 Task: Search location Cairo, egypt and  check different places , show reviews and explore.
Action: Mouse moved to (455, 62)
Screenshot: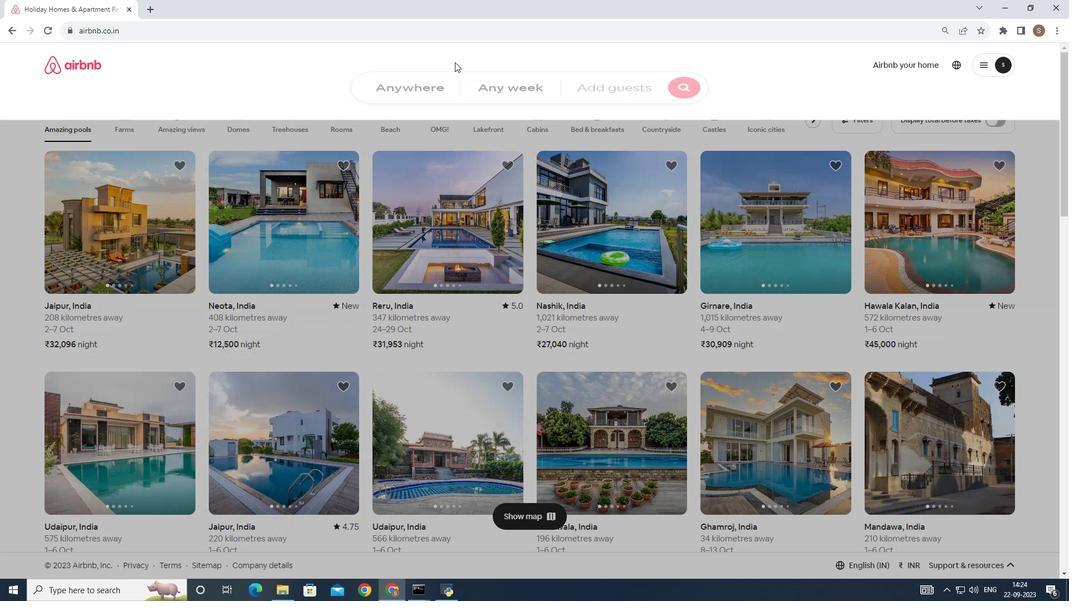 
Action: Mouse pressed left at (455, 62)
Screenshot: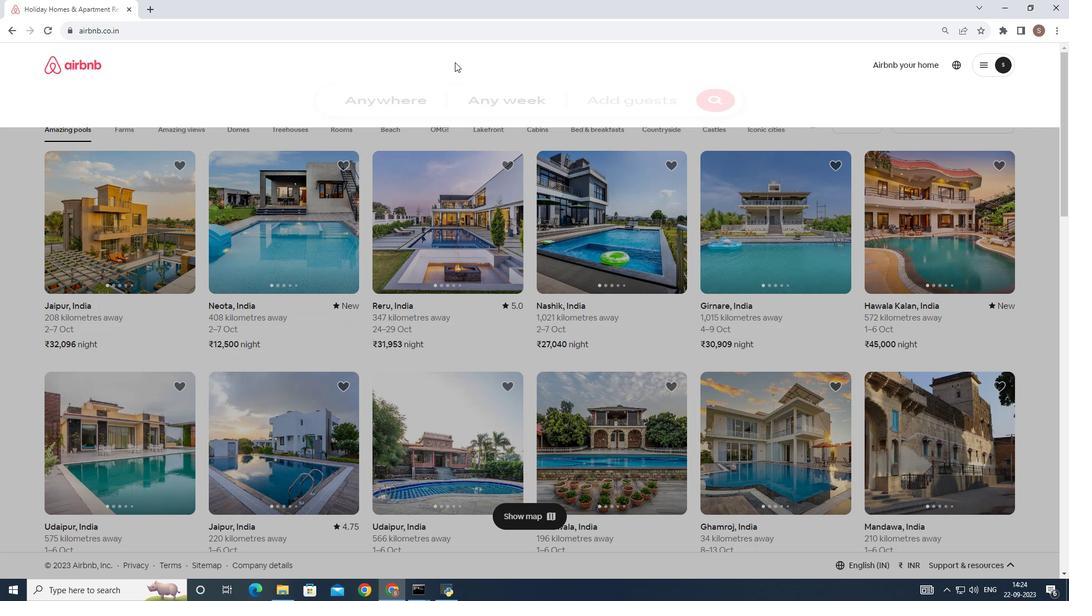 
Action: Mouse moved to (385, 109)
Screenshot: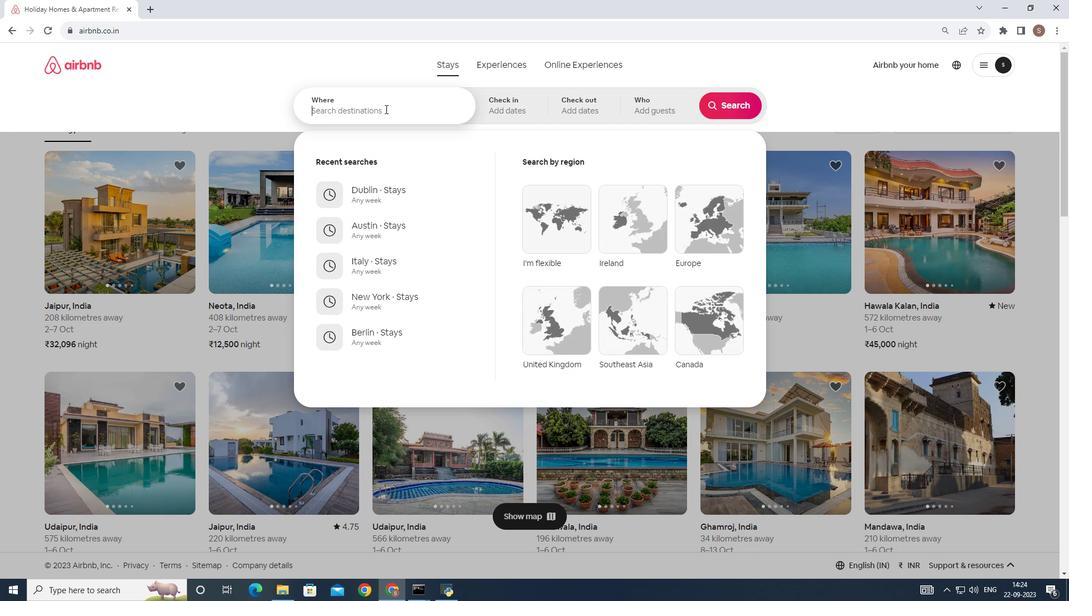 
Action: Mouse pressed left at (385, 109)
Screenshot: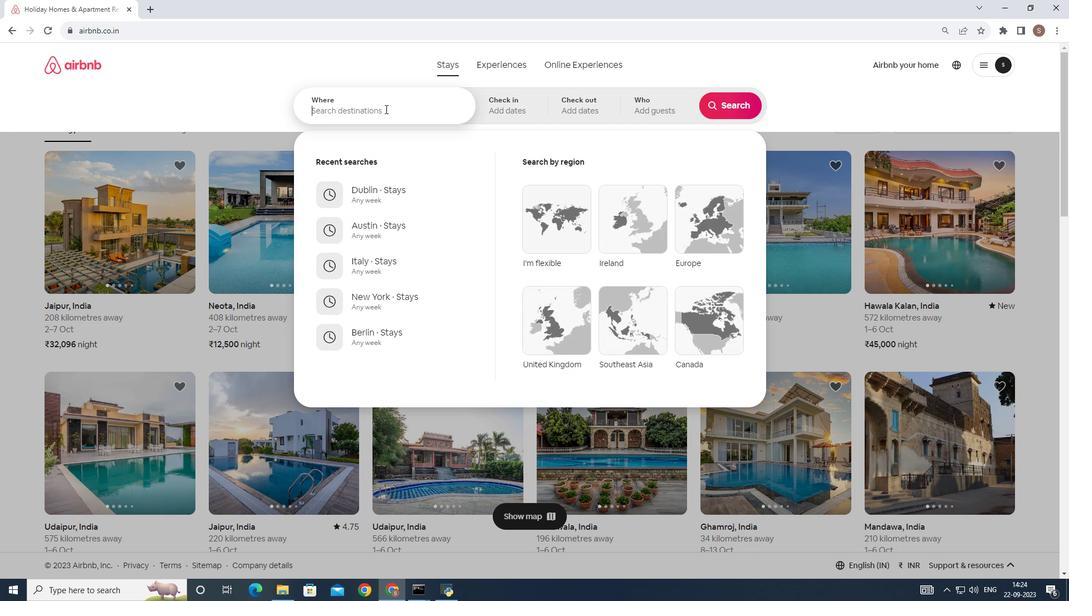 
Action: Key pressed cai
Screenshot: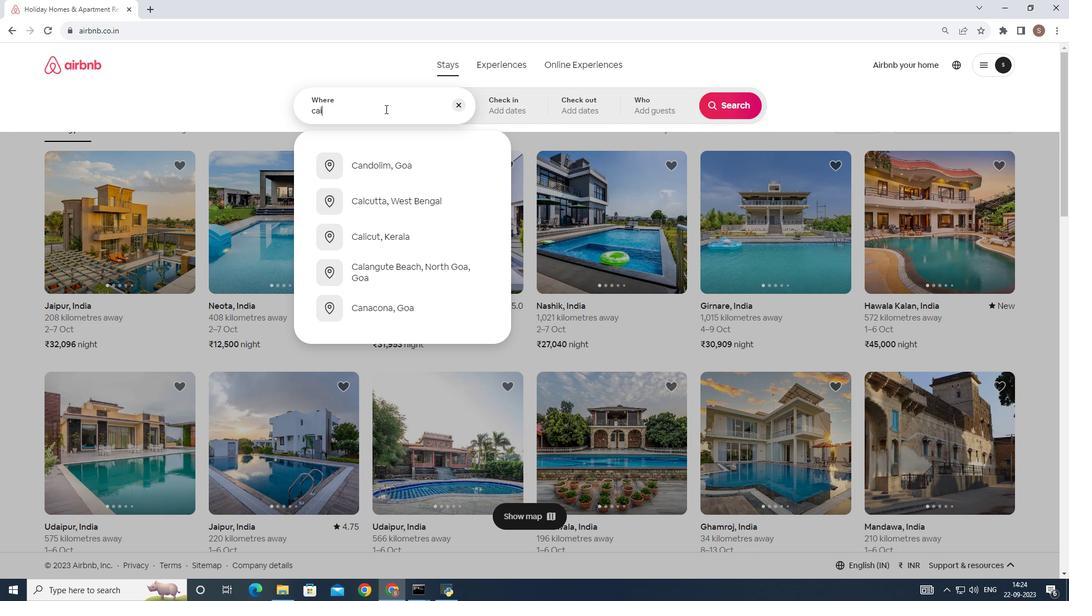 
Action: Mouse moved to (362, 91)
Screenshot: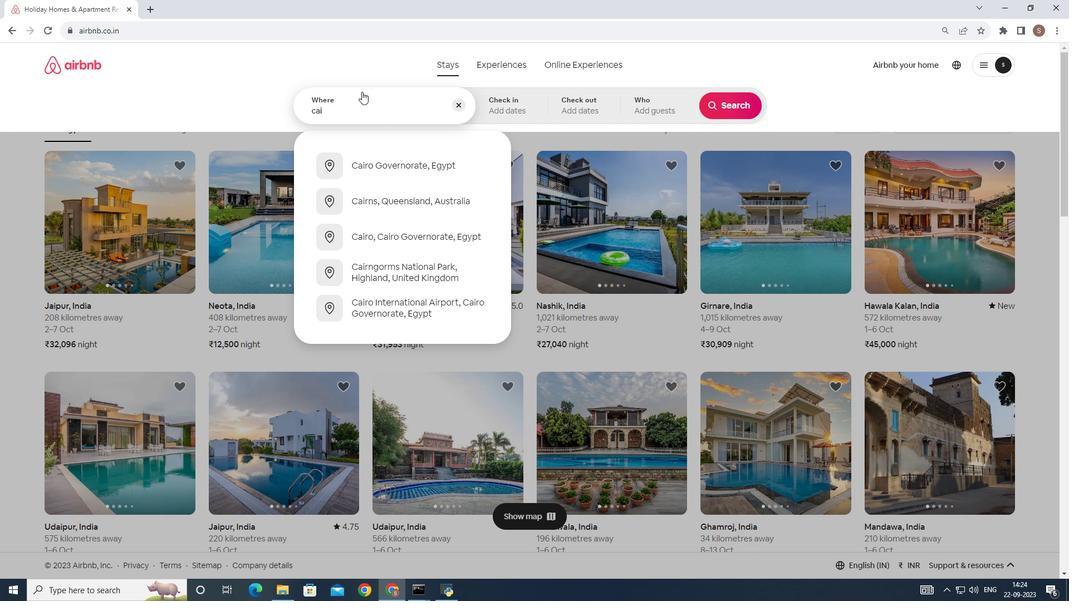 
Action: Key pressed ro
Screenshot: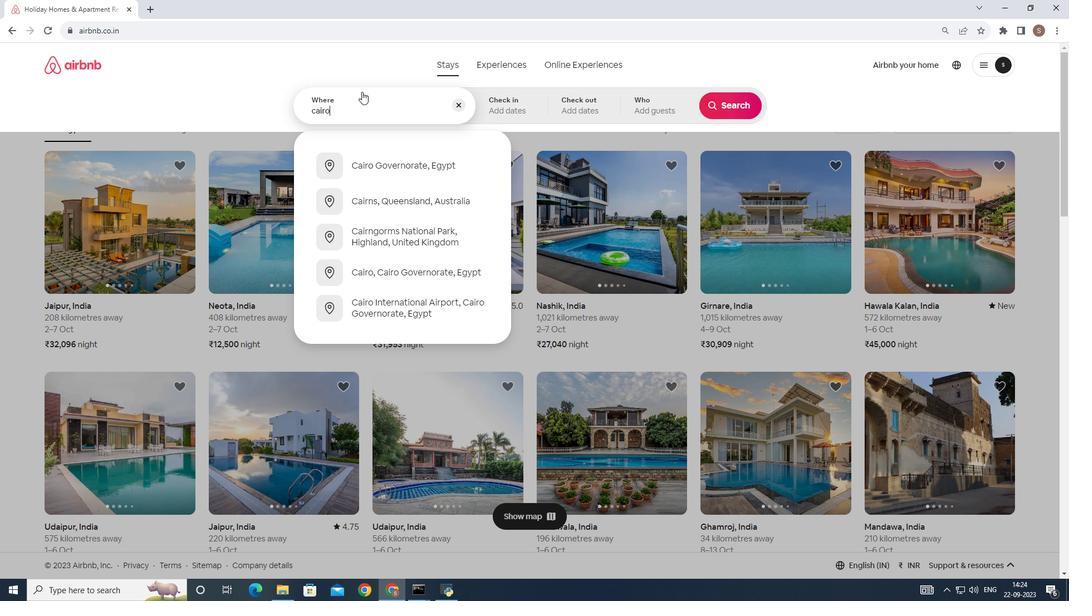 
Action: Mouse moved to (358, 109)
Screenshot: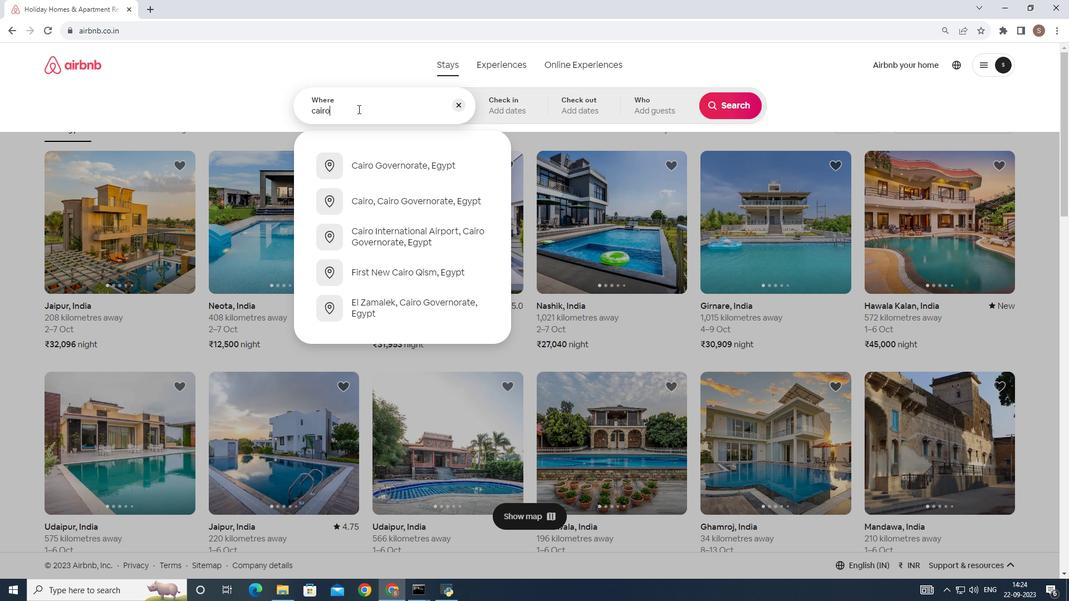 
Action: Key pressed ,<Key.space>
Screenshot: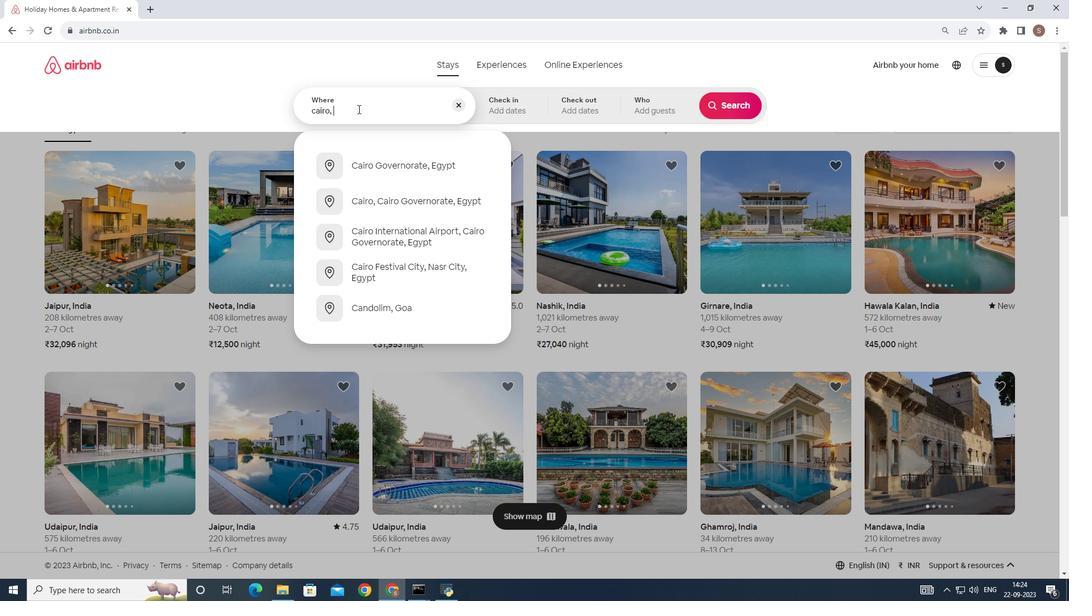 
Action: Mouse moved to (358, 109)
Screenshot: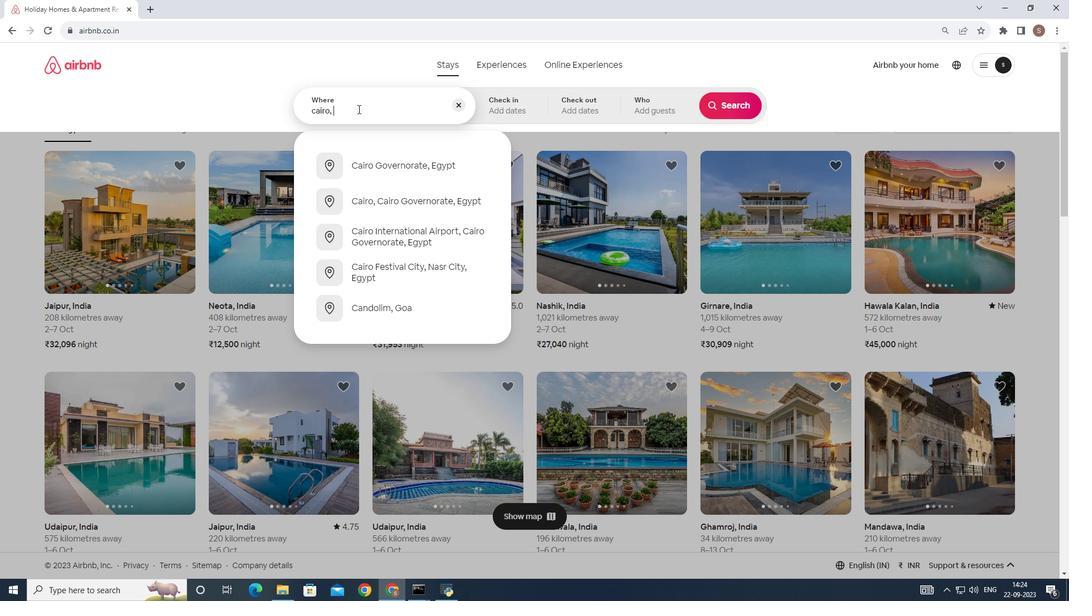 
Action: Key pressed eq<Key.backspace>gyp
Screenshot: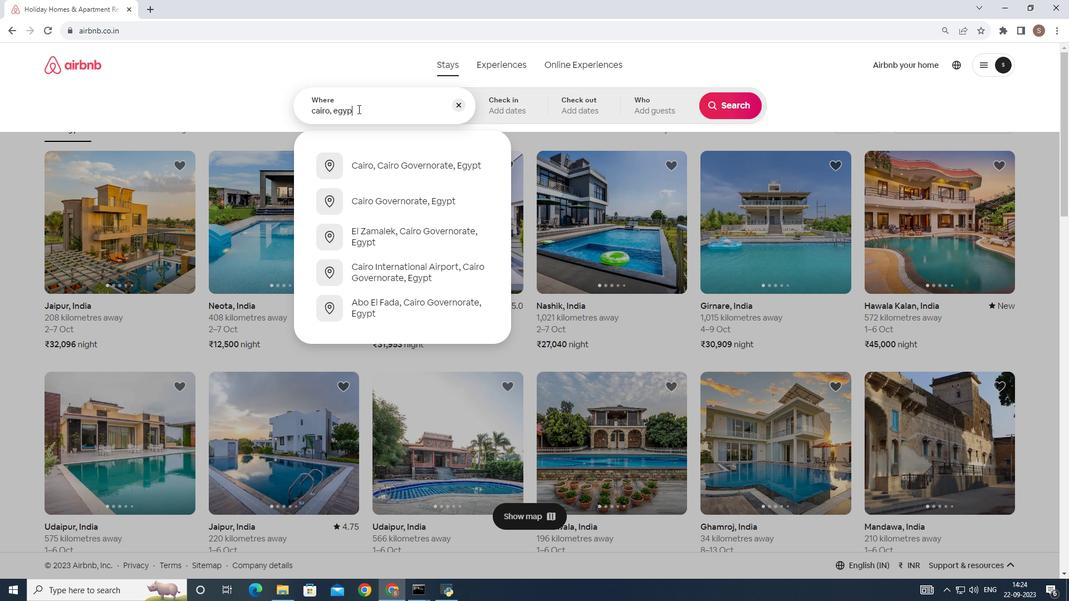 
Action: Mouse moved to (359, 309)
Screenshot: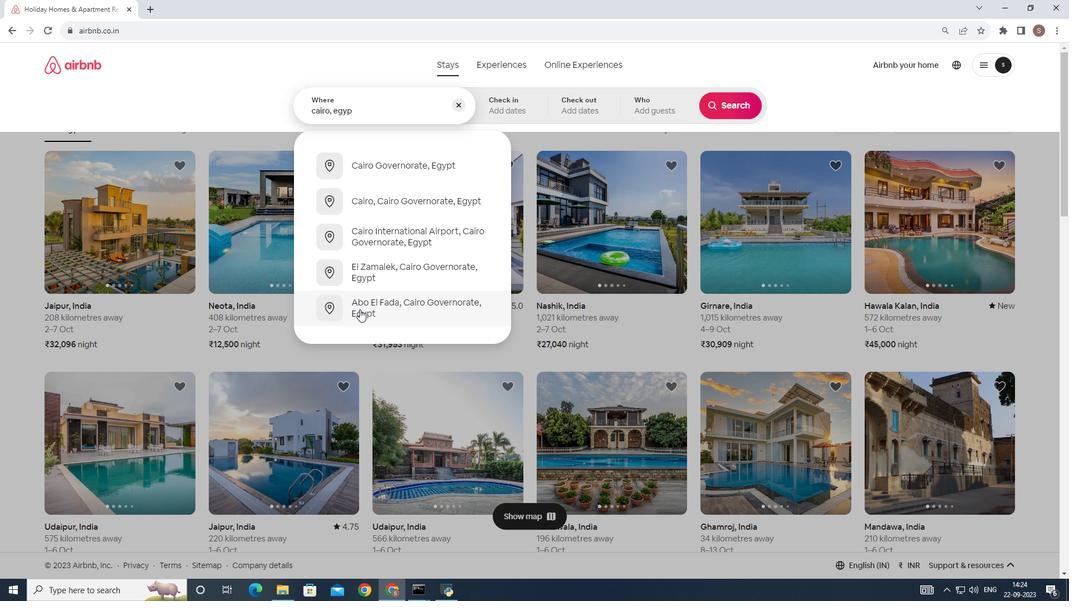 
Action: Mouse pressed left at (359, 309)
Screenshot: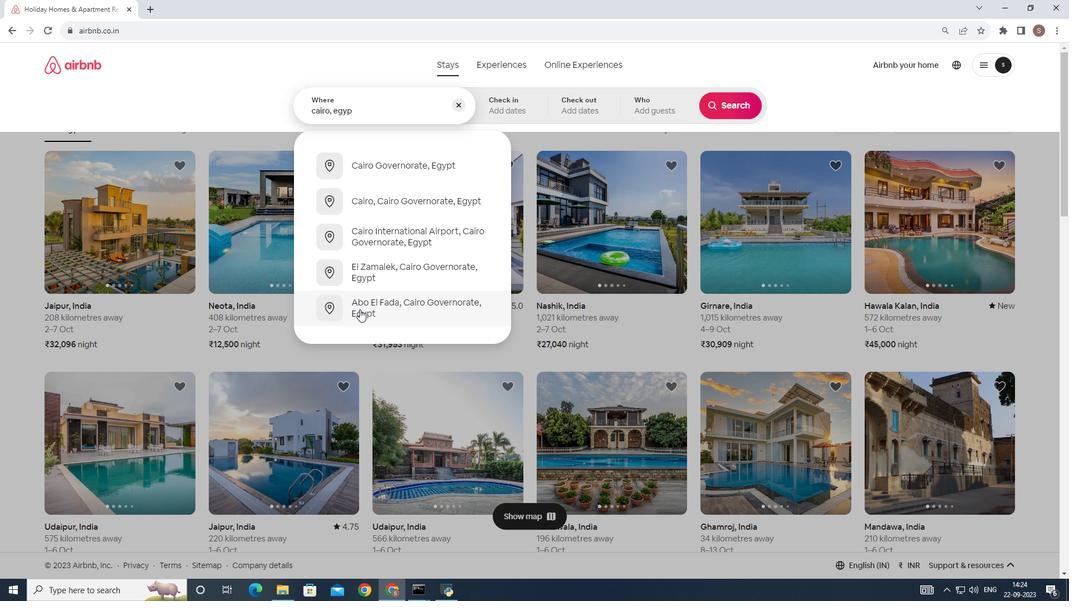
Action: Mouse moved to (752, 106)
Screenshot: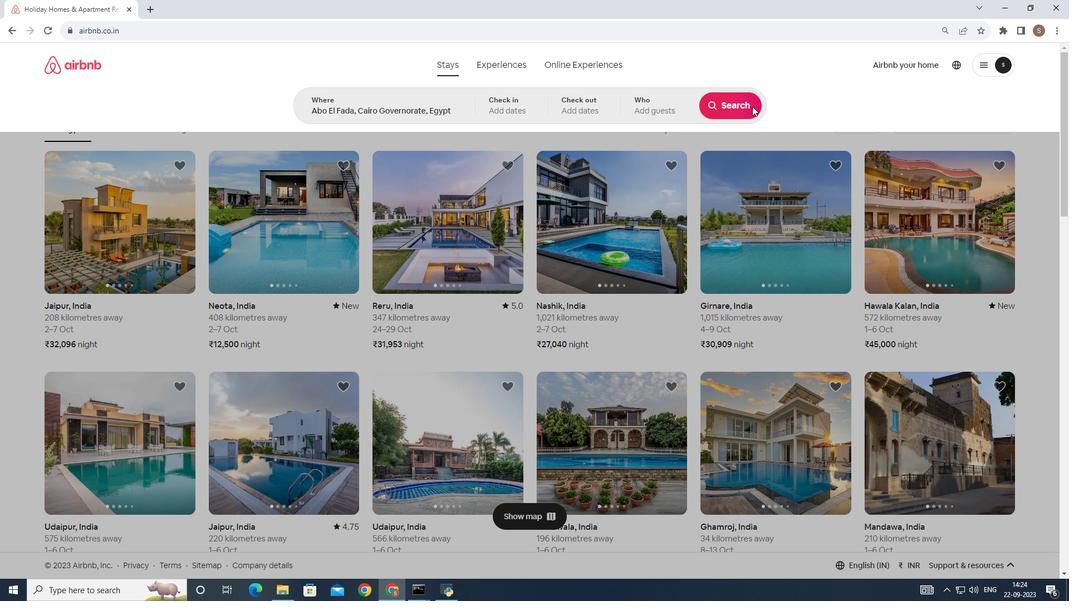 
Action: Mouse pressed left at (752, 106)
Screenshot: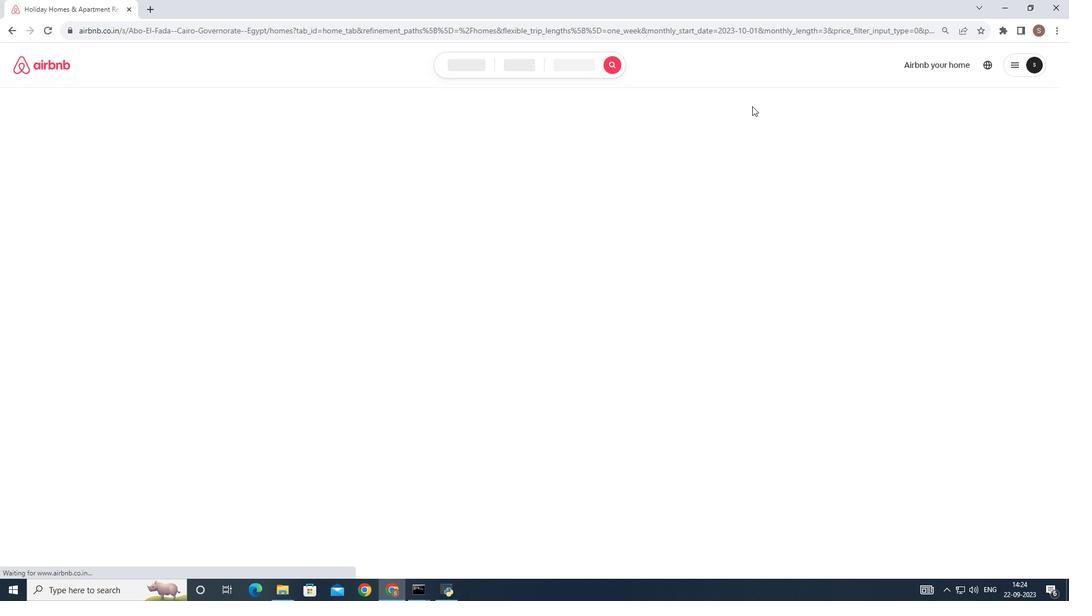 
Action: Mouse moved to (301, 117)
Screenshot: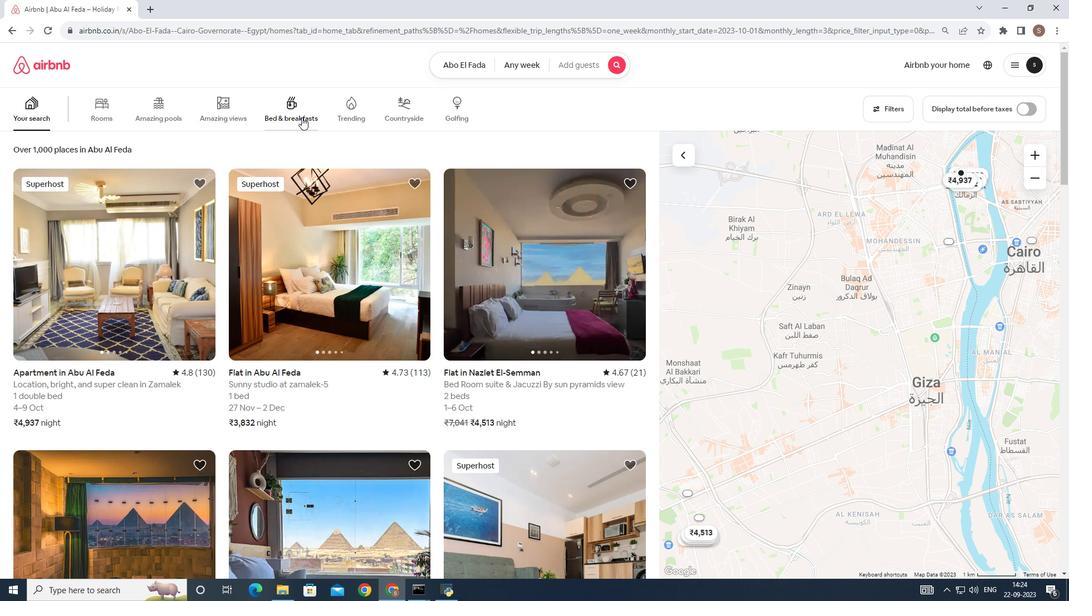 
Action: Mouse pressed left at (301, 117)
Screenshot: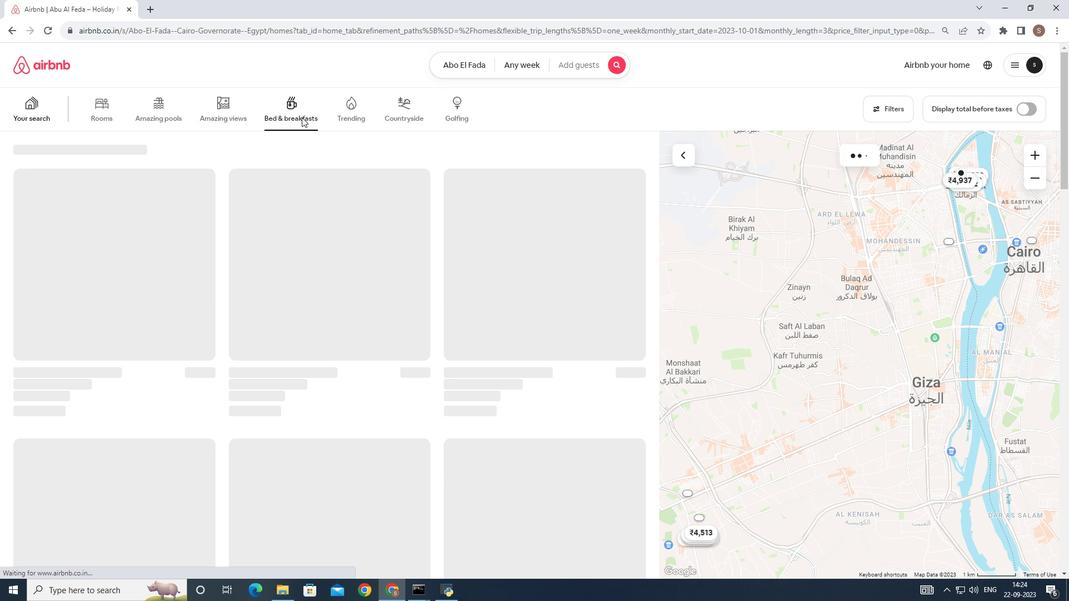 
Action: Mouse scrolled (301, 117) with delta (0, 0)
Screenshot: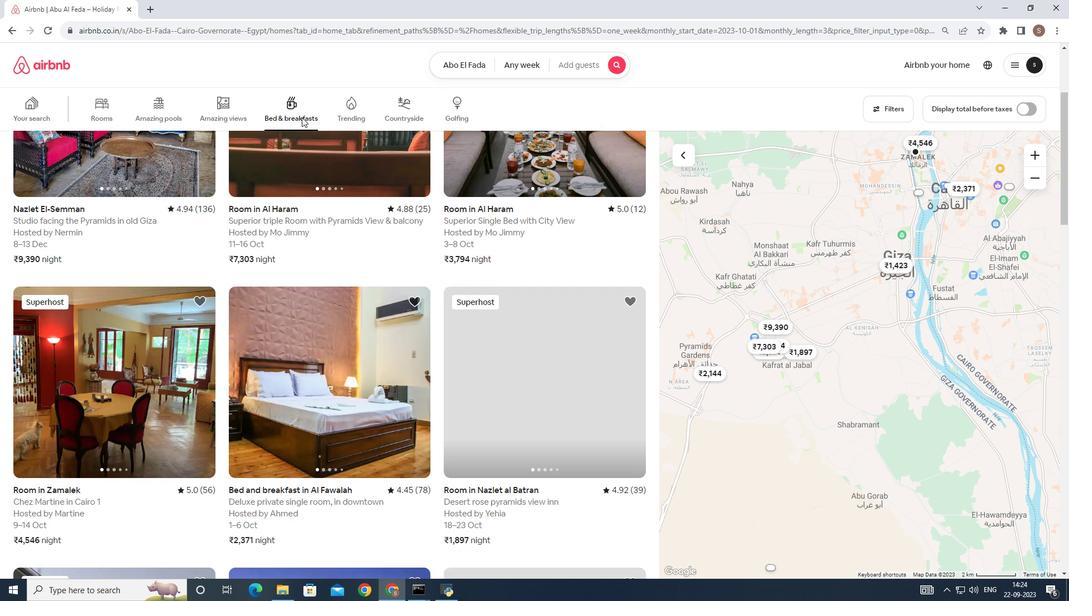 
Action: Mouse scrolled (301, 117) with delta (0, 0)
Screenshot: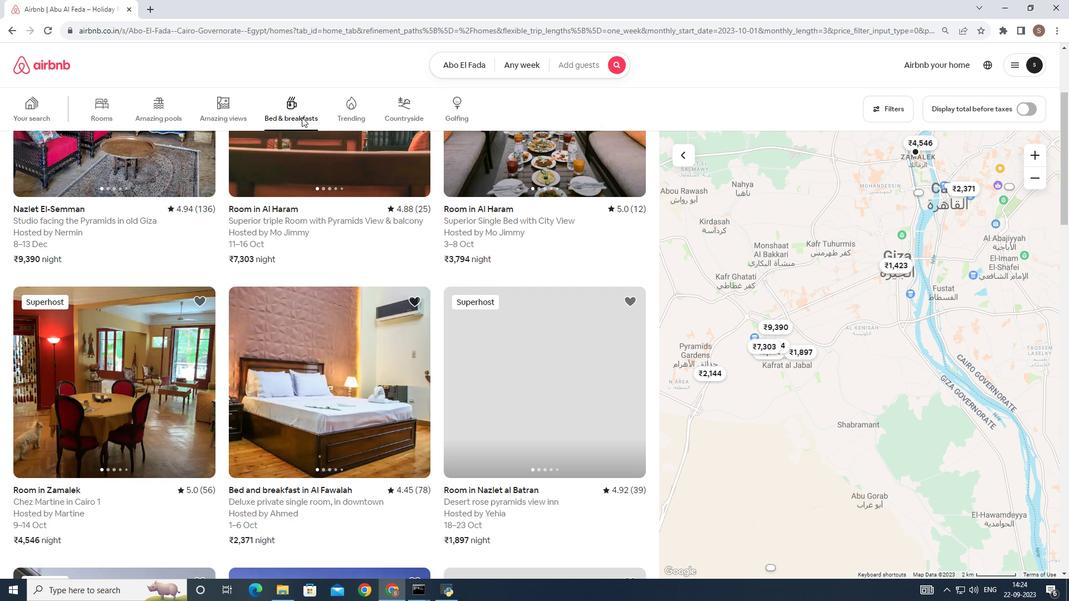 
Action: Mouse scrolled (301, 117) with delta (0, 0)
Screenshot: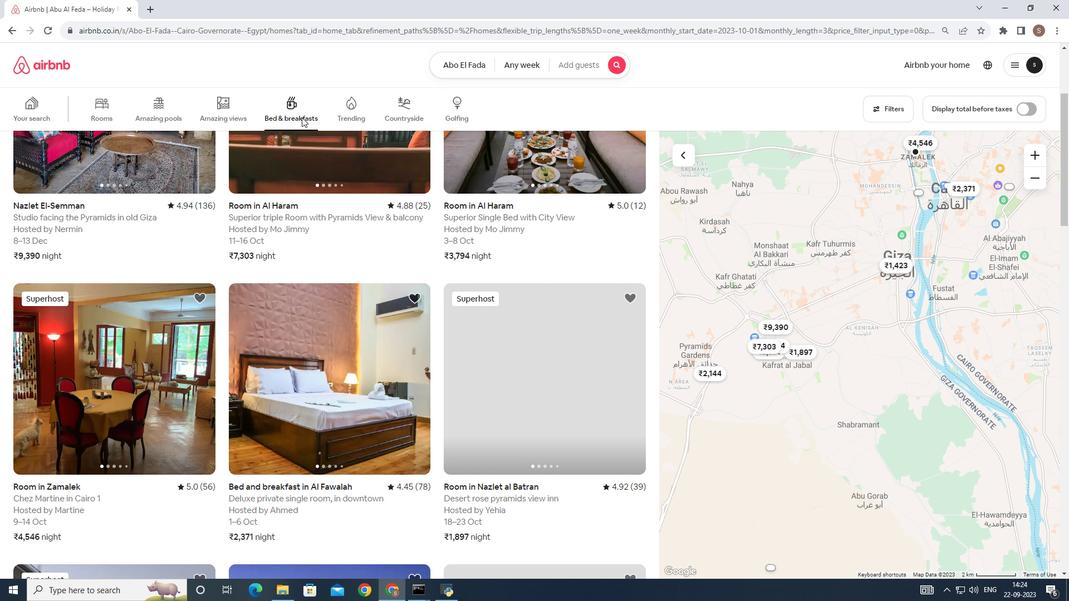 
Action: Mouse scrolled (301, 117) with delta (0, 0)
Screenshot: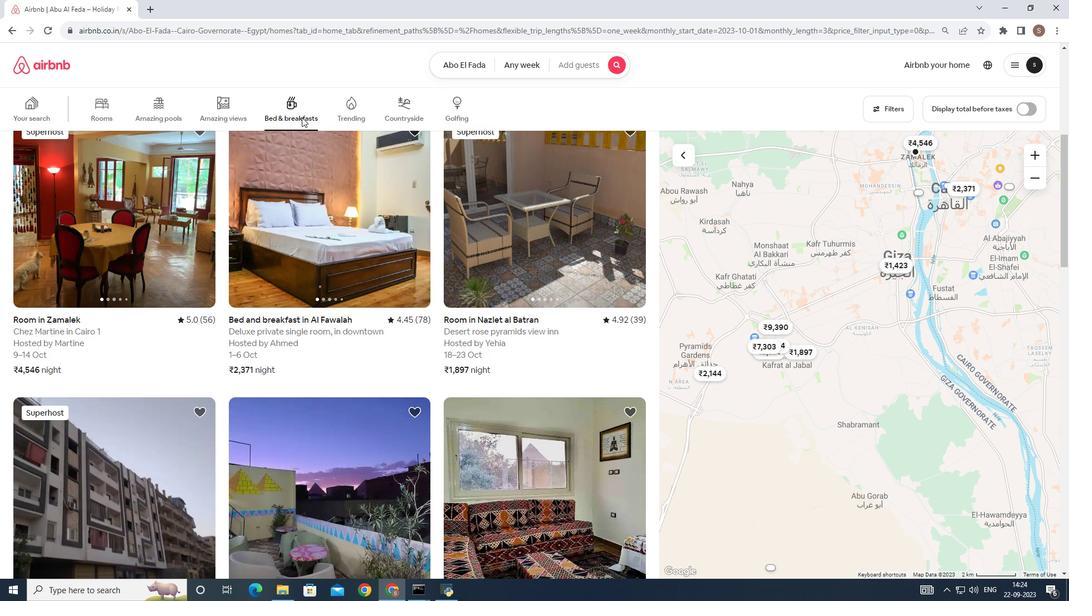 
Action: Mouse scrolled (301, 117) with delta (0, 0)
Screenshot: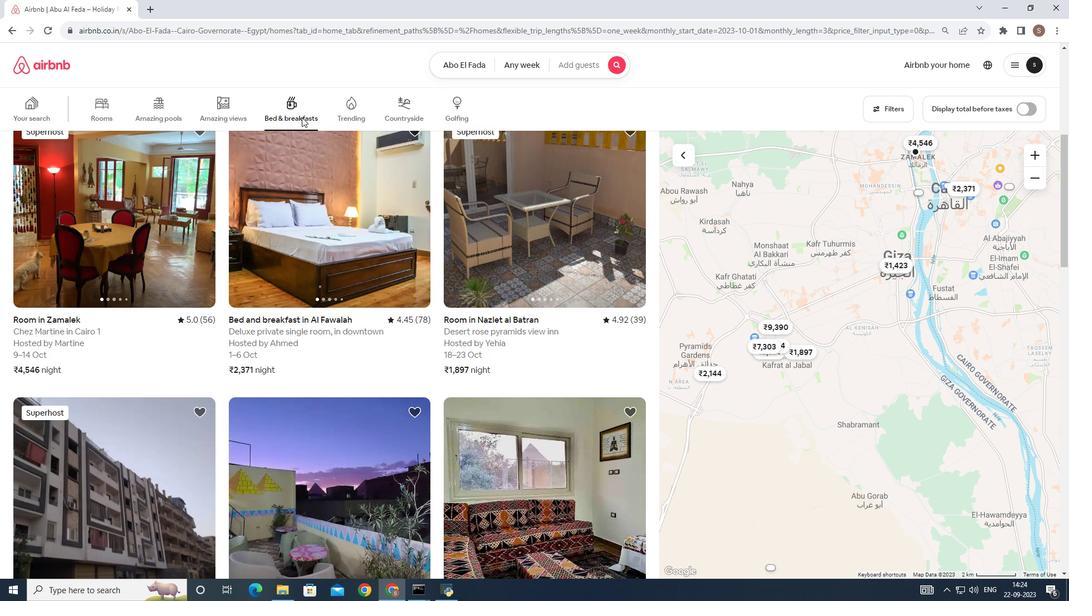 
Action: Mouse scrolled (301, 117) with delta (0, 0)
Screenshot: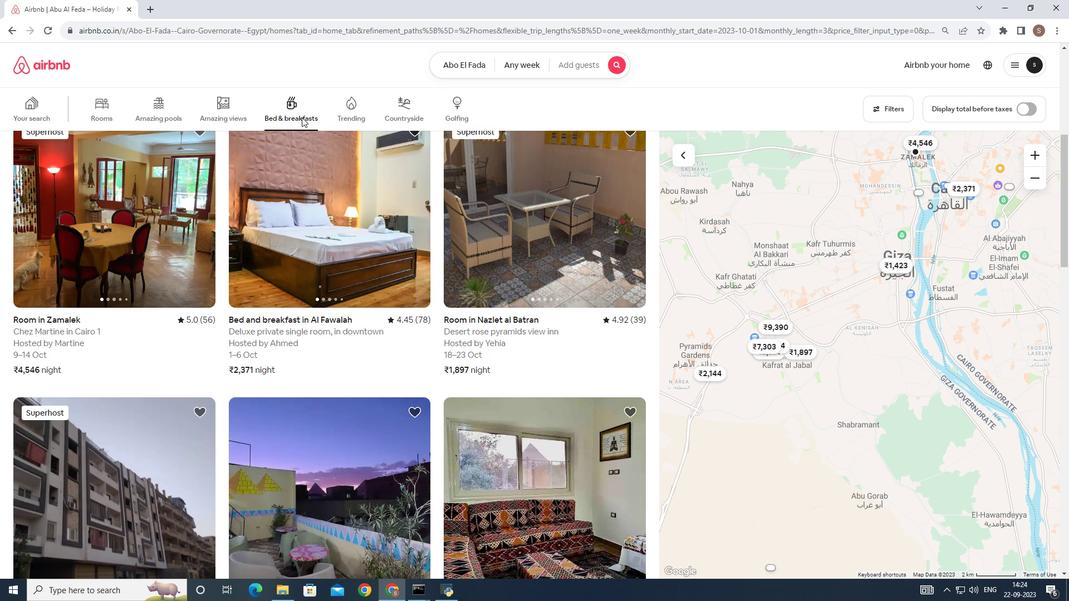 
Action: Mouse moved to (257, 223)
Screenshot: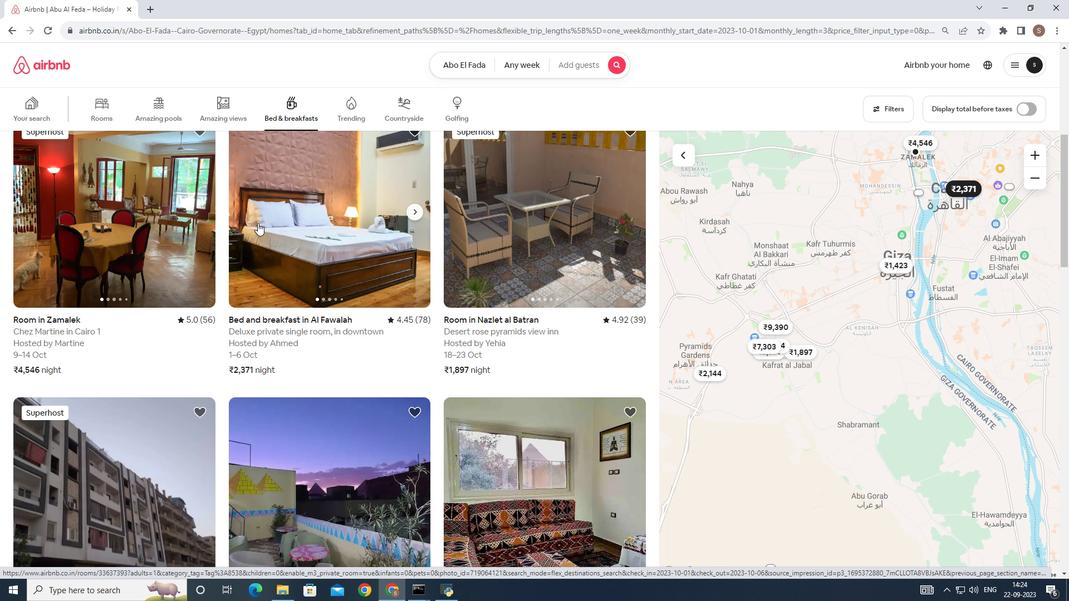 
Action: Mouse pressed left at (257, 223)
Screenshot: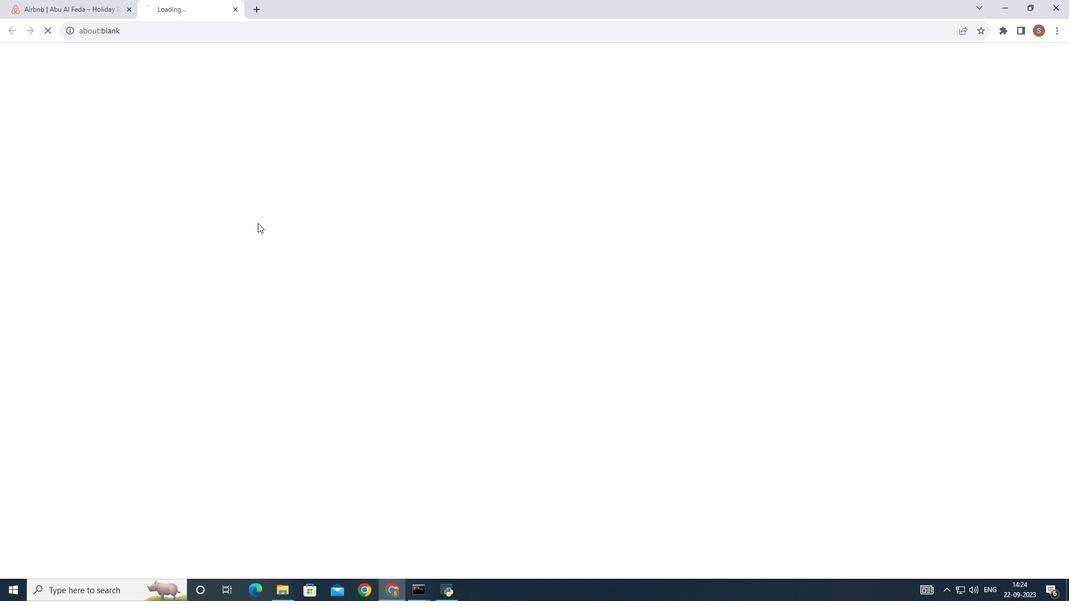 
Action: Mouse scrolled (257, 222) with delta (0, 0)
Screenshot: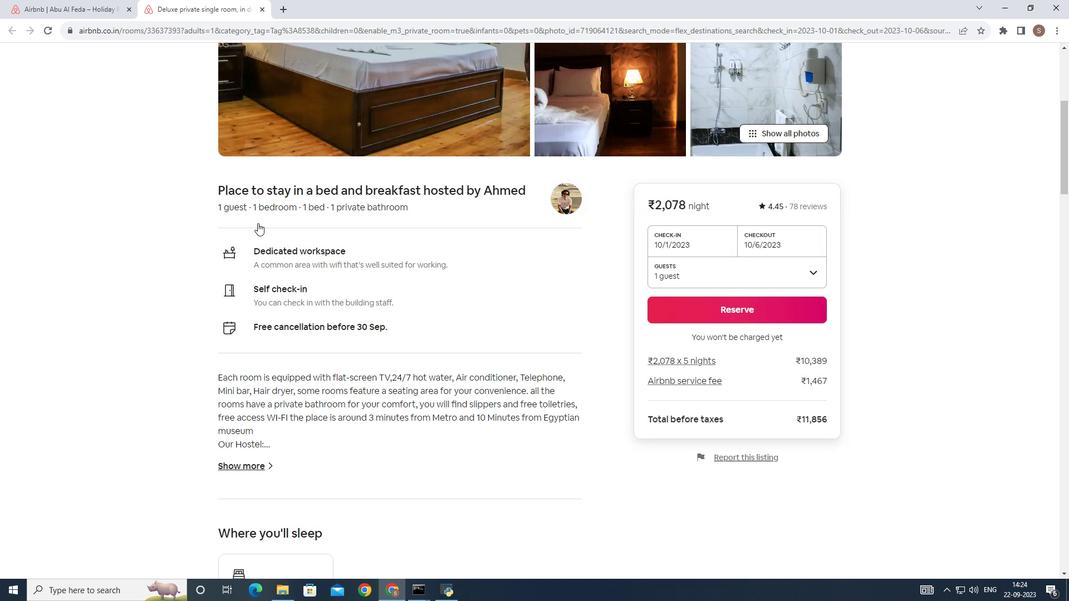 
Action: Mouse scrolled (257, 222) with delta (0, 0)
Screenshot: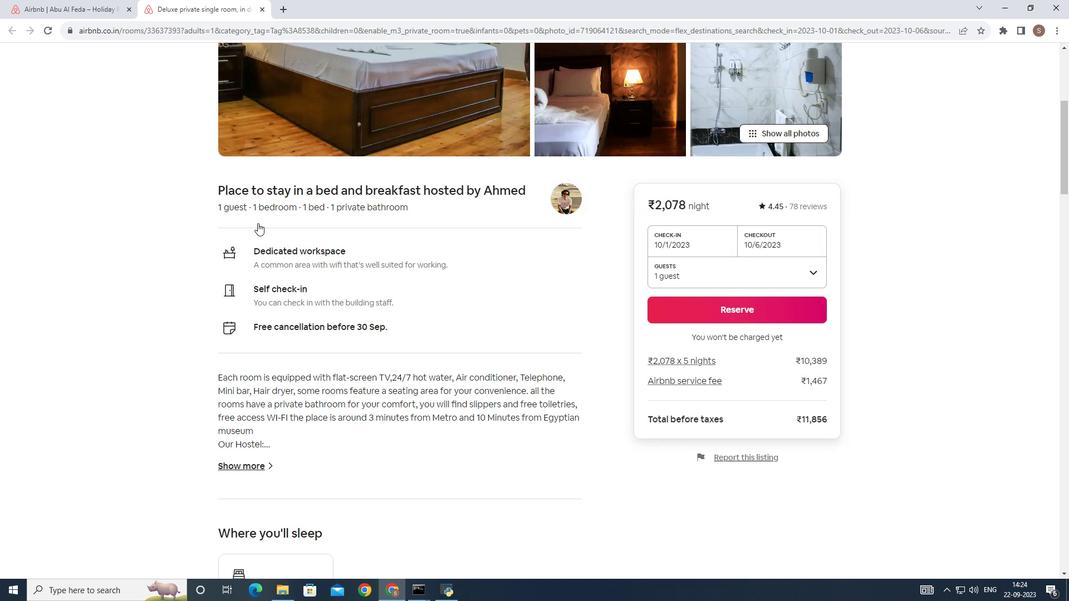 
Action: Mouse scrolled (257, 222) with delta (0, 0)
Screenshot: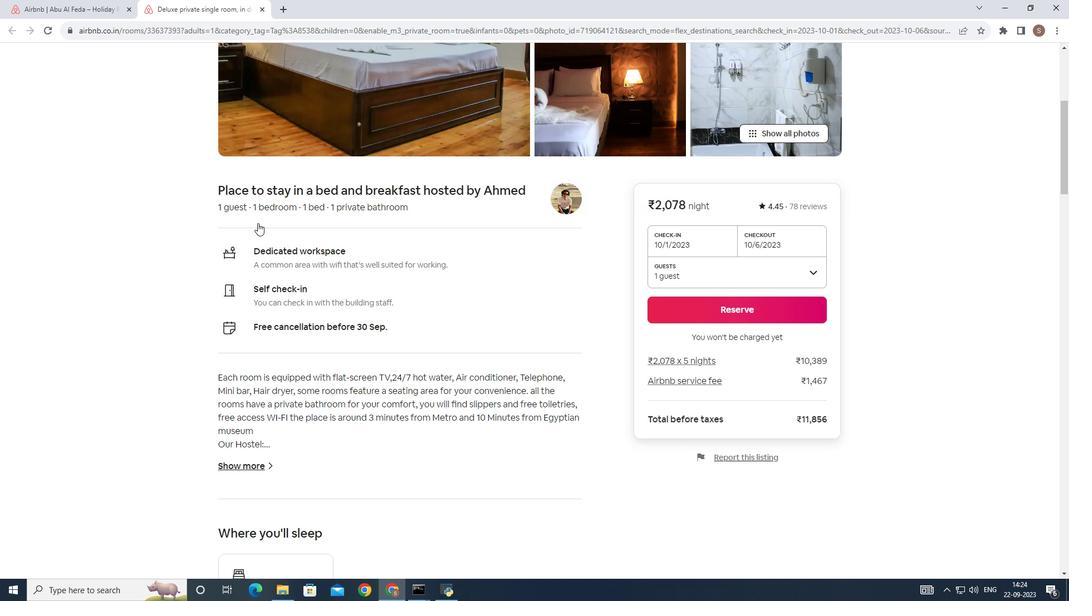 
Action: Mouse scrolled (257, 222) with delta (0, 0)
Screenshot: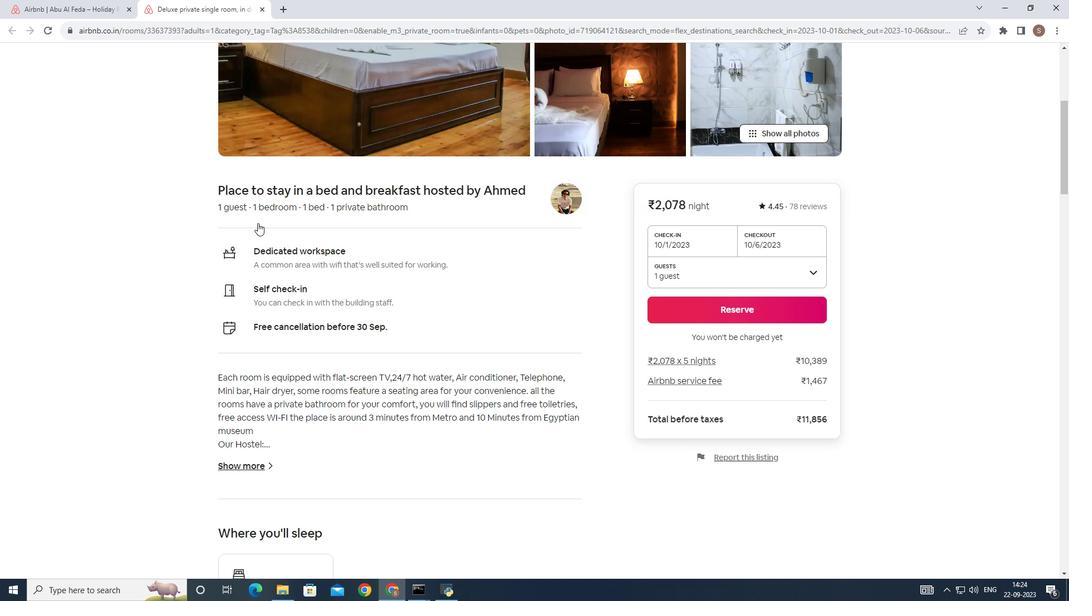 
Action: Mouse scrolled (257, 222) with delta (0, 0)
Screenshot: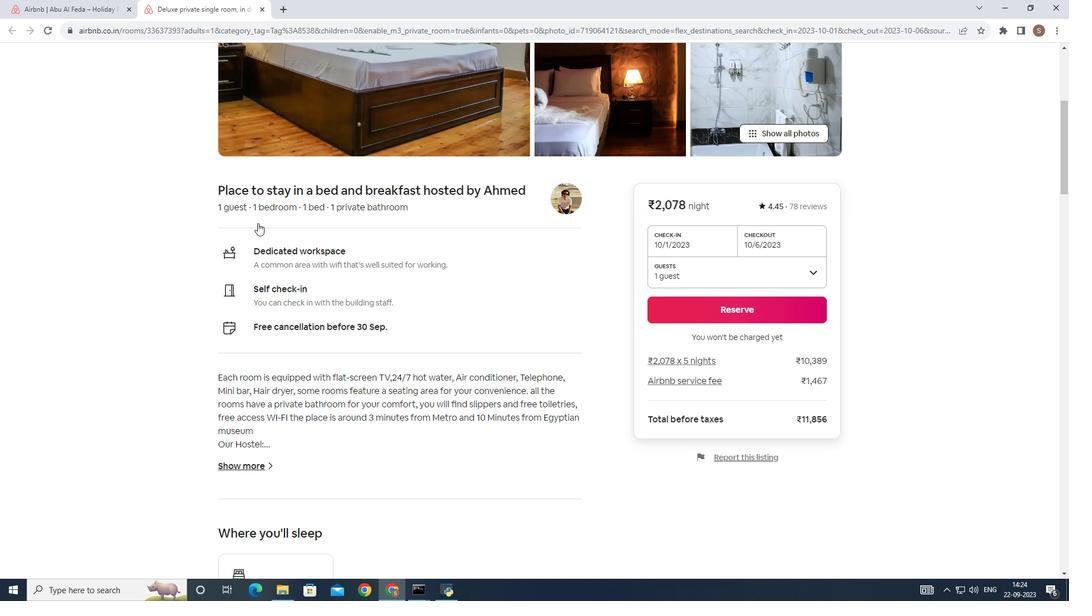 
Action: Mouse scrolled (257, 222) with delta (0, 0)
Screenshot: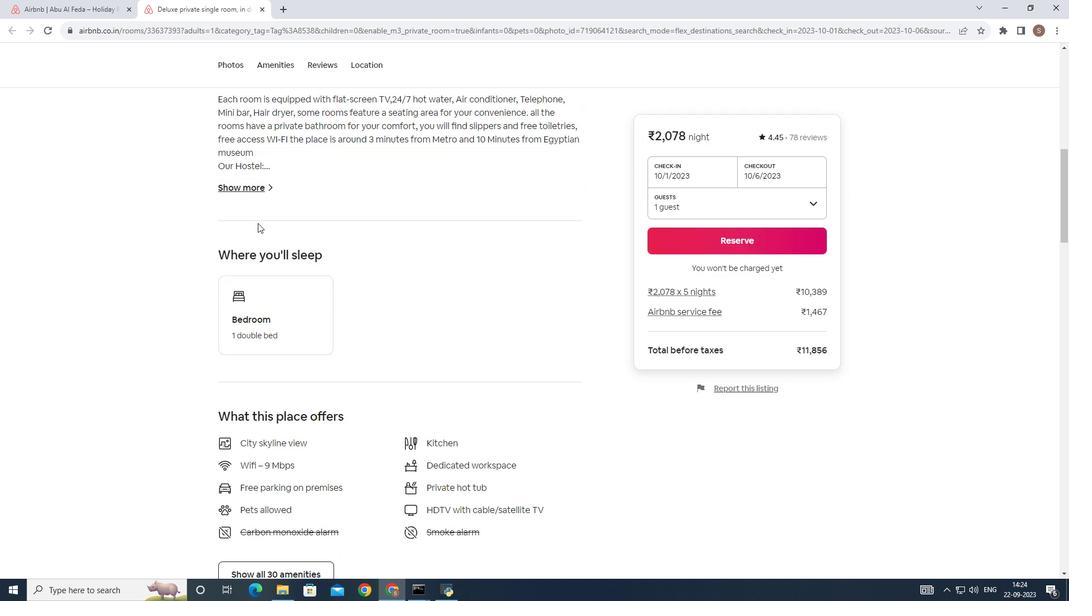 
Action: Mouse scrolled (257, 222) with delta (0, 0)
Screenshot: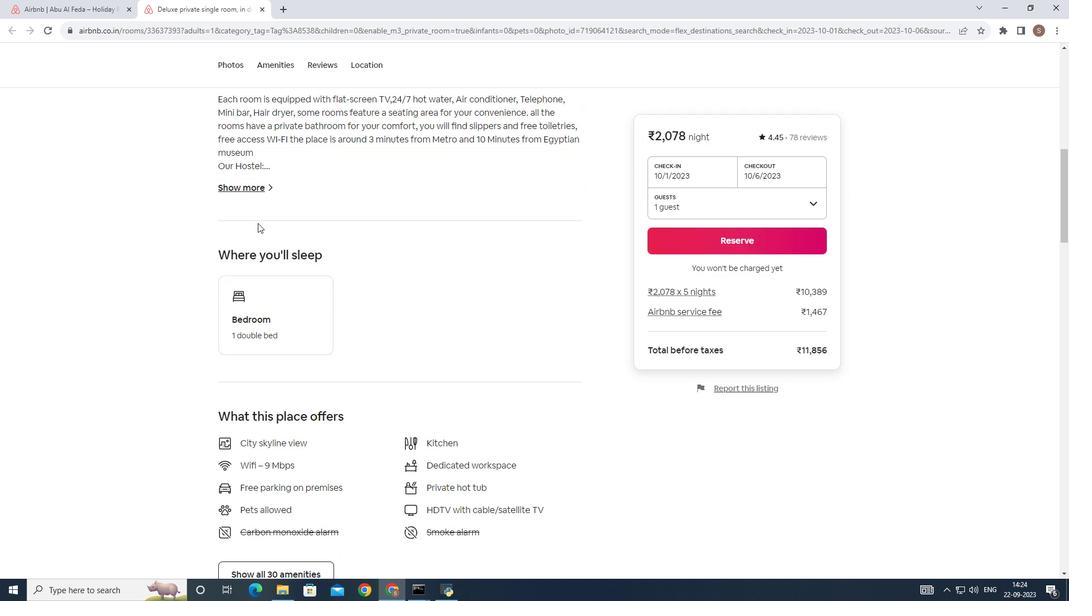 
Action: Mouse scrolled (257, 222) with delta (0, 0)
Screenshot: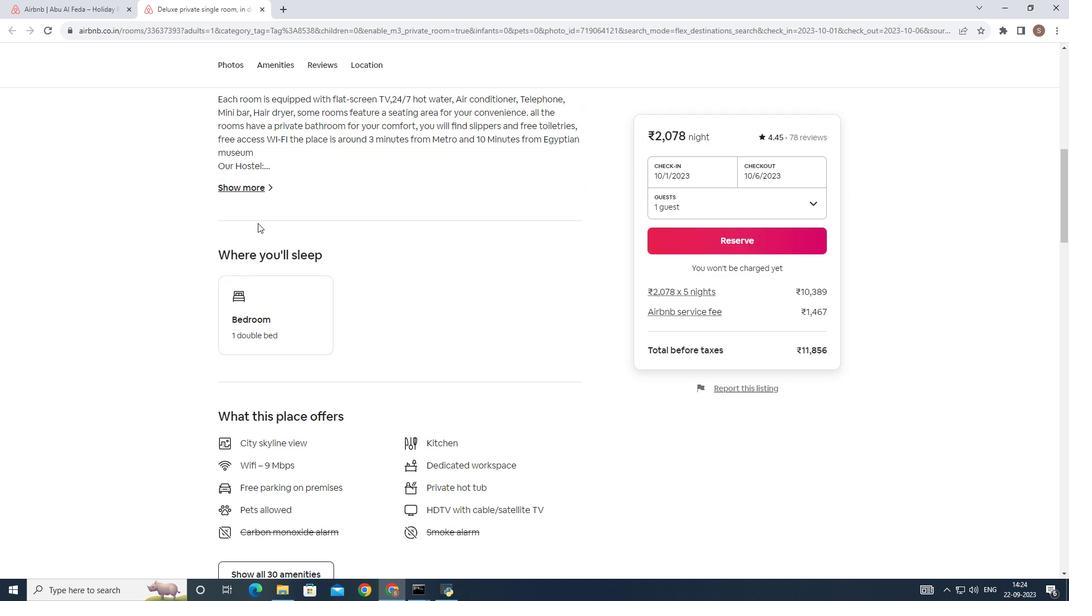 
Action: Mouse scrolled (257, 222) with delta (0, 0)
Screenshot: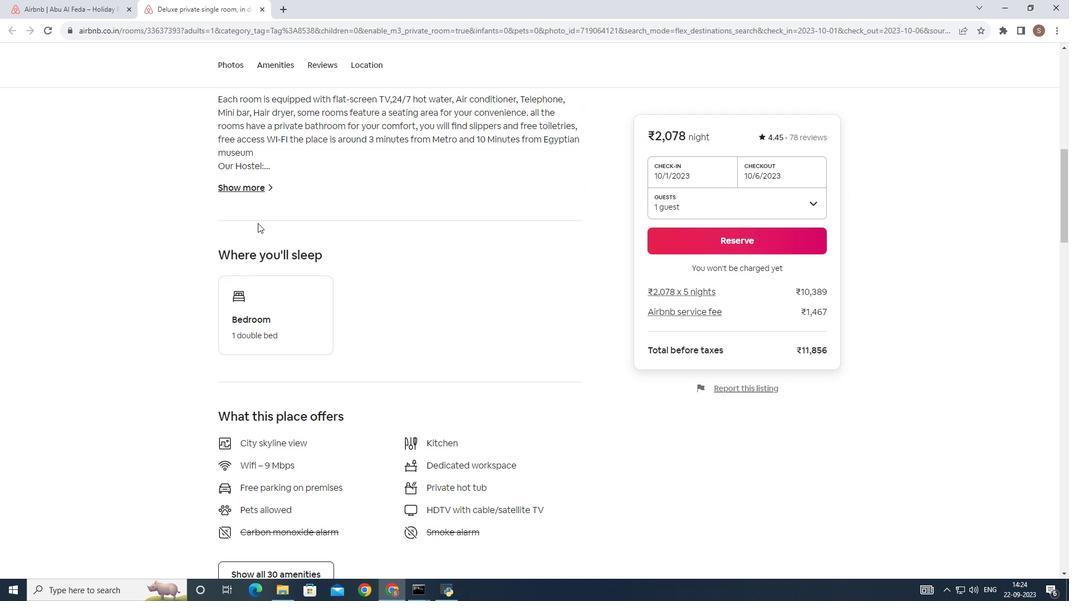 
Action: Mouse scrolled (257, 222) with delta (0, 0)
Screenshot: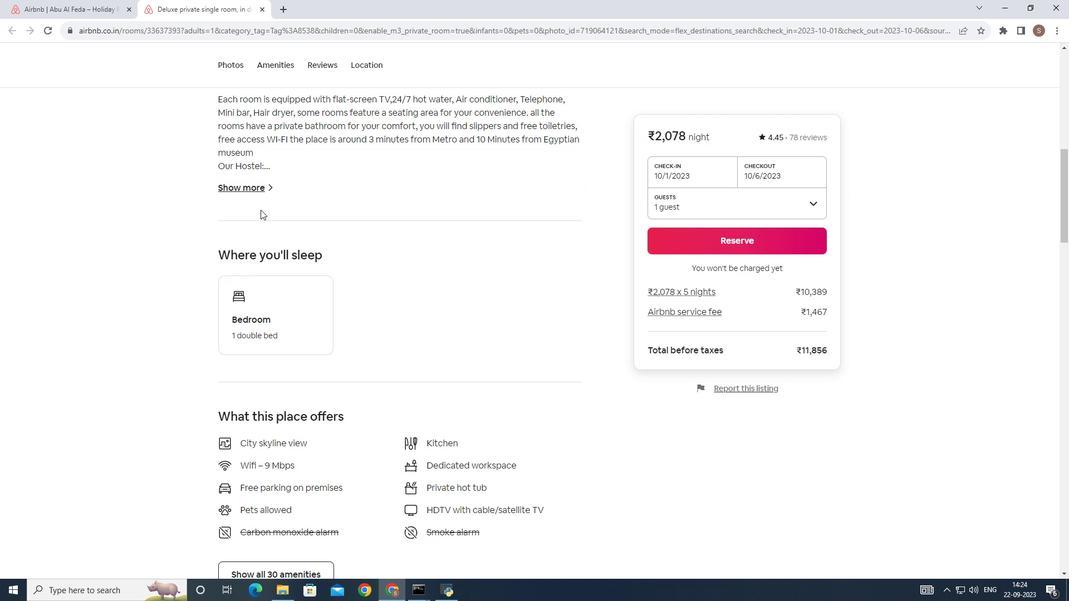 
Action: Mouse moved to (259, 186)
Screenshot: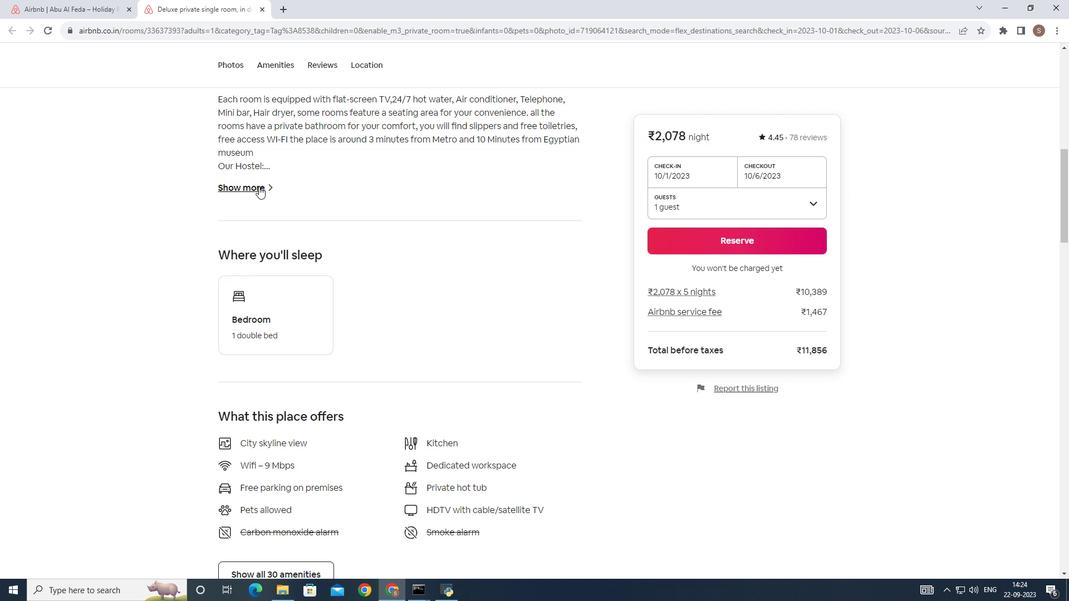 
Action: Mouse pressed left at (259, 186)
Screenshot: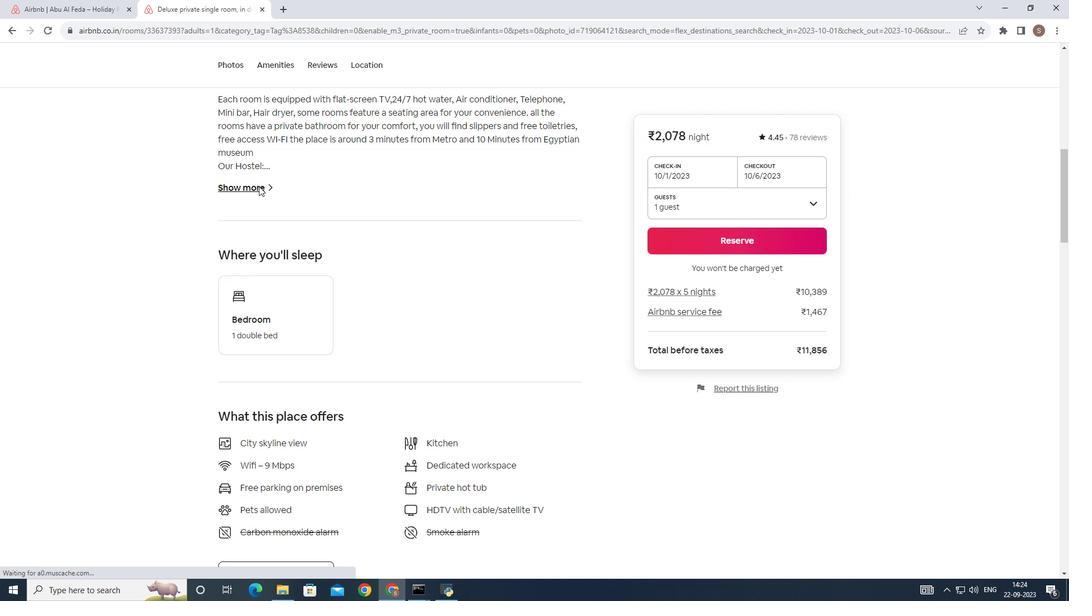 
Action: Mouse moved to (326, 213)
Screenshot: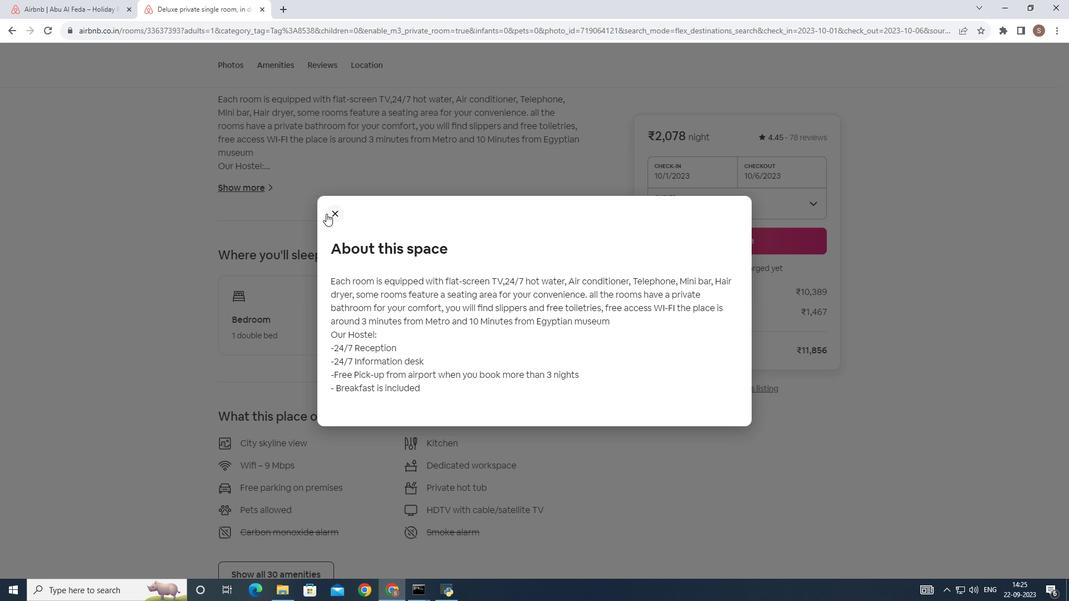 
Action: Mouse pressed left at (326, 213)
Screenshot: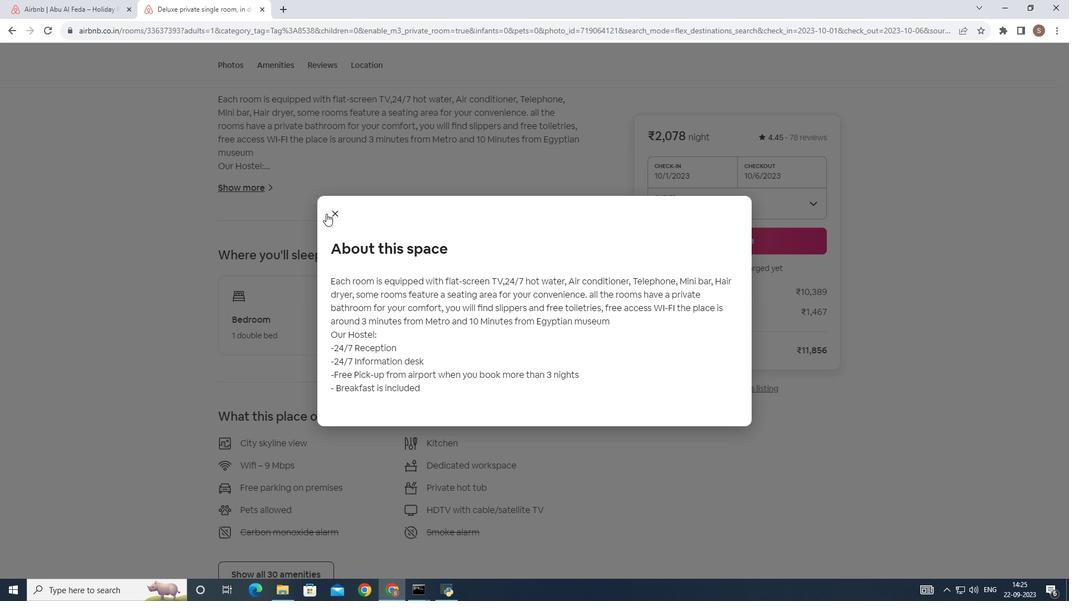 
Action: Mouse moved to (331, 205)
Screenshot: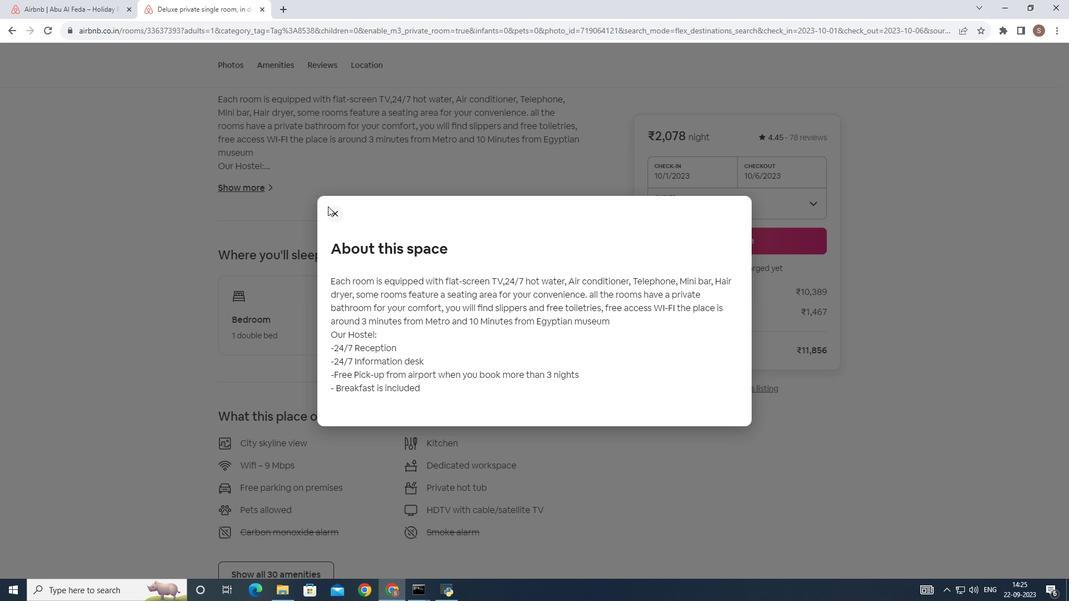 
Action: Mouse pressed left at (331, 205)
Screenshot: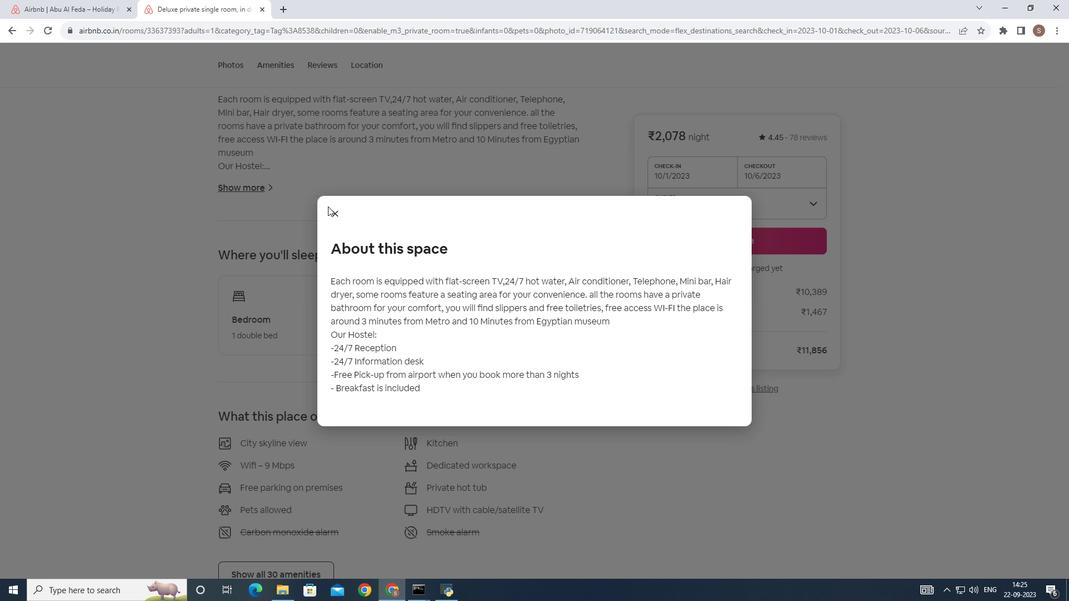 
Action: Mouse moved to (333, 215)
Screenshot: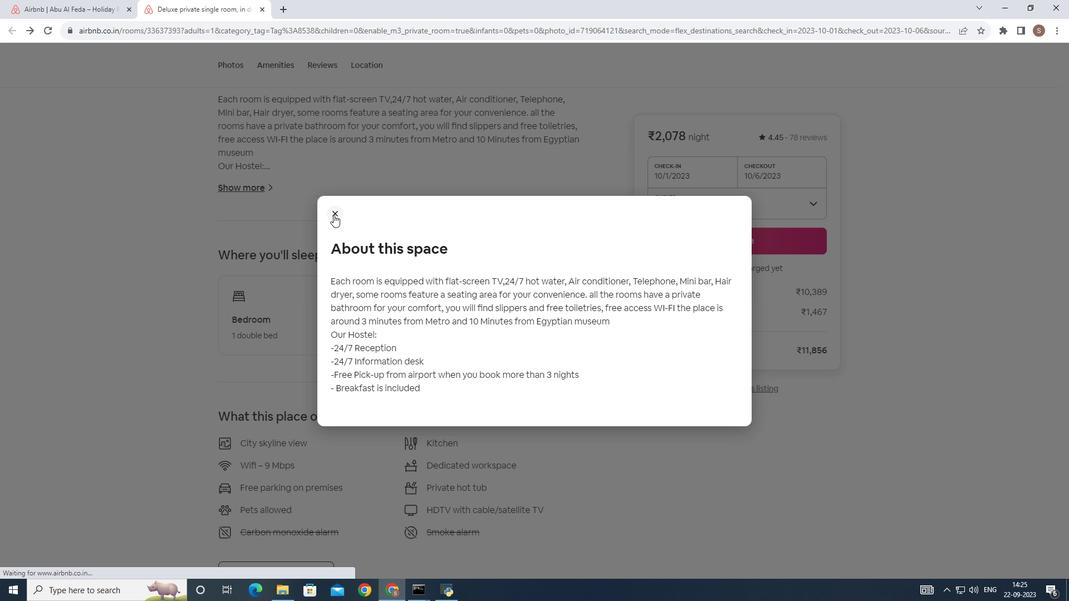
Action: Mouse pressed left at (333, 215)
Screenshot: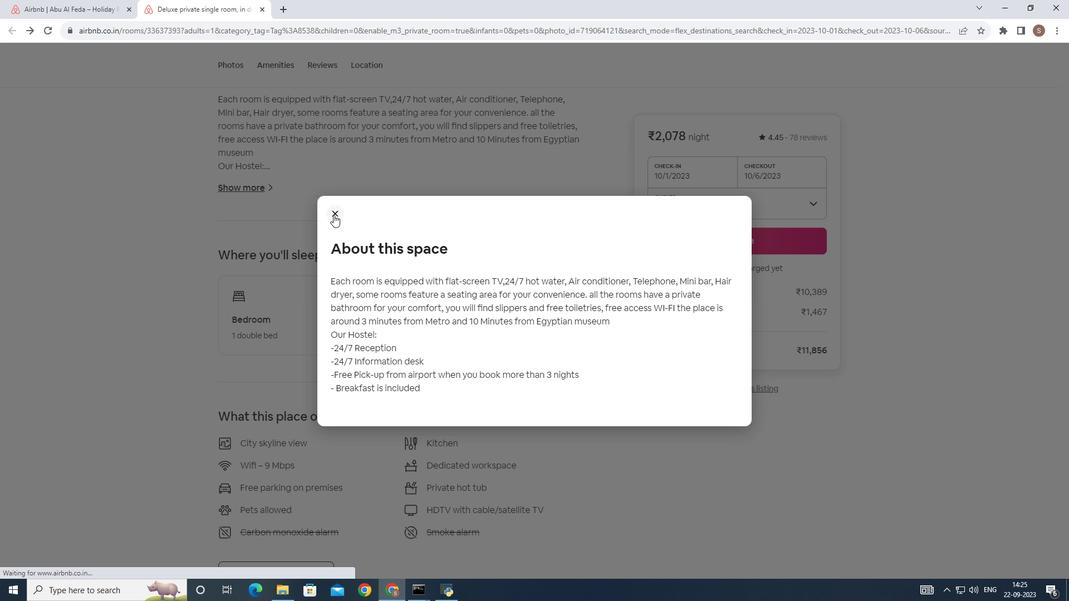 
Action: Mouse moved to (260, 240)
Screenshot: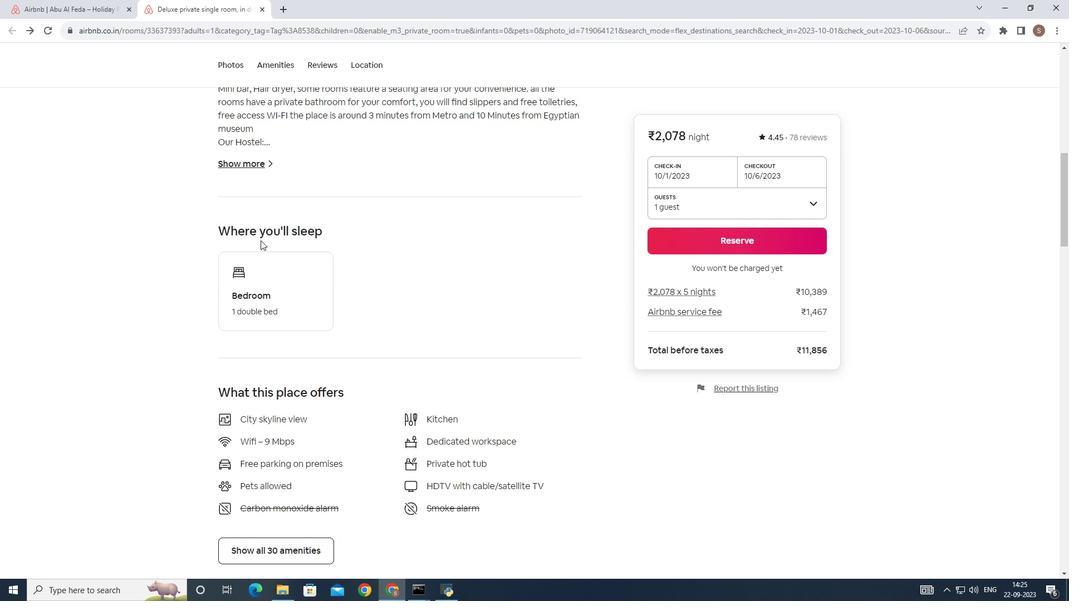
Action: Mouse scrolled (260, 240) with delta (0, 0)
Screenshot: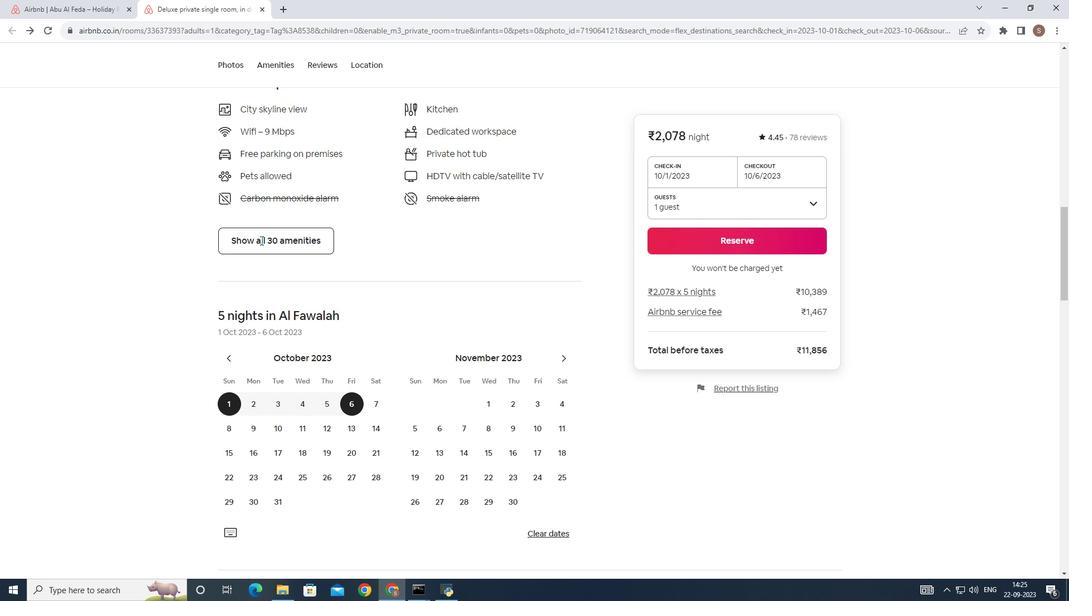 
Action: Mouse scrolled (260, 240) with delta (0, 0)
Screenshot: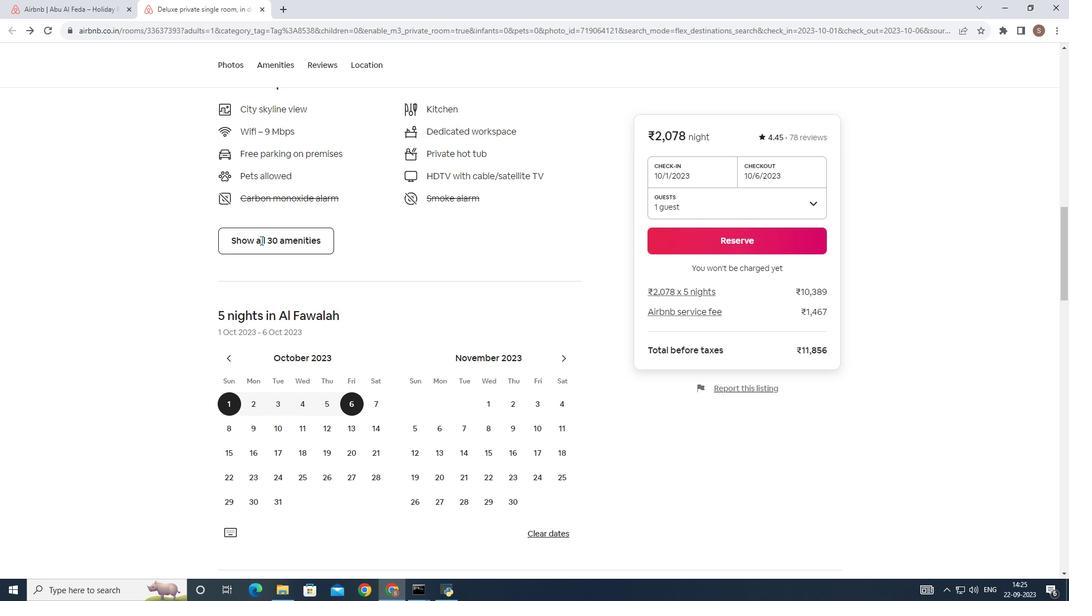 
Action: Mouse scrolled (260, 240) with delta (0, 0)
Screenshot: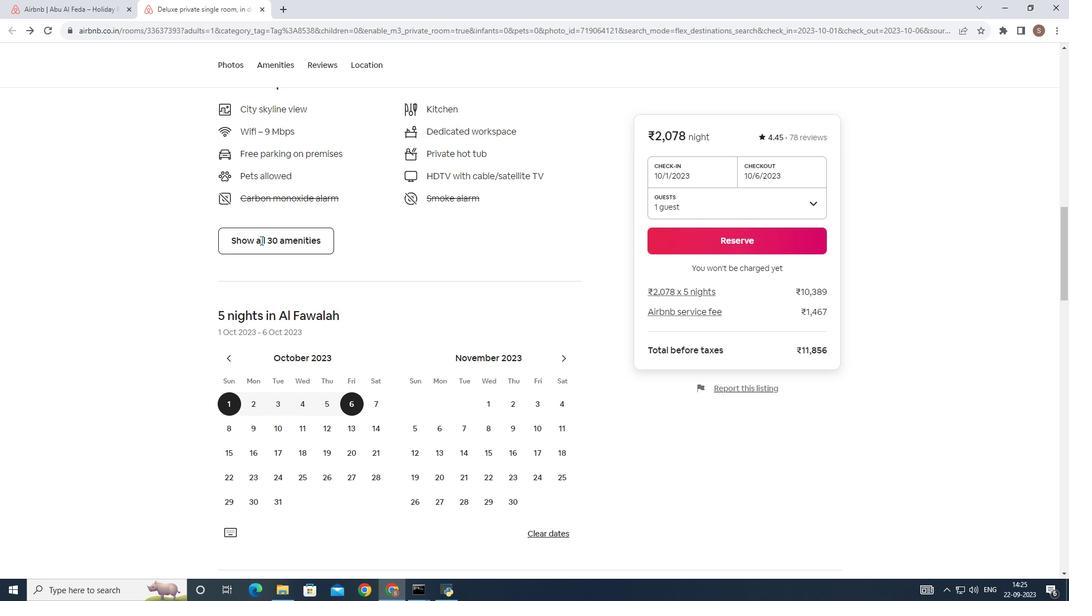 
Action: Mouse scrolled (260, 240) with delta (0, 0)
Screenshot: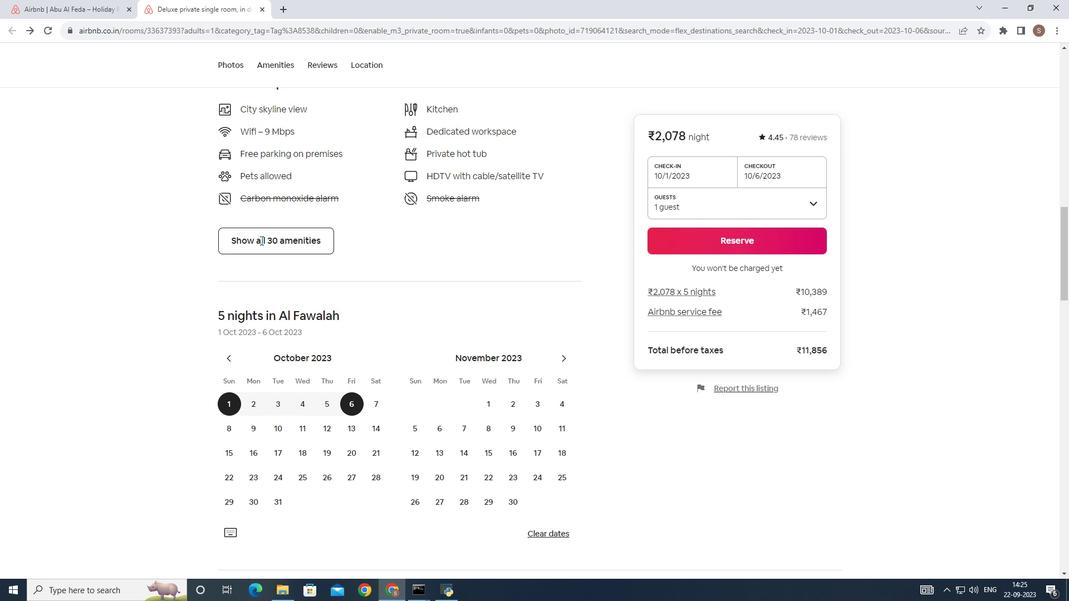
Action: Mouse scrolled (260, 240) with delta (0, 0)
Screenshot: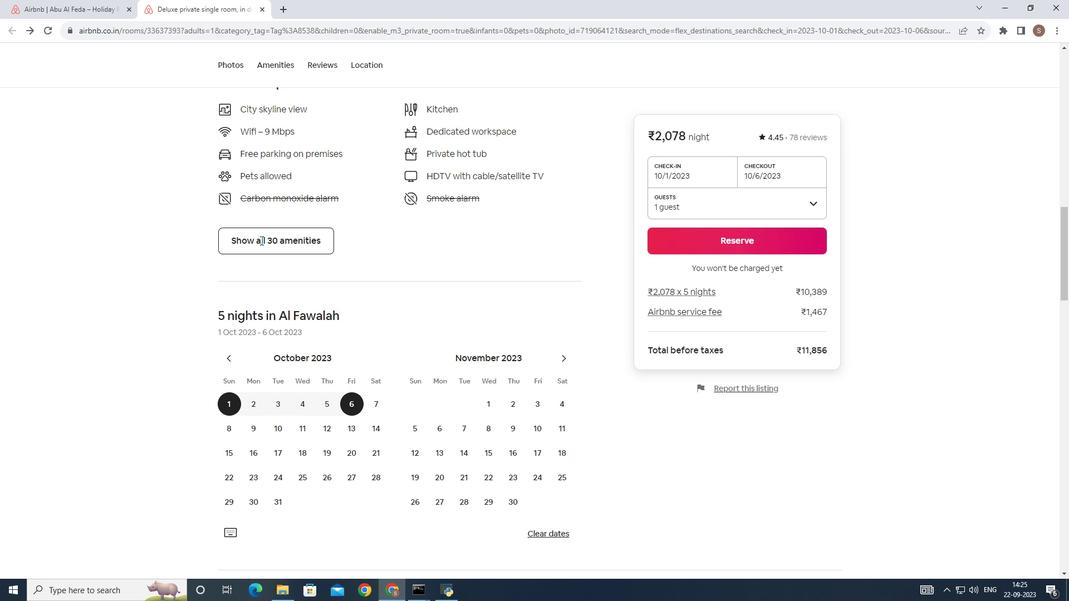 
Action: Mouse scrolled (260, 240) with delta (0, 0)
Screenshot: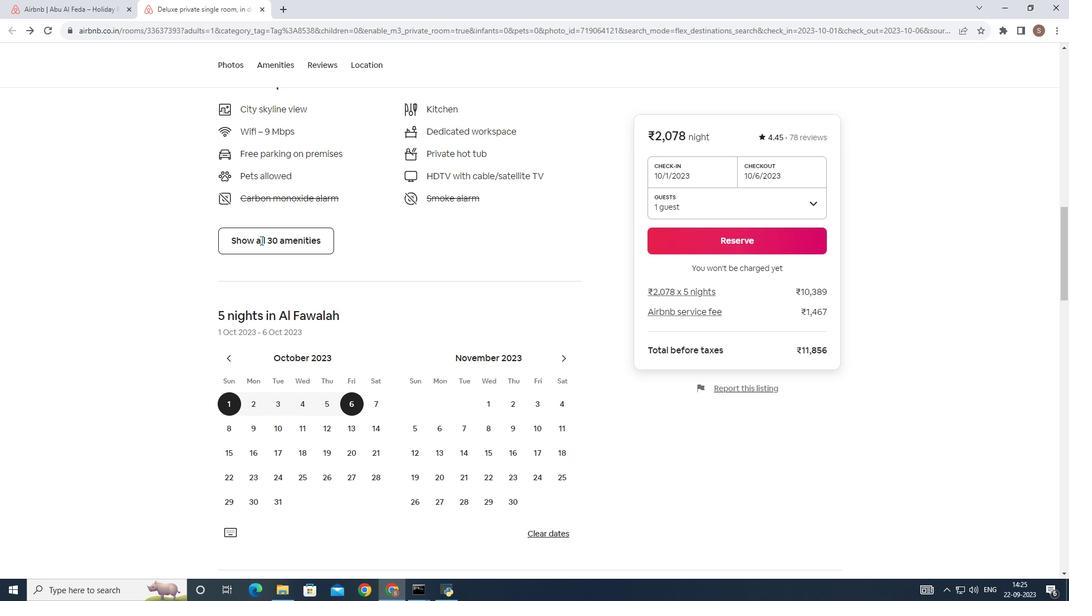 
Action: Mouse moved to (253, 239)
Screenshot: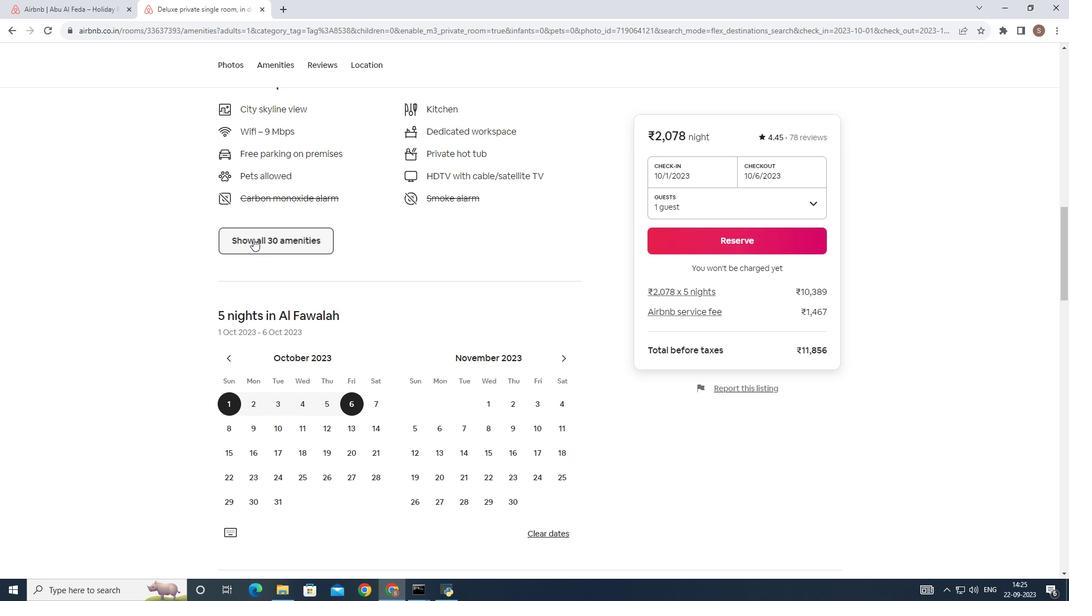 
Action: Mouse pressed left at (253, 239)
Screenshot: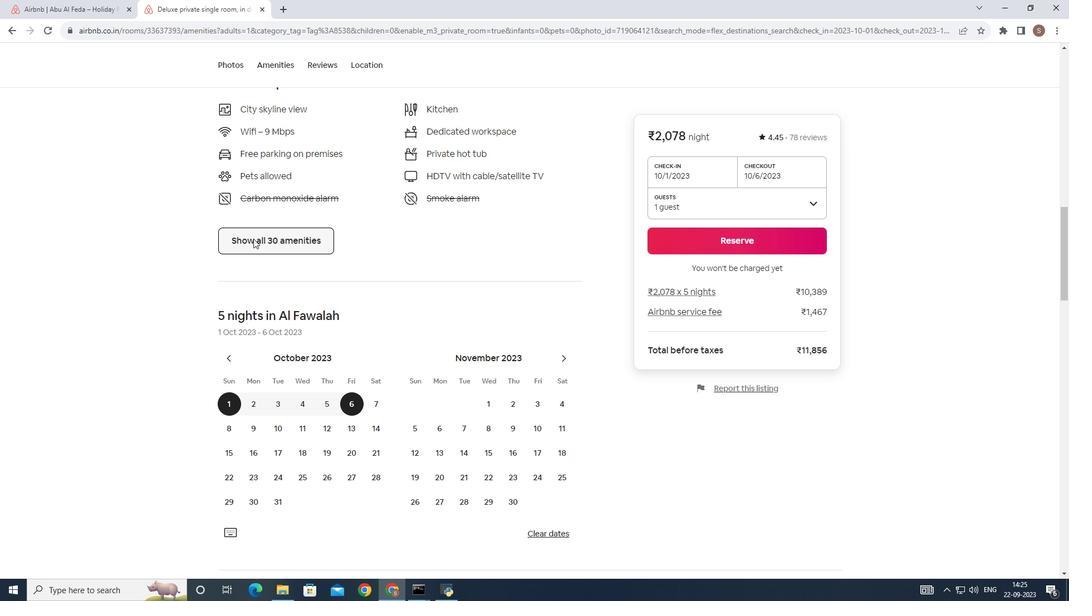 
Action: Mouse moved to (356, 218)
Screenshot: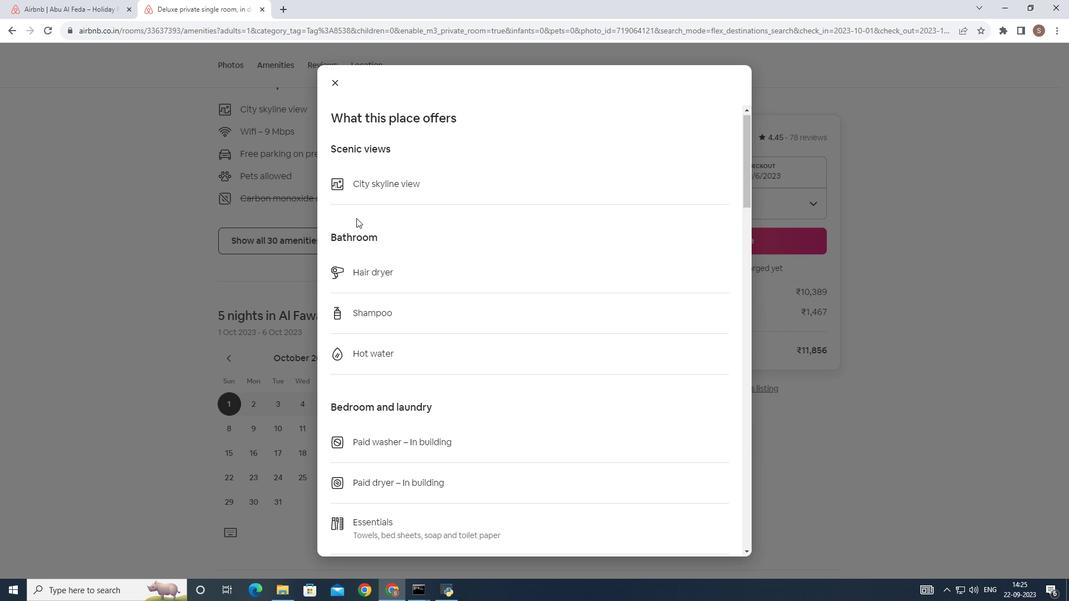 
Action: Mouse scrolled (356, 217) with delta (0, 0)
Screenshot: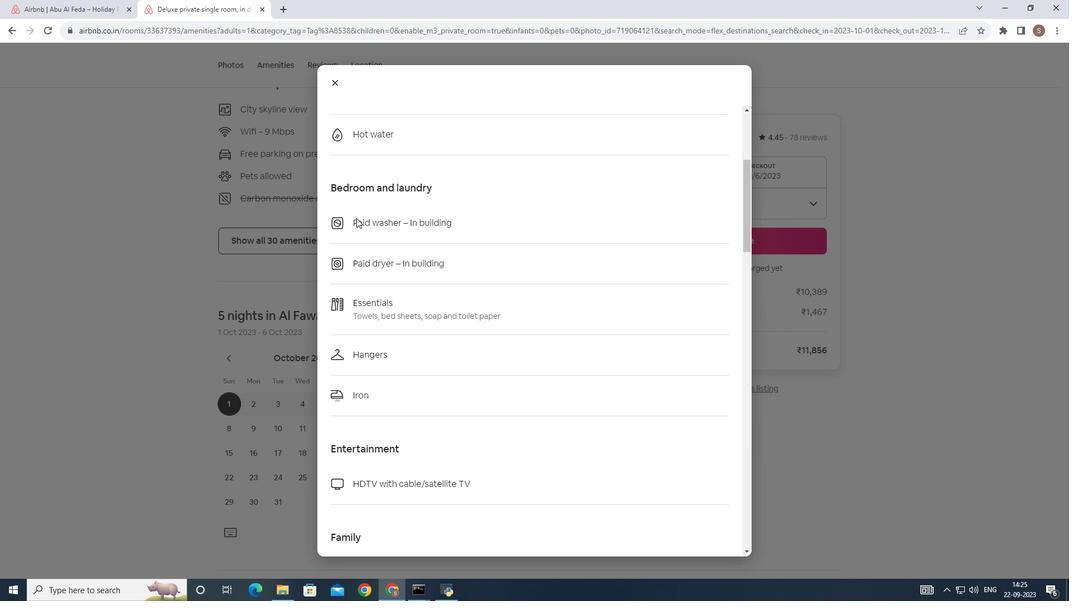 
Action: Mouse scrolled (356, 217) with delta (0, 0)
Screenshot: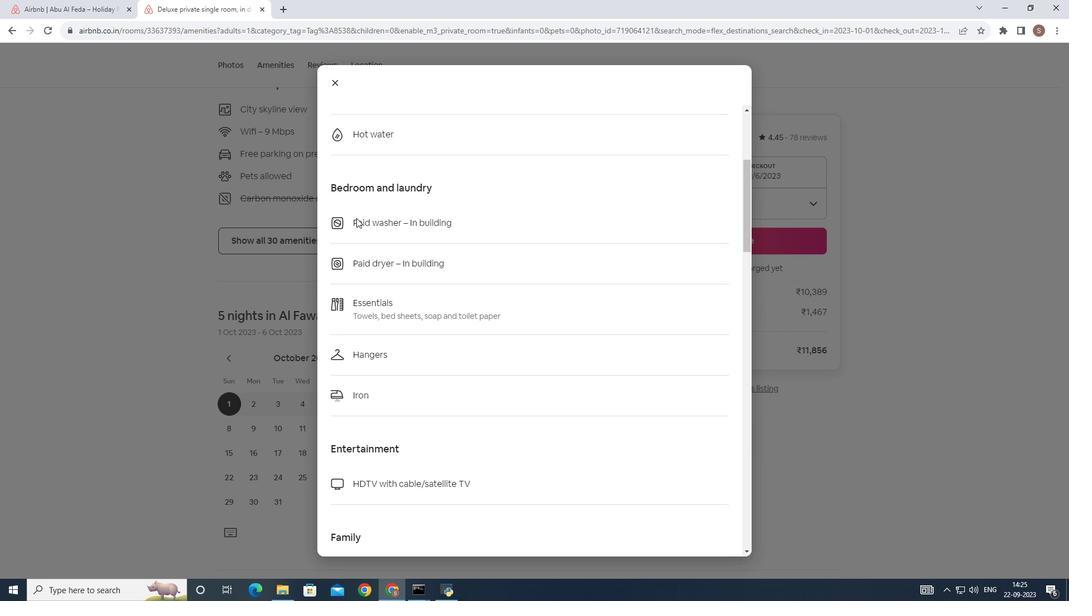 
Action: Mouse scrolled (356, 217) with delta (0, 0)
Screenshot: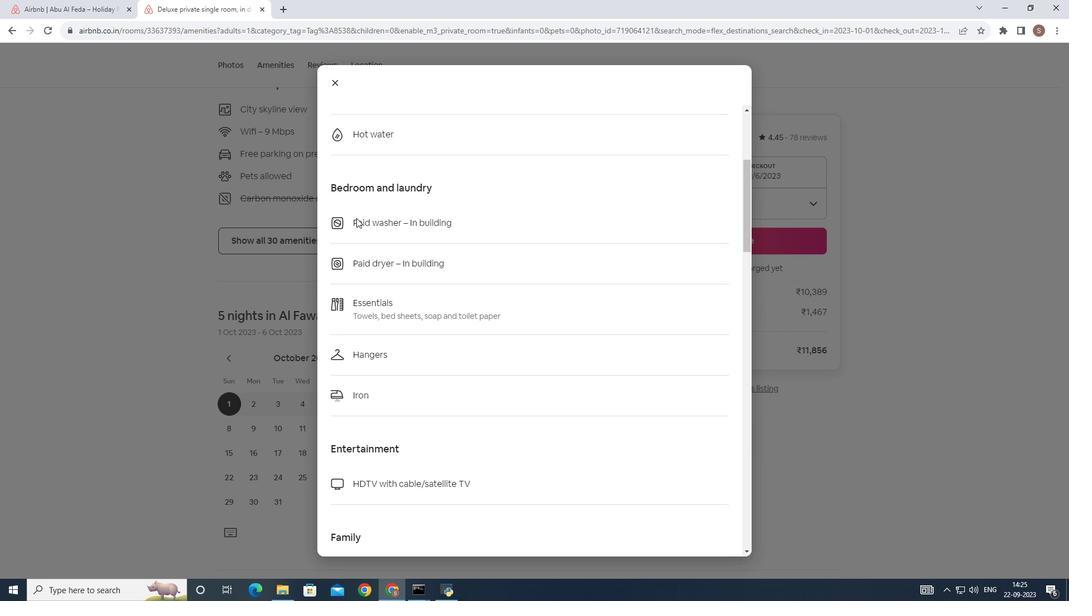 
Action: Mouse scrolled (356, 217) with delta (0, 0)
Screenshot: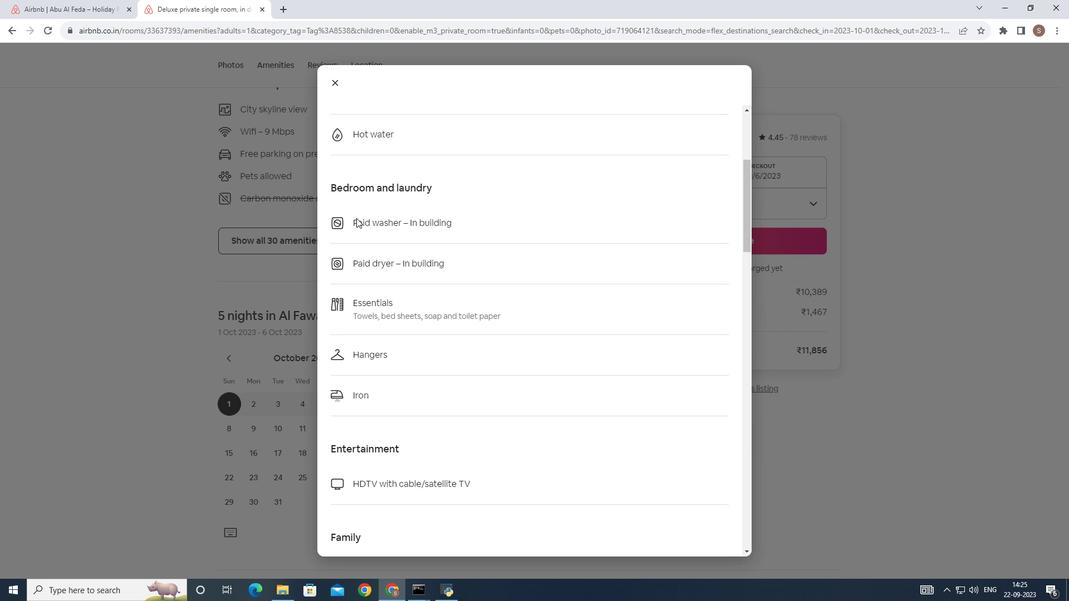 
Action: Mouse moved to (357, 218)
Screenshot: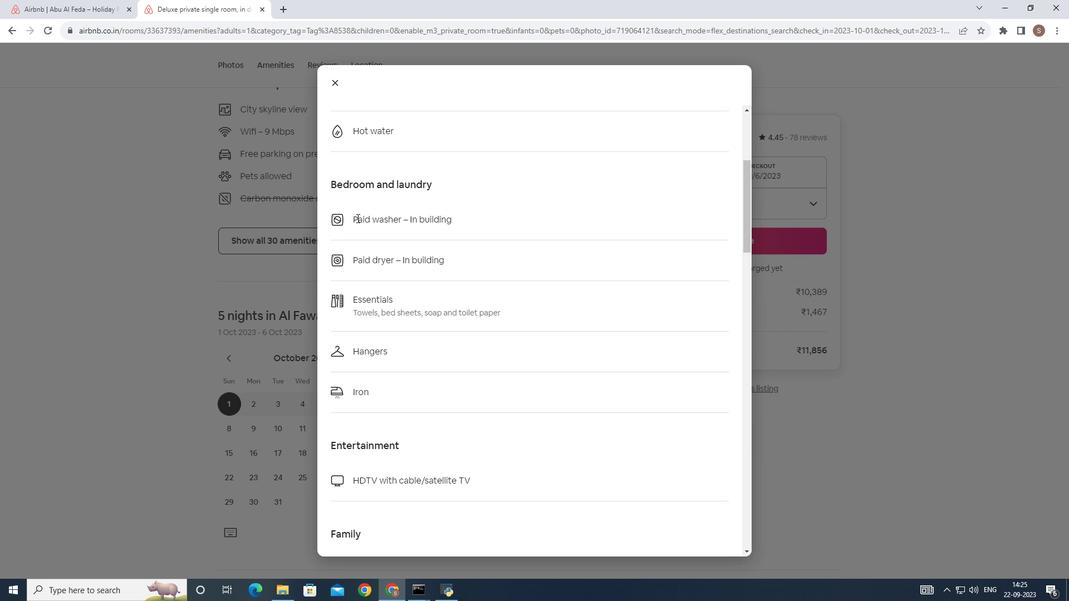 
Action: Mouse scrolled (357, 217) with delta (0, 0)
Screenshot: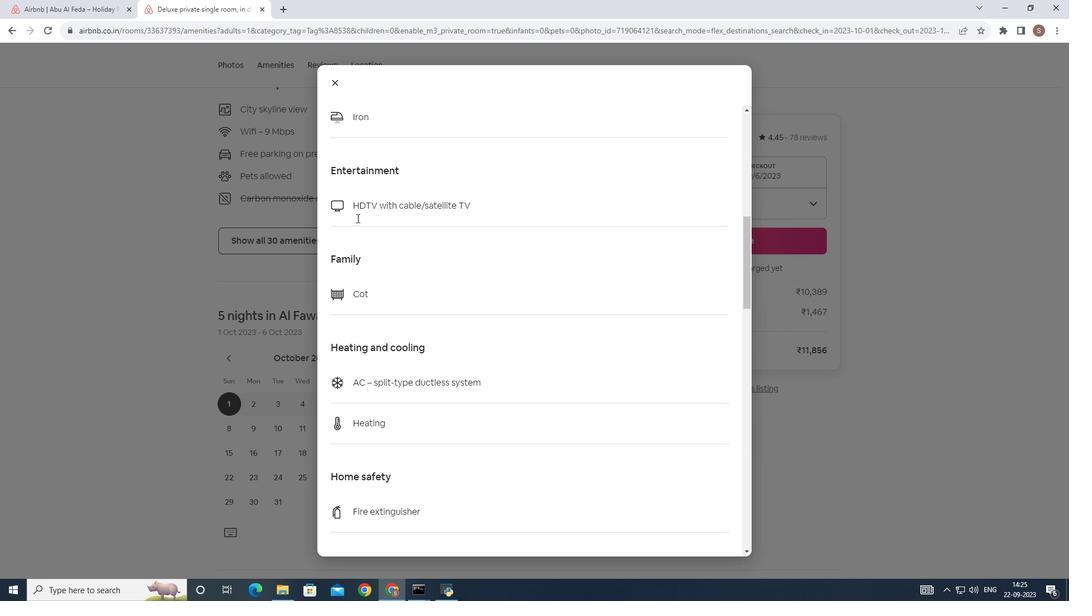 
Action: Mouse scrolled (357, 217) with delta (0, 0)
Screenshot: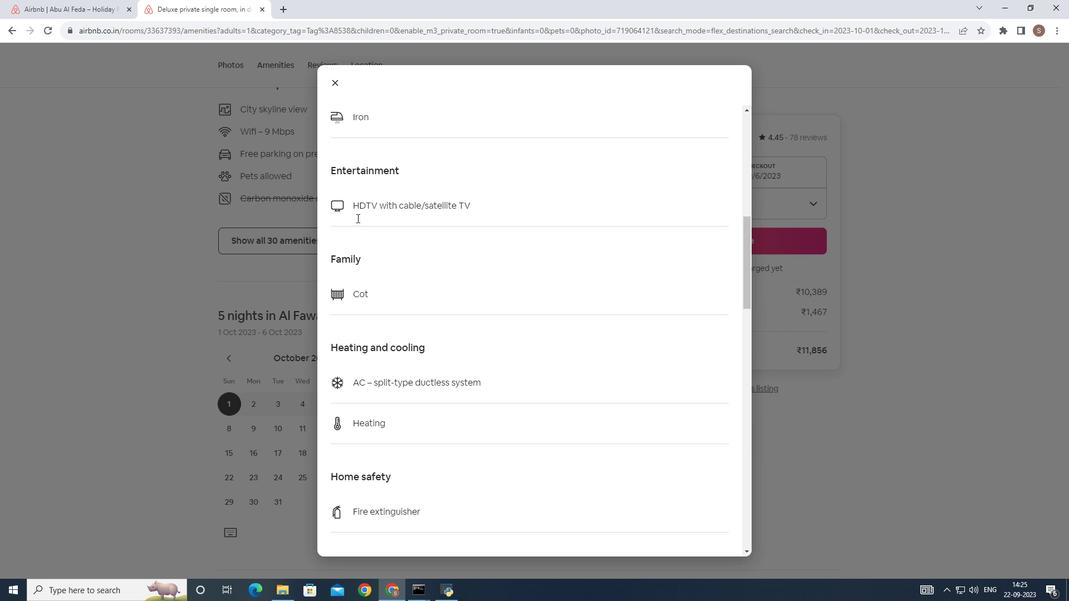 
Action: Mouse scrolled (357, 217) with delta (0, 0)
Screenshot: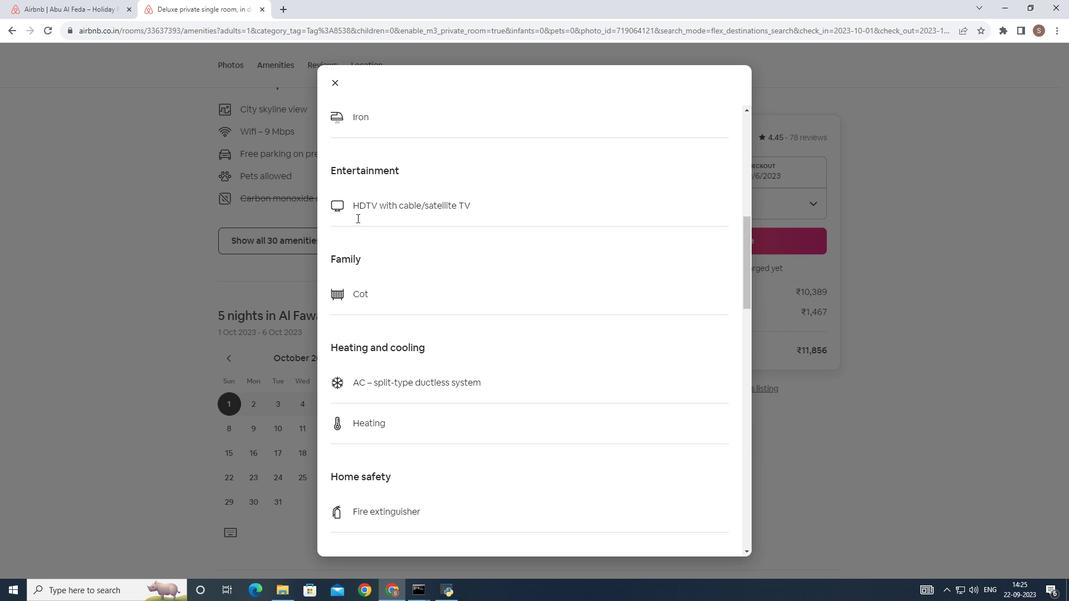 
Action: Mouse scrolled (357, 217) with delta (0, 0)
Screenshot: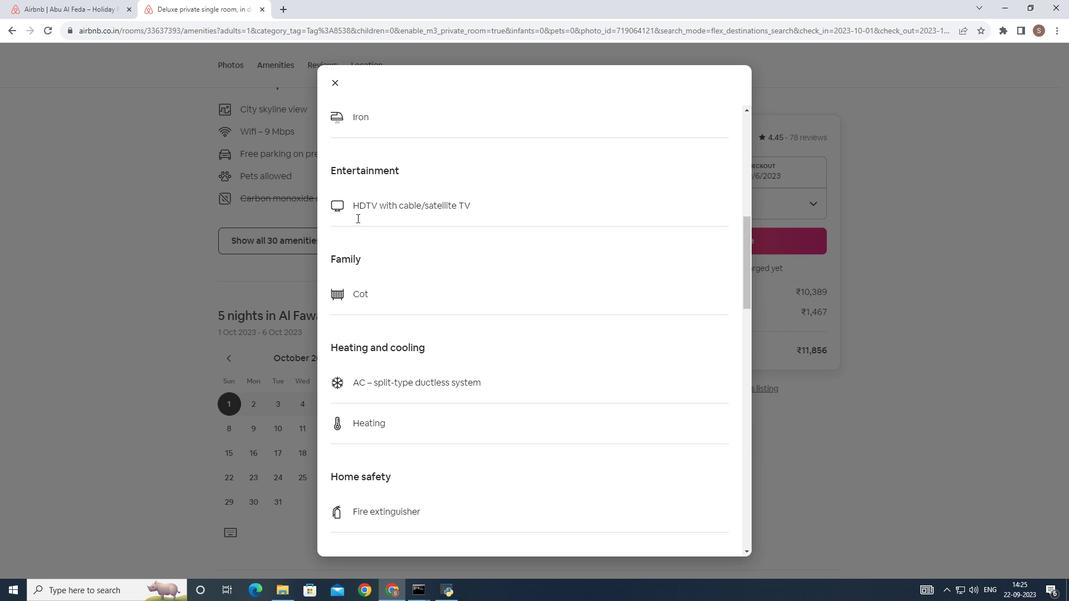 
Action: Mouse scrolled (357, 217) with delta (0, 0)
Screenshot: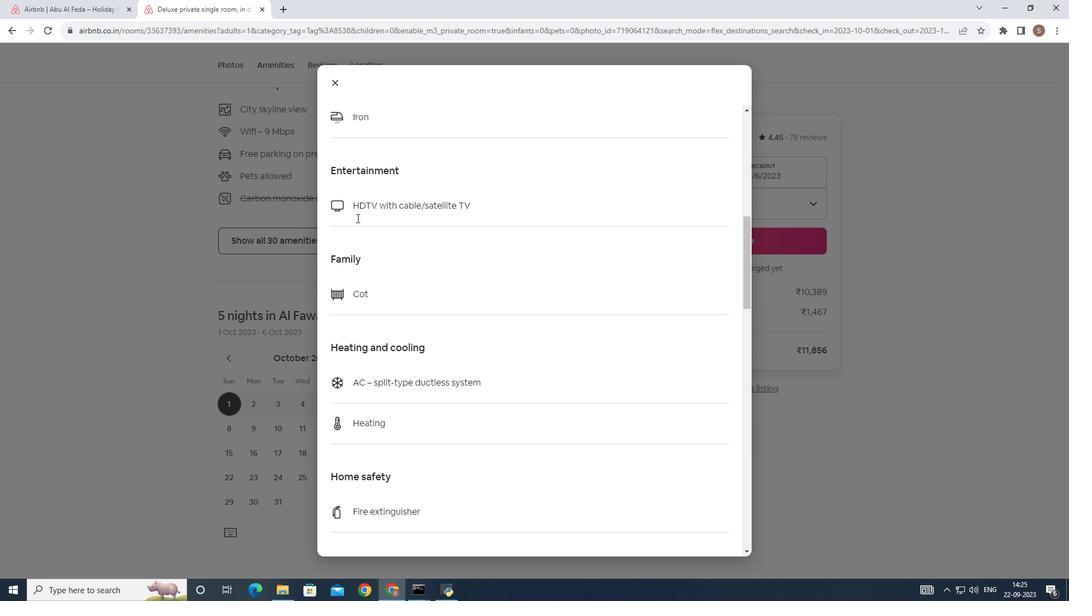 
Action: Mouse scrolled (357, 217) with delta (0, 0)
Screenshot: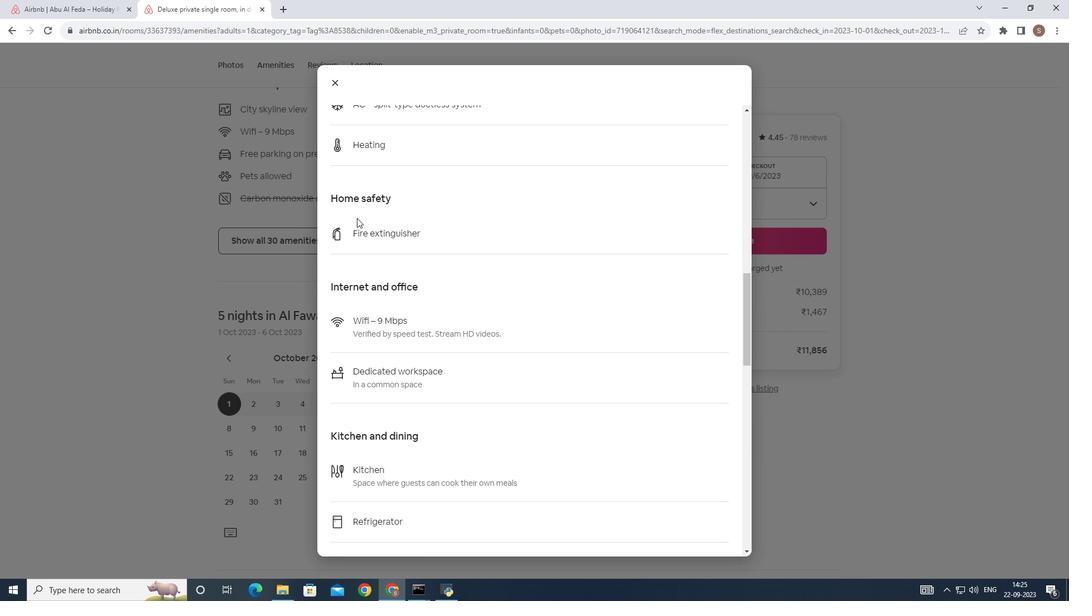 
Action: Mouse scrolled (357, 217) with delta (0, 0)
Screenshot: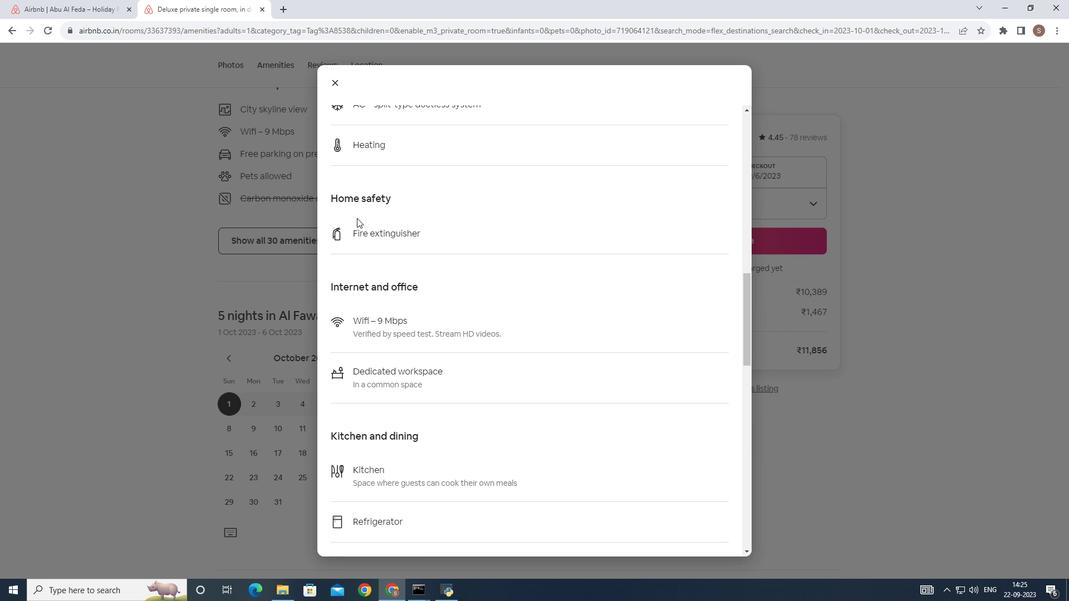 
Action: Mouse scrolled (357, 217) with delta (0, 0)
Screenshot: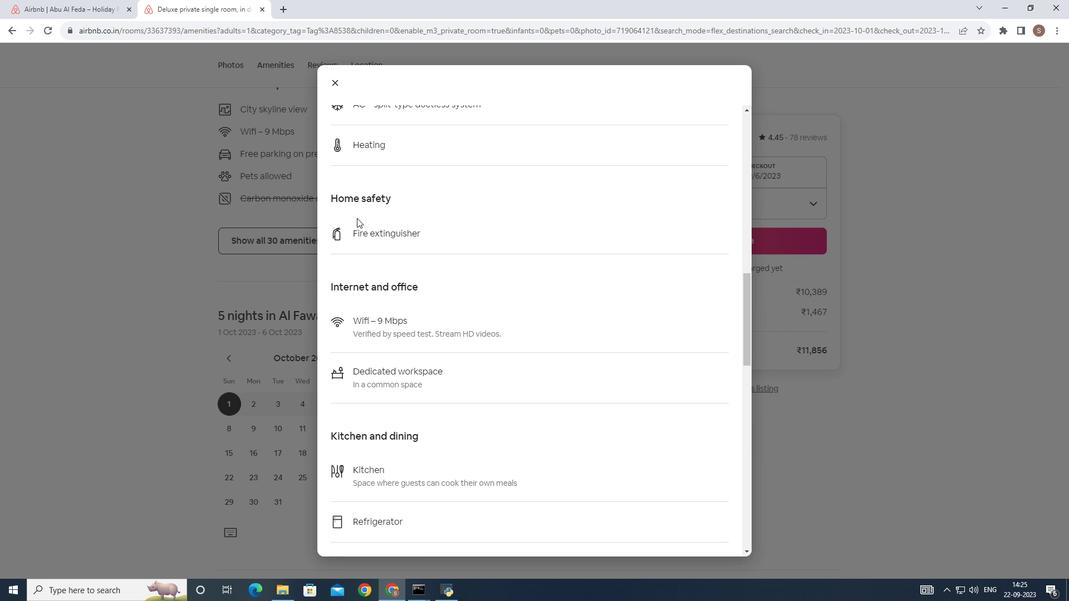 
Action: Mouse scrolled (357, 217) with delta (0, 0)
Screenshot: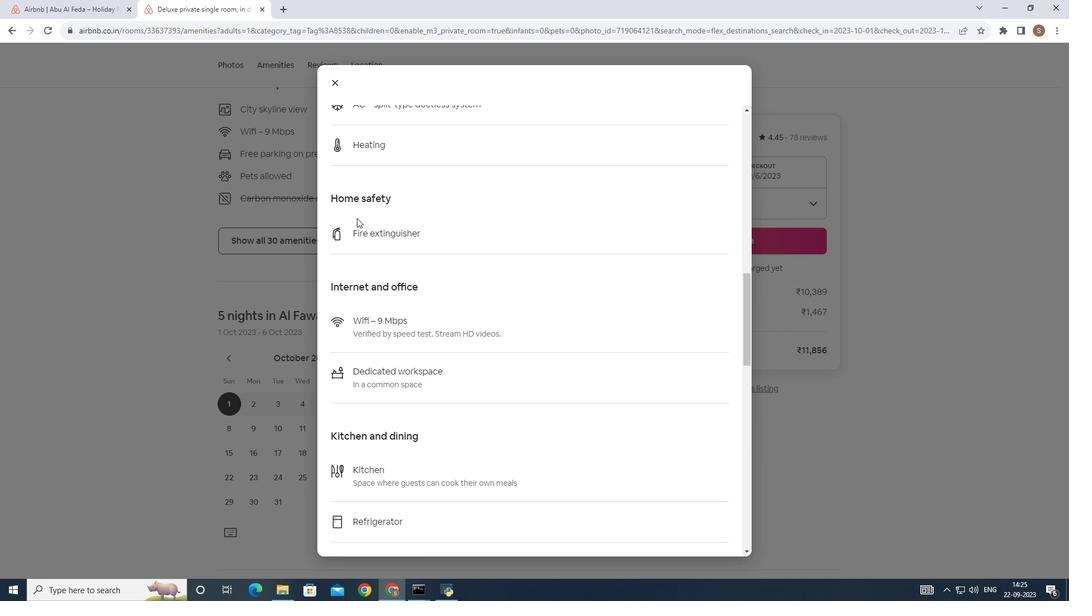 
Action: Mouse scrolled (357, 217) with delta (0, 0)
Screenshot: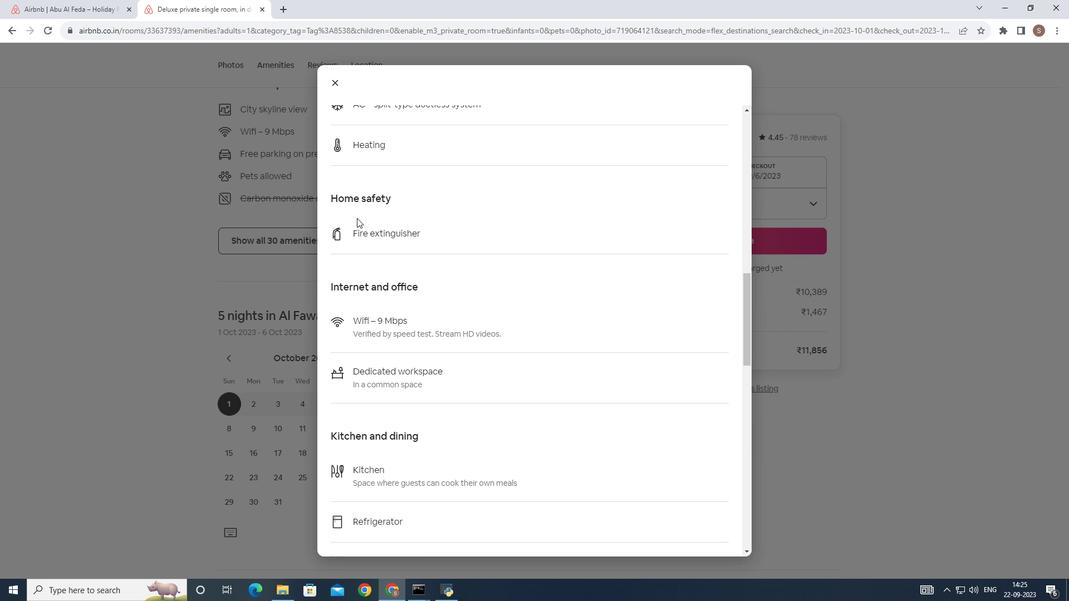 
Action: Mouse scrolled (357, 217) with delta (0, 0)
Screenshot: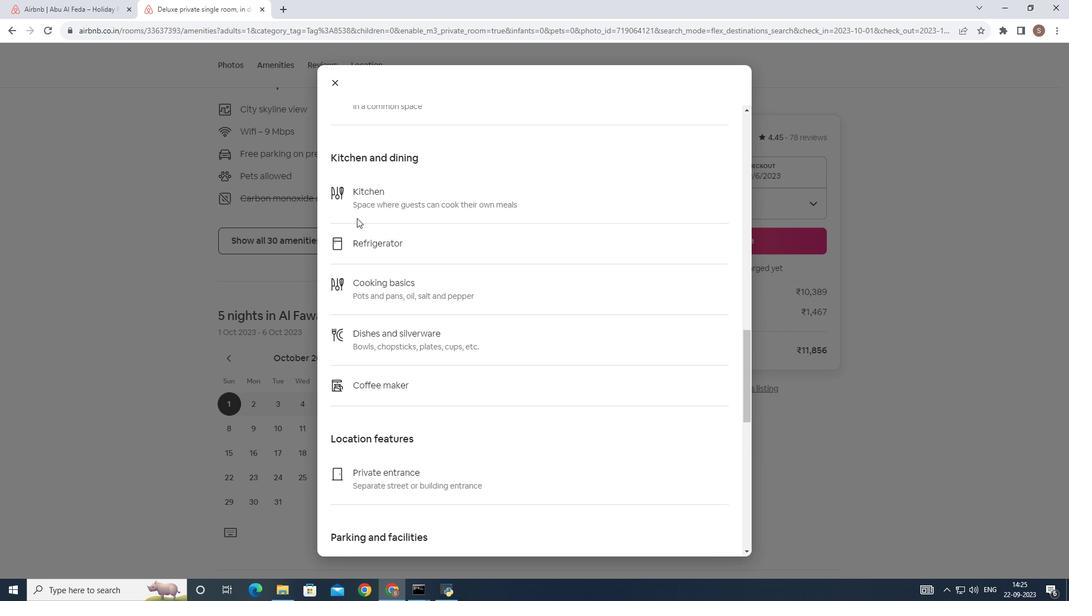 
Action: Mouse scrolled (357, 217) with delta (0, 0)
Screenshot: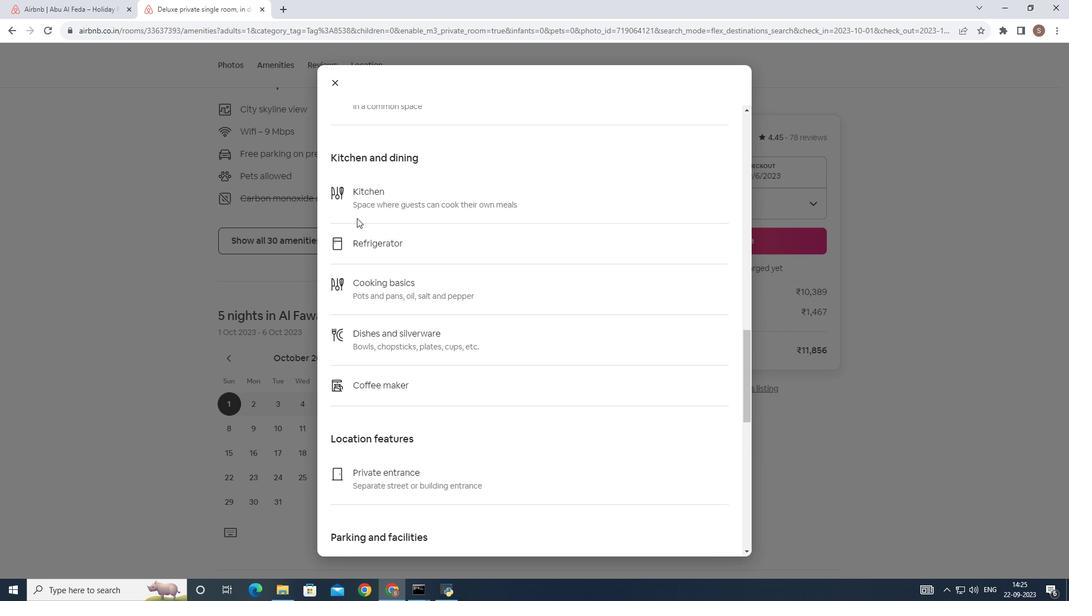 
Action: Mouse scrolled (357, 217) with delta (0, 0)
Screenshot: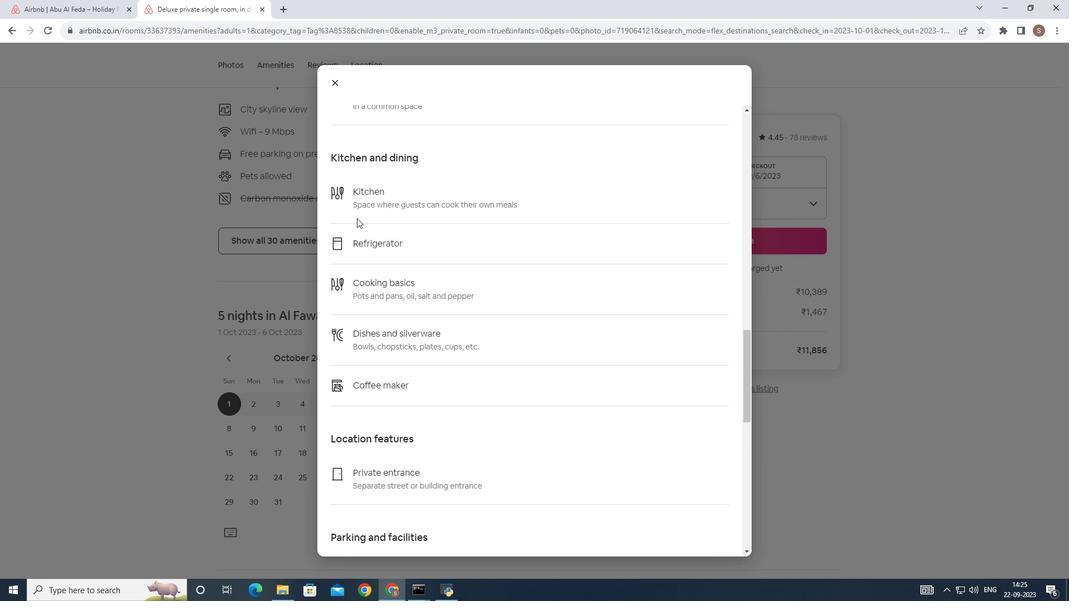 
Action: Mouse scrolled (357, 217) with delta (0, 0)
Screenshot: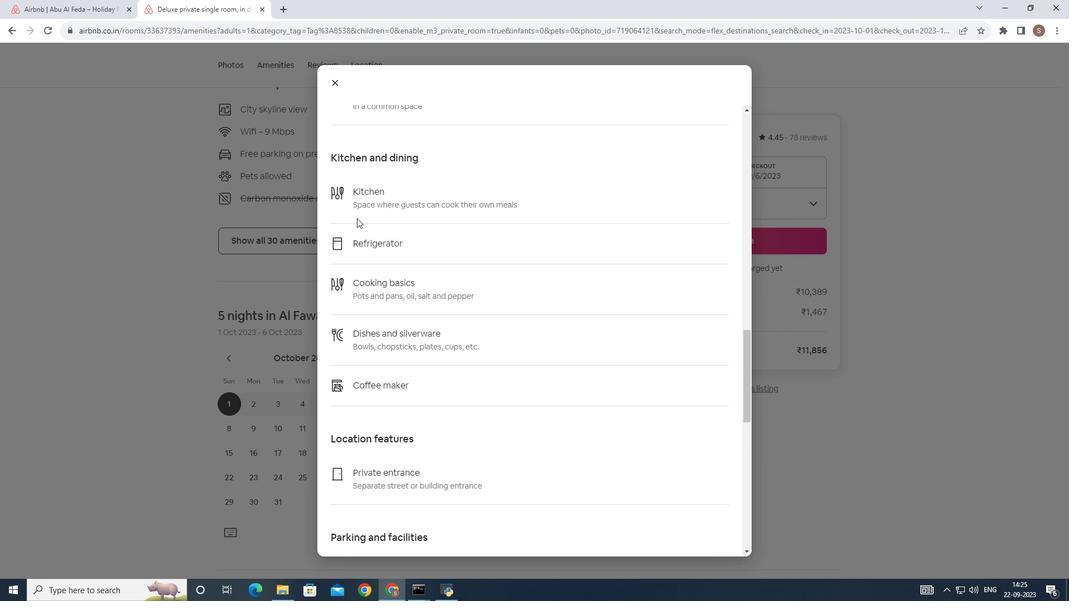 
Action: Mouse scrolled (357, 217) with delta (0, 0)
Screenshot: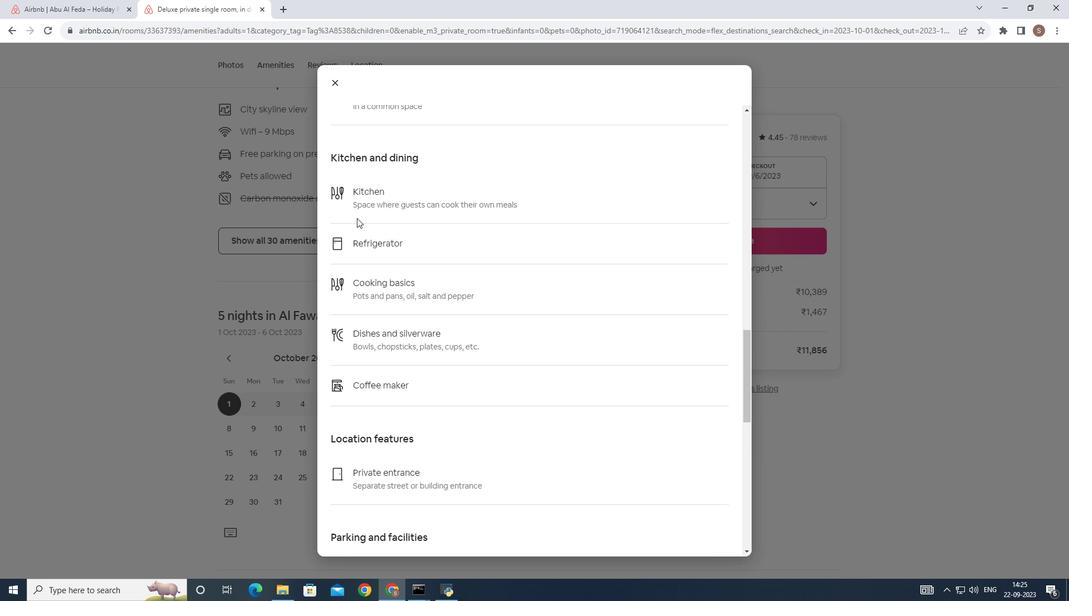 
Action: Mouse scrolled (357, 217) with delta (0, 0)
Screenshot: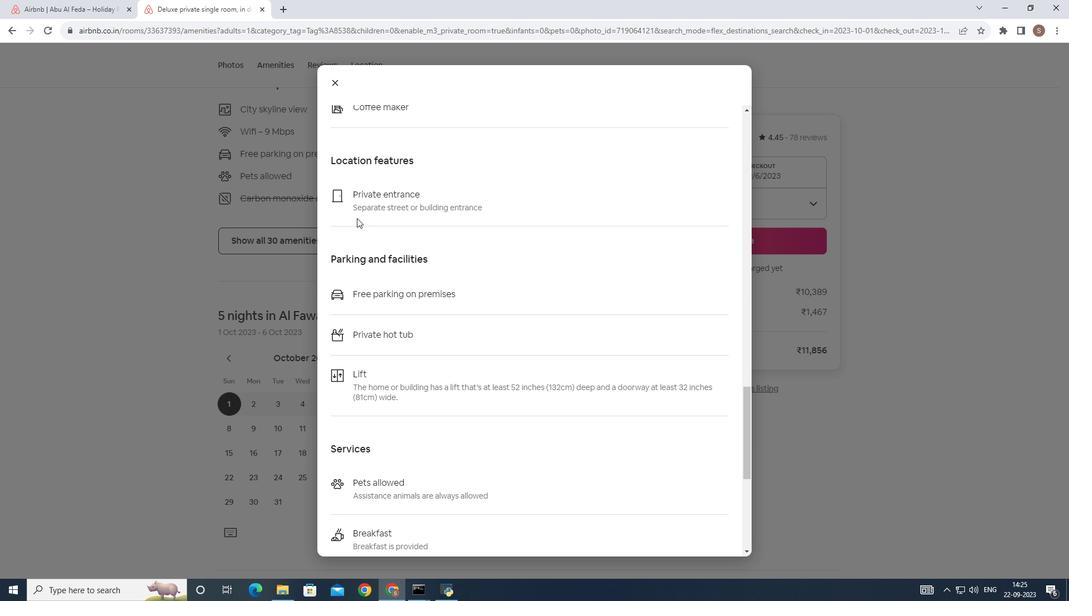
Action: Mouse scrolled (357, 217) with delta (0, 0)
Screenshot: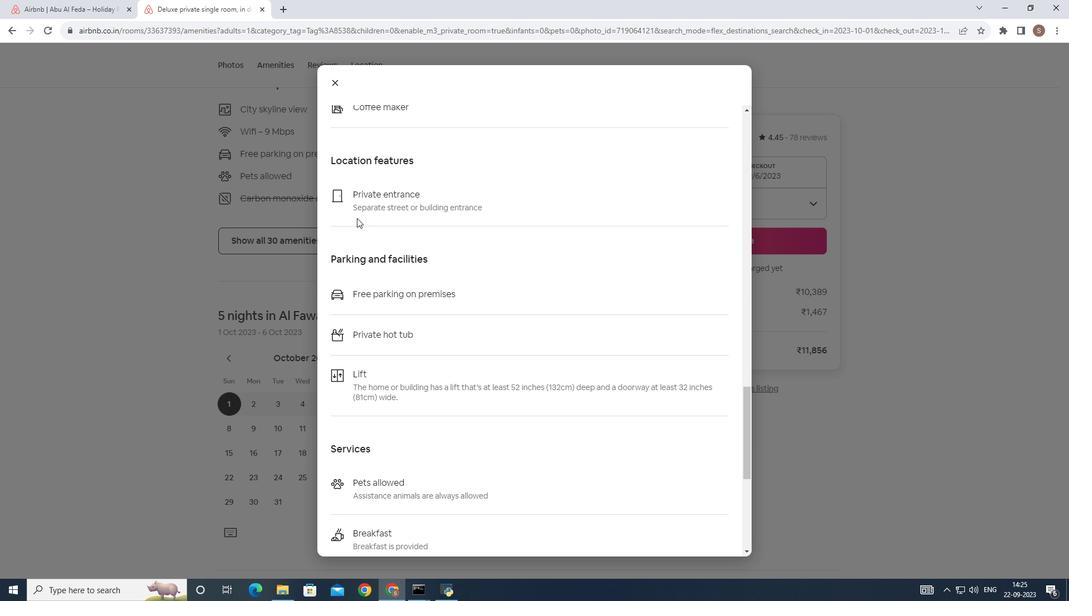 
Action: Mouse scrolled (357, 217) with delta (0, 0)
Screenshot: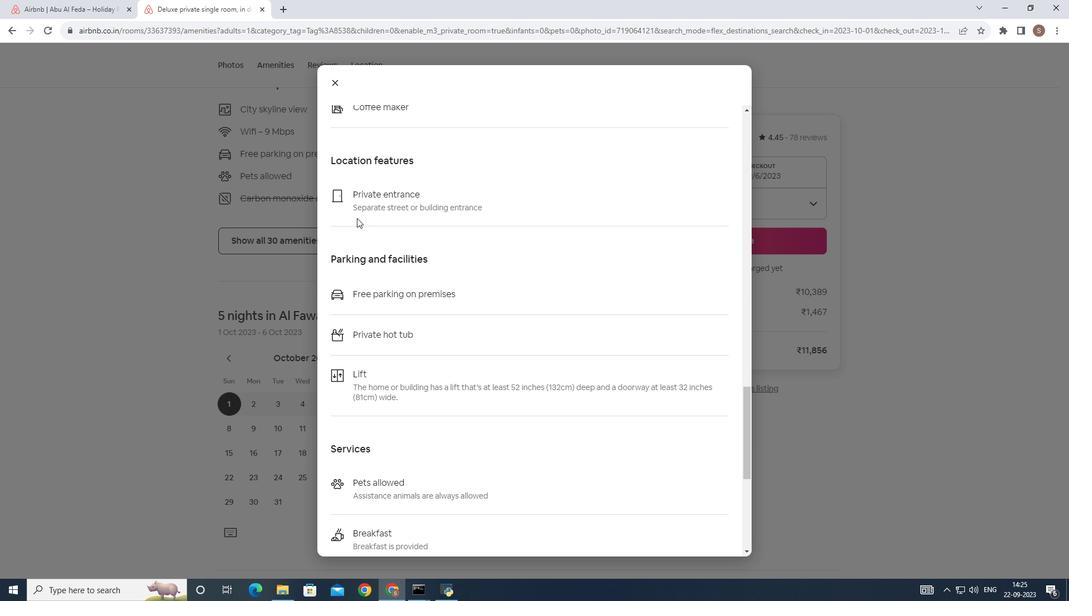 
Action: Mouse scrolled (357, 217) with delta (0, 0)
Screenshot: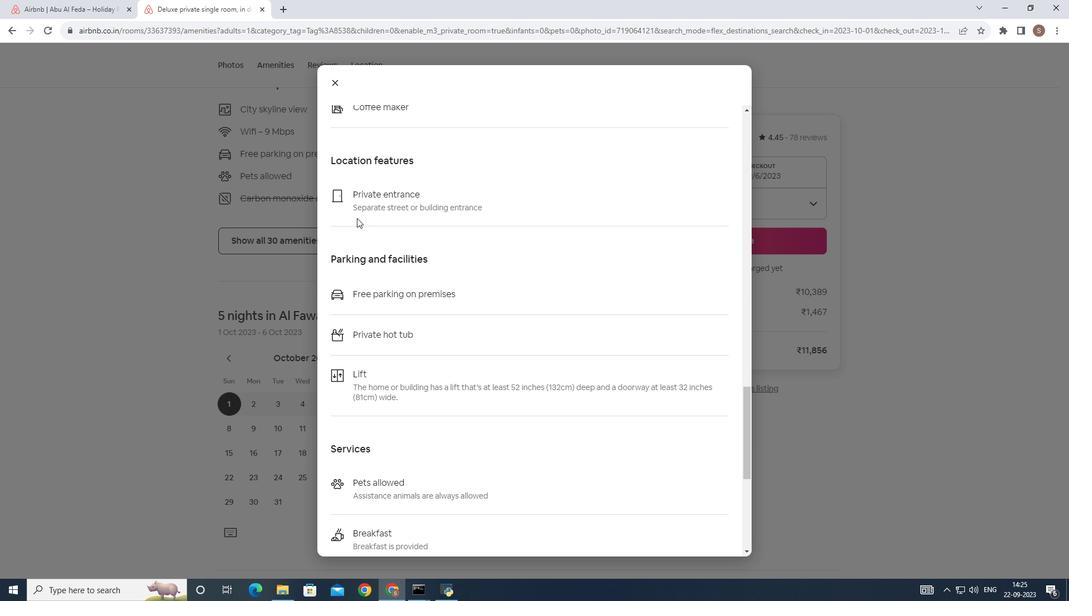 
Action: Mouse scrolled (357, 217) with delta (0, 0)
Screenshot: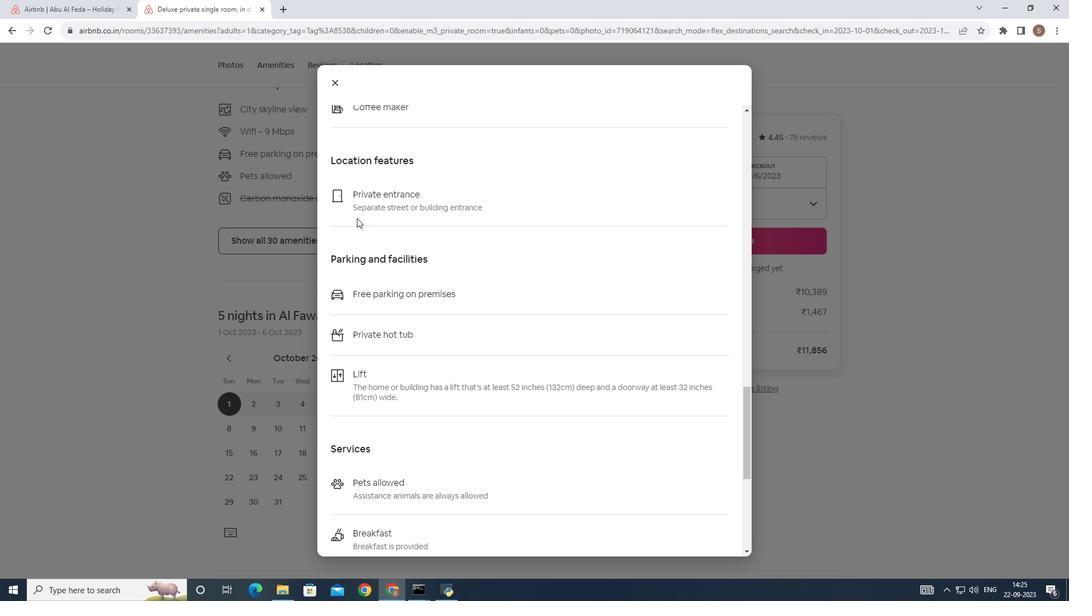 
Action: Mouse scrolled (357, 217) with delta (0, 0)
Screenshot: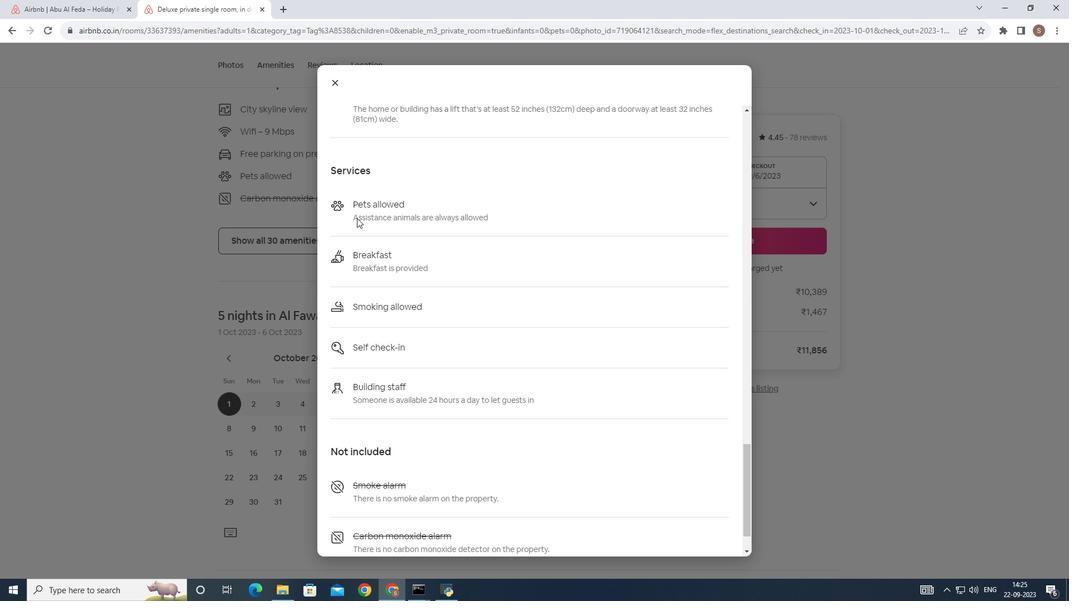 
Action: Mouse scrolled (357, 217) with delta (0, 0)
Screenshot: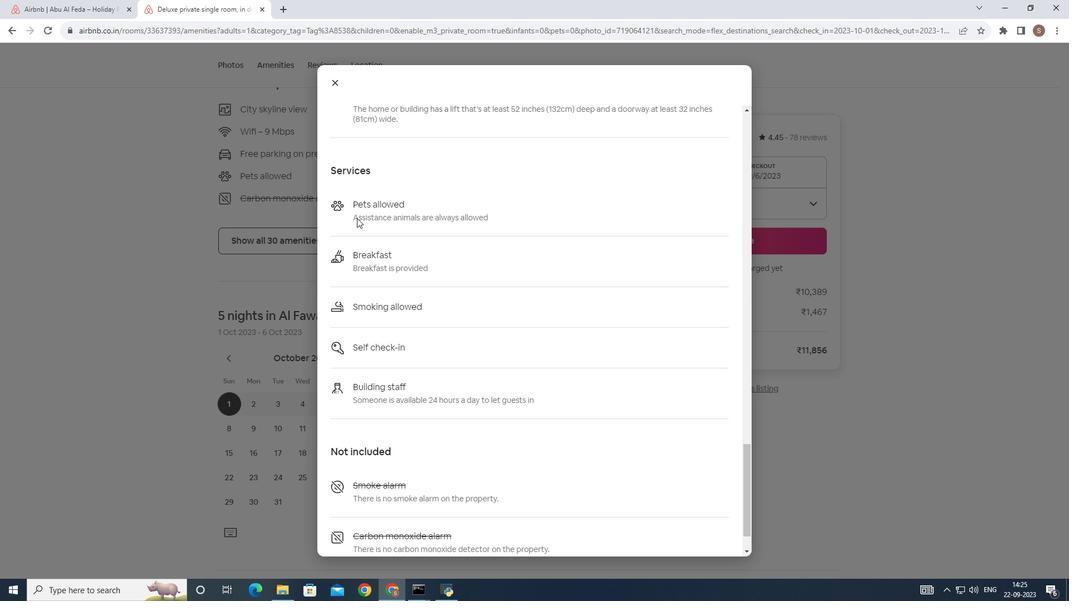 
Action: Mouse scrolled (357, 217) with delta (0, 0)
Screenshot: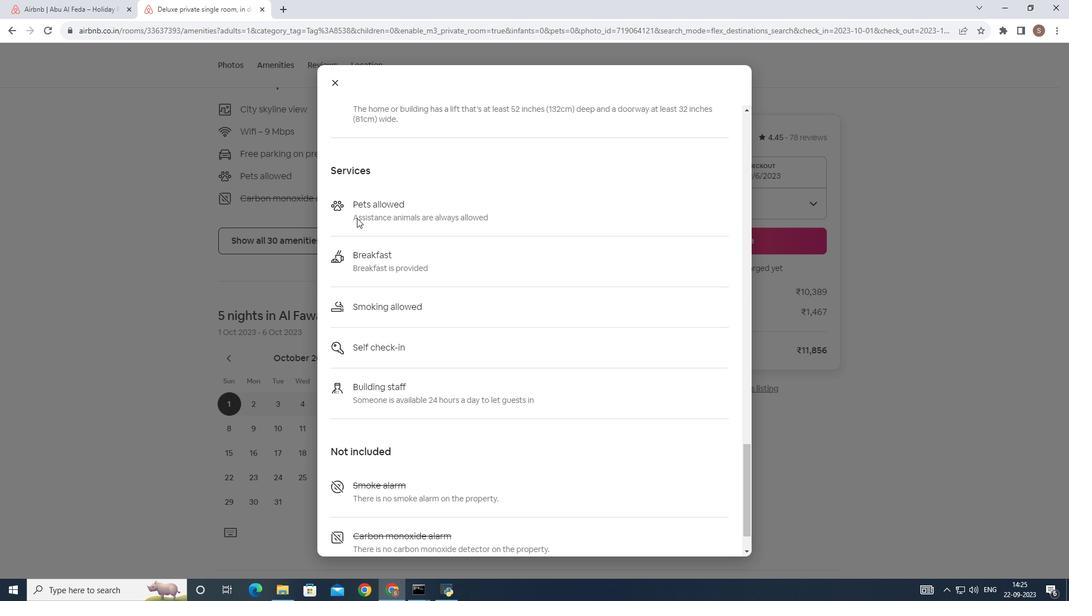 
Action: Mouse scrolled (357, 217) with delta (0, 0)
Screenshot: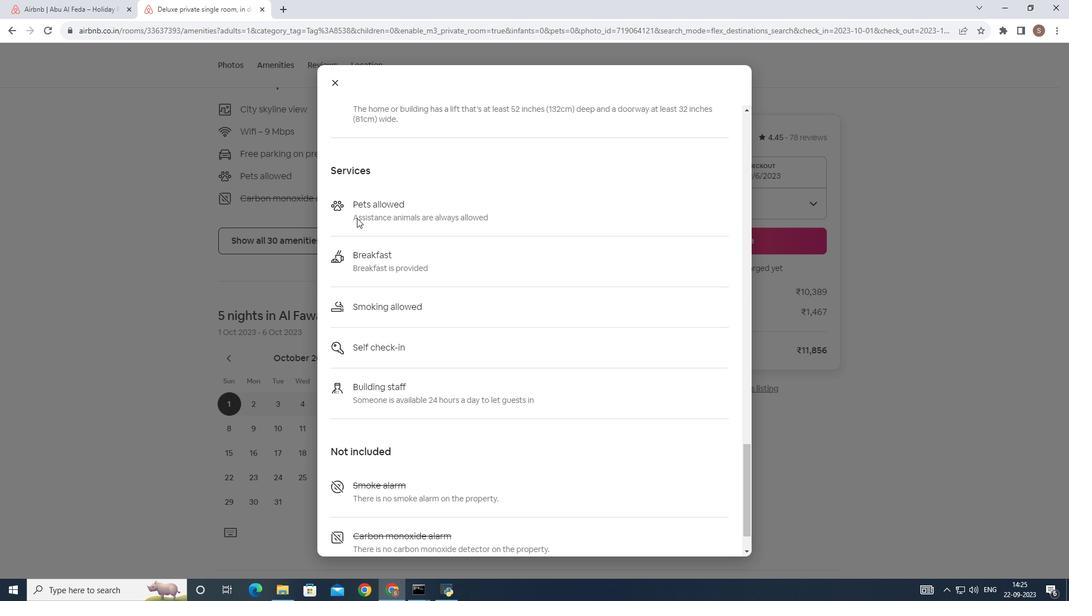 
Action: Mouse scrolled (357, 217) with delta (0, 0)
Screenshot: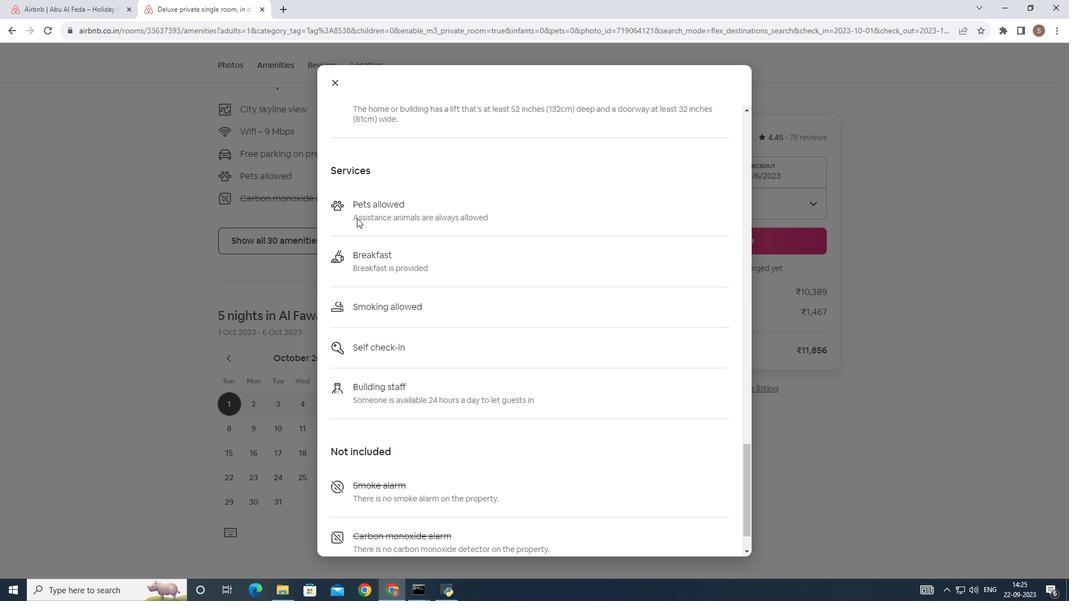 
Action: Mouse moved to (377, 190)
Screenshot: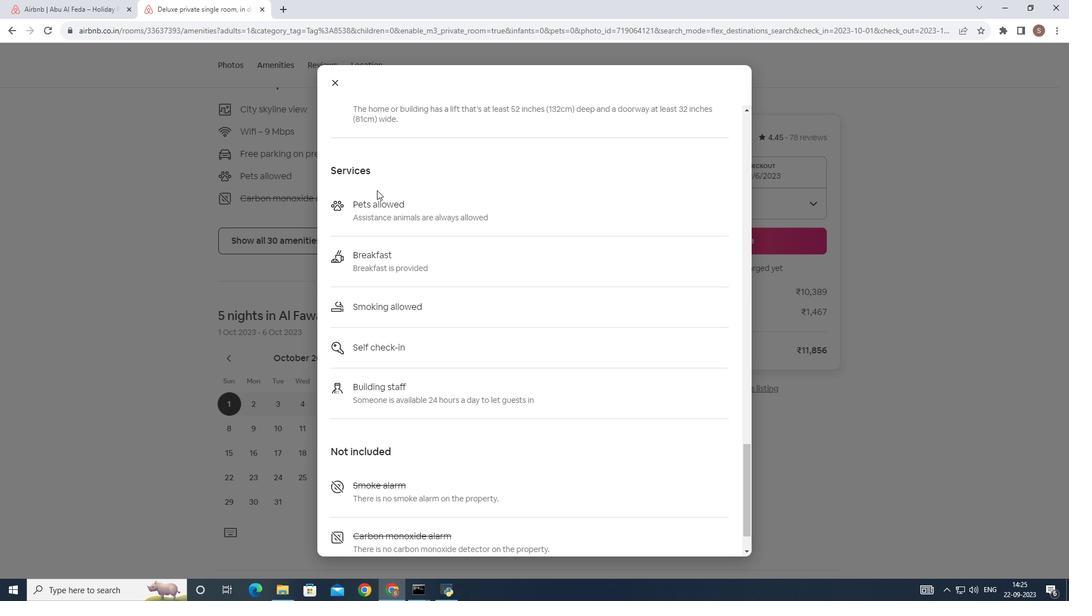 
Action: Mouse scrolled (377, 189) with delta (0, 0)
Screenshot: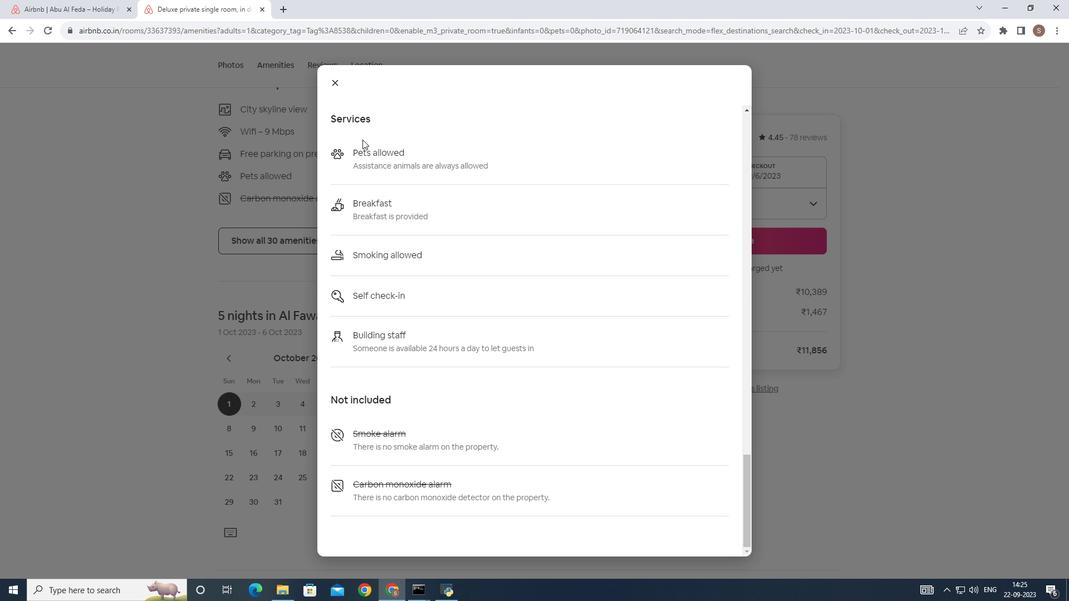 
Action: Mouse scrolled (377, 189) with delta (0, 0)
Screenshot: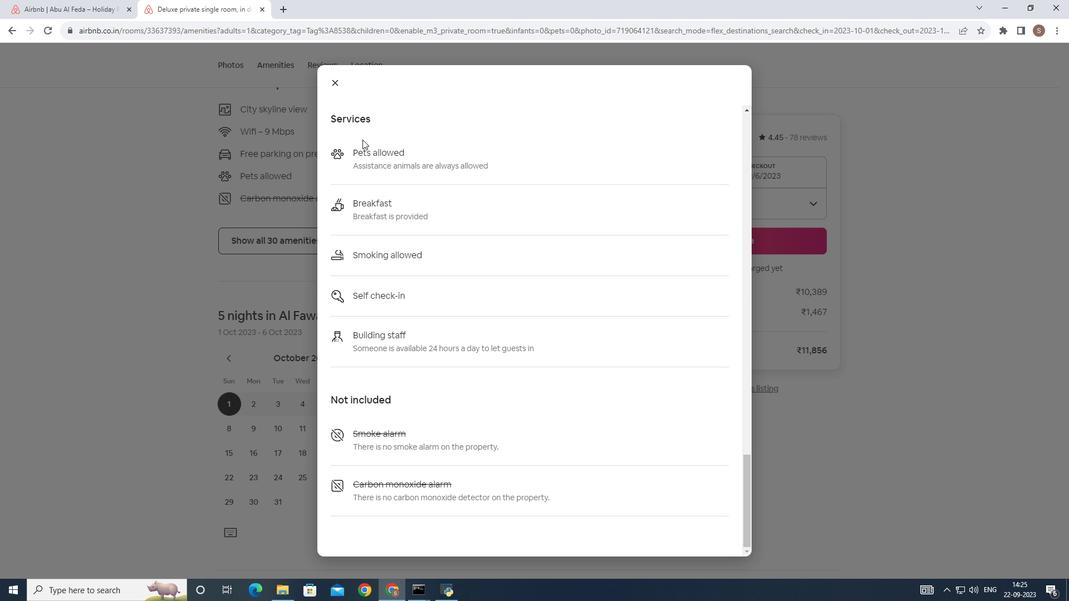 
Action: Mouse scrolled (377, 189) with delta (0, 0)
Screenshot: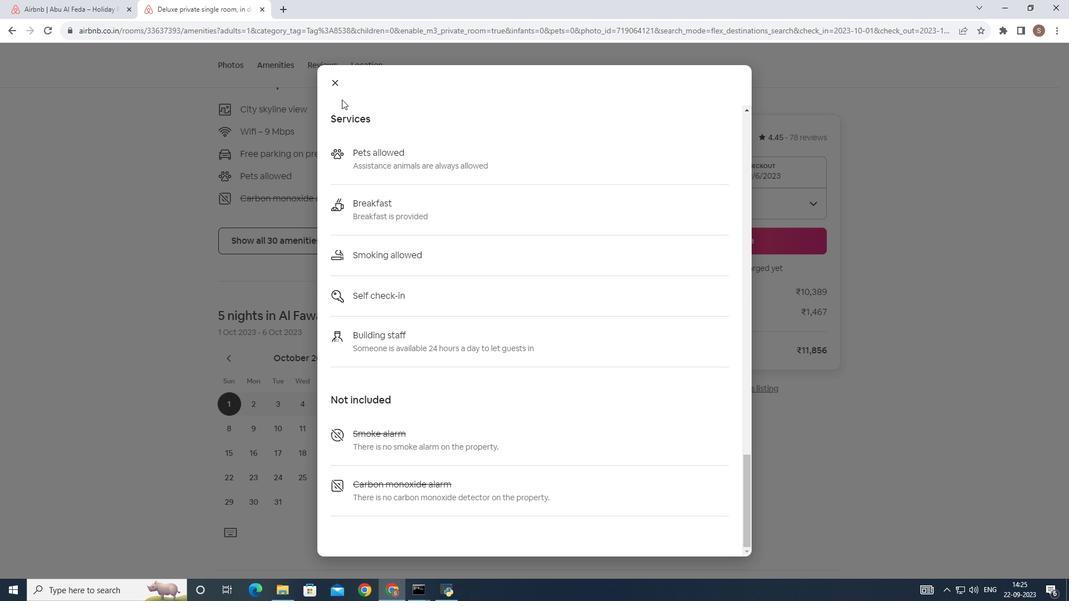 
Action: Mouse scrolled (377, 189) with delta (0, 0)
Screenshot: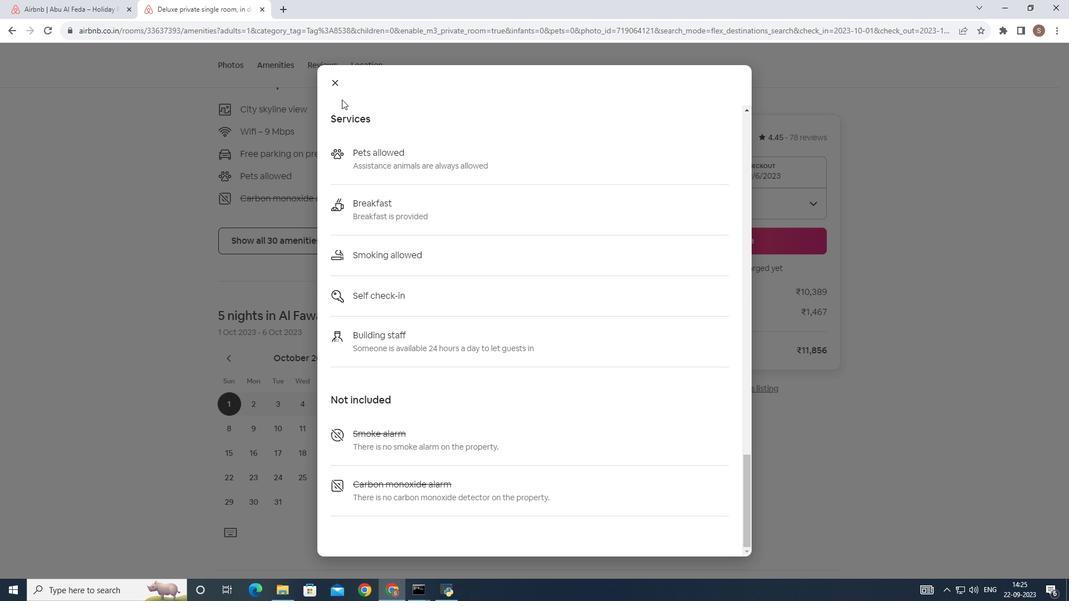 
Action: Mouse scrolled (377, 189) with delta (0, 0)
Screenshot: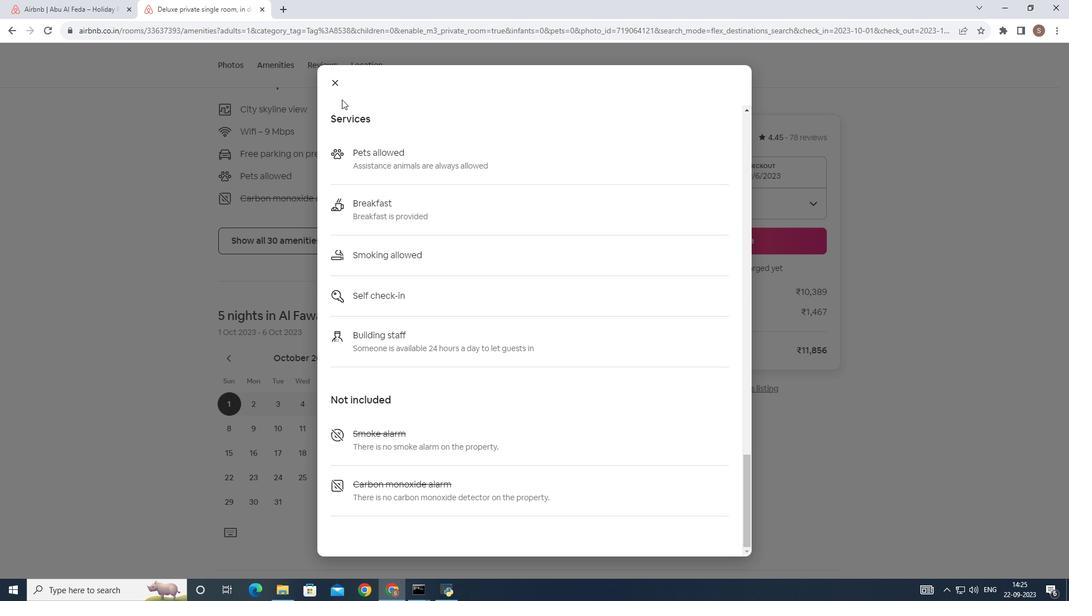 
Action: Mouse moved to (332, 84)
Screenshot: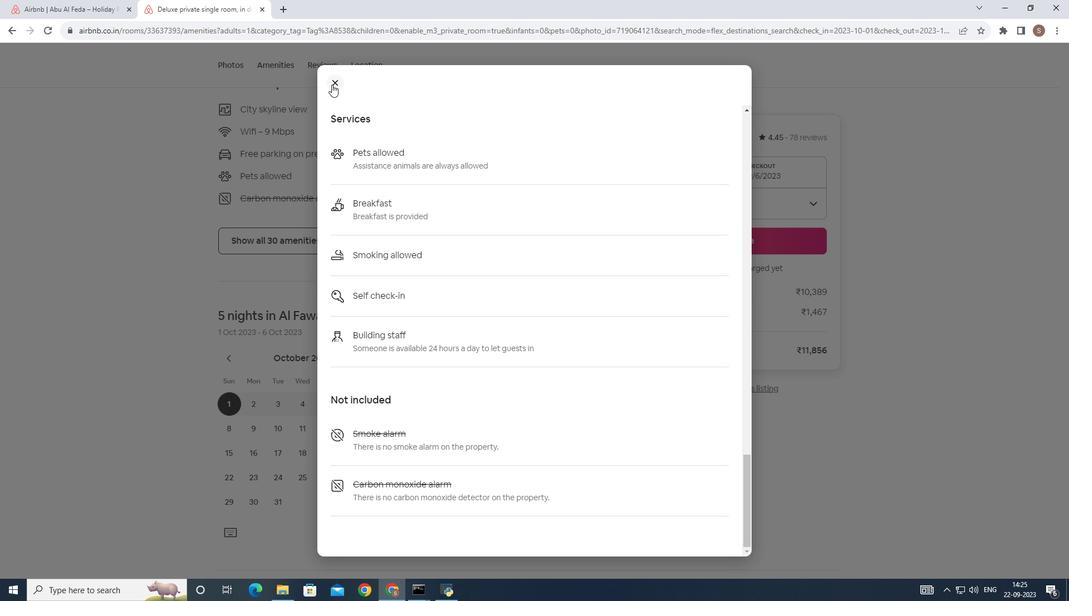
Action: Mouse pressed left at (332, 84)
Screenshot: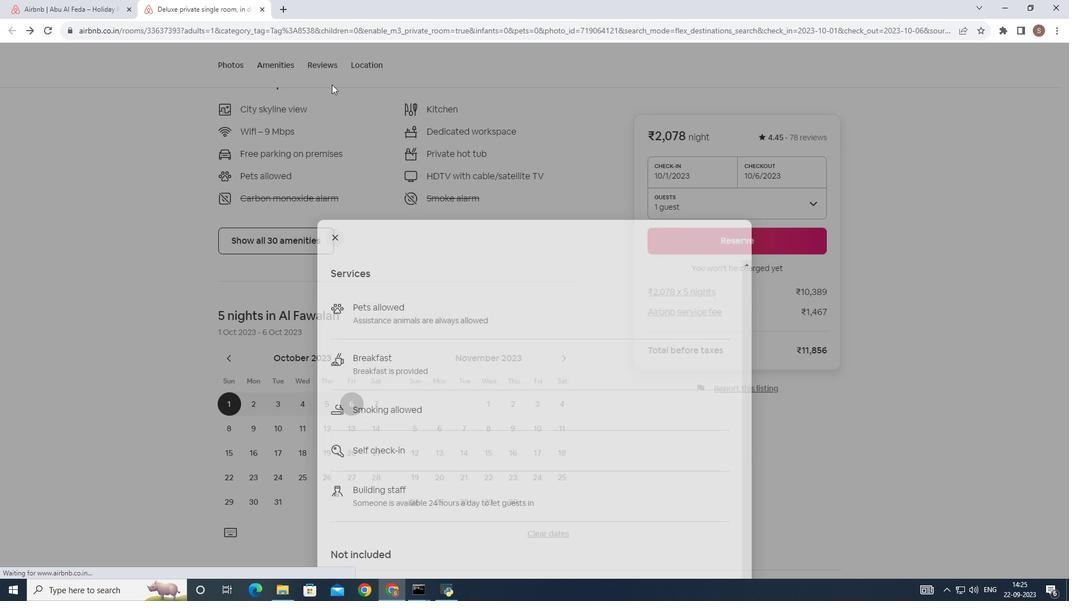 
Action: Mouse moved to (343, 246)
Screenshot: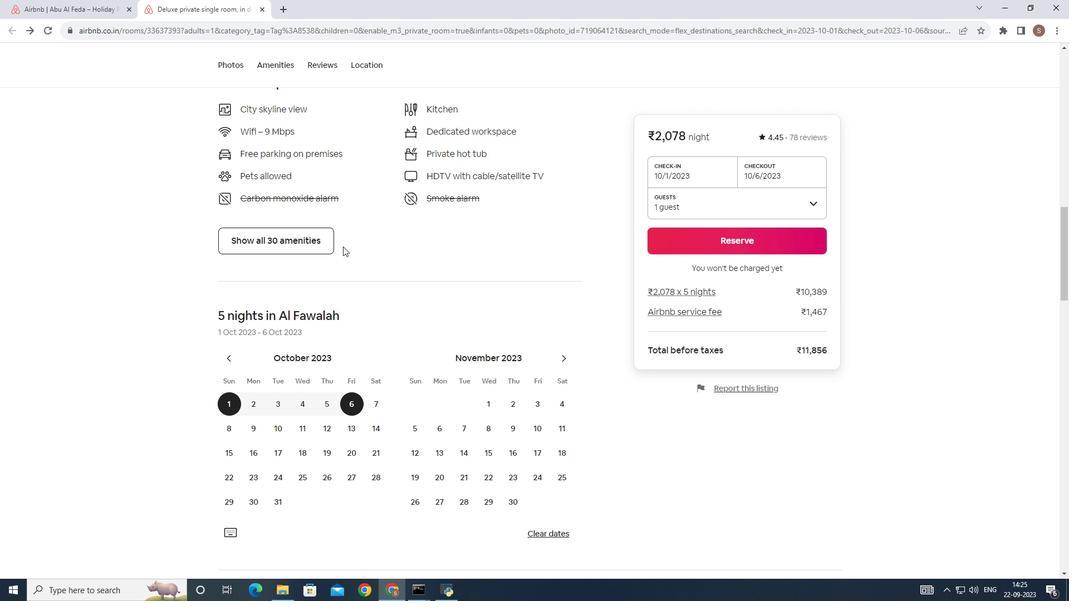 
Action: Mouse scrolled (343, 246) with delta (0, 0)
Screenshot: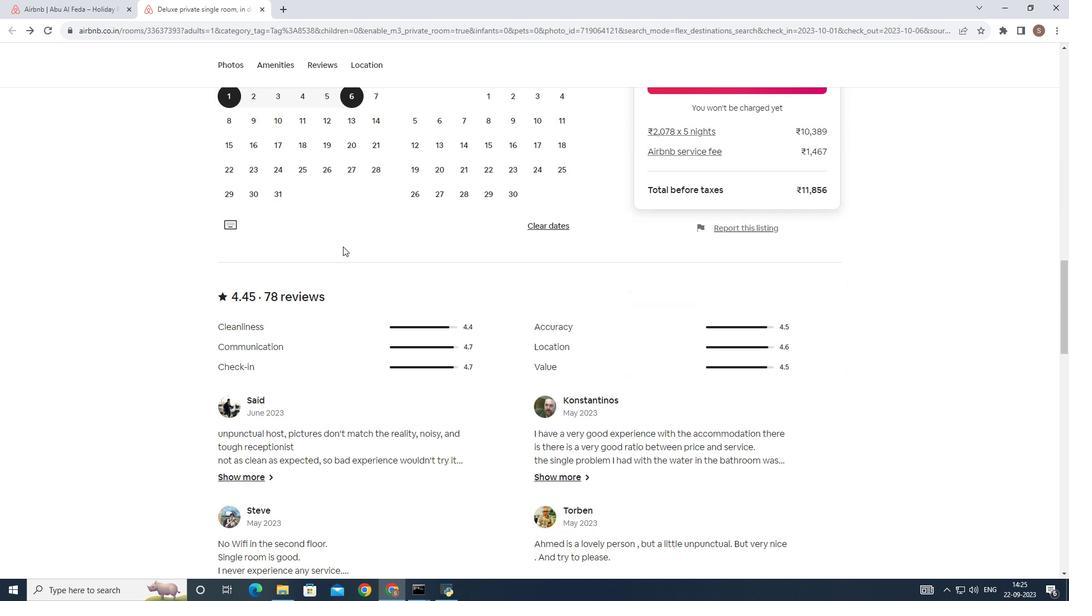 
Action: Mouse scrolled (343, 246) with delta (0, 0)
Screenshot: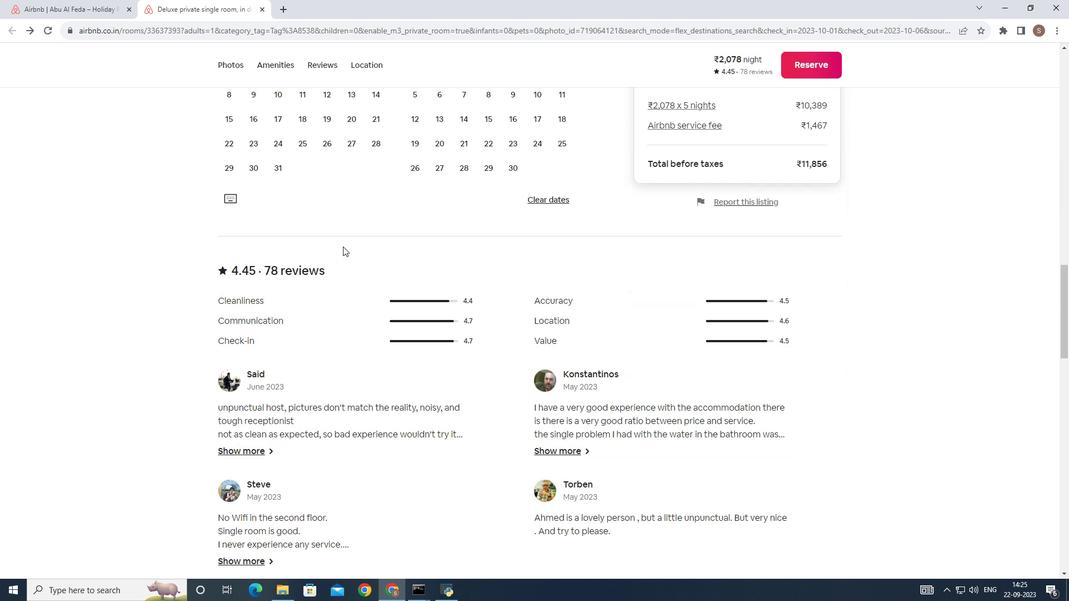 
Action: Mouse scrolled (343, 246) with delta (0, 0)
Screenshot: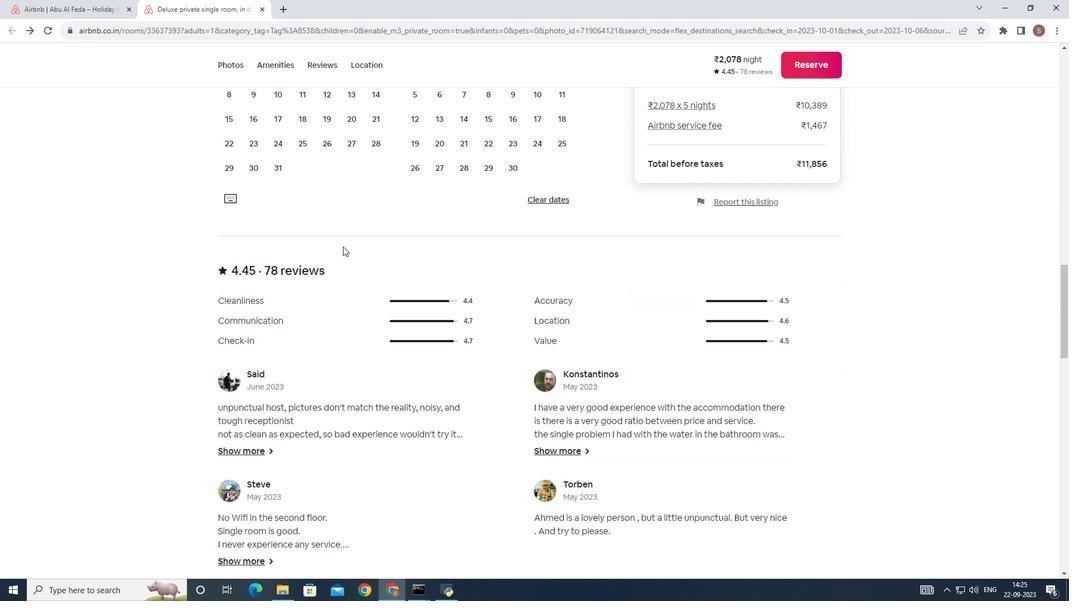 
Action: Mouse scrolled (343, 246) with delta (0, 0)
Screenshot: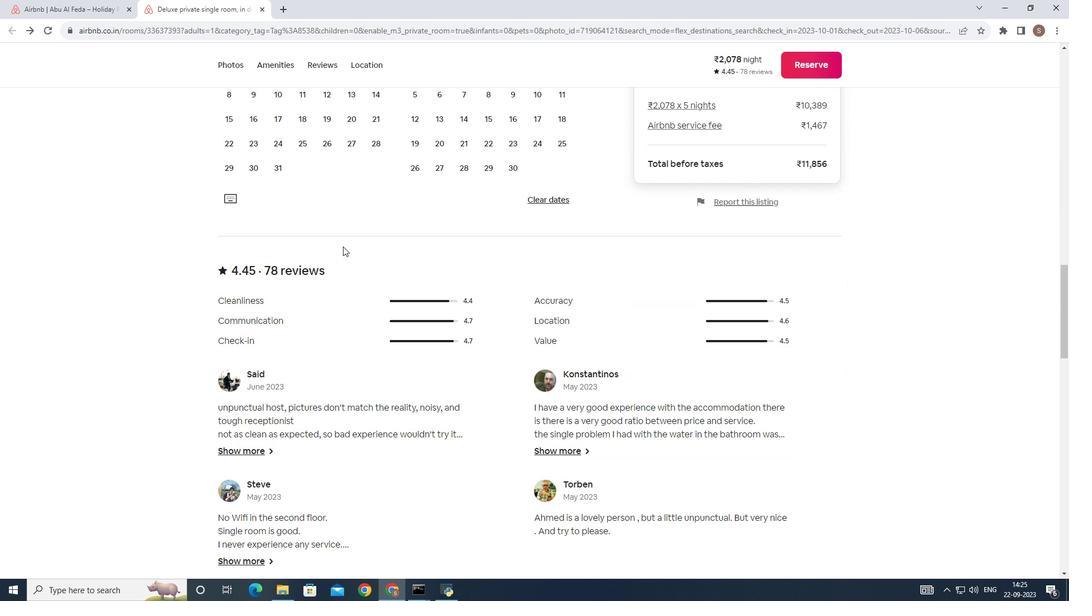 
Action: Mouse scrolled (343, 246) with delta (0, 0)
Screenshot: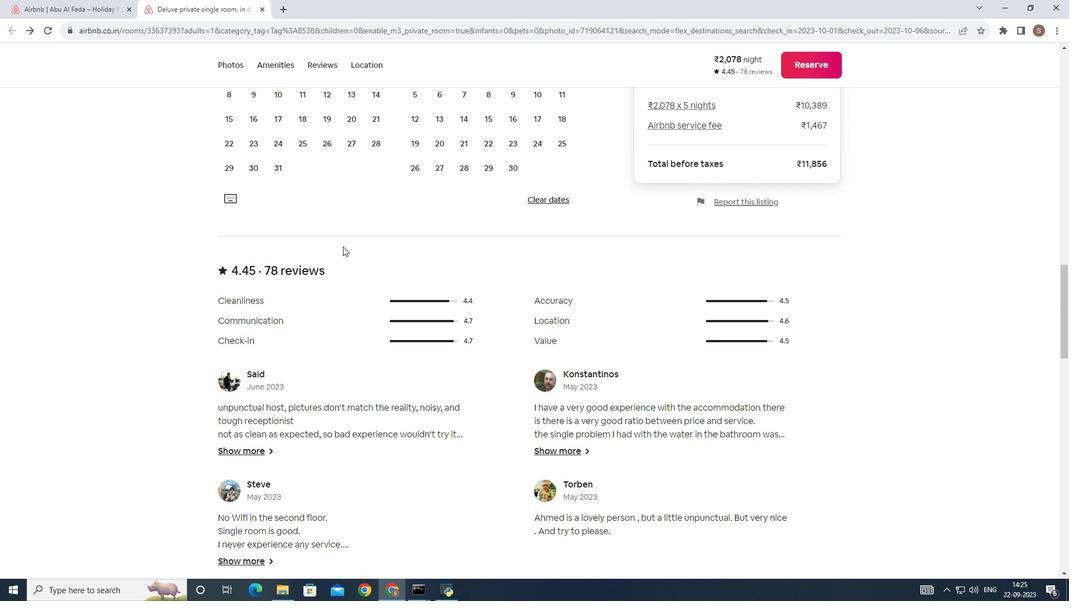 
Action: Mouse scrolled (343, 246) with delta (0, 0)
Screenshot: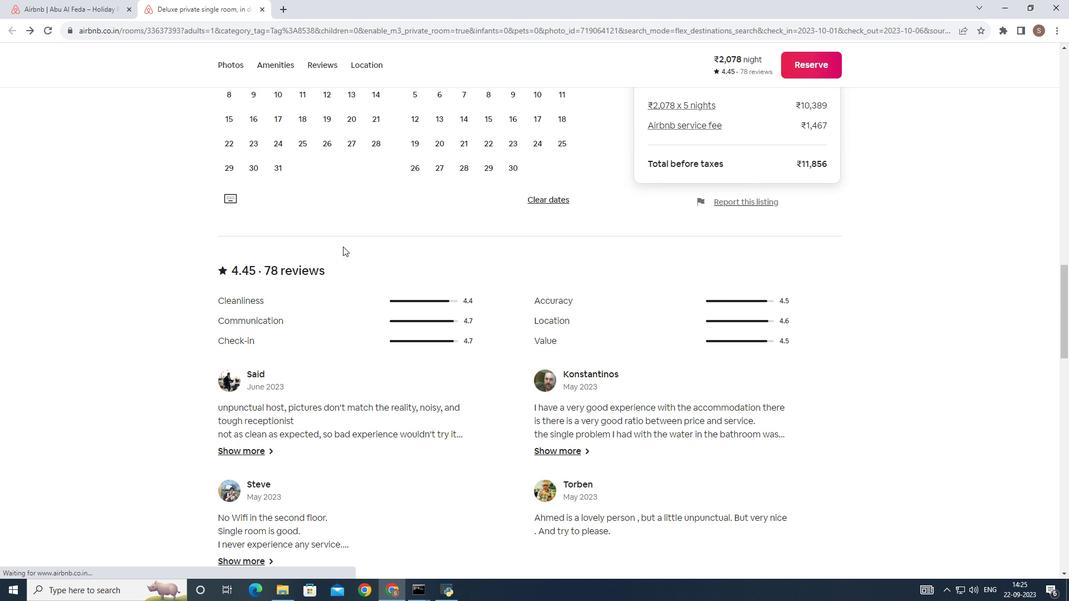 
Action: Mouse scrolled (343, 246) with delta (0, 0)
Screenshot: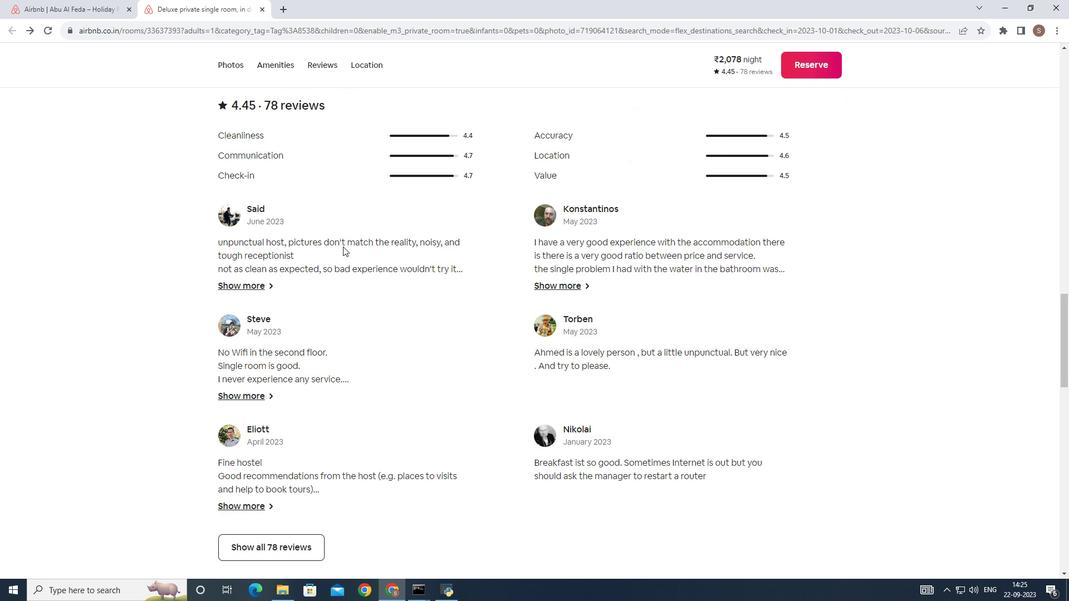 
Action: Mouse scrolled (343, 246) with delta (0, 0)
Screenshot: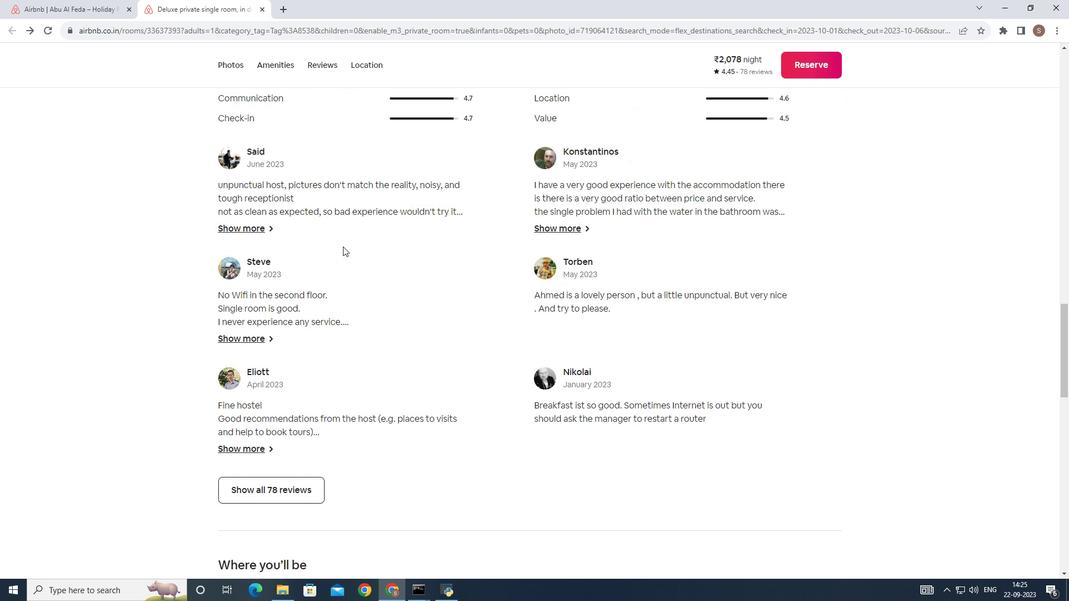 
Action: Mouse scrolled (343, 246) with delta (0, 0)
Screenshot: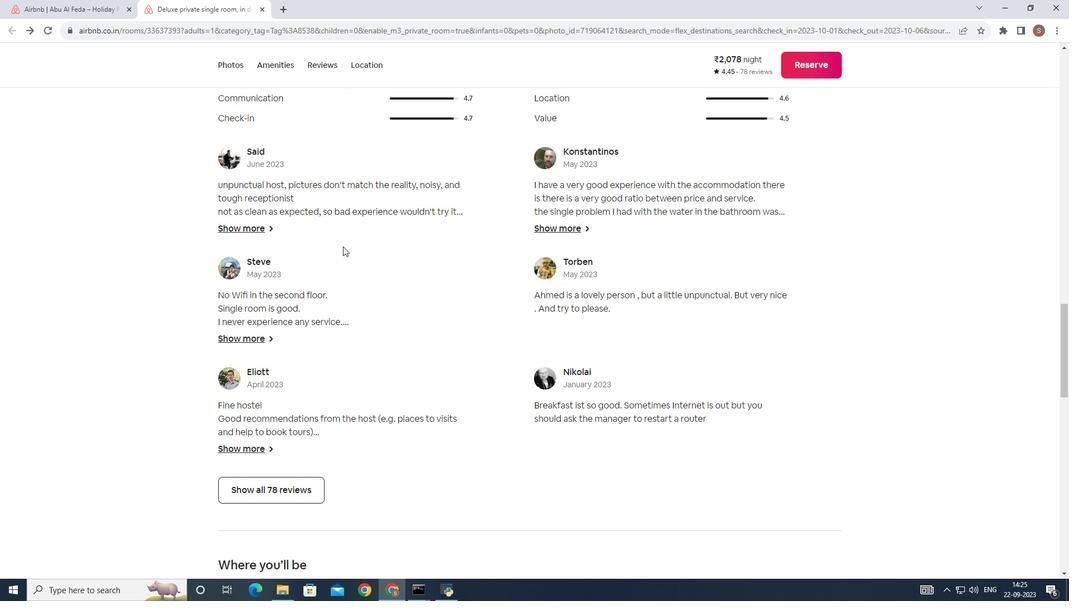 
Action: Mouse scrolled (343, 246) with delta (0, 0)
Screenshot: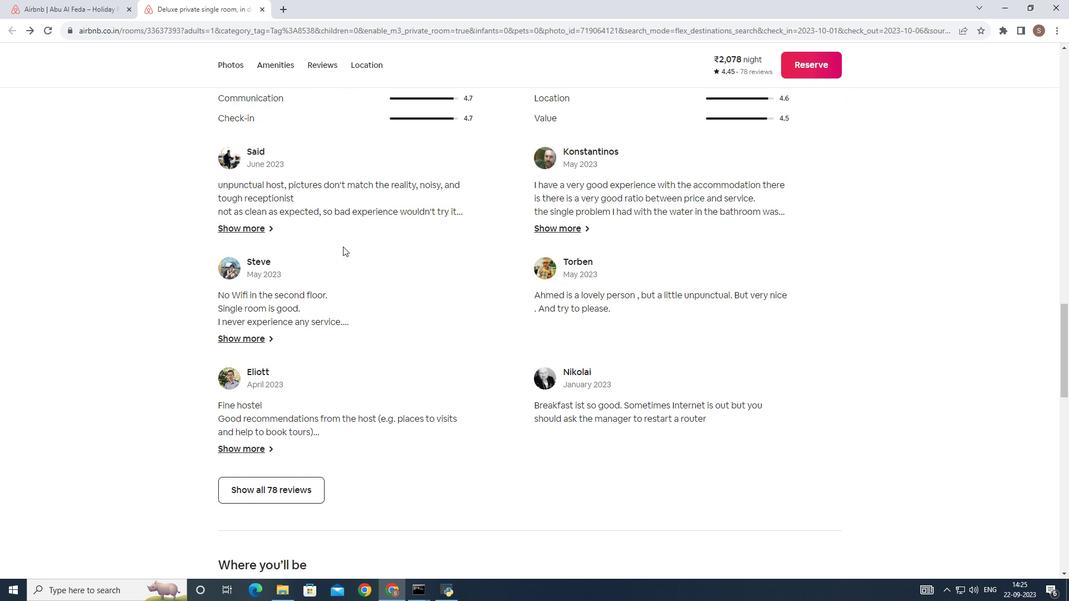 
Action: Mouse moved to (291, 484)
Screenshot: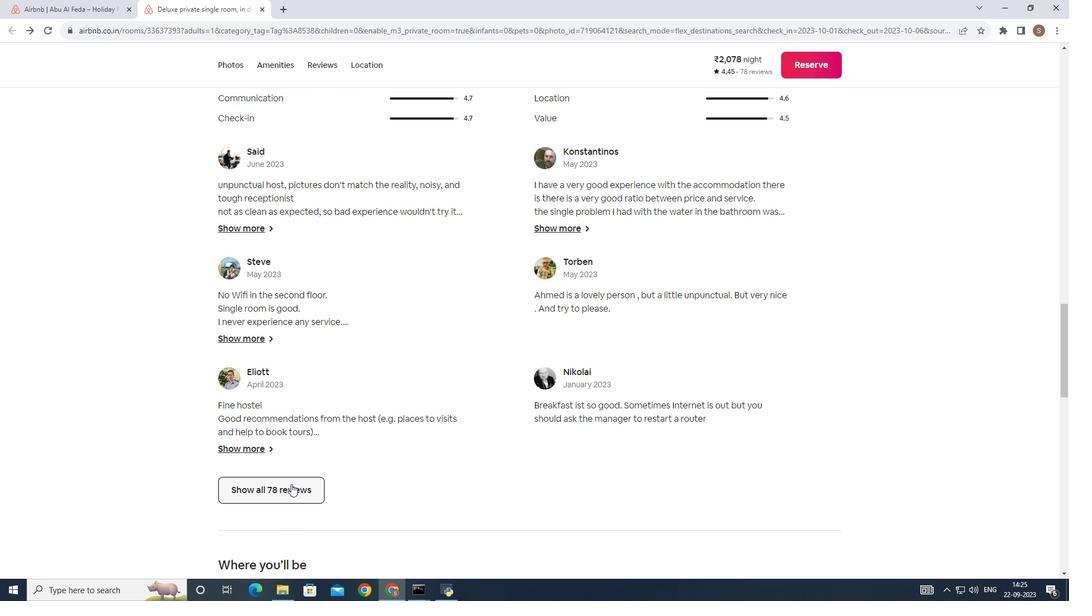 
Action: Mouse pressed left at (291, 484)
Screenshot: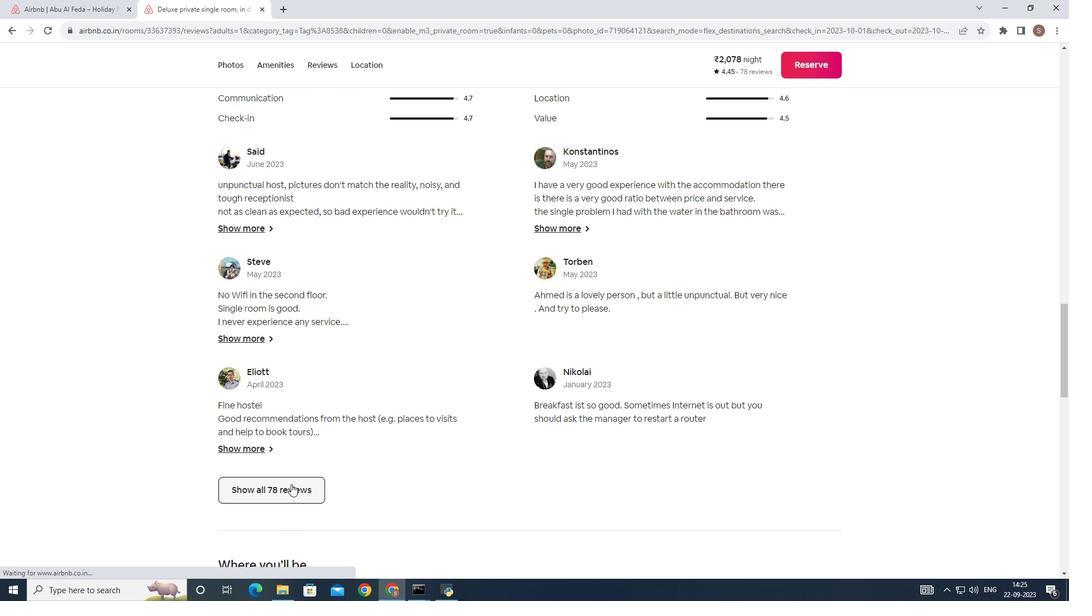
Action: Mouse moved to (541, 305)
Screenshot: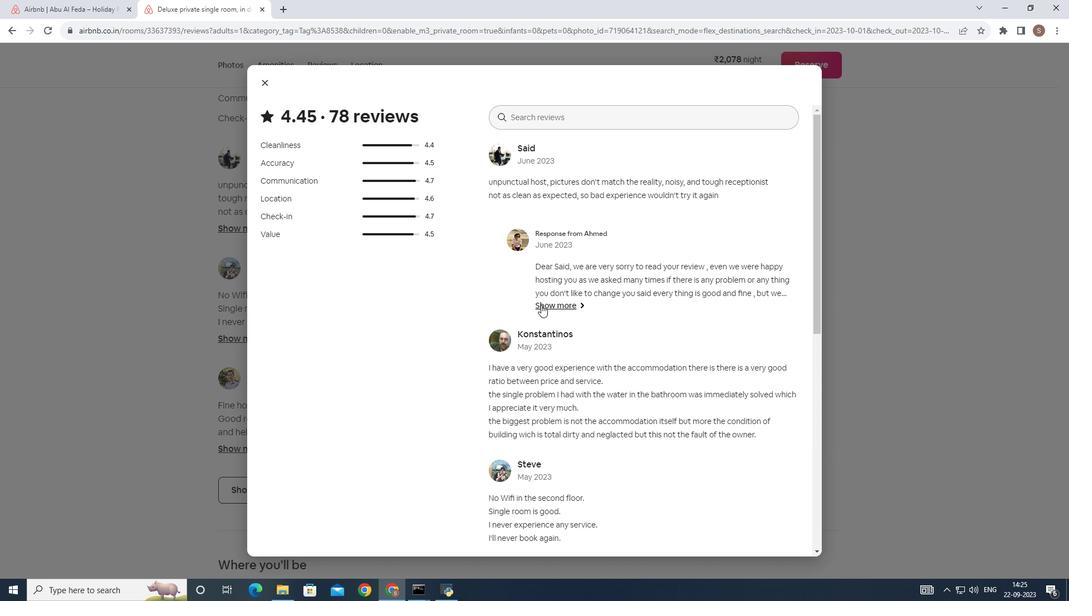 
Action: Mouse scrolled (541, 304) with delta (0, 0)
Screenshot: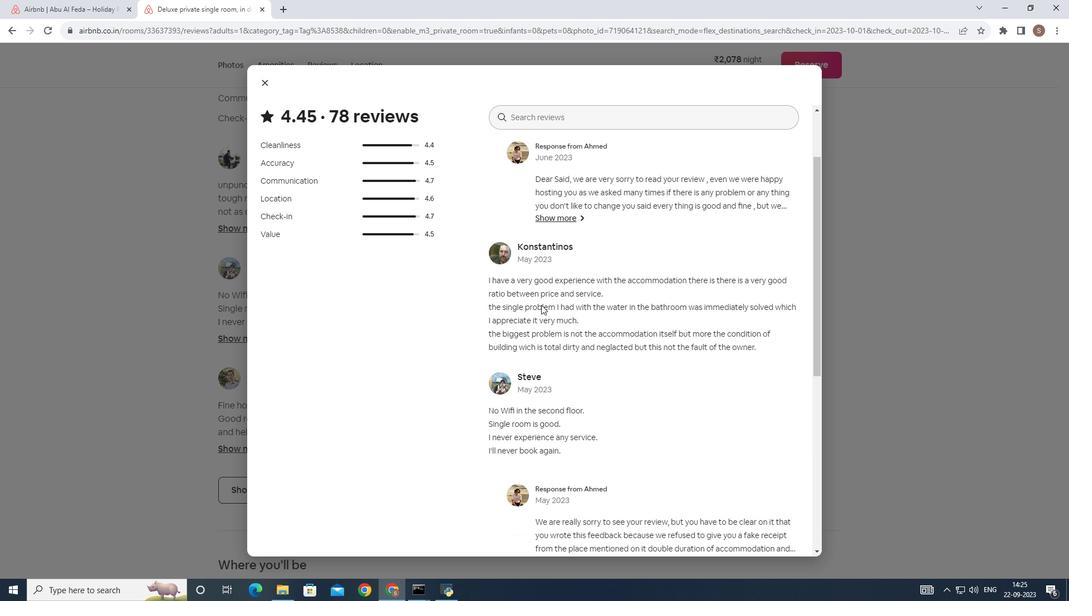 
Action: Mouse scrolled (541, 304) with delta (0, 0)
Screenshot: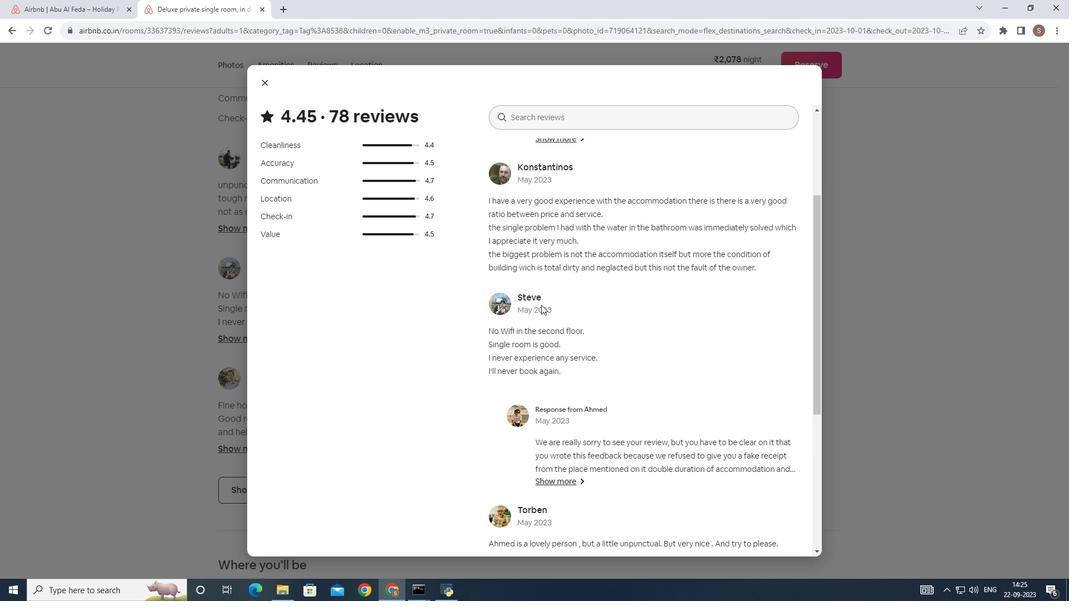 
Action: Mouse scrolled (541, 304) with delta (0, 0)
Screenshot: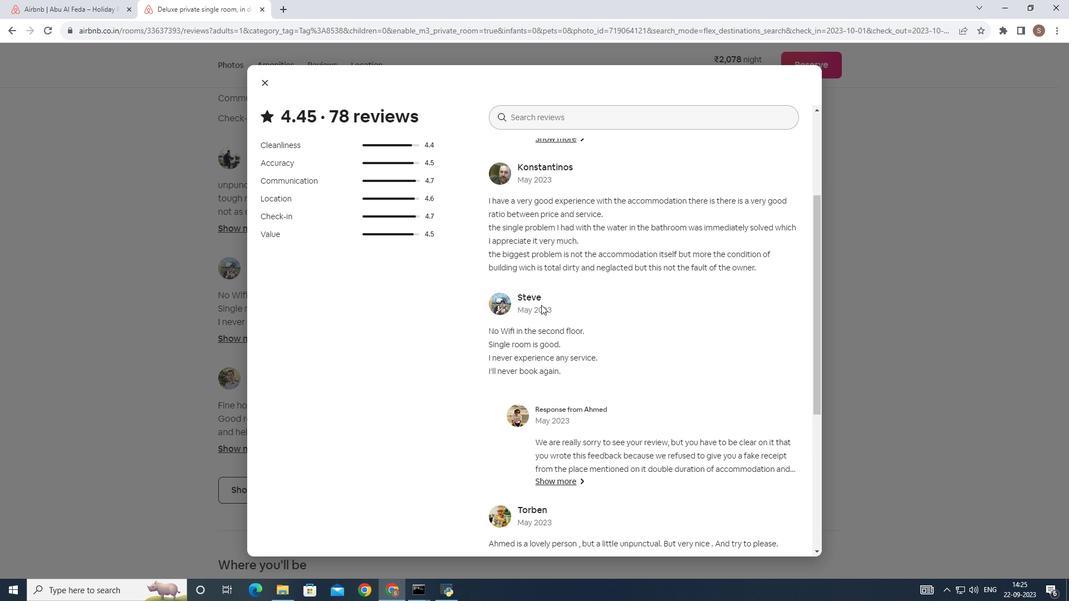 
Action: Mouse scrolled (541, 305) with delta (0, 0)
Screenshot: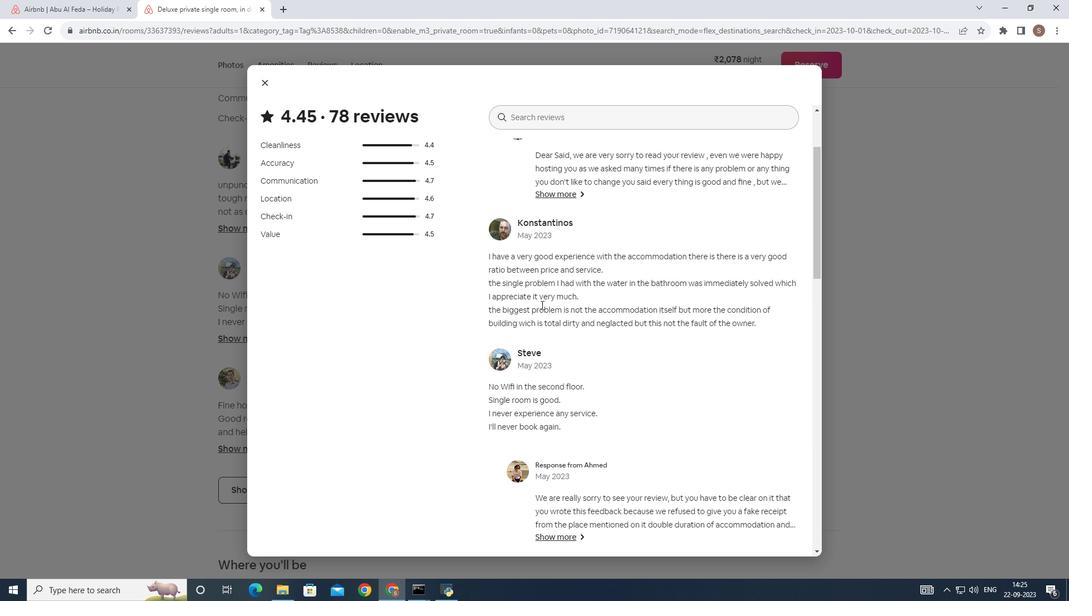 
Action: Mouse moved to (543, 301)
Screenshot: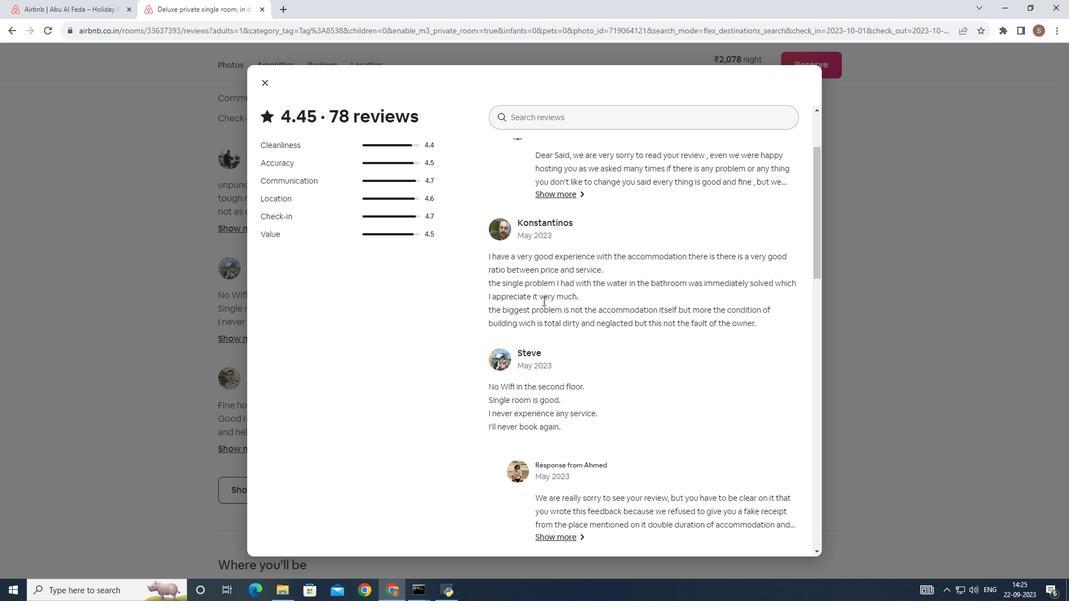 
Action: Mouse scrolled (543, 301) with delta (0, 0)
Screenshot: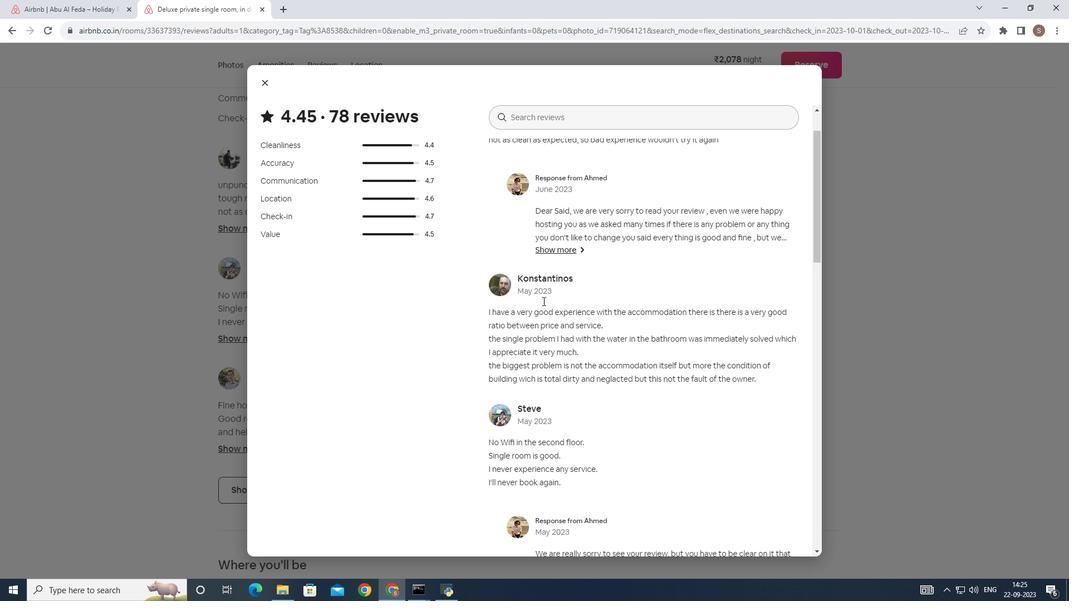 
Action: Mouse scrolled (543, 301) with delta (0, 0)
Screenshot: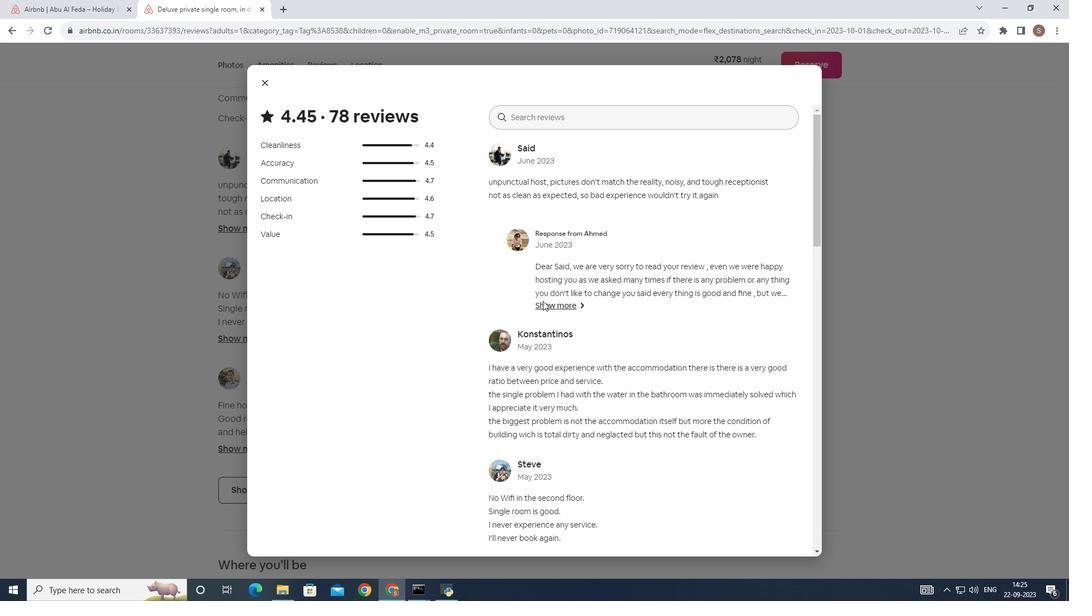 
Action: Mouse scrolled (543, 301) with delta (0, 0)
Screenshot: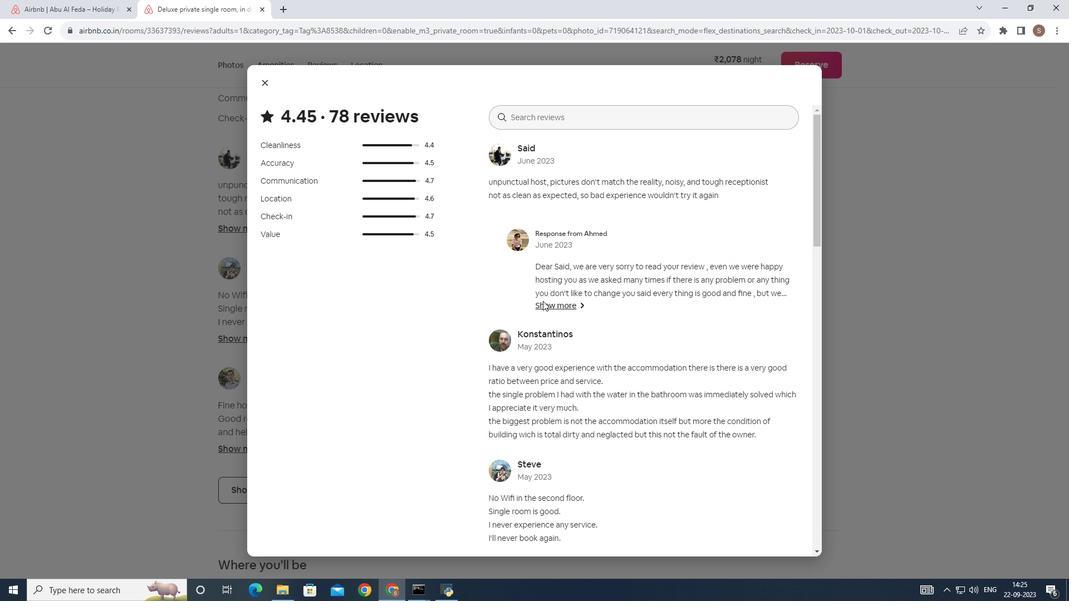 
Action: Mouse scrolled (543, 300) with delta (0, 0)
Screenshot: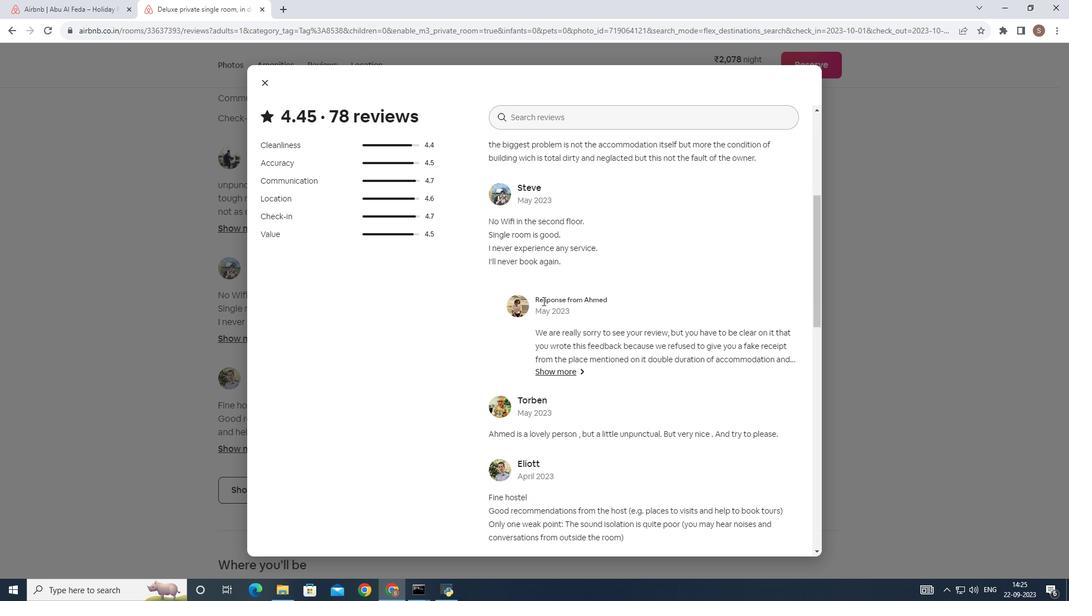 
Action: Mouse scrolled (543, 300) with delta (0, 0)
Screenshot: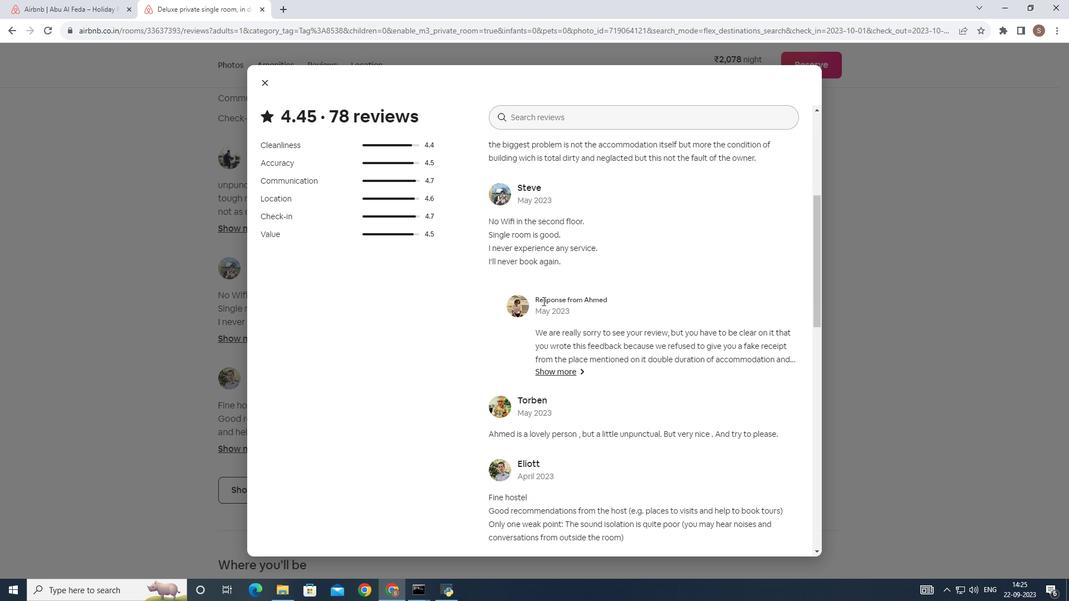 
Action: Mouse scrolled (543, 300) with delta (0, 0)
Screenshot: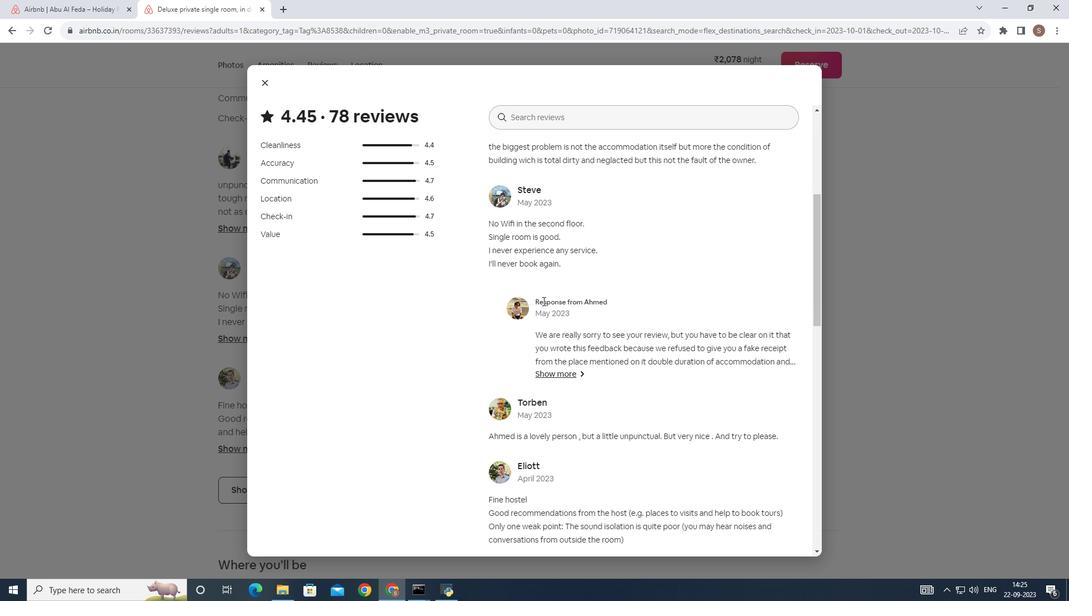 
Action: Mouse scrolled (543, 300) with delta (0, 0)
Screenshot: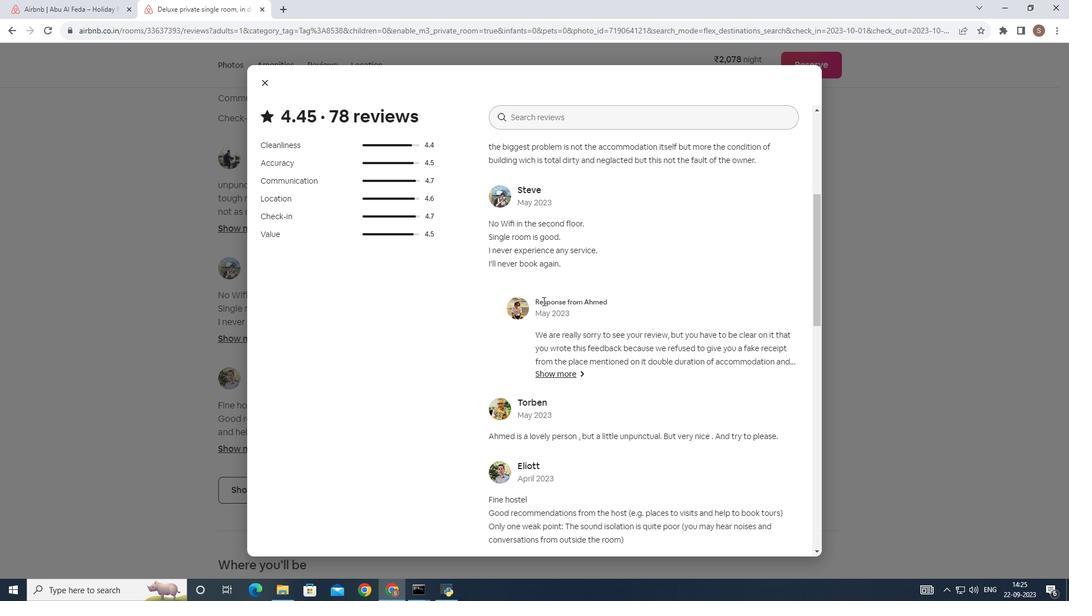 
Action: Mouse scrolled (543, 300) with delta (0, 0)
Screenshot: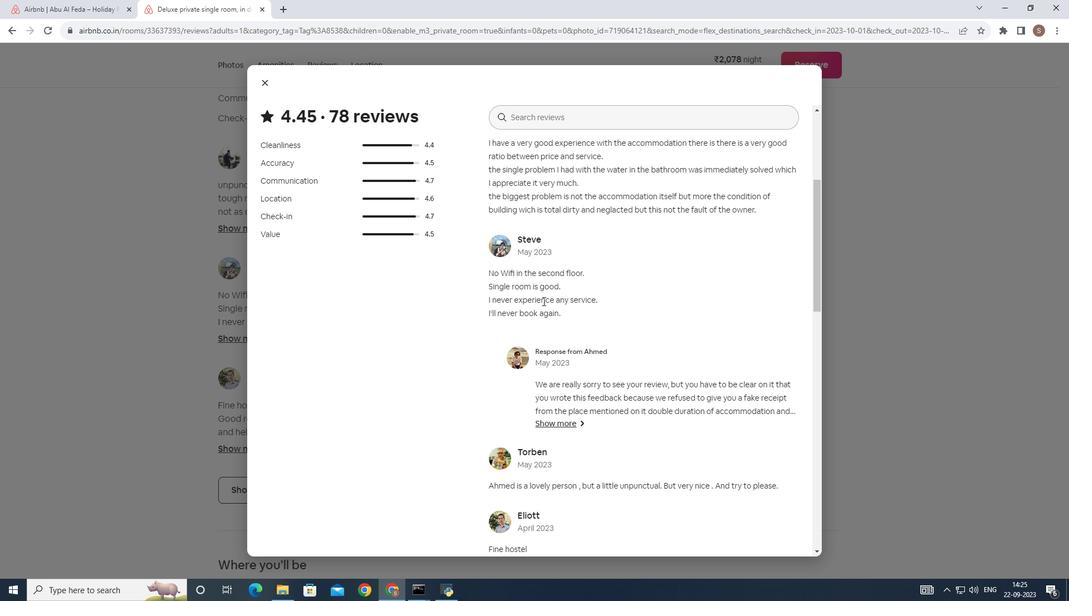 
Action: Mouse scrolled (543, 301) with delta (0, 0)
Screenshot: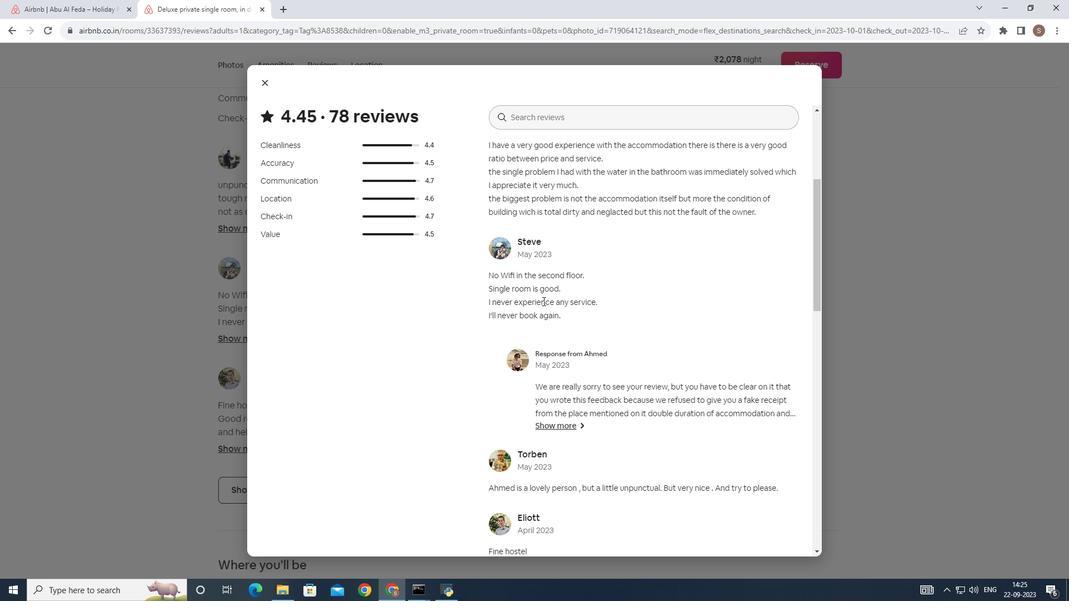 
Action: Mouse scrolled (543, 300) with delta (0, 0)
Screenshot: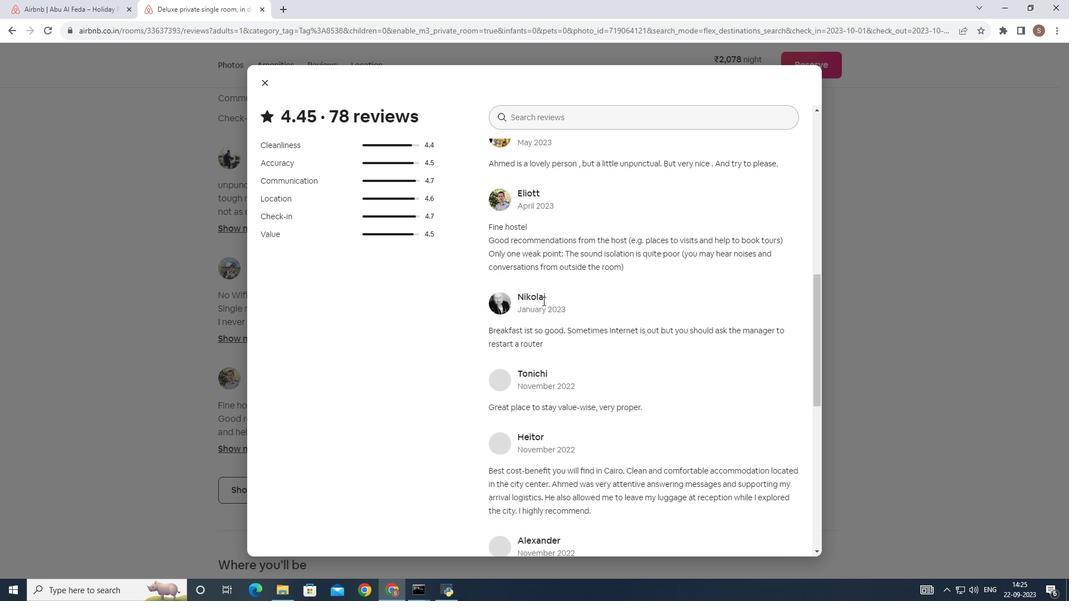 
Action: Mouse scrolled (543, 300) with delta (0, 0)
Screenshot: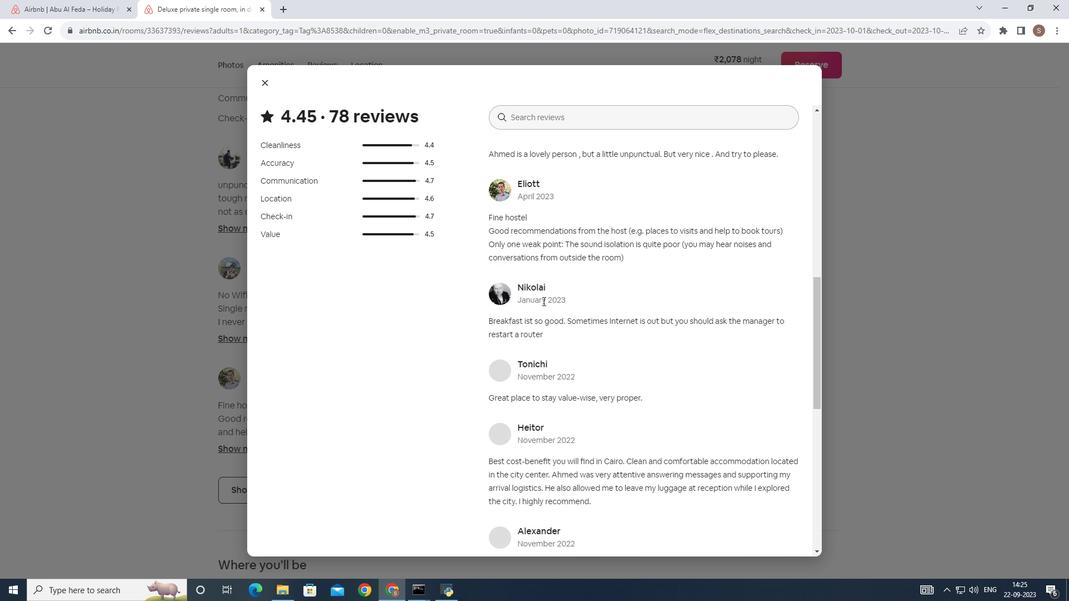 
Action: Mouse scrolled (543, 300) with delta (0, 0)
Screenshot: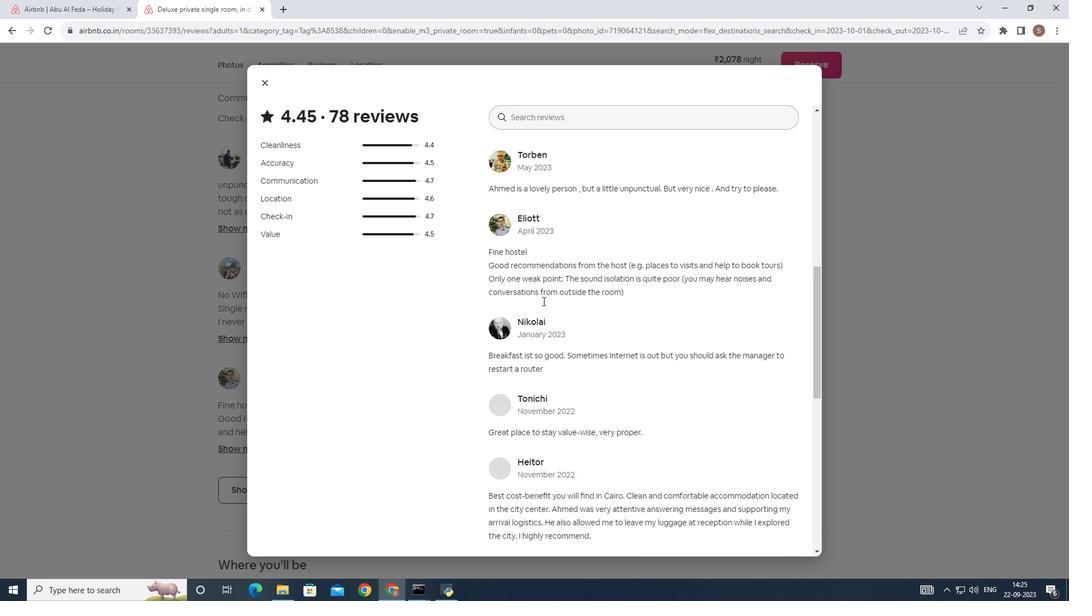 
Action: Mouse scrolled (543, 300) with delta (0, 0)
Screenshot: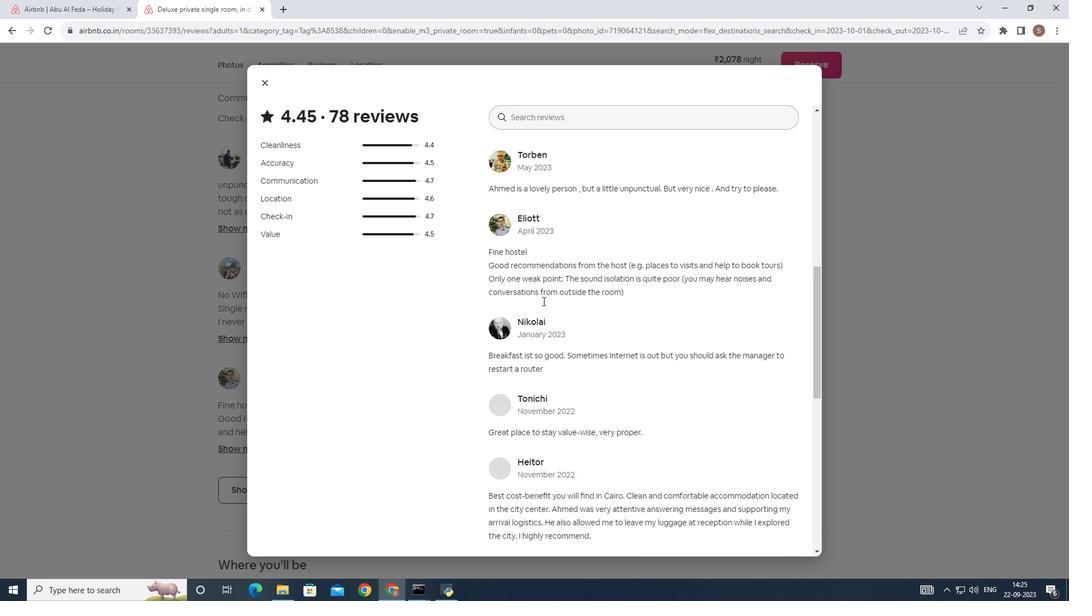 
Action: Mouse scrolled (543, 300) with delta (0, 0)
Screenshot: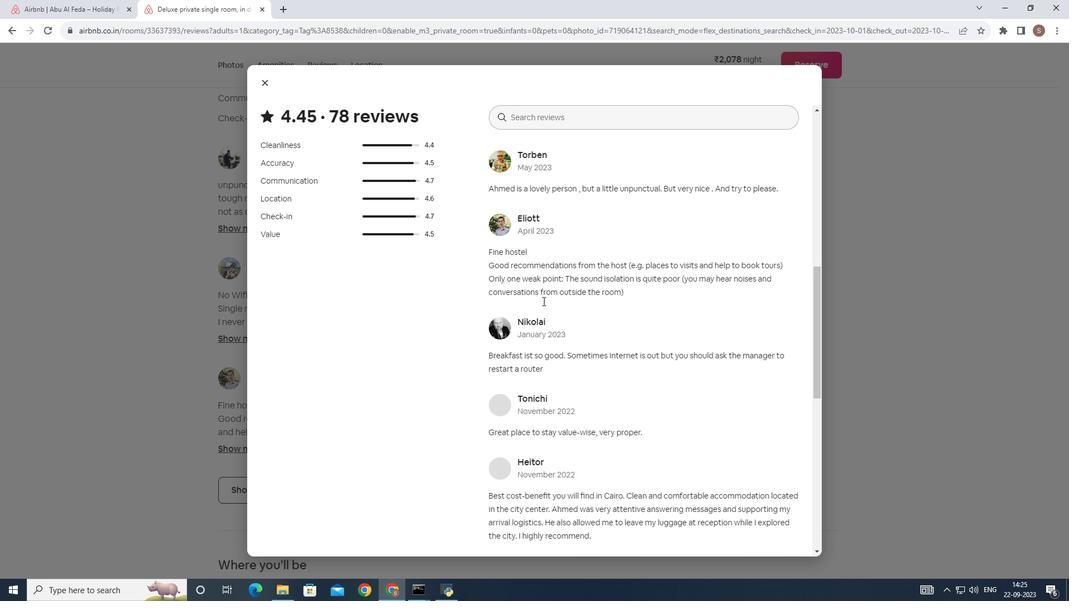 
Action: Mouse scrolled (543, 300) with delta (0, 0)
Screenshot: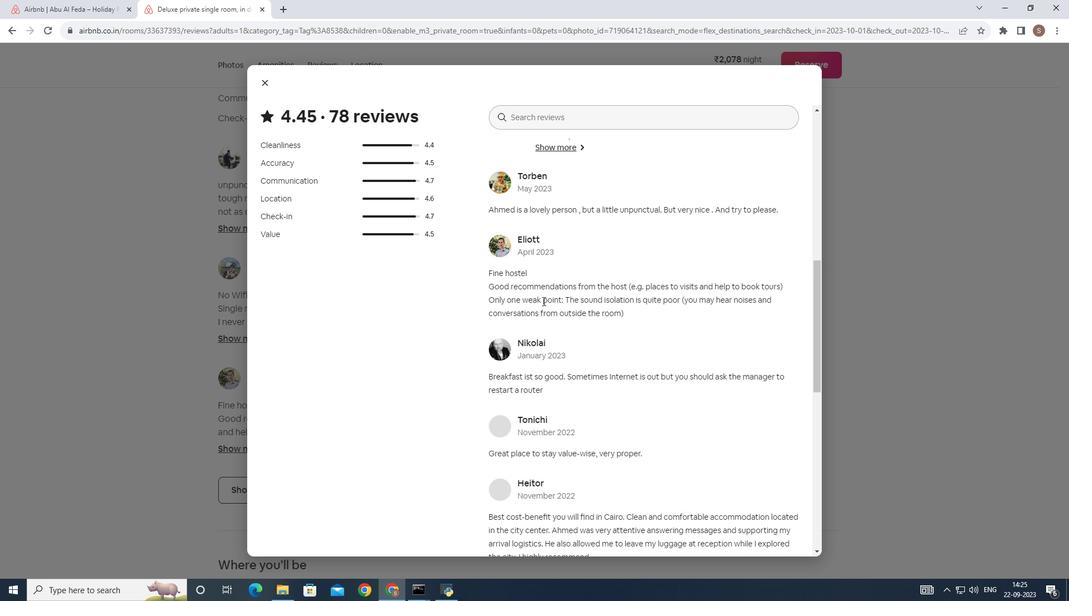 
Action: Mouse scrolled (543, 301) with delta (0, 0)
Screenshot: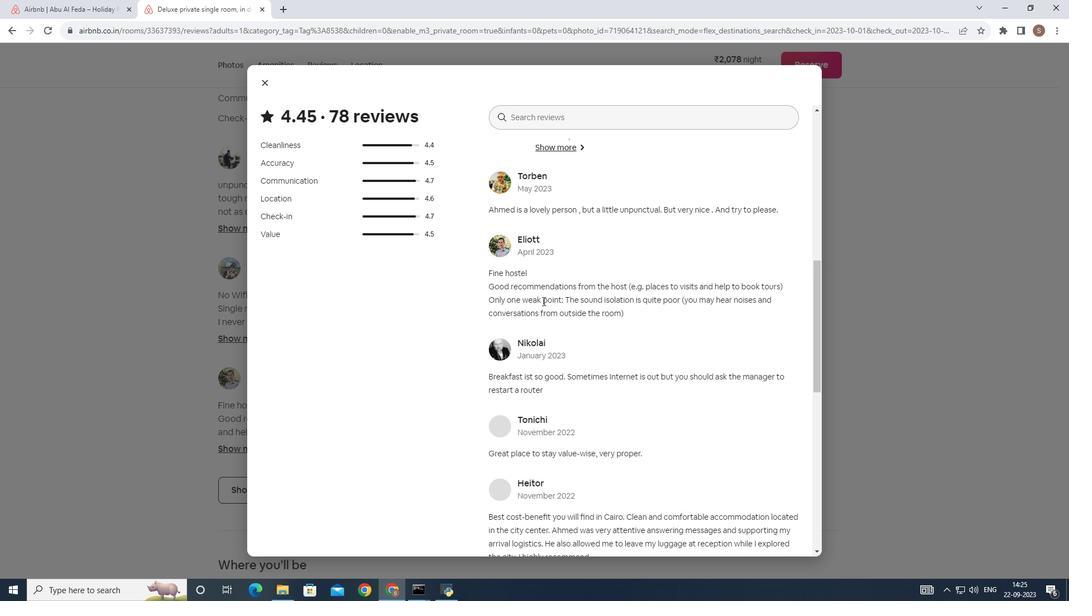 
Action: Mouse scrolled (543, 300) with delta (0, 0)
Screenshot: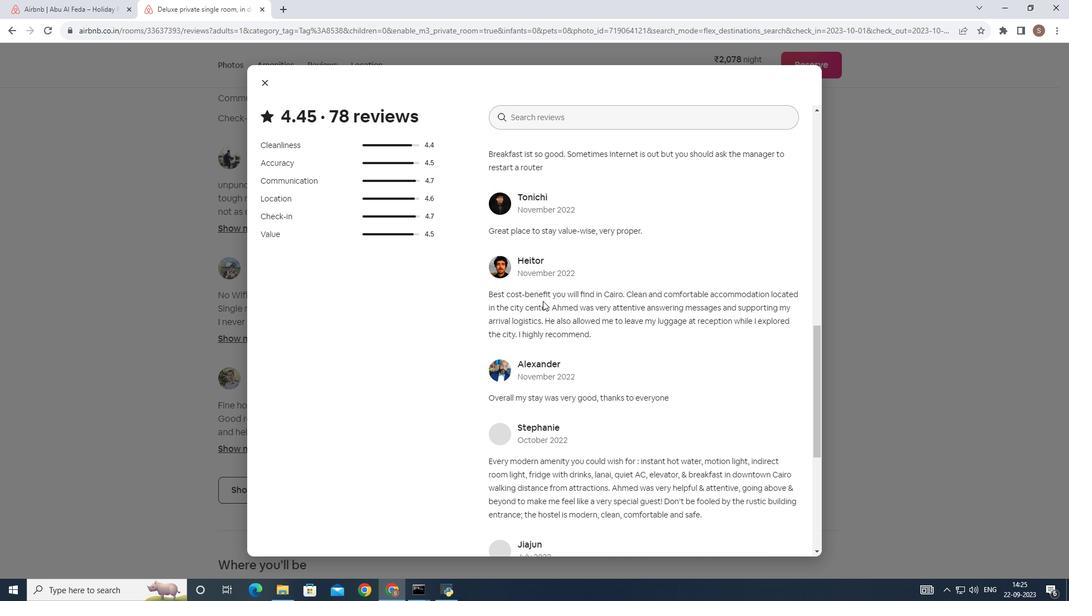 
Action: Mouse scrolled (543, 300) with delta (0, 0)
Screenshot: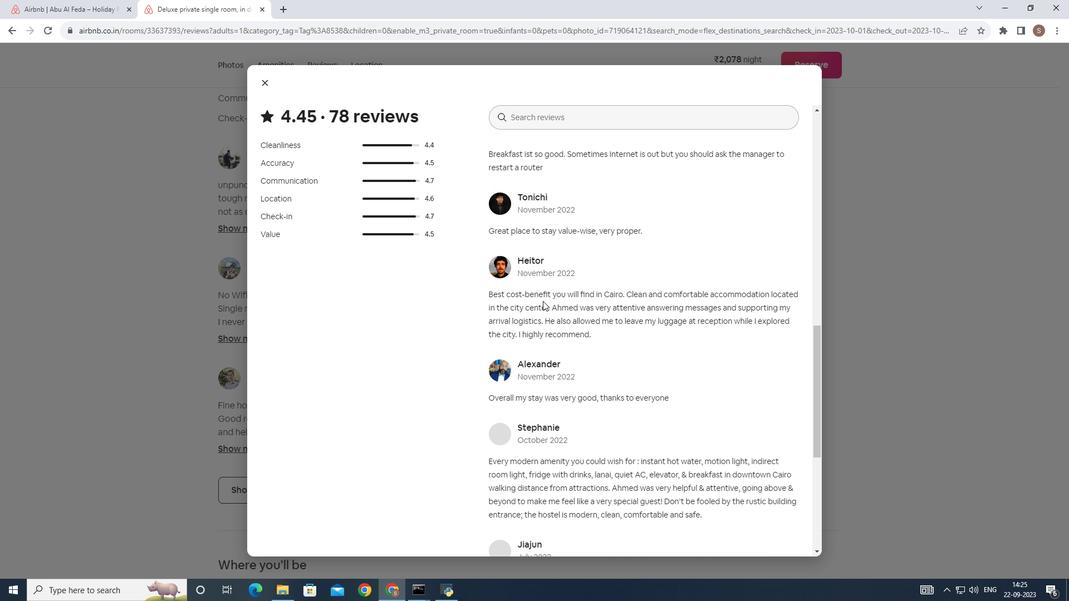 
Action: Mouse scrolled (543, 300) with delta (0, 0)
Screenshot: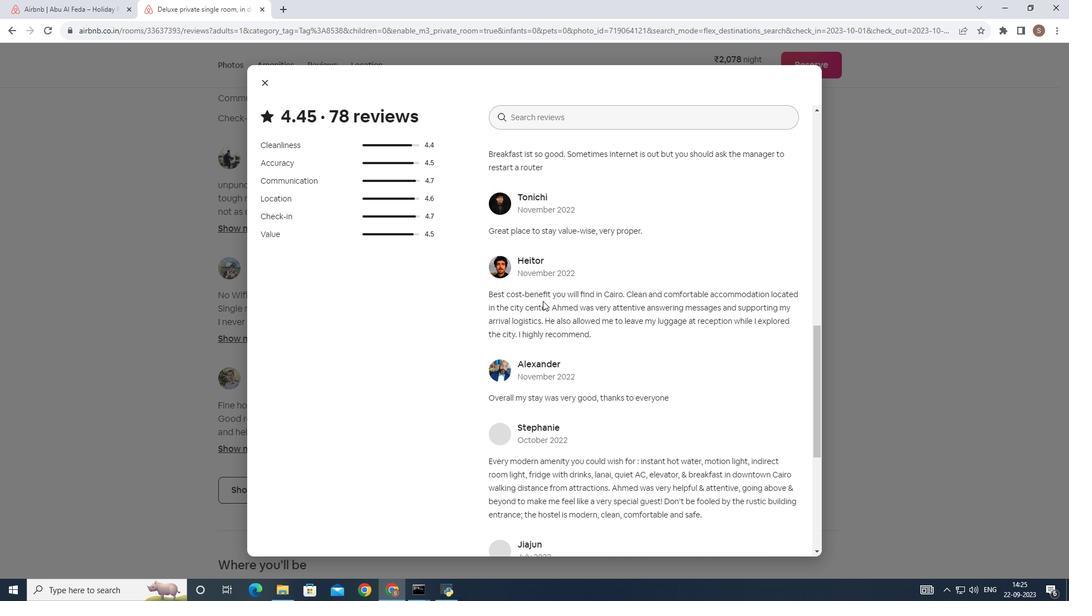 
Action: Mouse scrolled (543, 300) with delta (0, 0)
Screenshot: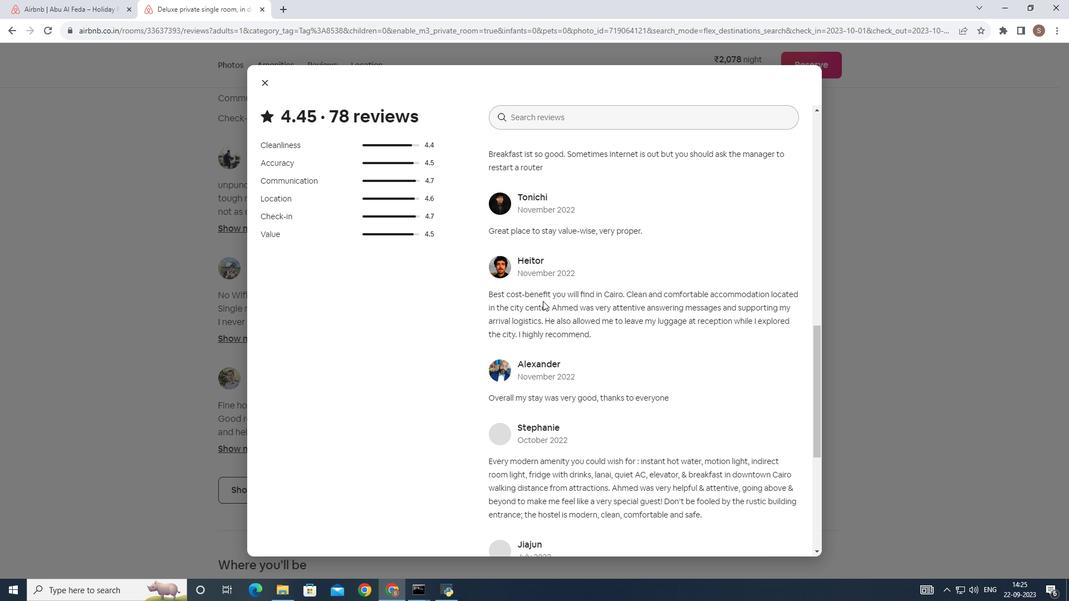 
Action: Mouse scrolled (543, 300) with delta (0, 0)
Screenshot: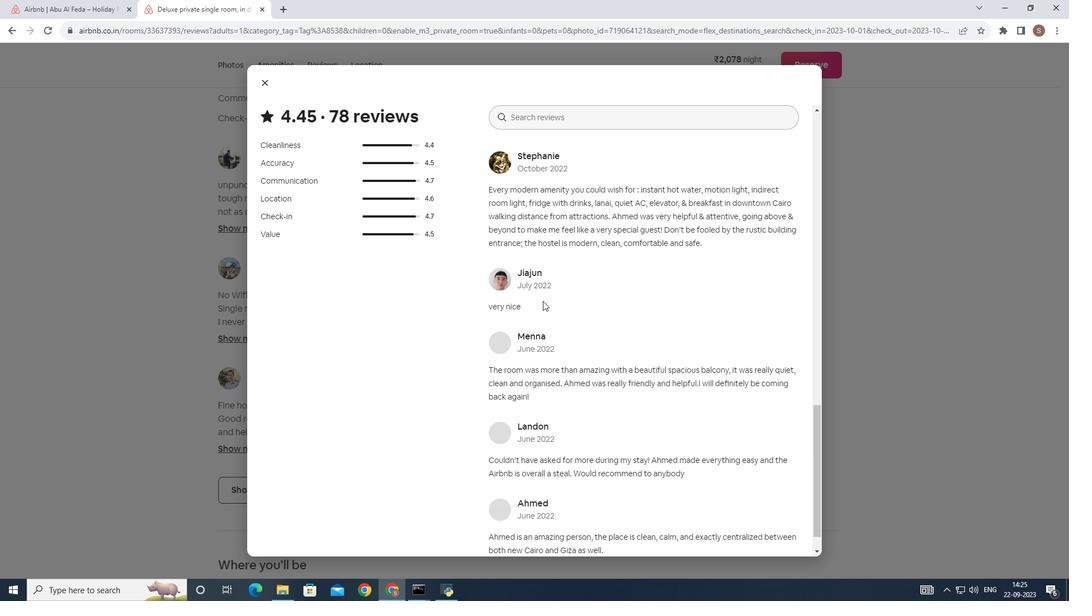 
Action: Mouse scrolled (543, 300) with delta (0, 0)
Screenshot: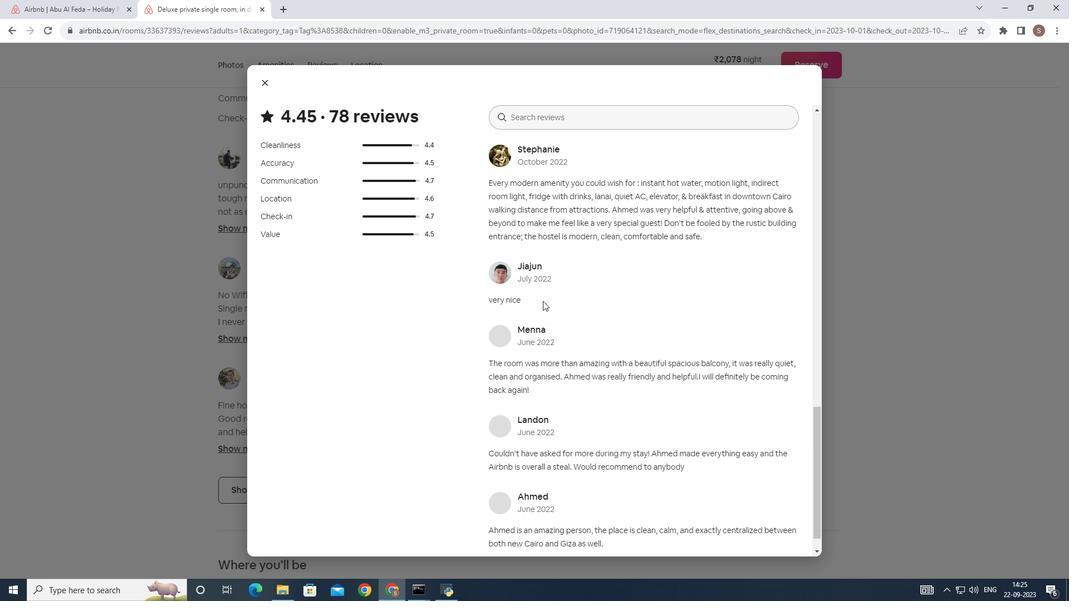 
Action: Mouse scrolled (543, 300) with delta (0, 0)
Screenshot: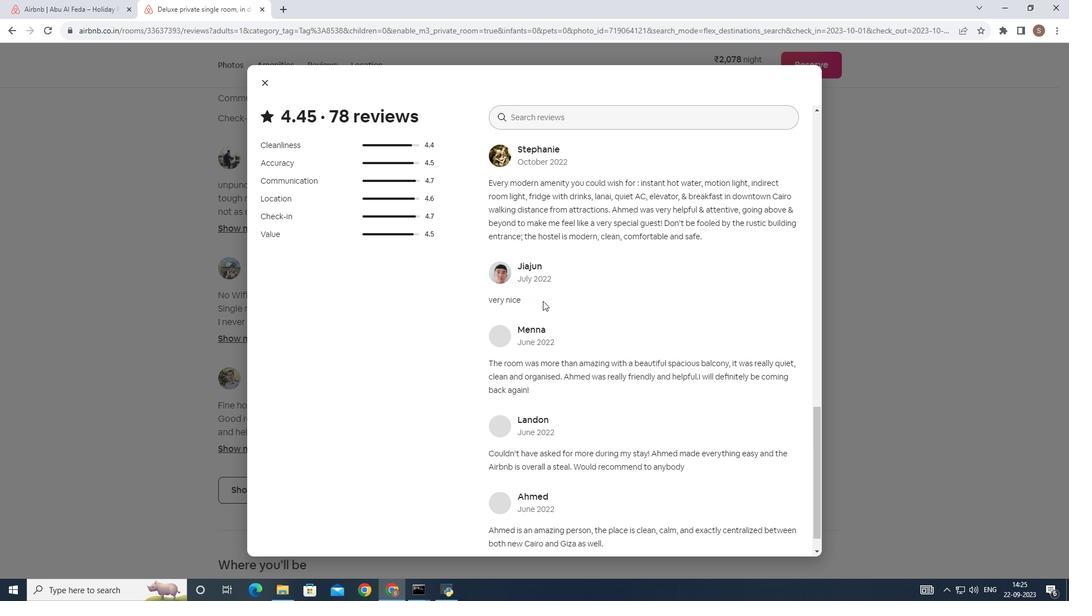 
Action: Mouse scrolled (543, 300) with delta (0, 0)
Screenshot: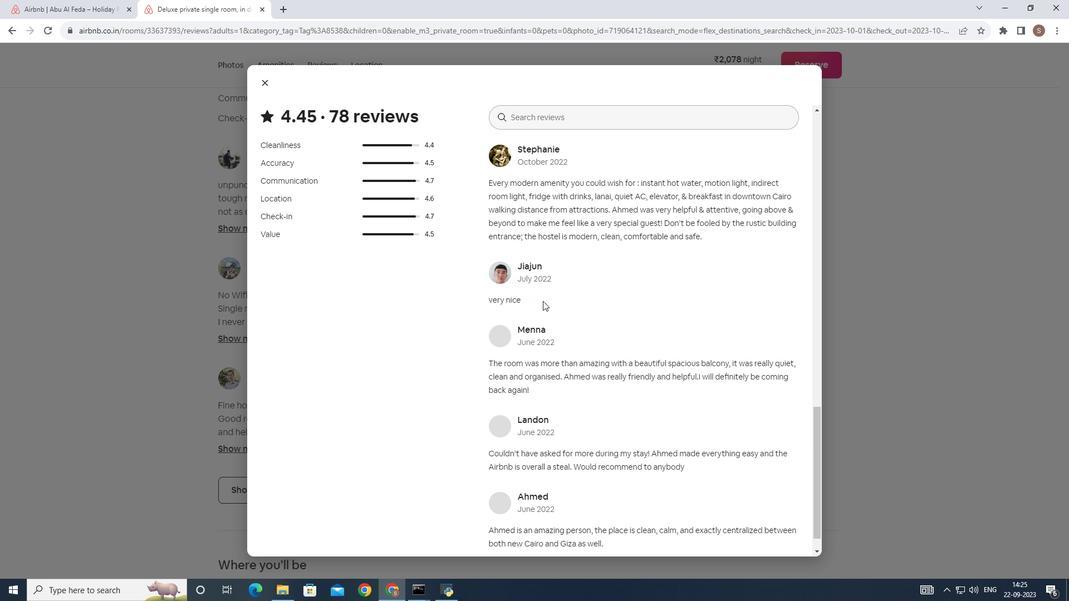 
Action: Mouse scrolled (543, 300) with delta (0, 0)
Screenshot: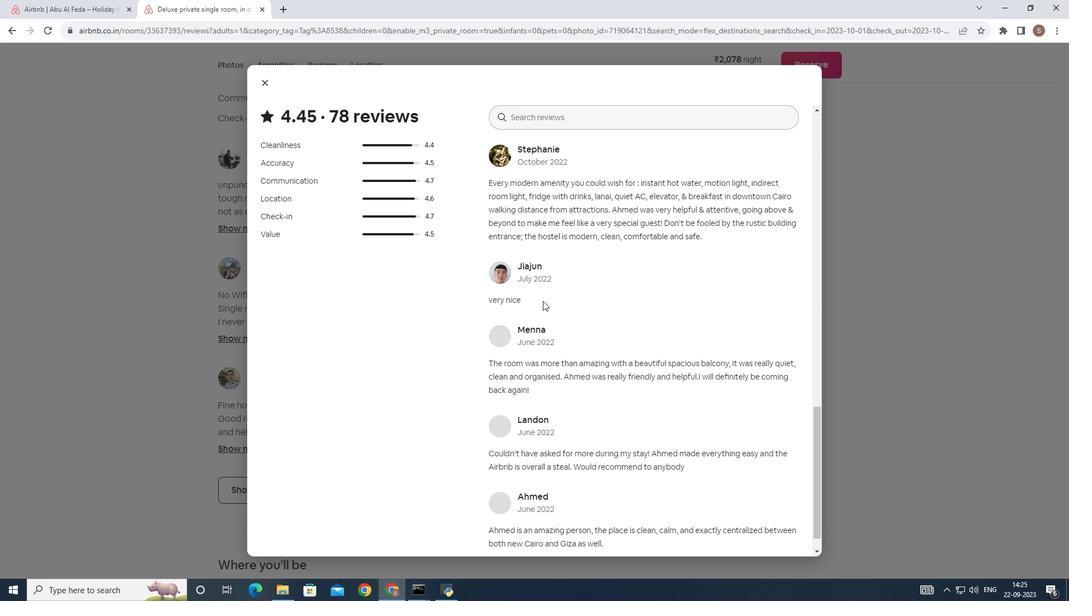 
Action: Mouse scrolled (543, 300) with delta (0, 0)
Screenshot: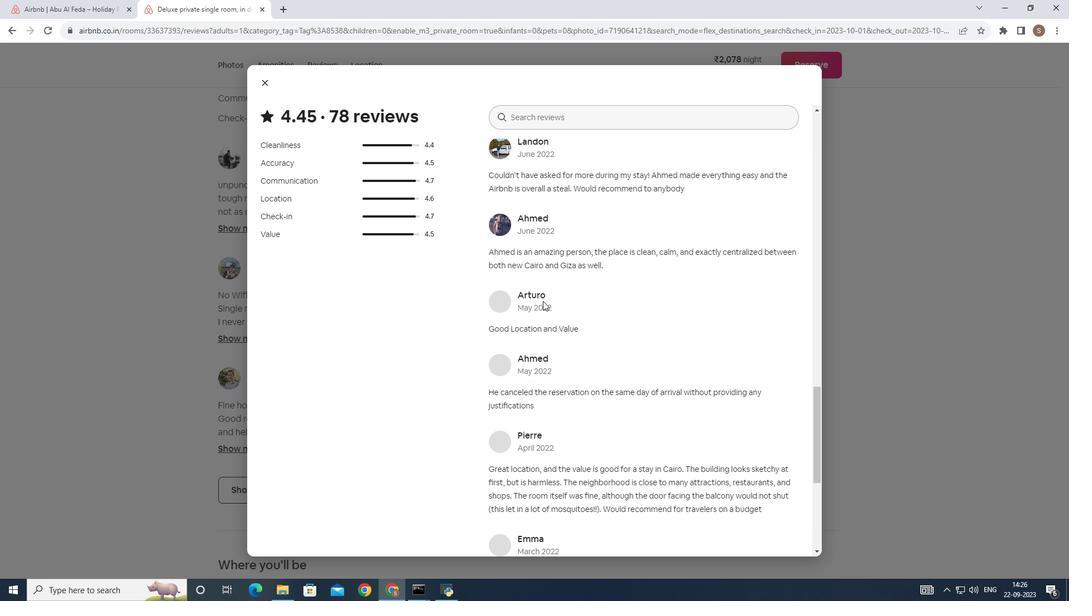 
Action: Mouse scrolled (543, 300) with delta (0, 0)
Screenshot: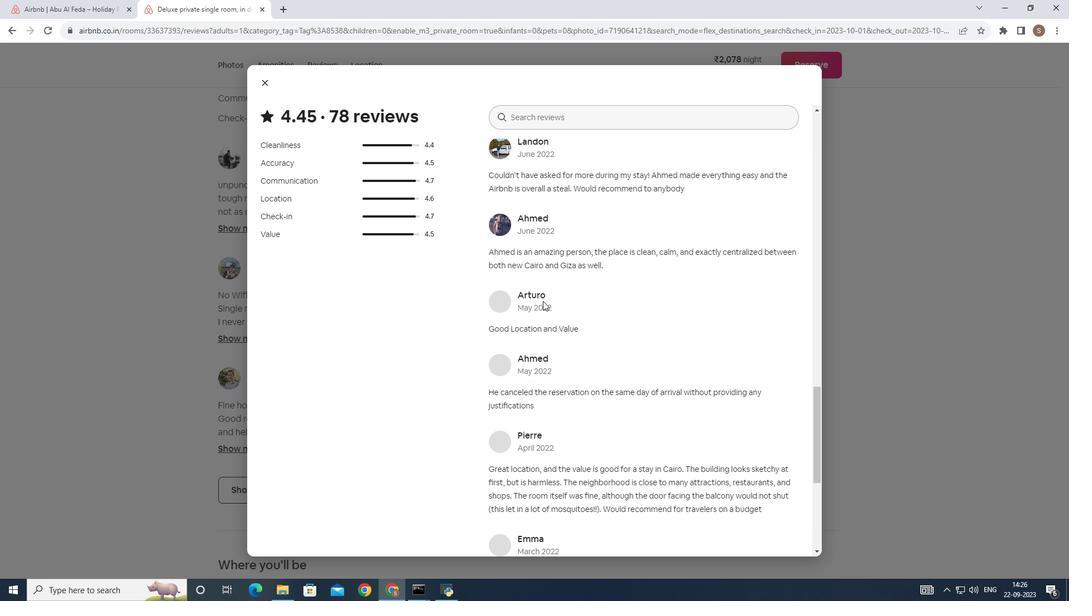 
Action: Mouse scrolled (543, 300) with delta (0, 0)
Screenshot: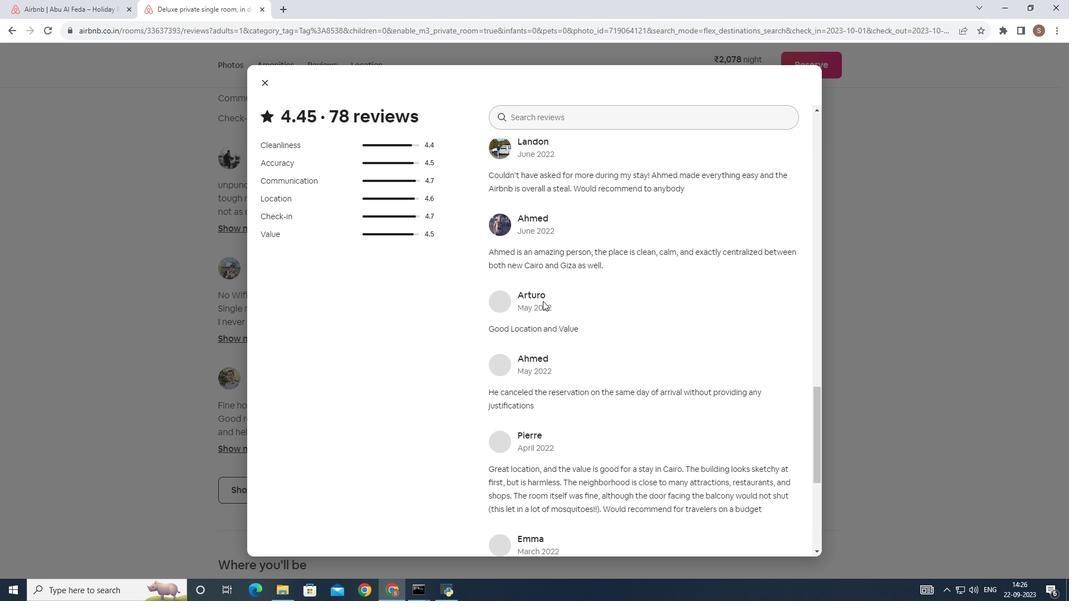 
Action: Mouse scrolled (543, 300) with delta (0, 0)
Screenshot: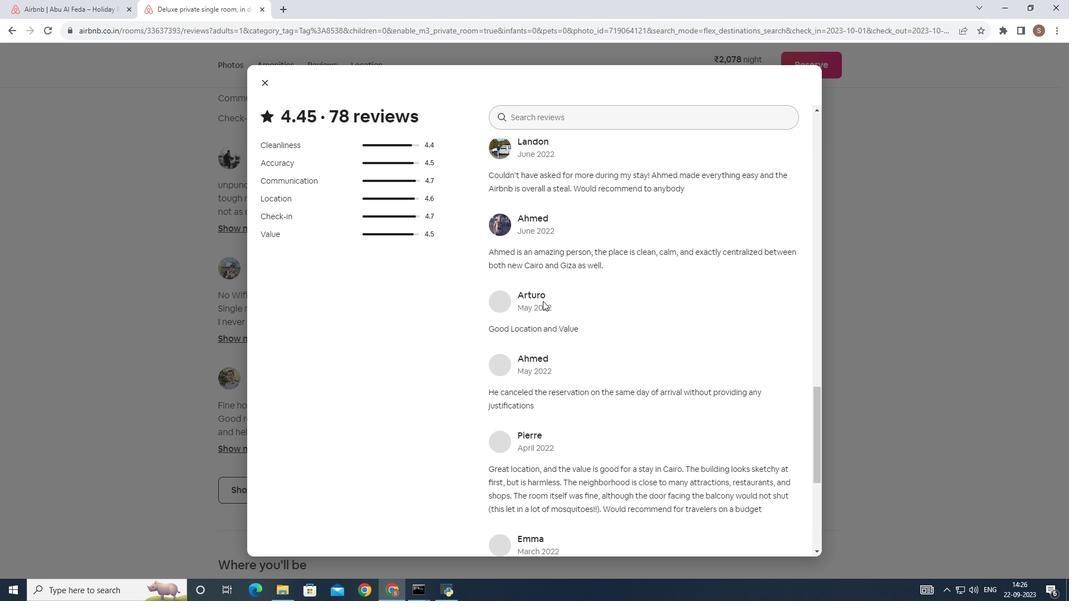 
Action: Mouse scrolled (543, 300) with delta (0, 0)
Screenshot: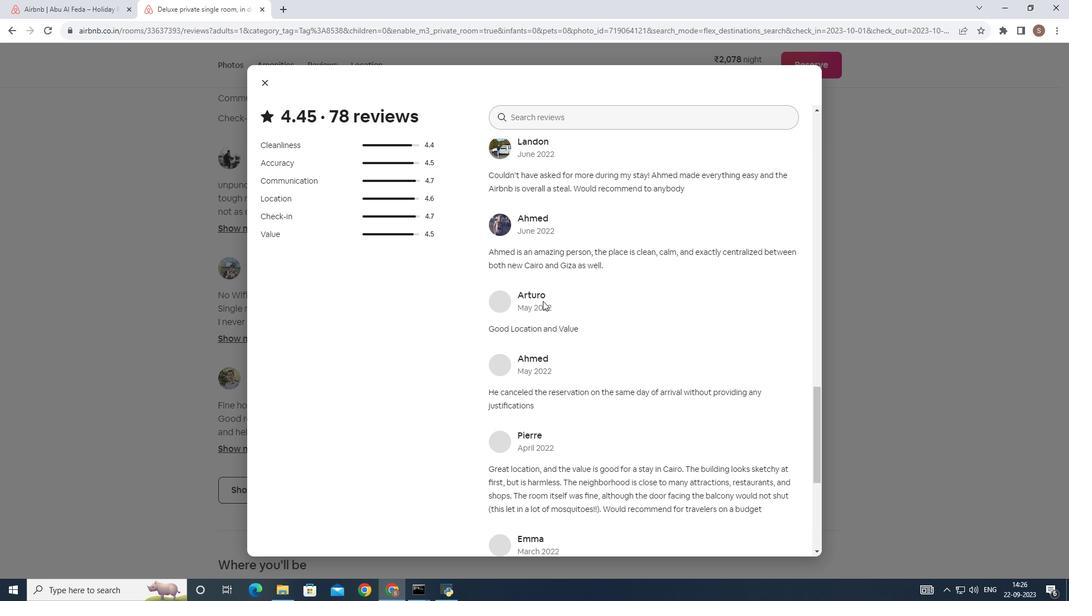 
Action: Mouse scrolled (543, 300) with delta (0, 0)
Screenshot: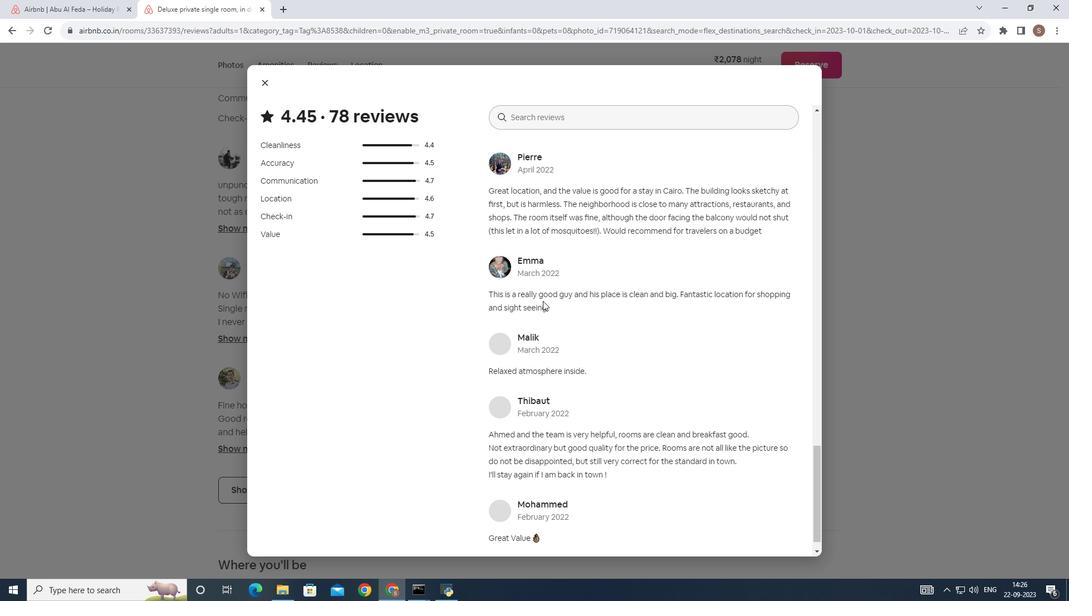 
Action: Mouse scrolled (543, 300) with delta (0, 0)
Screenshot: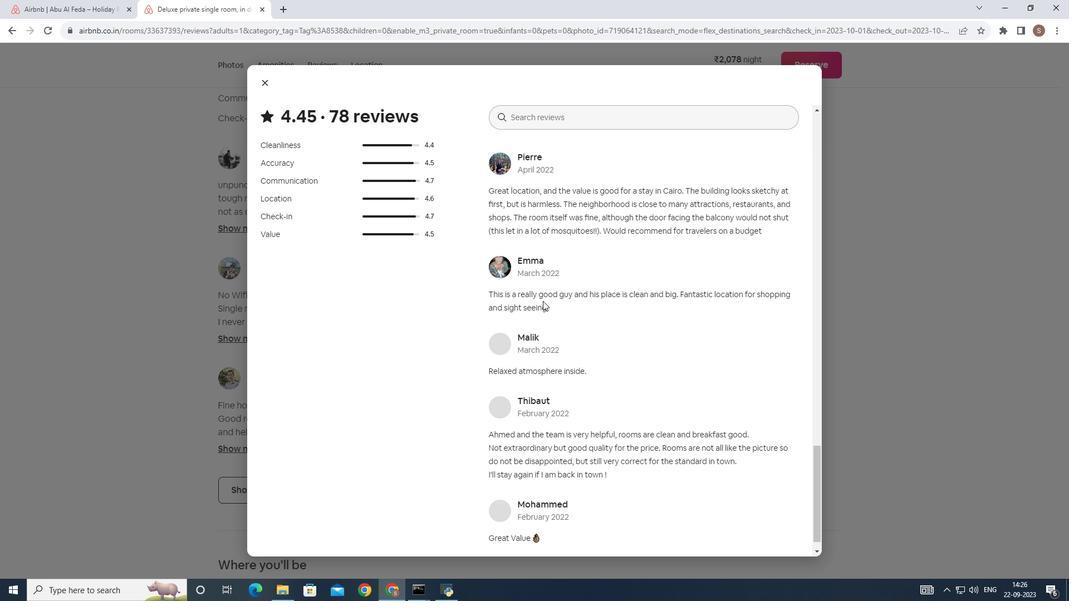 
Action: Mouse scrolled (543, 300) with delta (0, 0)
Screenshot: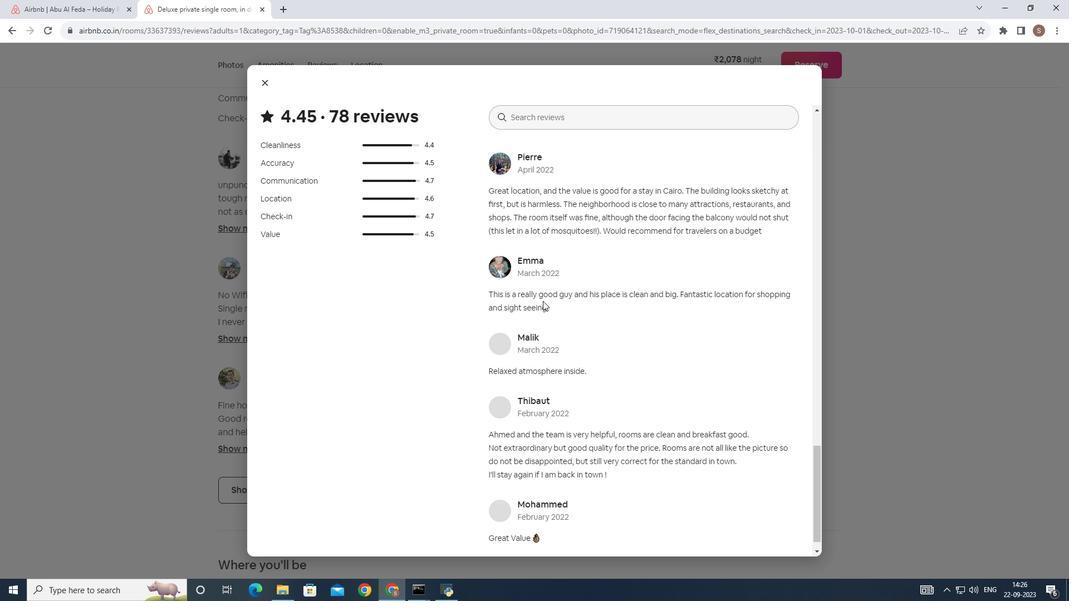 
Action: Mouse scrolled (543, 300) with delta (0, 0)
Screenshot: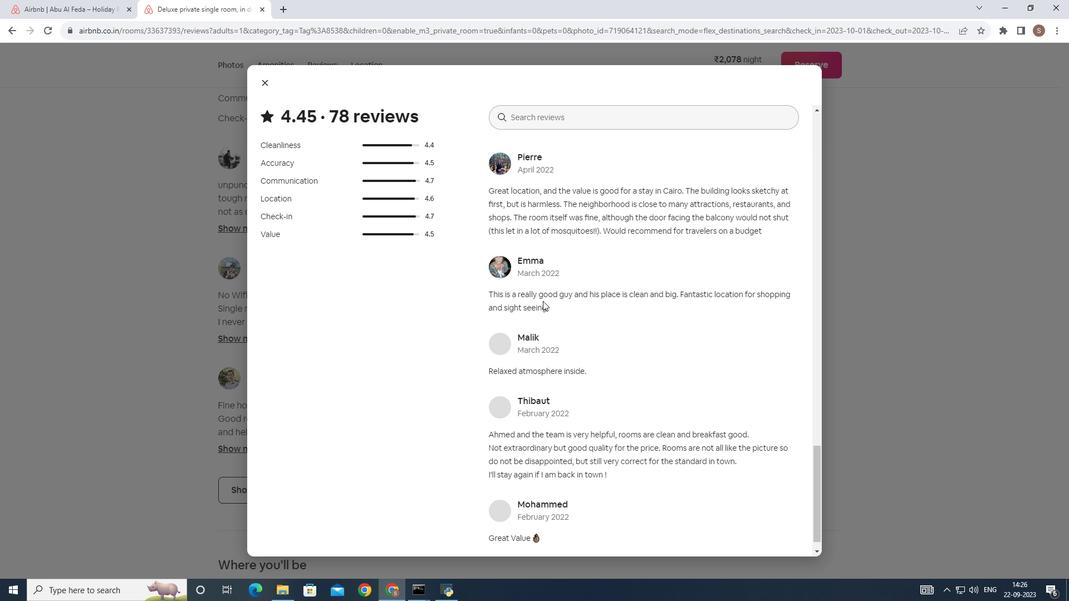 
Action: Mouse scrolled (543, 300) with delta (0, 0)
Screenshot: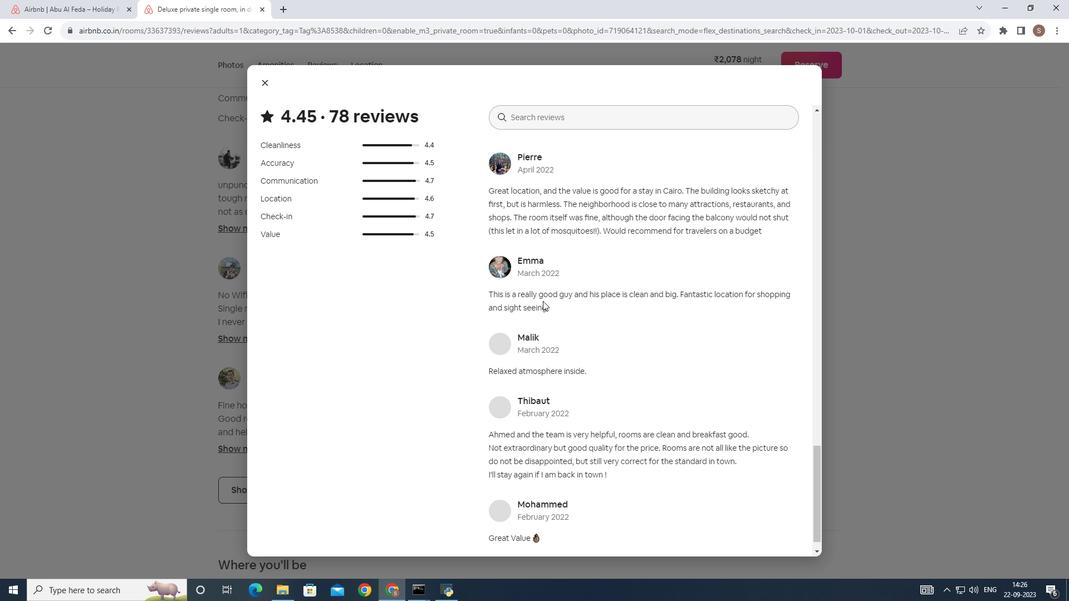 
Action: Mouse moved to (270, 87)
Screenshot: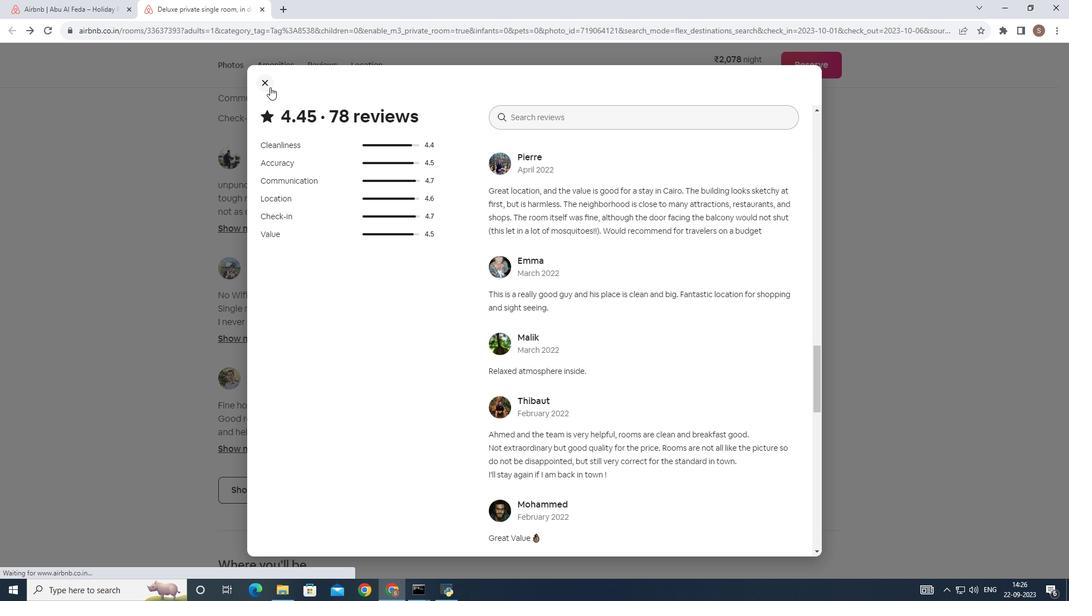 
Action: Mouse pressed left at (270, 87)
Screenshot: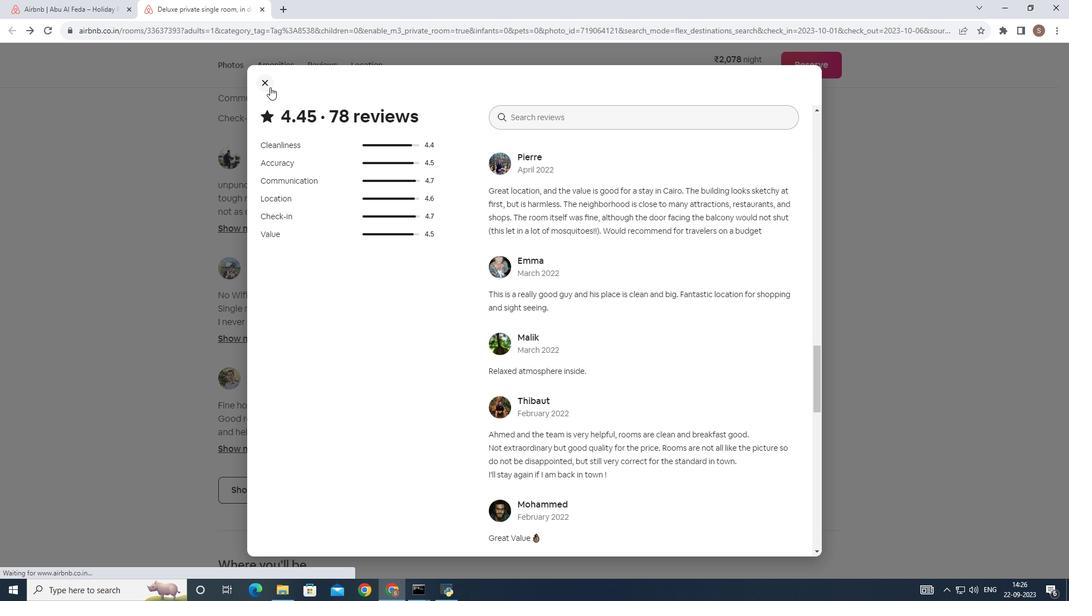 
Action: Mouse moved to (357, 303)
Screenshot: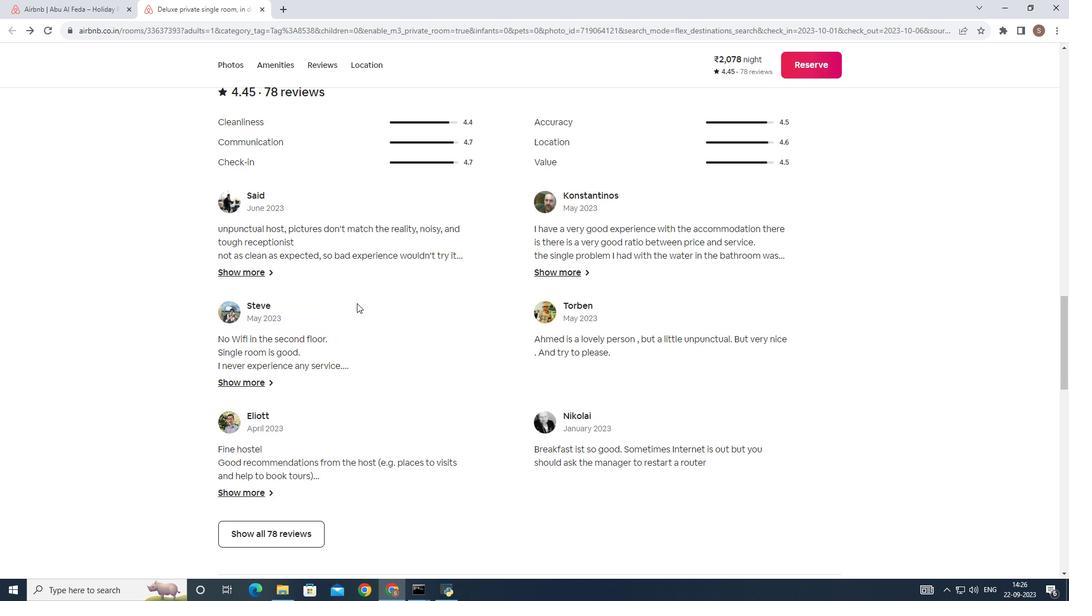 
Action: Mouse scrolled (357, 304) with delta (0, 0)
Screenshot: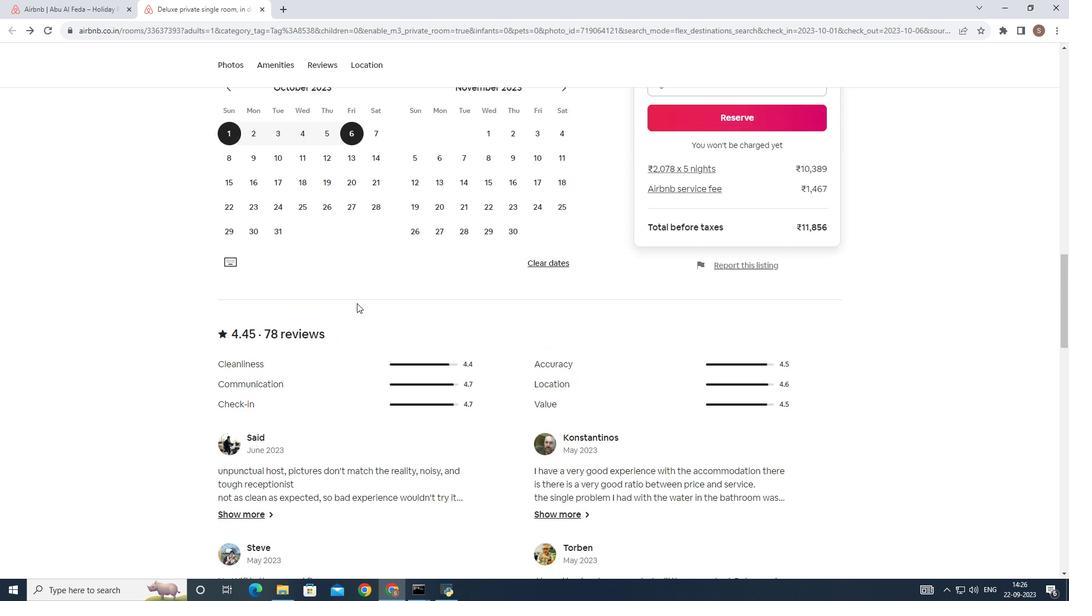 
Action: Mouse scrolled (357, 304) with delta (0, 0)
Screenshot: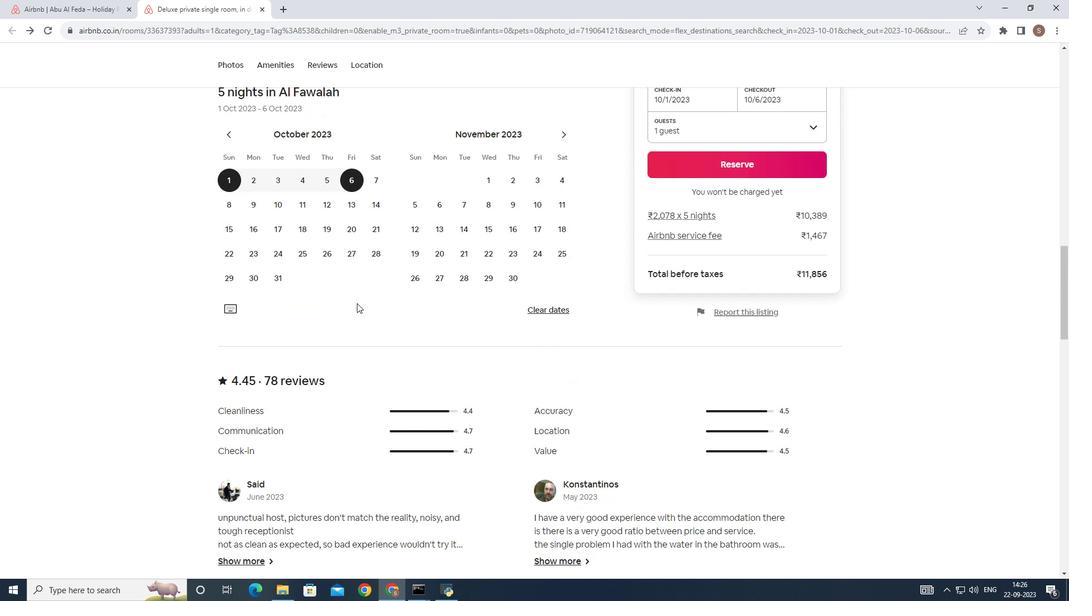 
Action: Mouse scrolled (357, 304) with delta (0, 0)
Screenshot: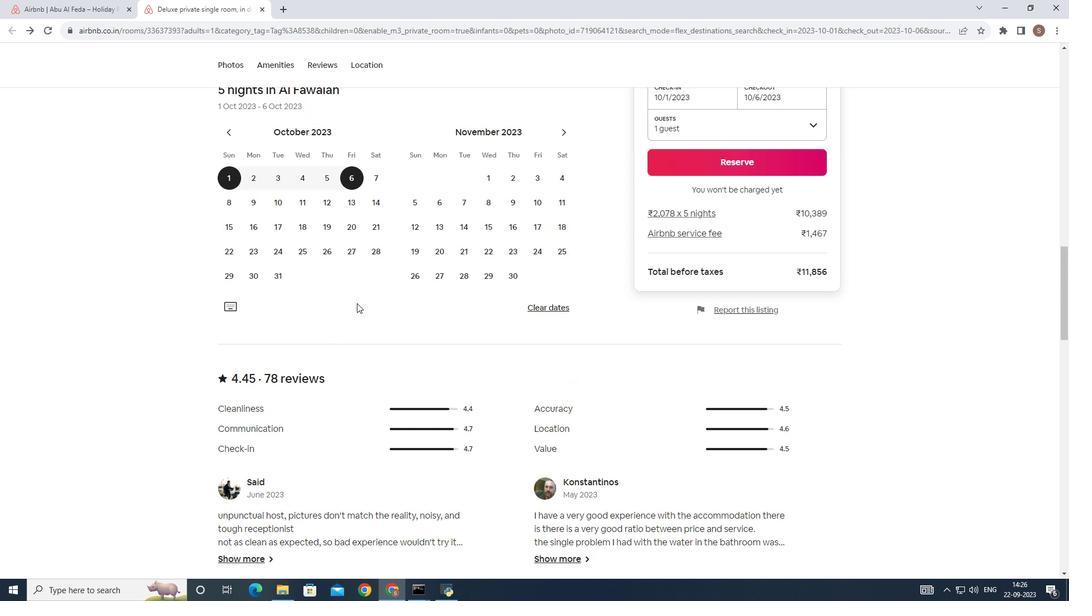 
Action: Mouse scrolled (357, 304) with delta (0, 0)
Screenshot: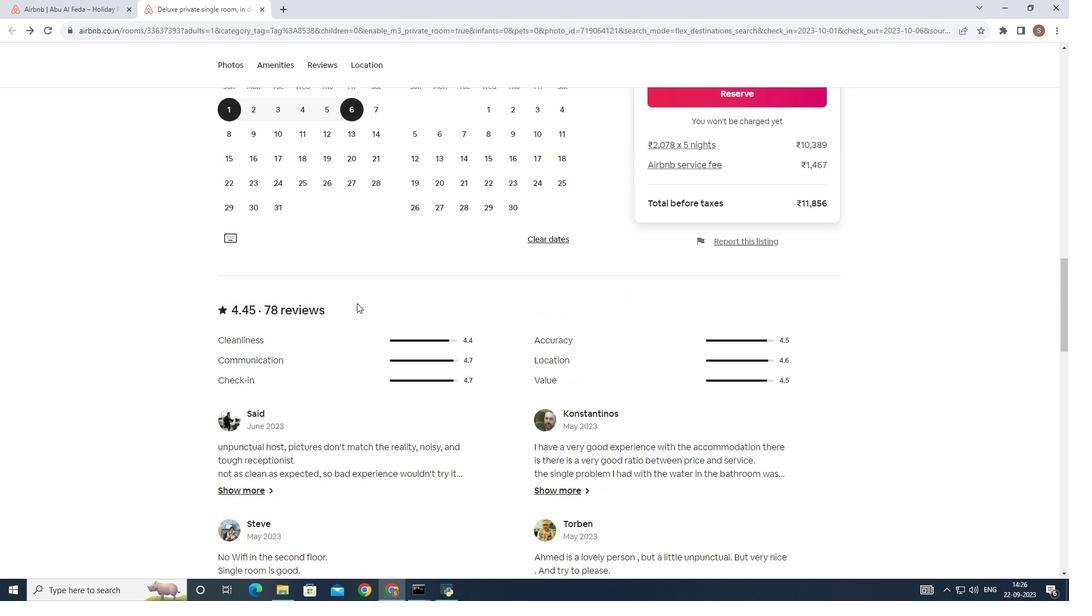 
Action: Mouse scrolled (357, 304) with delta (0, 0)
Screenshot: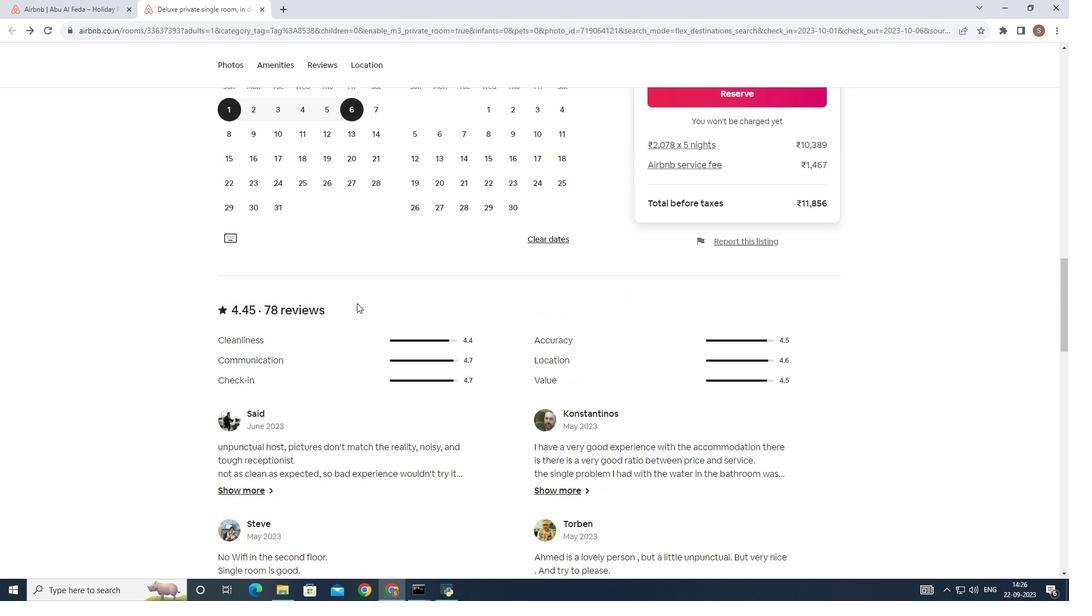 
Action: Mouse scrolled (357, 304) with delta (0, 0)
Screenshot: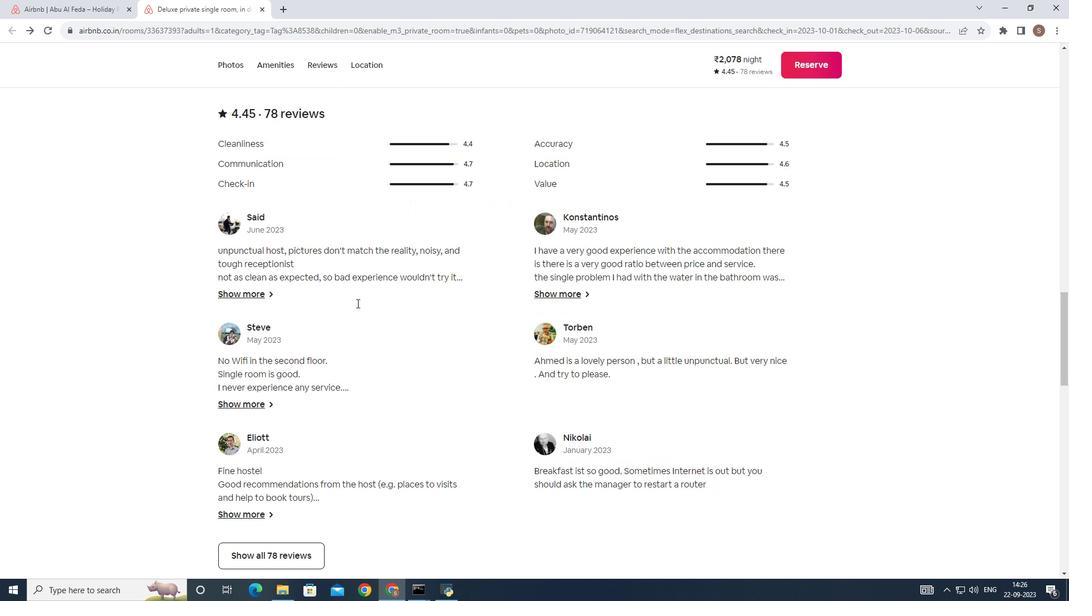 
Action: Mouse scrolled (357, 303) with delta (0, 0)
Screenshot: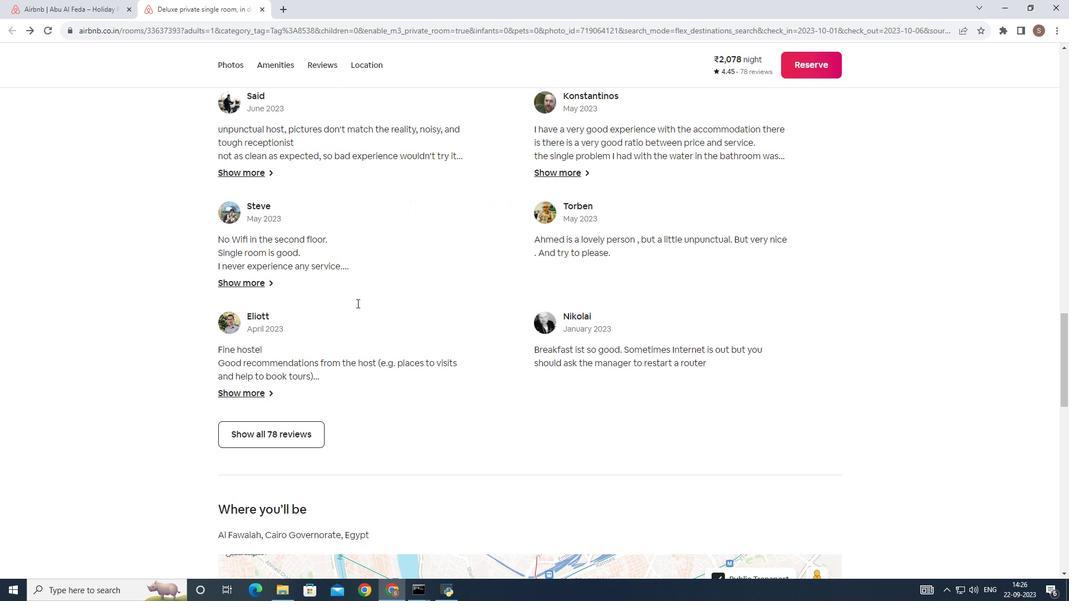 
Action: Mouse scrolled (357, 303) with delta (0, 0)
Screenshot: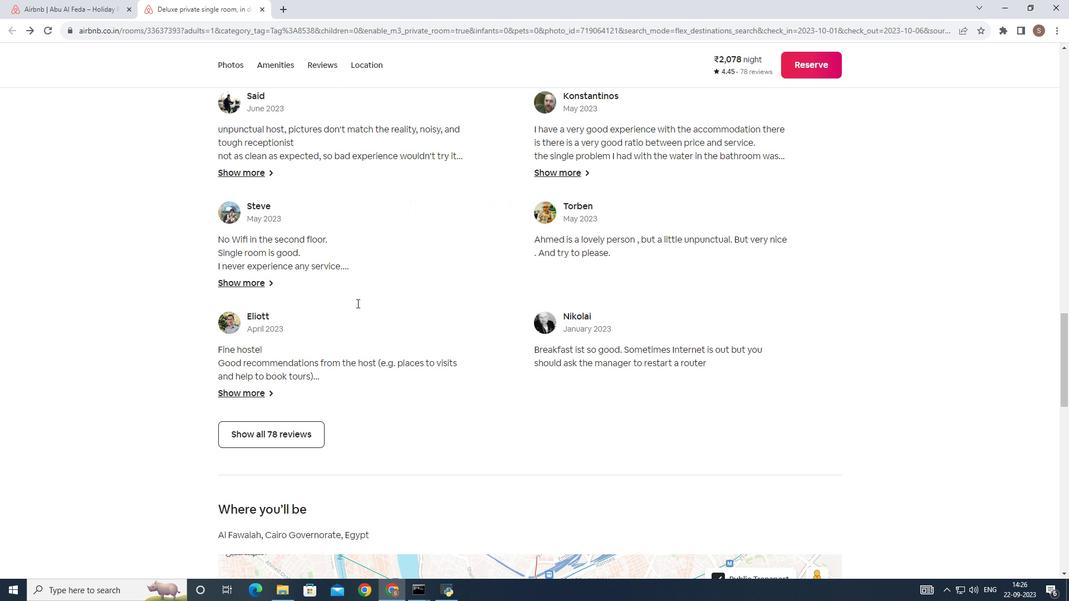 
Action: Mouse scrolled (357, 303) with delta (0, 0)
Screenshot: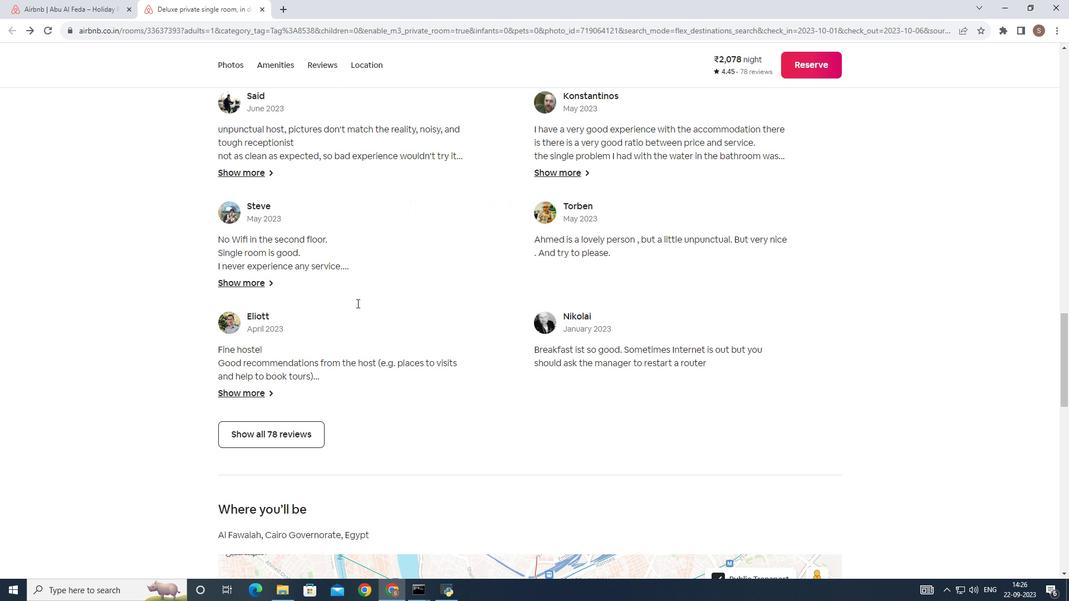 
Action: Mouse scrolled (357, 303) with delta (0, 0)
Screenshot: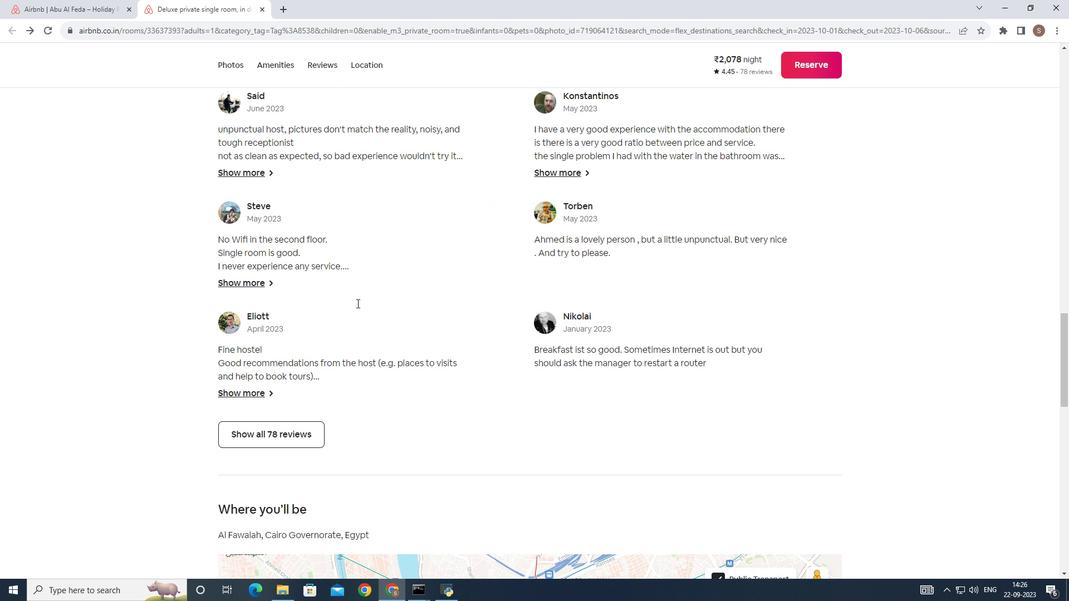 
Action: Mouse scrolled (357, 303) with delta (0, 0)
Screenshot: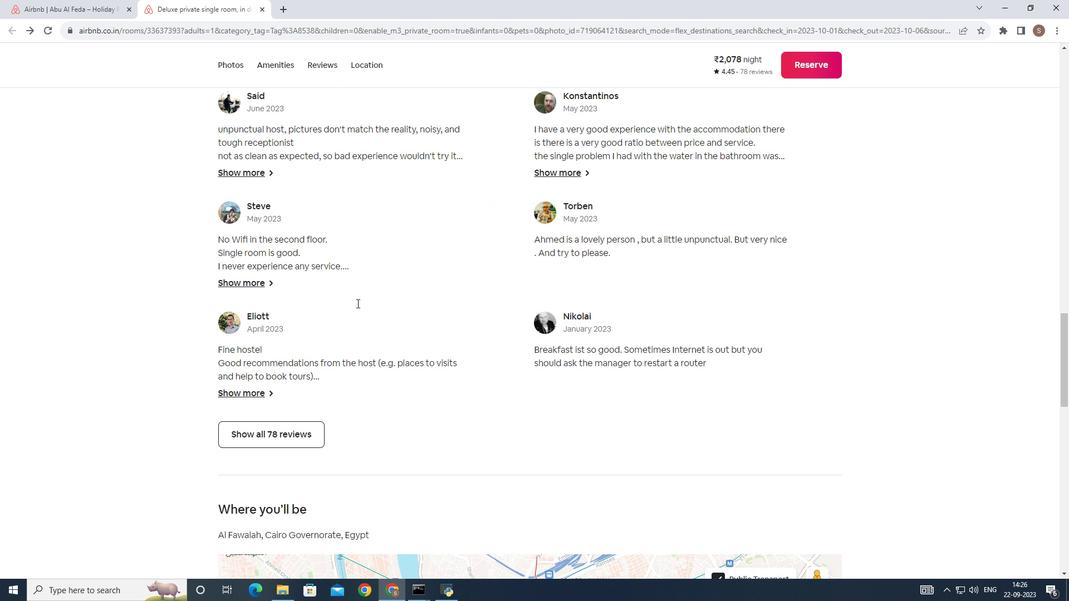 
Action: Mouse scrolled (357, 303) with delta (0, 0)
Screenshot: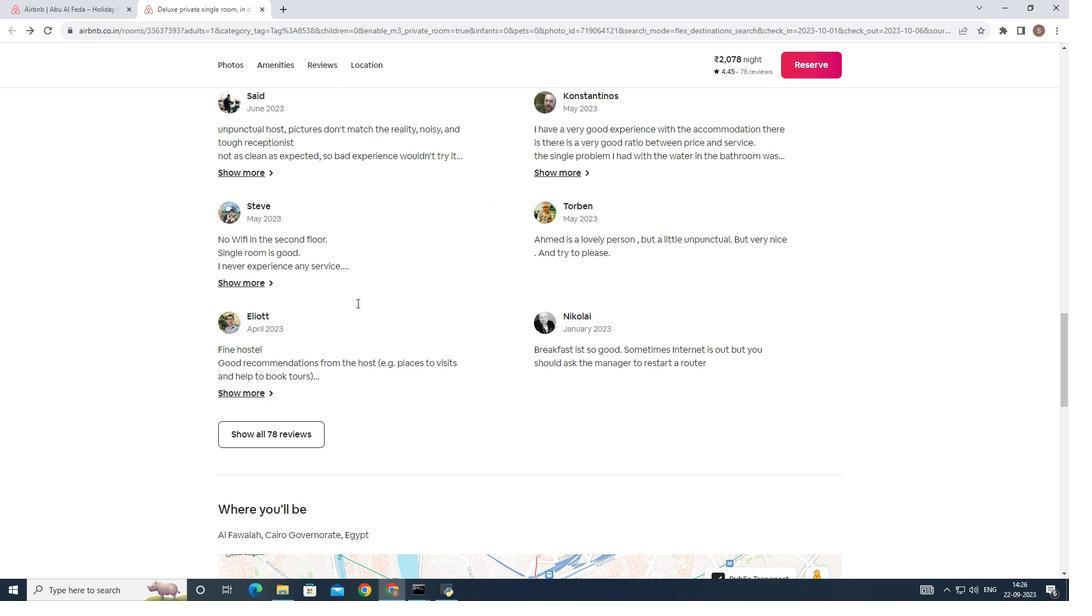 
Action: Mouse scrolled (357, 303) with delta (0, 0)
Screenshot: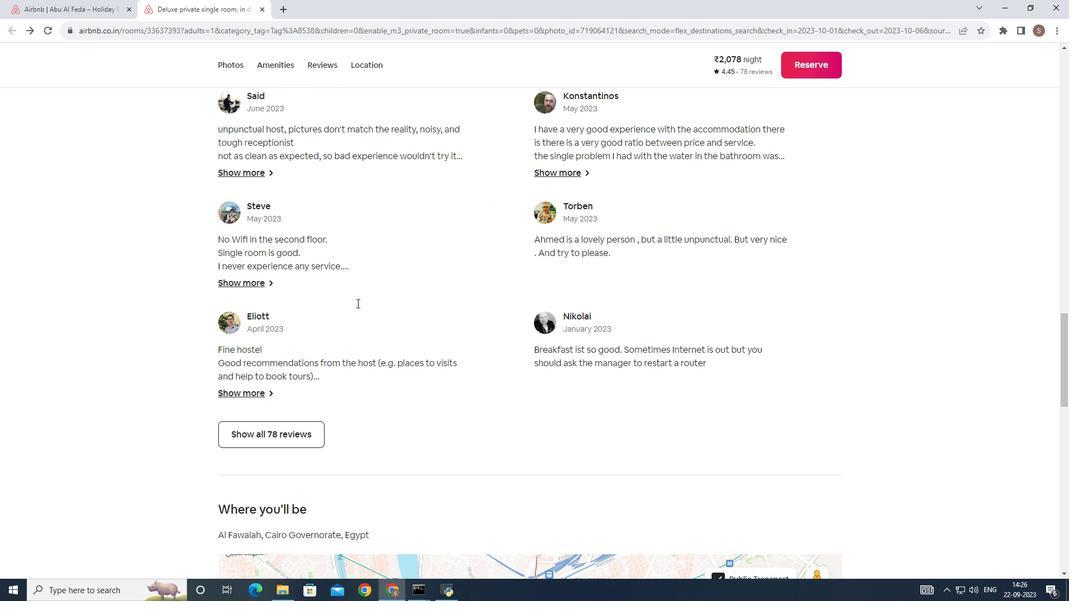
Action: Mouse scrolled (357, 303) with delta (0, 0)
Screenshot: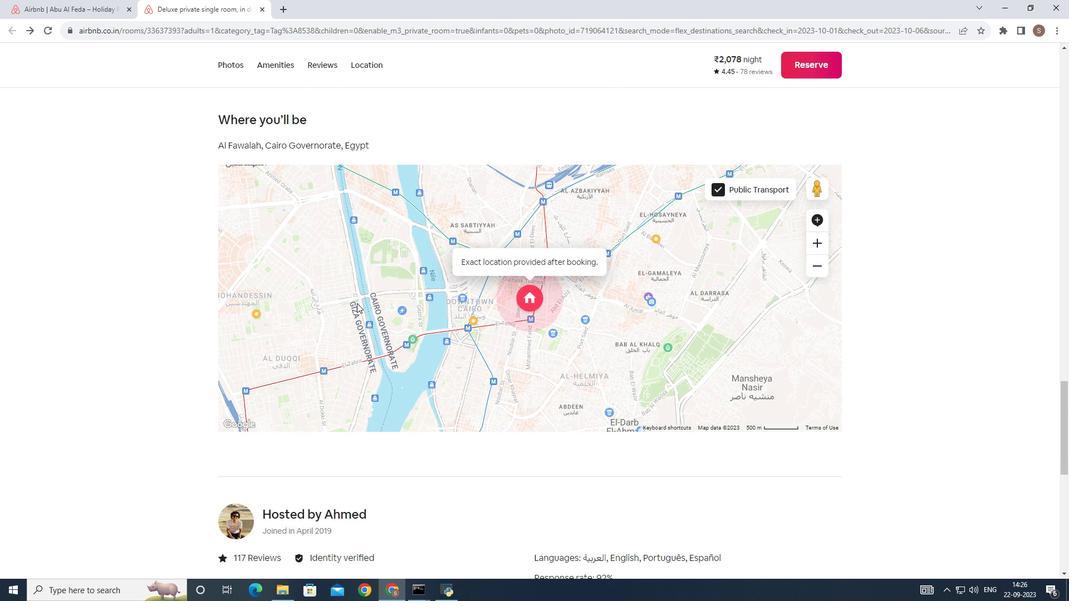 
Action: Mouse scrolled (357, 303) with delta (0, 0)
Screenshot: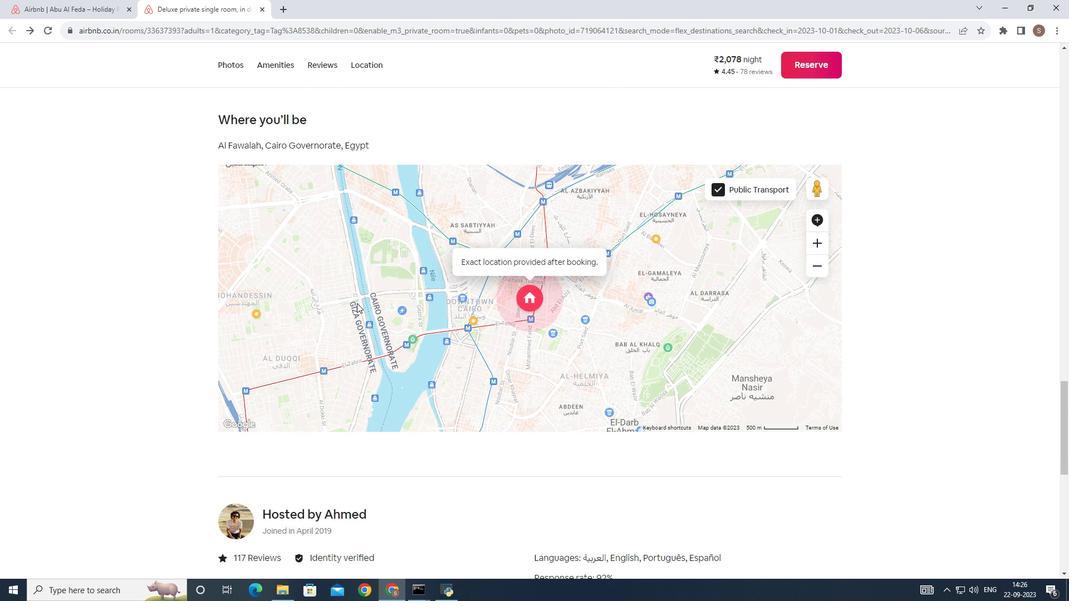 
Action: Mouse scrolled (357, 303) with delta (0, 0)
Screenshot: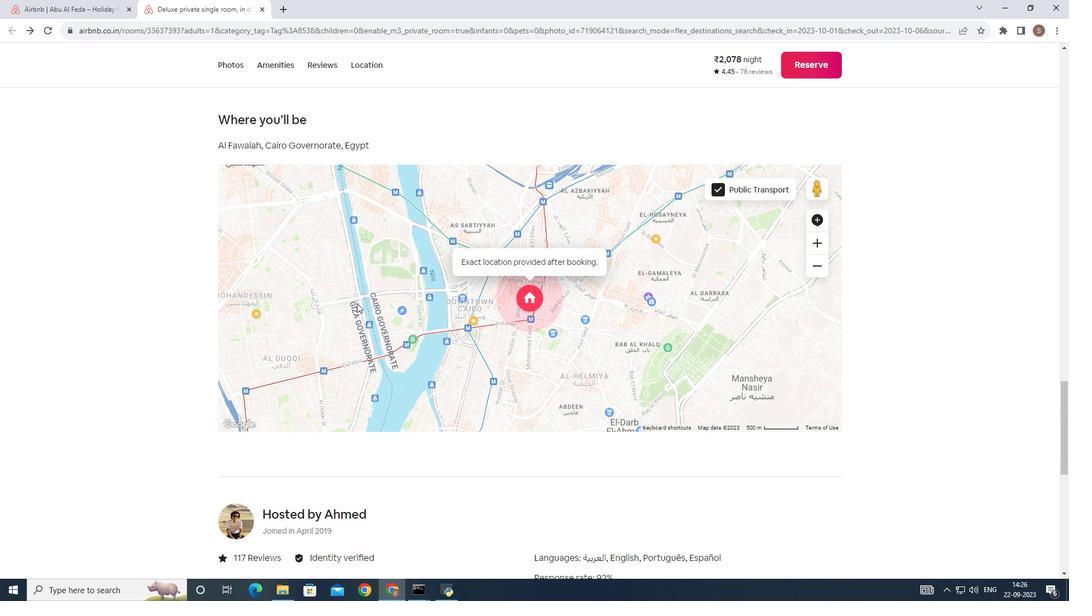 
Action: Mouse scrolled (357, 303) with delta (0, 0)
Screenshot: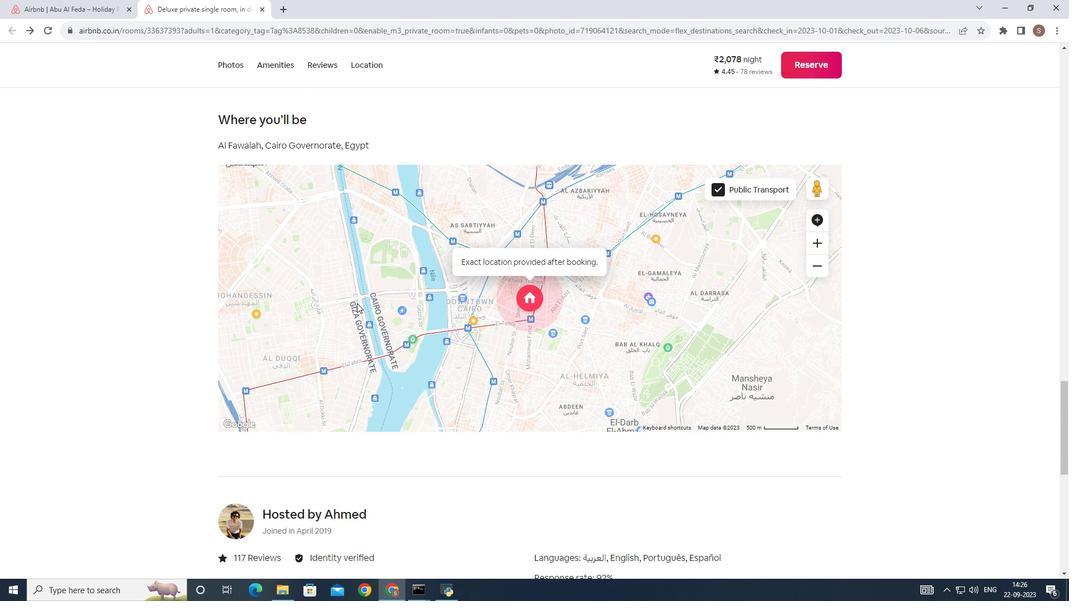 
Action: Mouse scrolled (357, 303) with delta (0, 0)
Screenshot: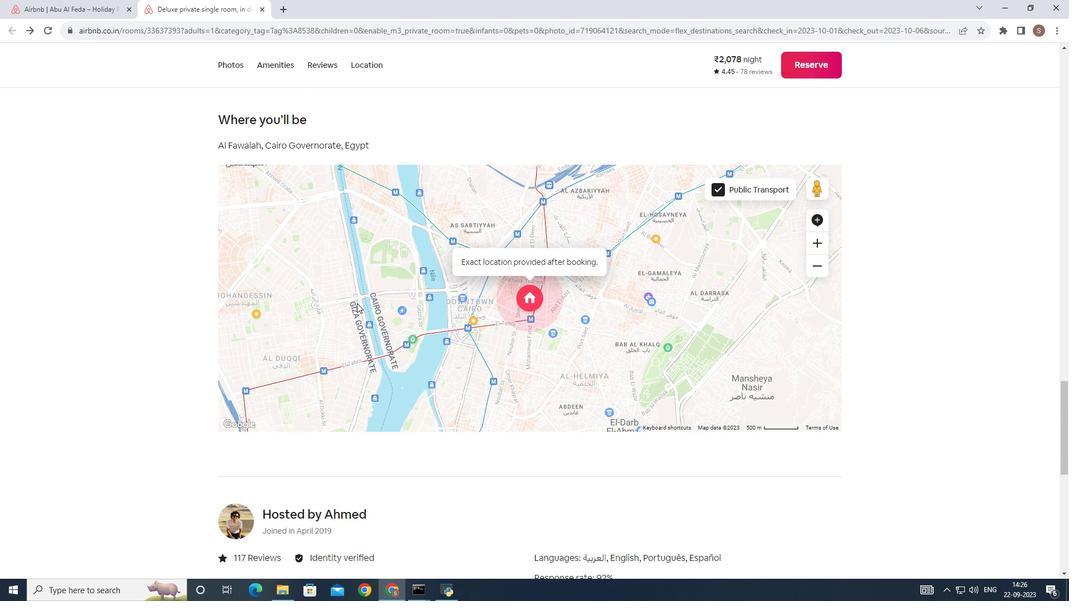 
Action: Mouse scrolled (357, 303) with delta (0, 0)
Screenshot: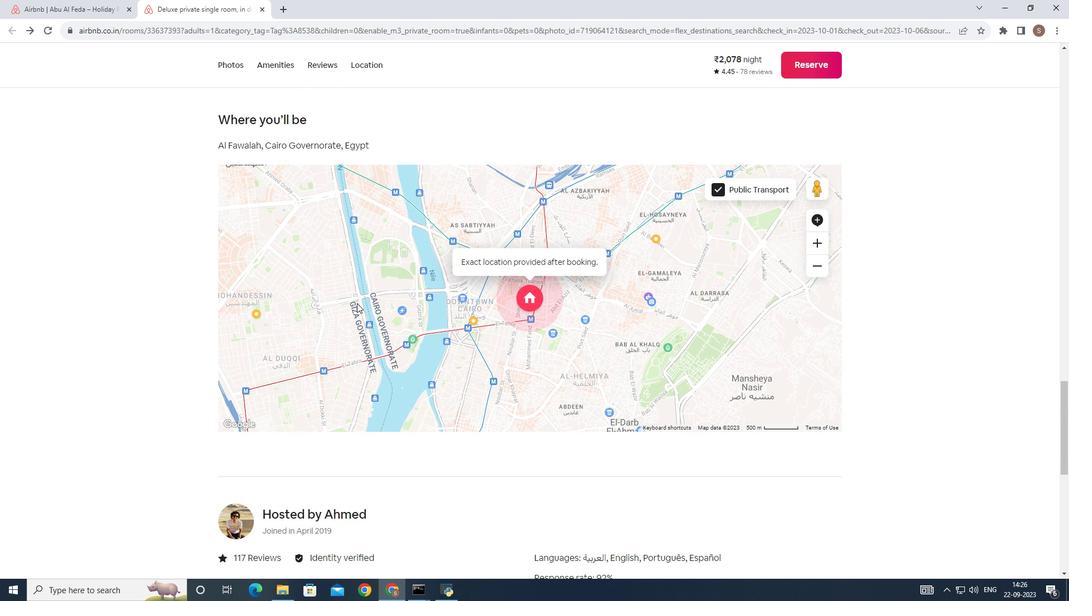 
Action: Mouse scrolled (357, 303) with delta (0, 0)
Screenshot: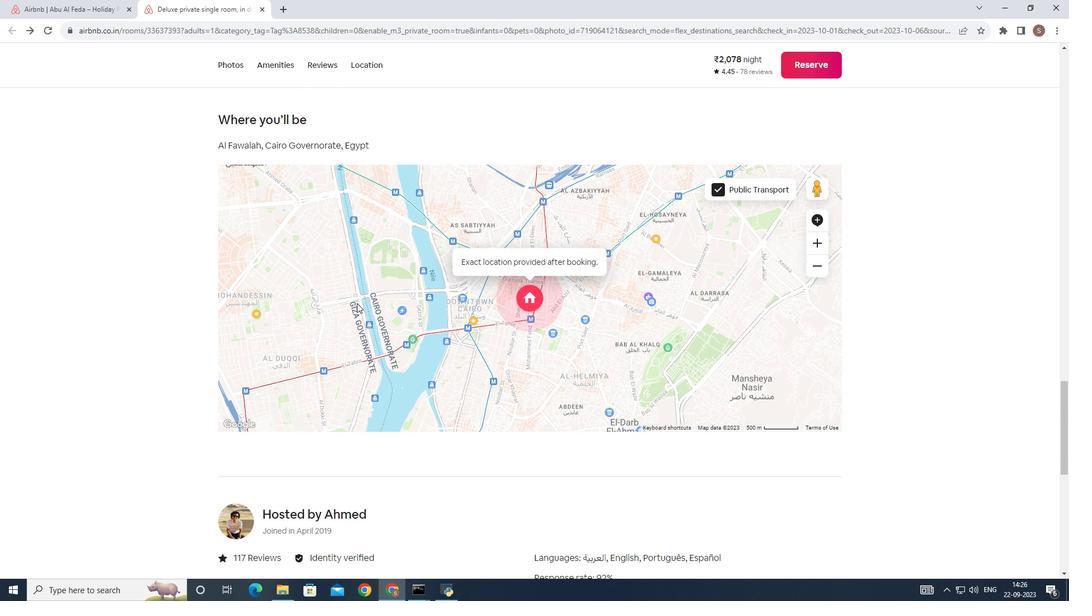 
Action: Mouse scrolled (357, 303) with delta (0, 0)
Screenshot: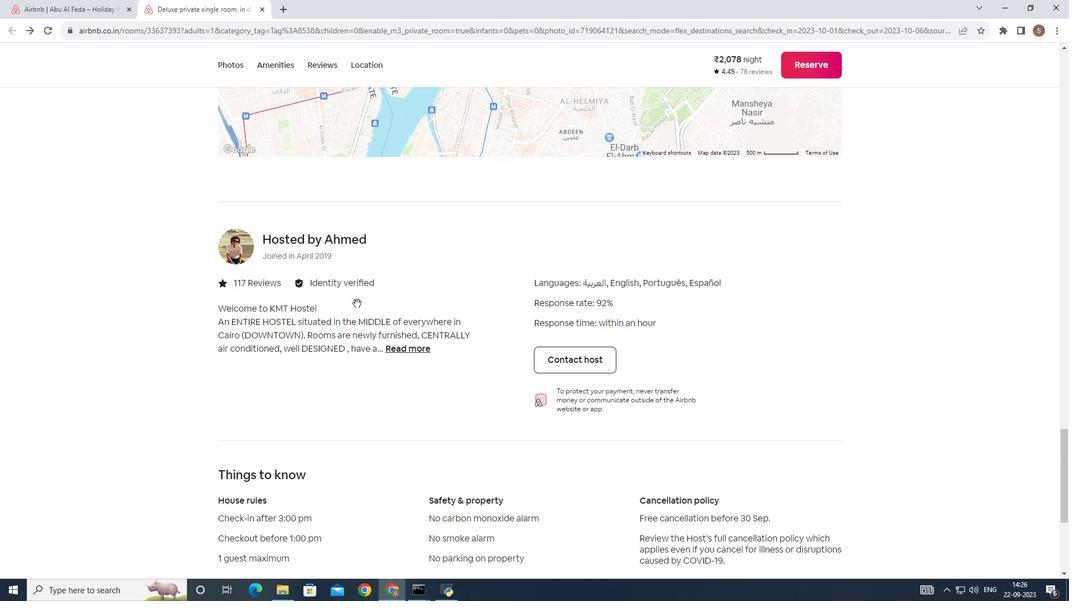 
Action: Mouse scrolled (357, 303) with delta (0, 0)
Screenshot: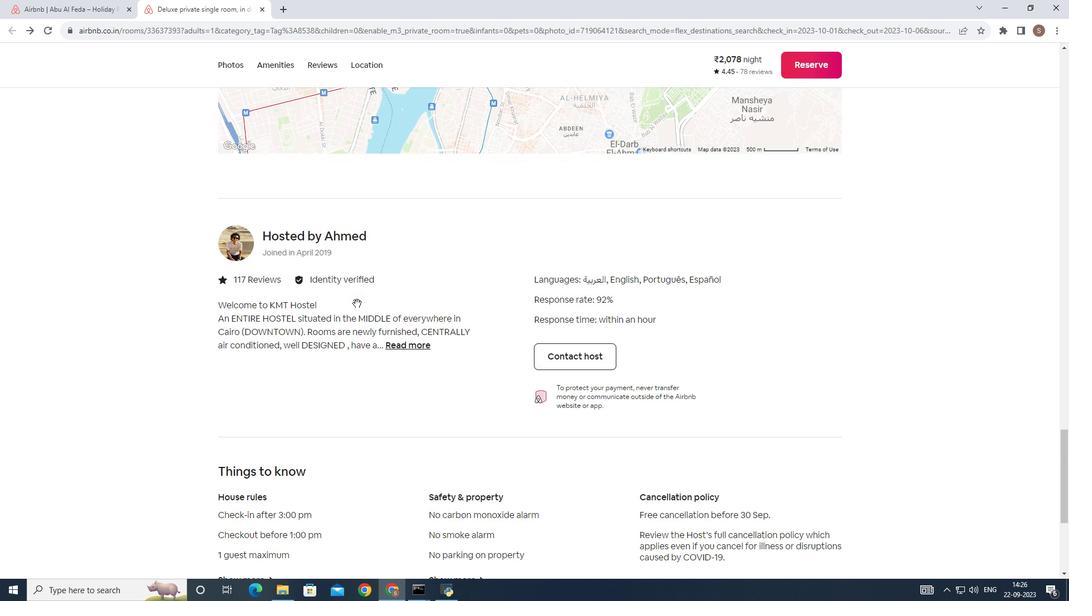 
Action: Mouse scrolled (357, 303) with delta (0, 0)
Screenshot: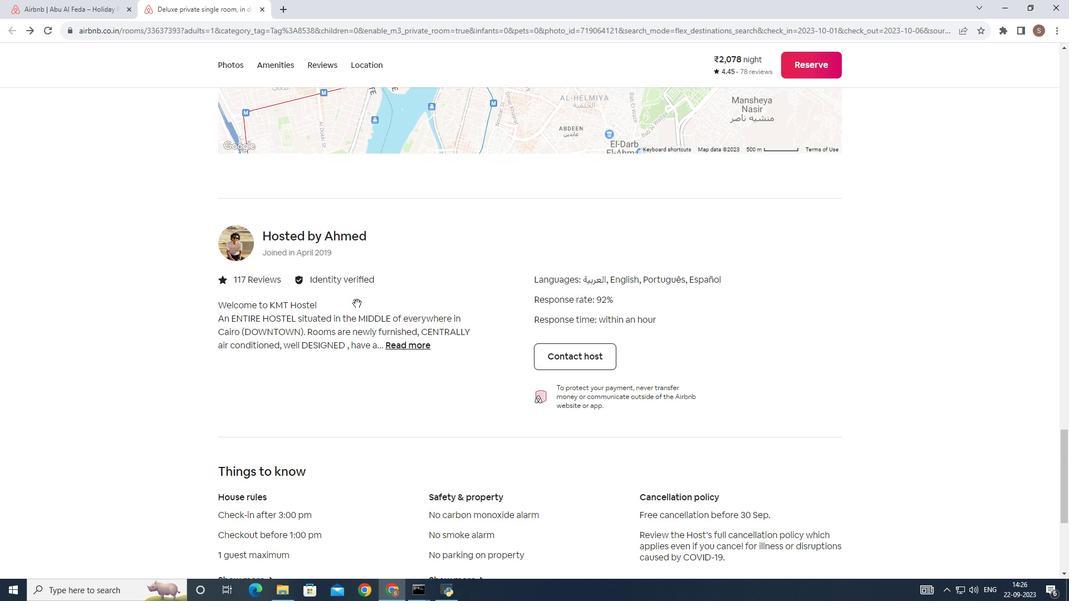 
Action: Mouse scrolled (357, 303) with delta (0, 0)
Screenshot: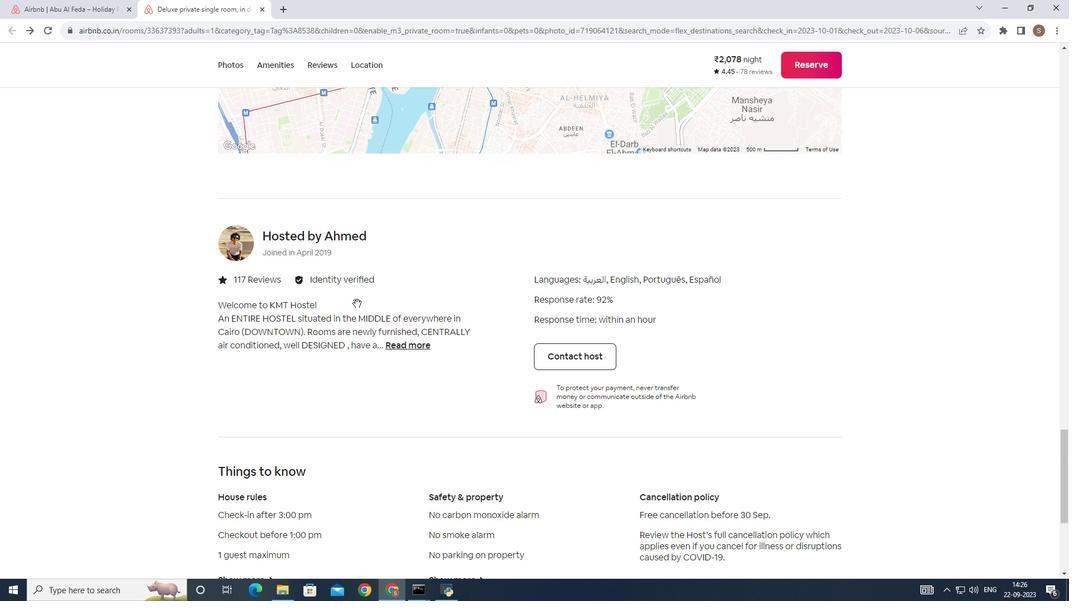 
Action: Mouse scrolled (357, 303) with delta (0, 0)
Screenshot: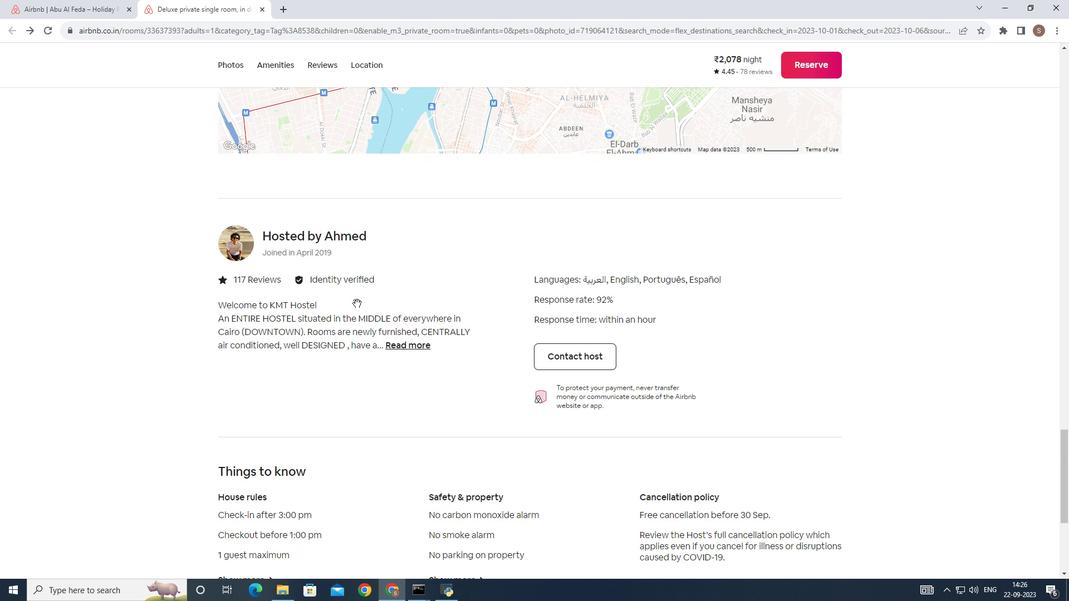 
Action: Mouse moved to (357, 309)
Screenshot: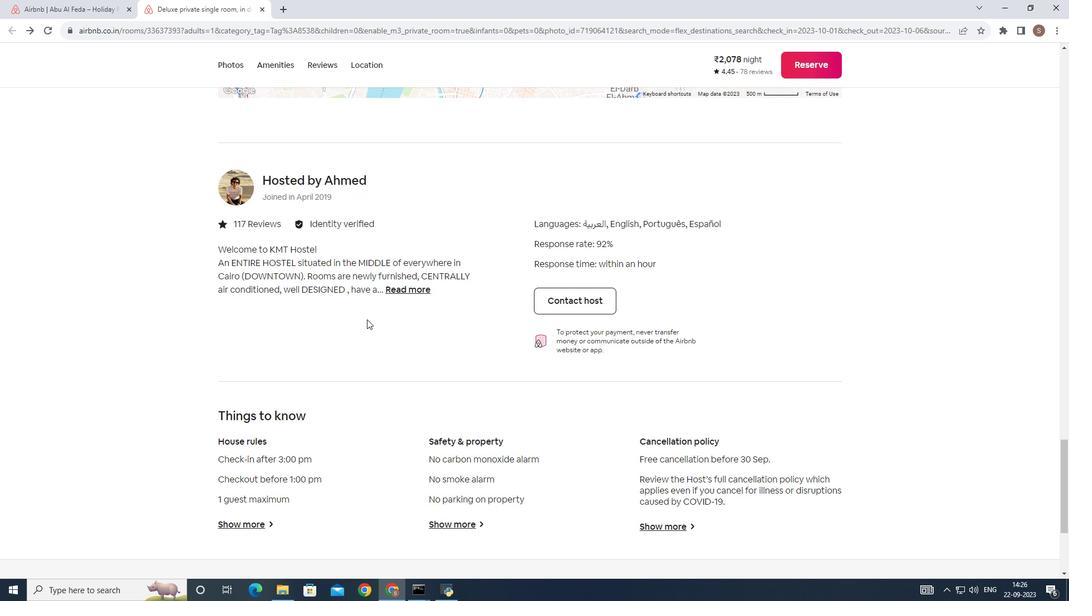 
Action: Mouse scrolled (357, 309) with delta (0, 0)
Screenshot: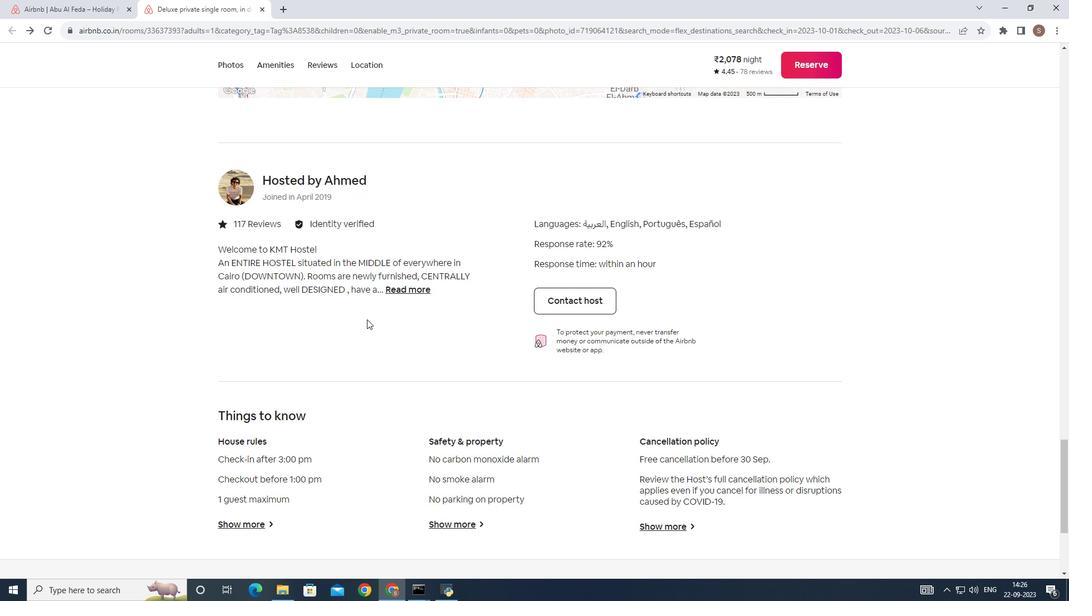 
Action: Mouse moved to (398, 286)
Screenshot: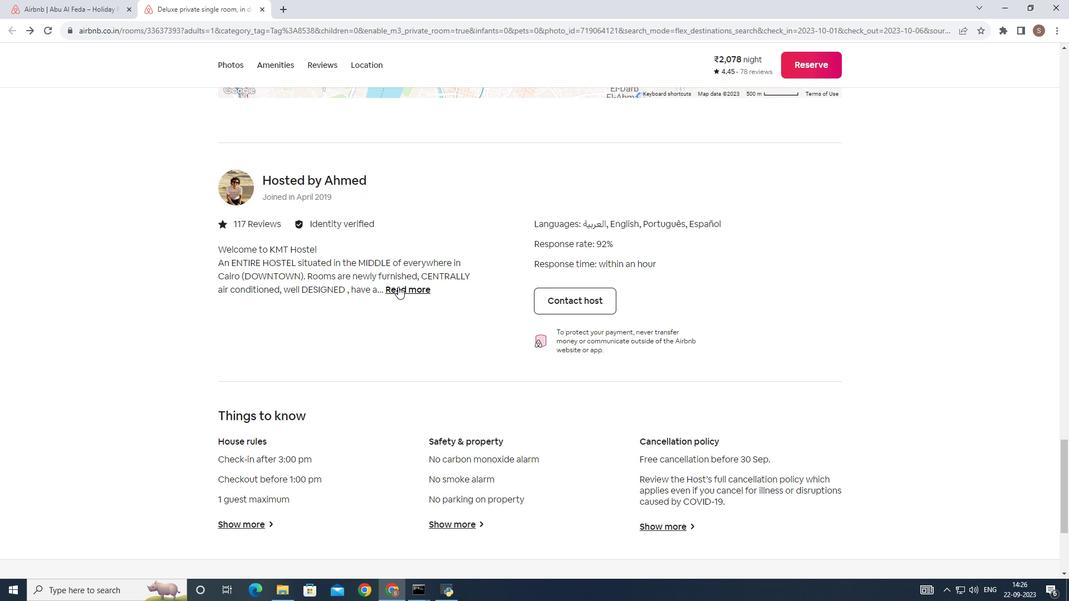 
Action: Mouse pressed left at (398, 286)
Screenshot: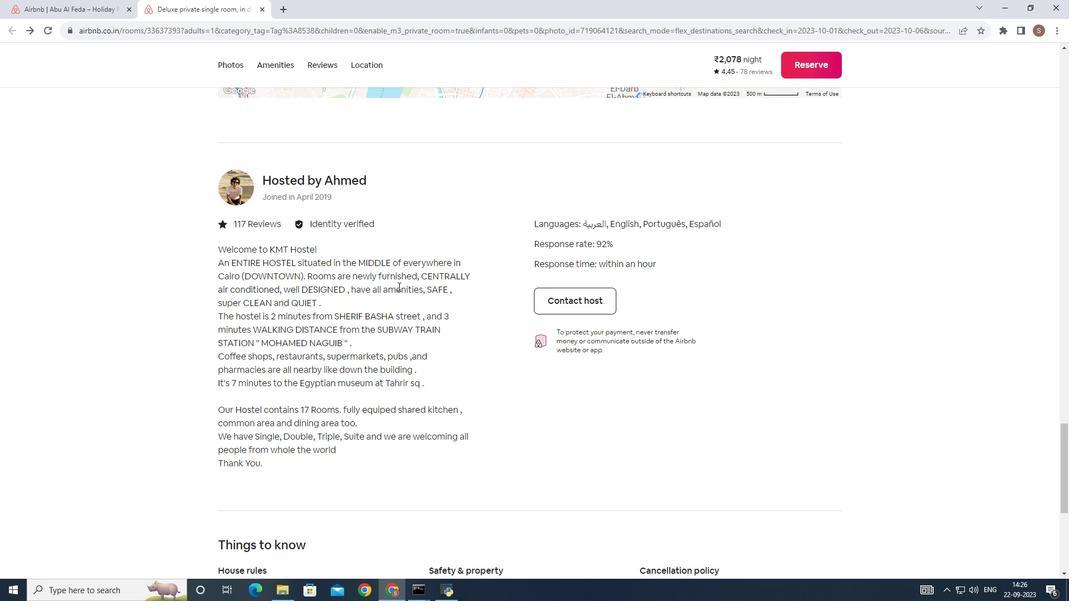 
Action: Mouse scrolled (398, 287) with delta (0, 0)
Screenshot: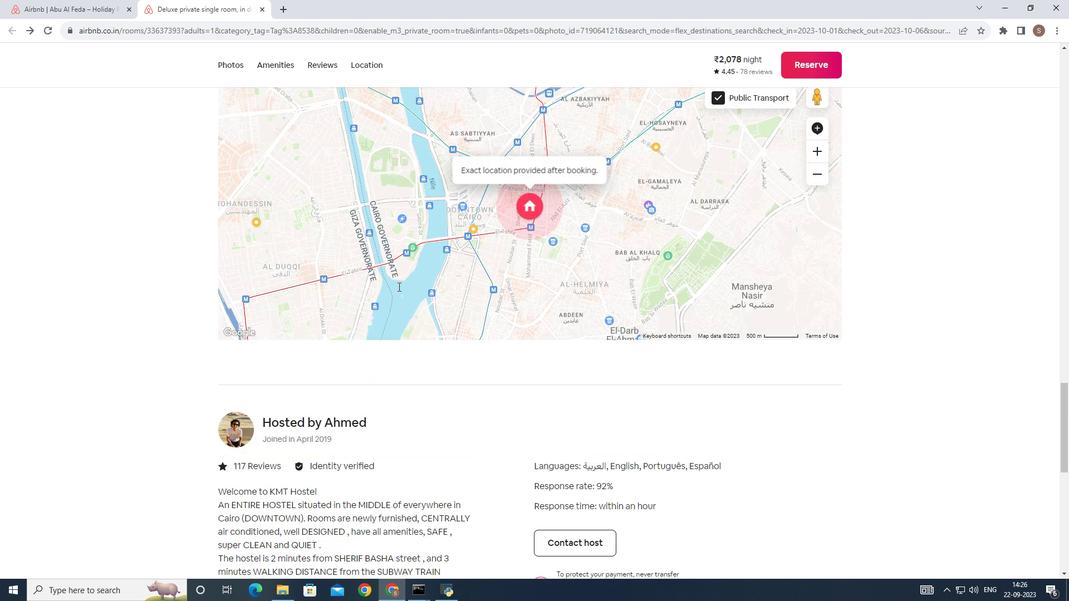 
Action: Mouse scrolled (398, 287) with delta (0, 0)
Screenshot: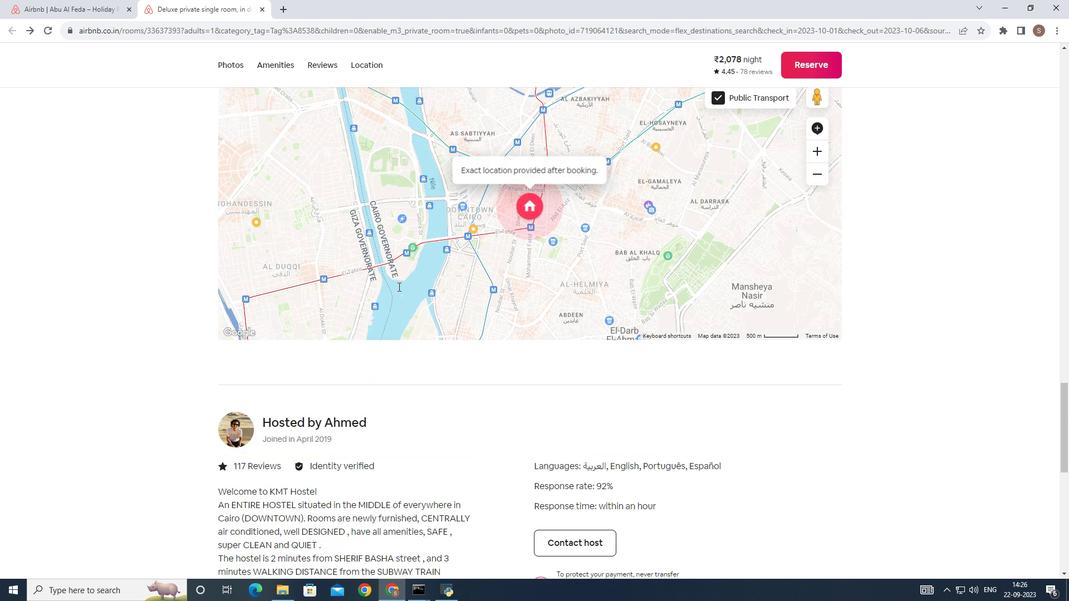 
Action: Mouse scrolled (398, 287) with delta (0, 0)
Screenshot: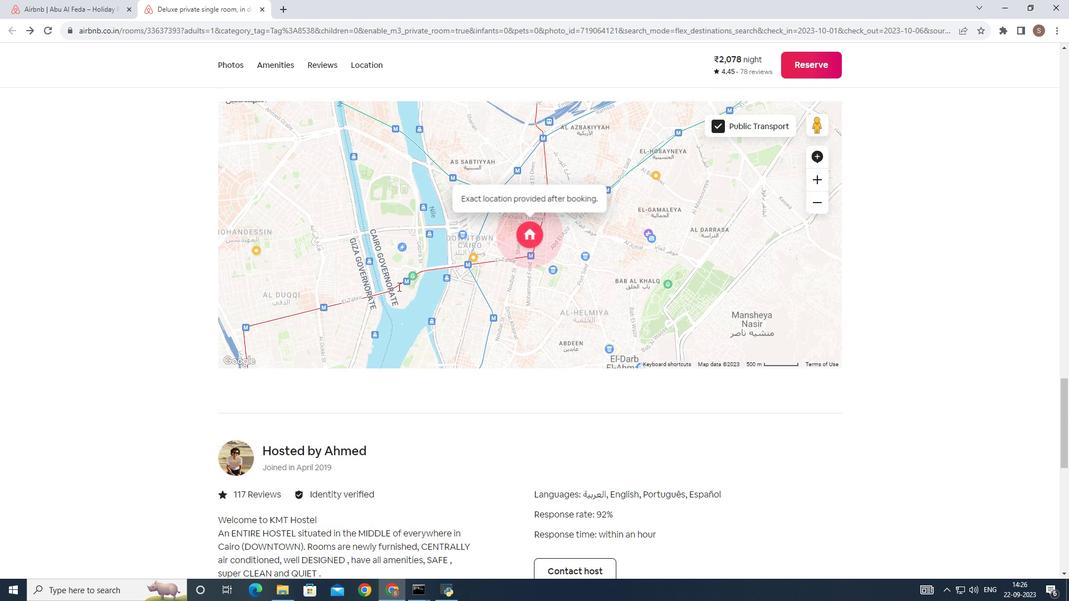 
Action: Mouse scrolled (398, 287) with delta (0, 0)
Screenshot: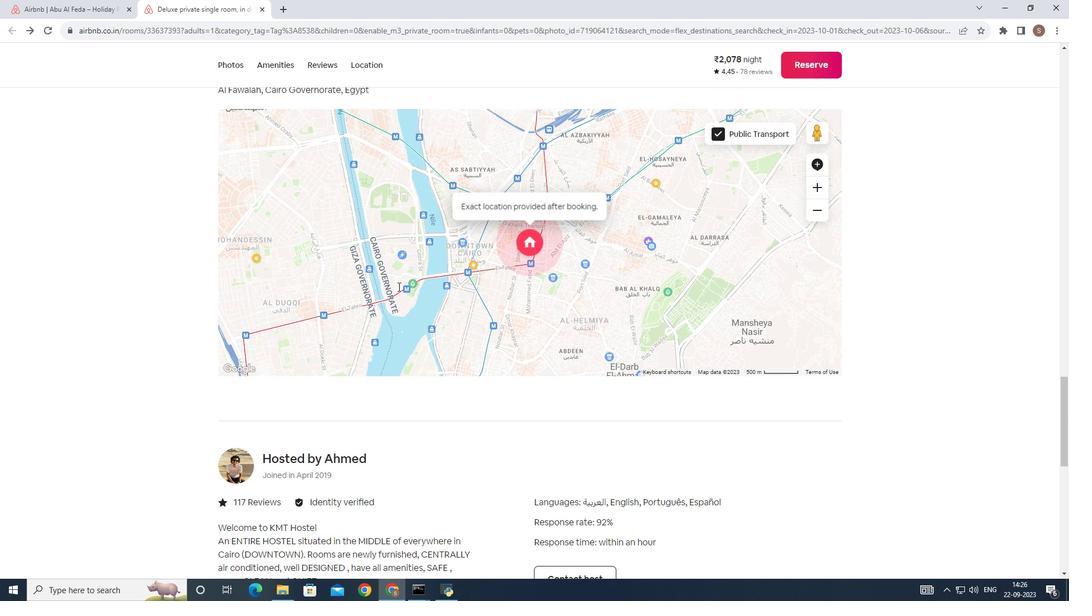 
Action: Mouse scrolled (398, 287) with delta (0, 0)
Screenshot: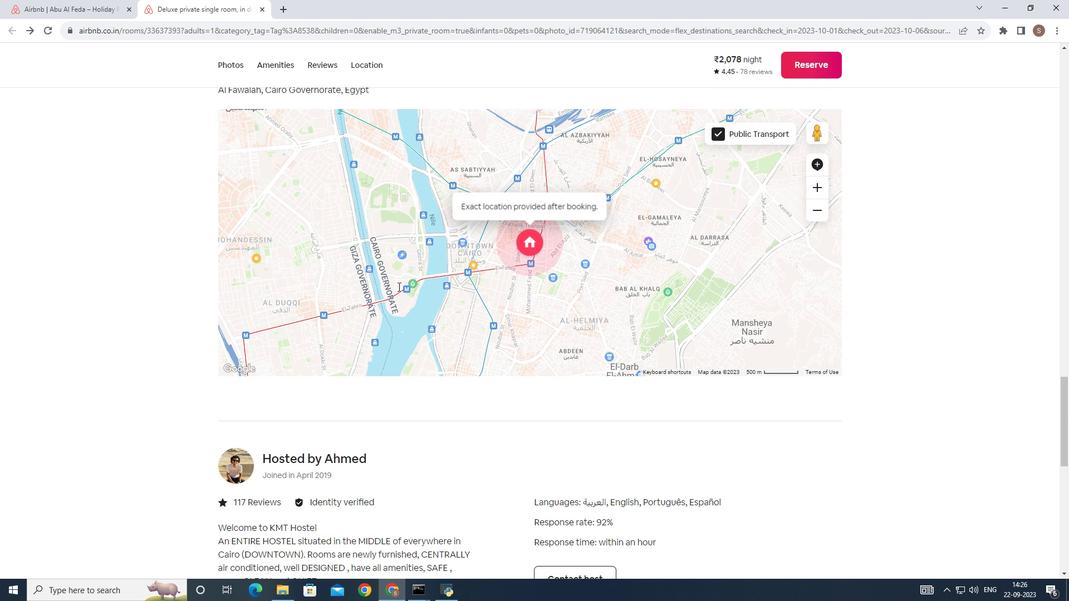 
Action: Mouse scrolled (398, 287) with delta (0, 0)
Screenshot: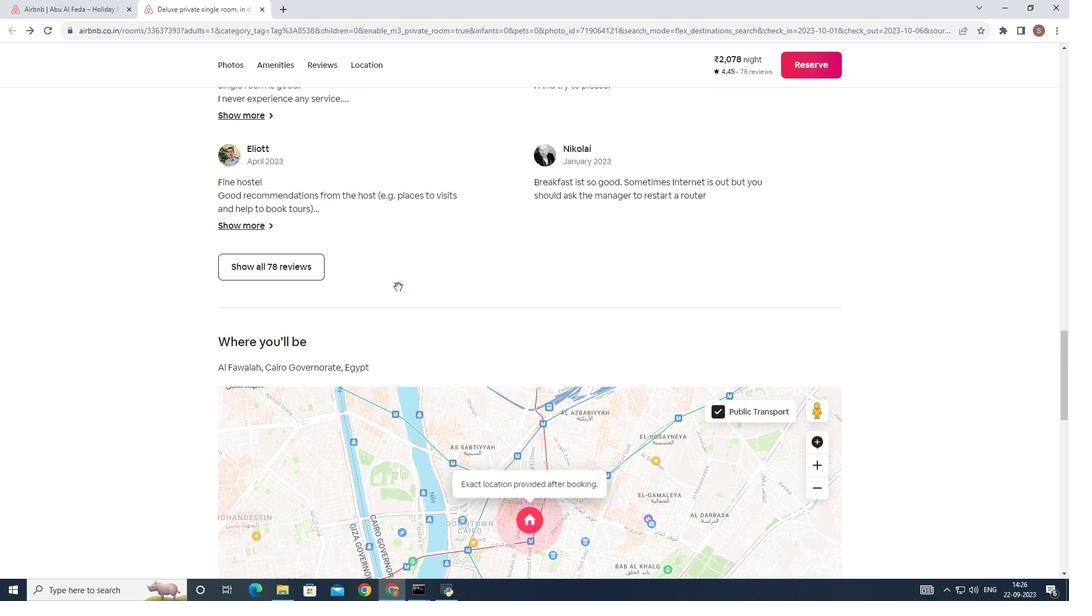 
Action: Mouse scrolled (398, 287) with delta (0, 0)
Screenshot: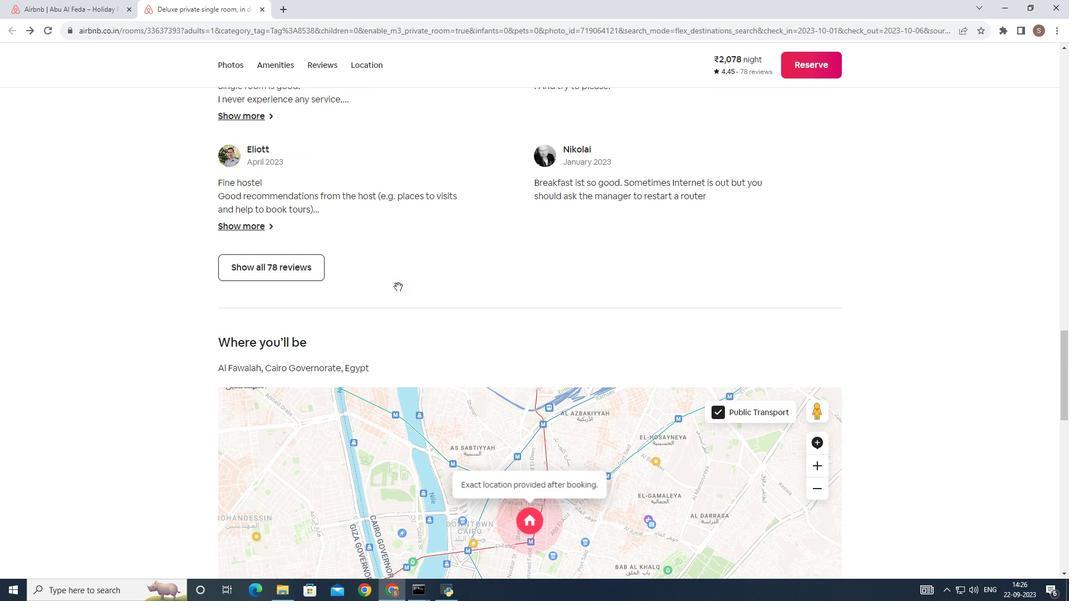 
Action: Mouse scrolled (398, 287) with delta (0, 0)
Screenshot: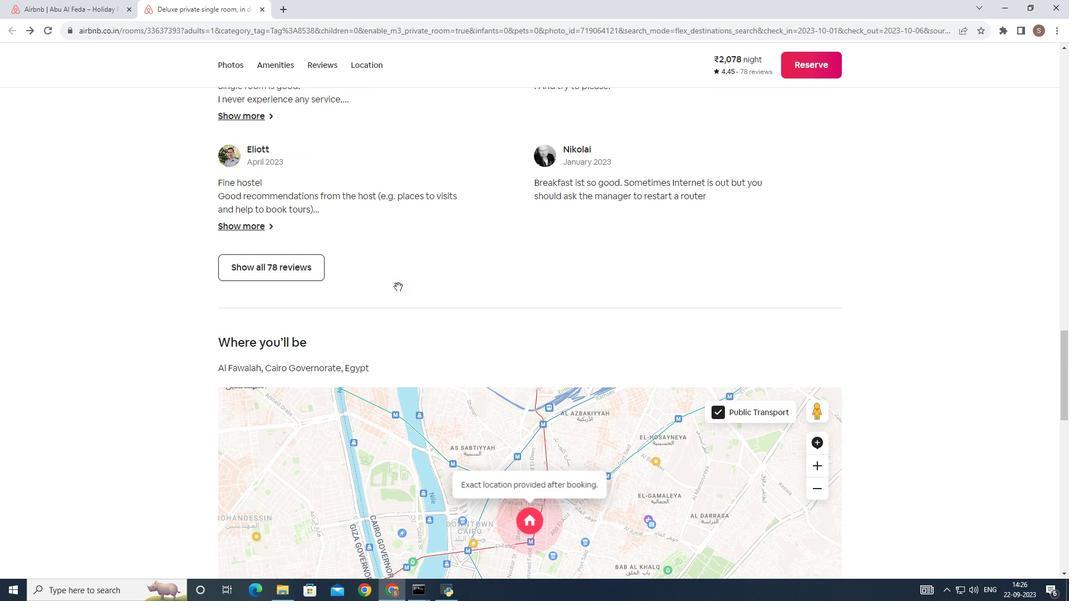 
Action: Mouse scrolled (398, 287) with delta (0, 0)
Screenshot: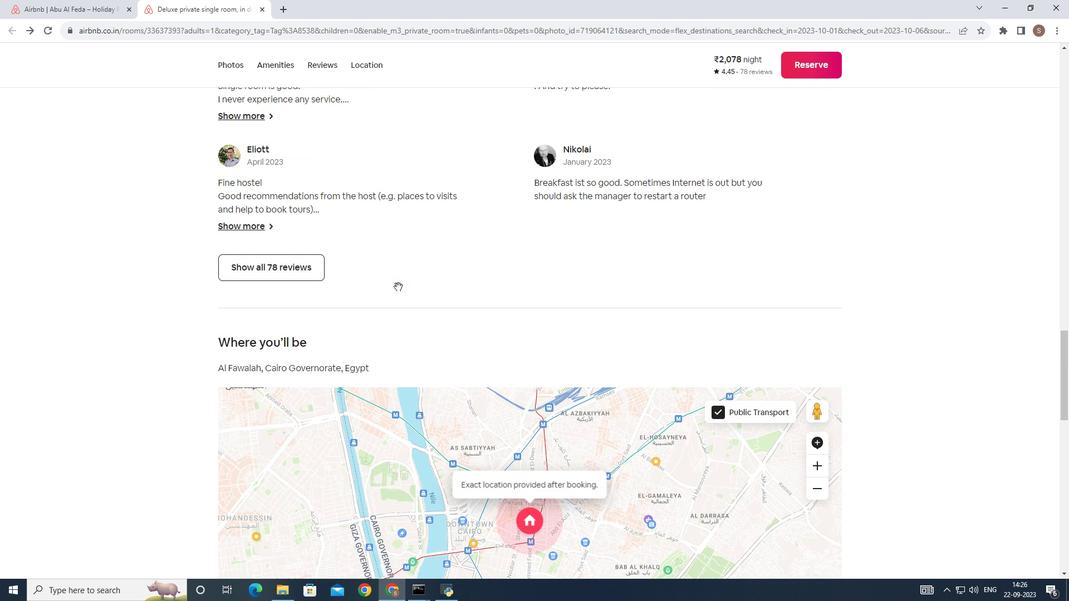 
Action: Mouse scrolled (398, 287) with delta (0, 0)
Screenshot: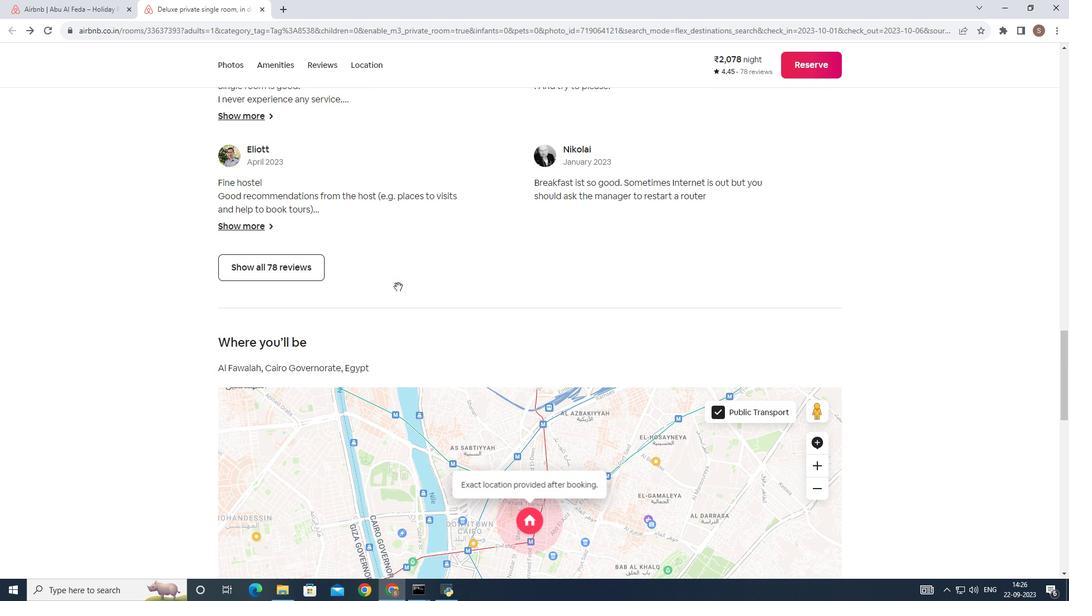 
Action: Mouse scrolled (398, 287) with delta (0, 0)
Screenshot: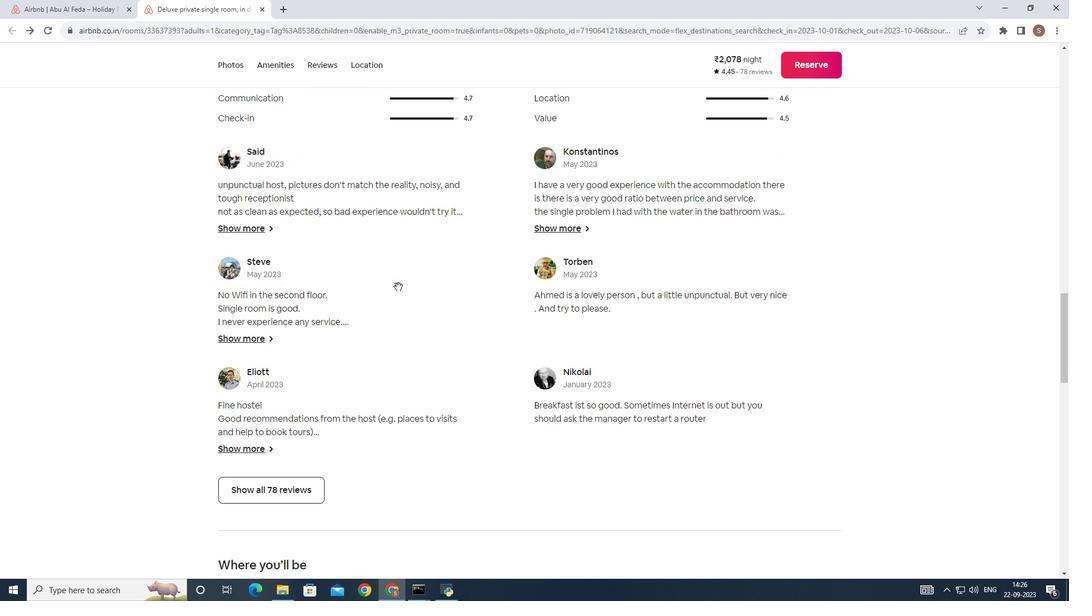 
Action: Mouse scrolled (398, 287) with delta (0, 0)
Screenshot: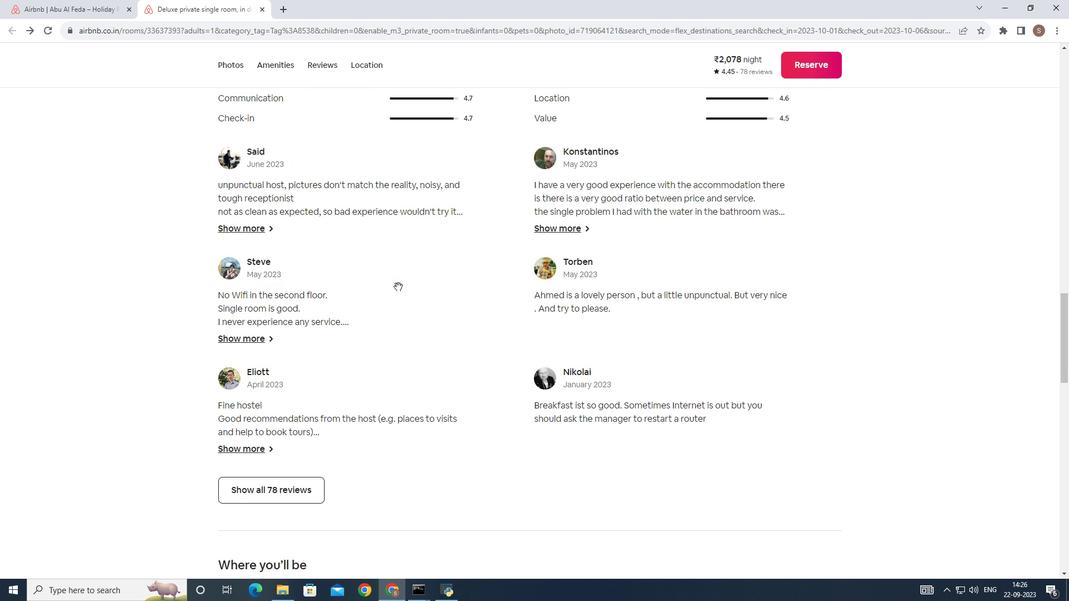 
Action: Mouse scrolled (398, 287) with delta (0, 0)
Screenshot: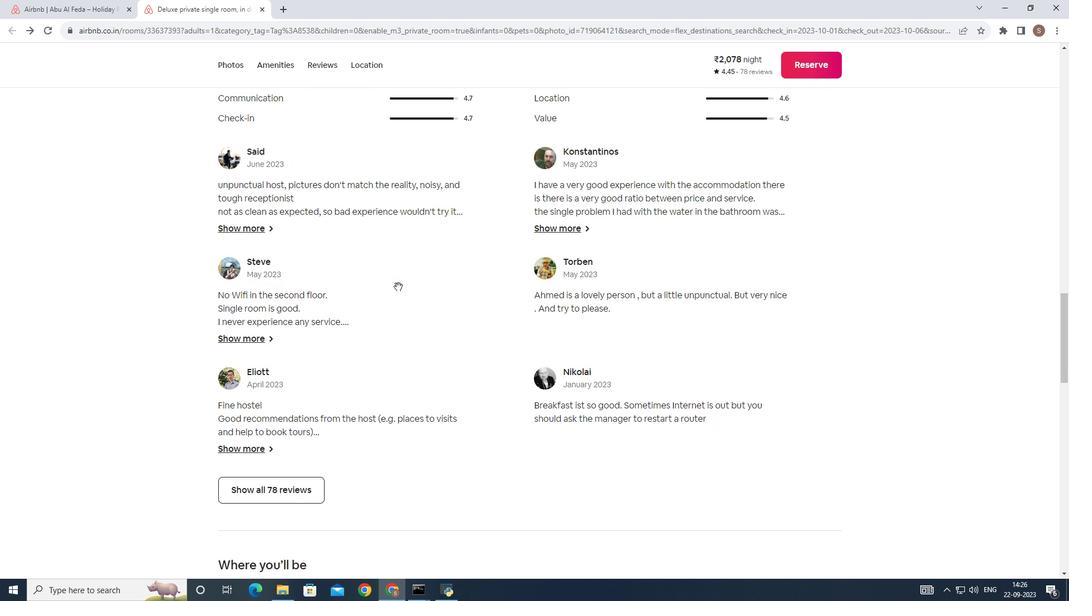 
Action: Mouse scrolled (398, 287) with delta (0, 0)
Screenshot: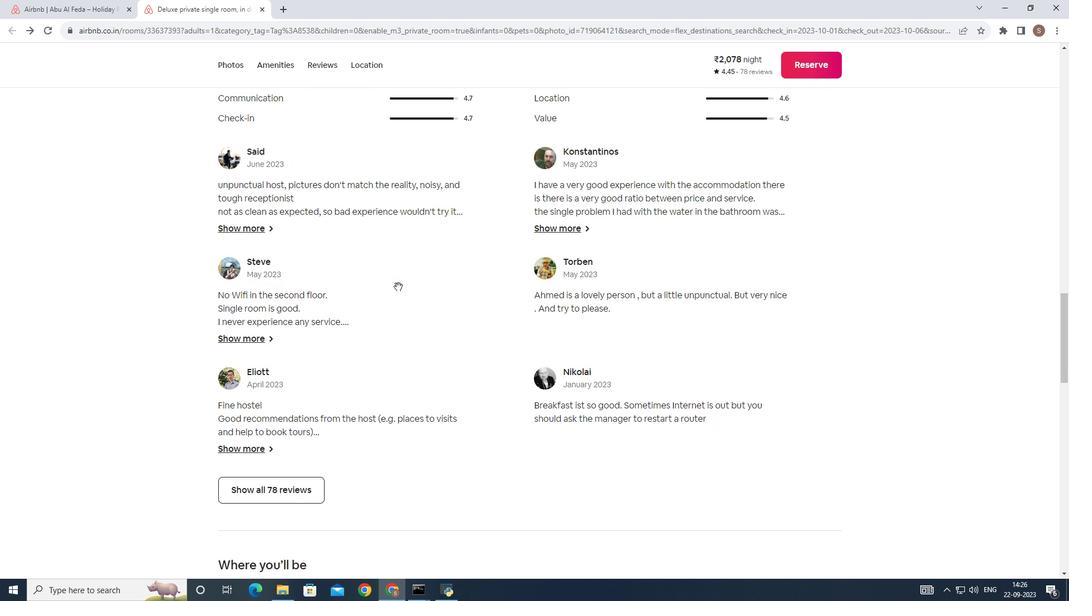 
Action: Mouse scrolled (398, 287) with delta (0, 0)
Screenshot: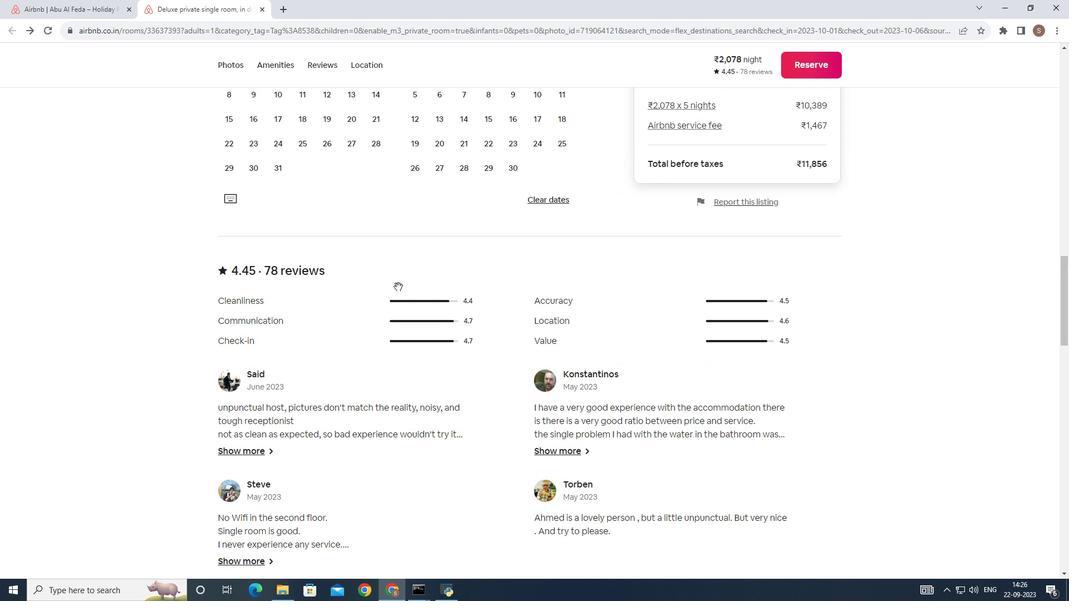 
Action: Mouse scrolled (398, 287) with delta (0, 0)
Screenshot: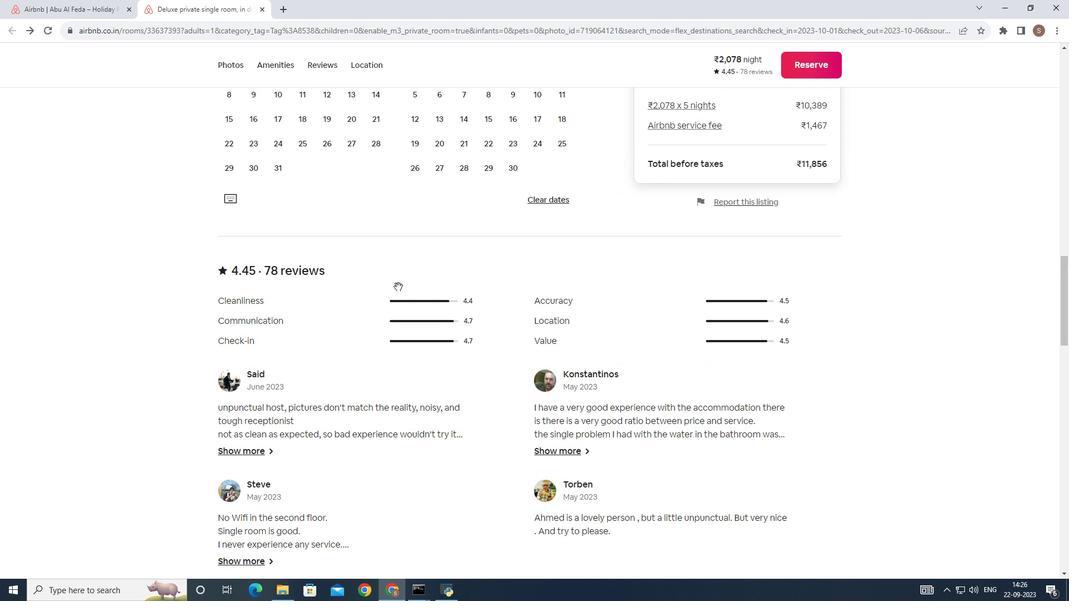 
Action: Mouse scrolled (398, 287) with delta (0, 0)
Screenshot: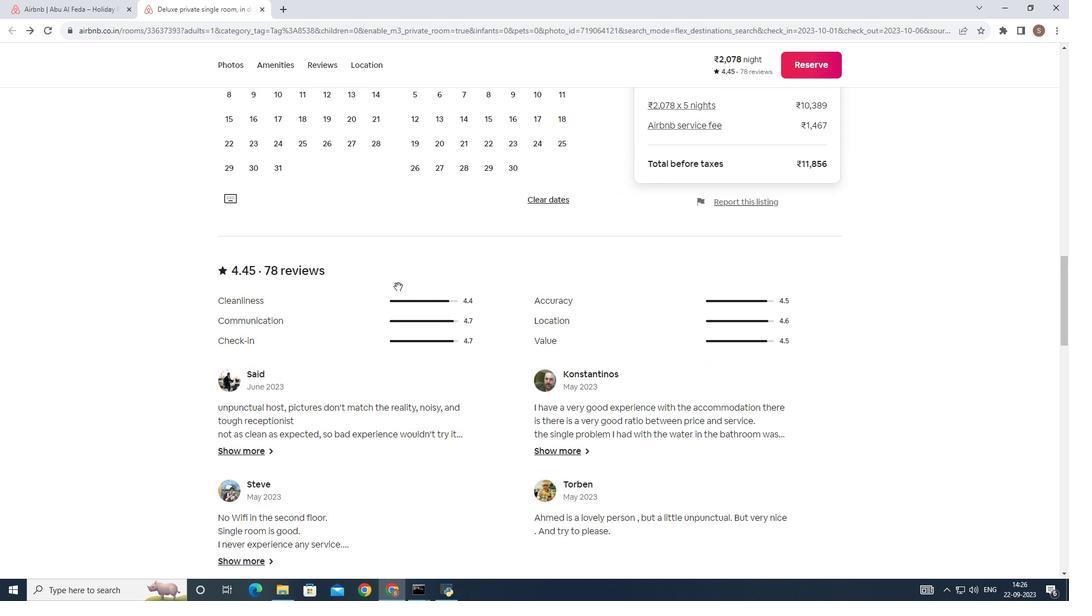 
Action: Mouse scrolled (398, 287) with delta (0, 0)
Screenshot: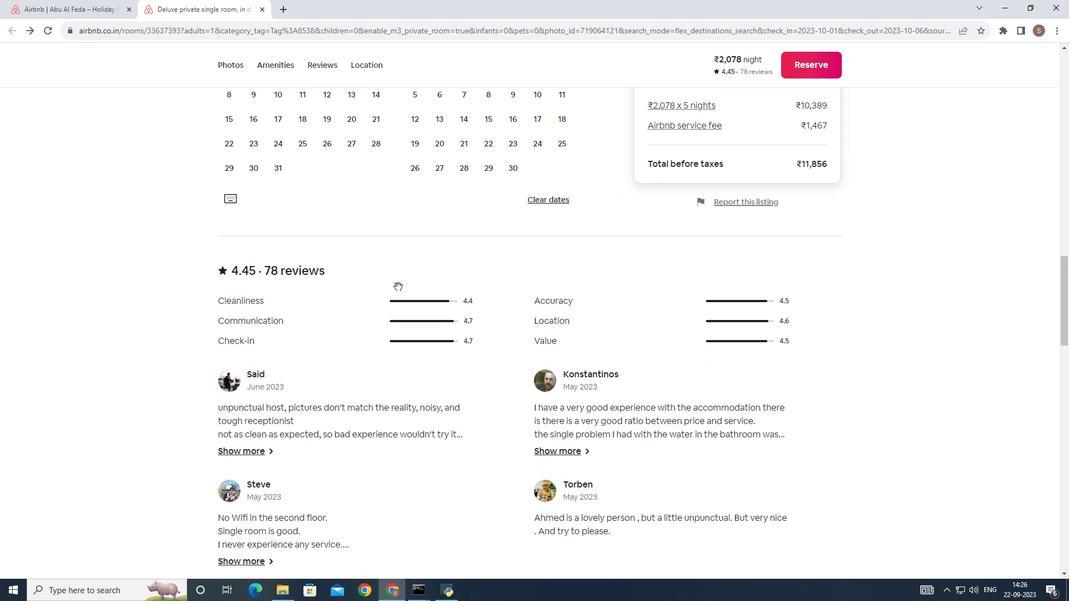 
Action: Mouse scrolled (398, 287) with delta (0, 0)
Screenshot: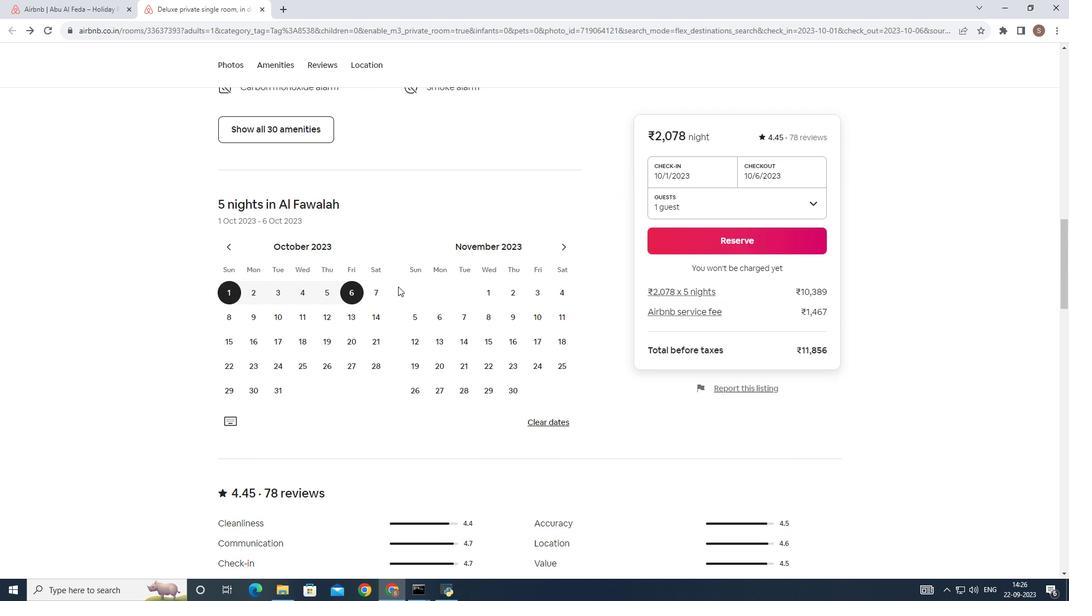 
Action: Mouse scrolled (398, 287) with delta (0, 0)
Screenshot: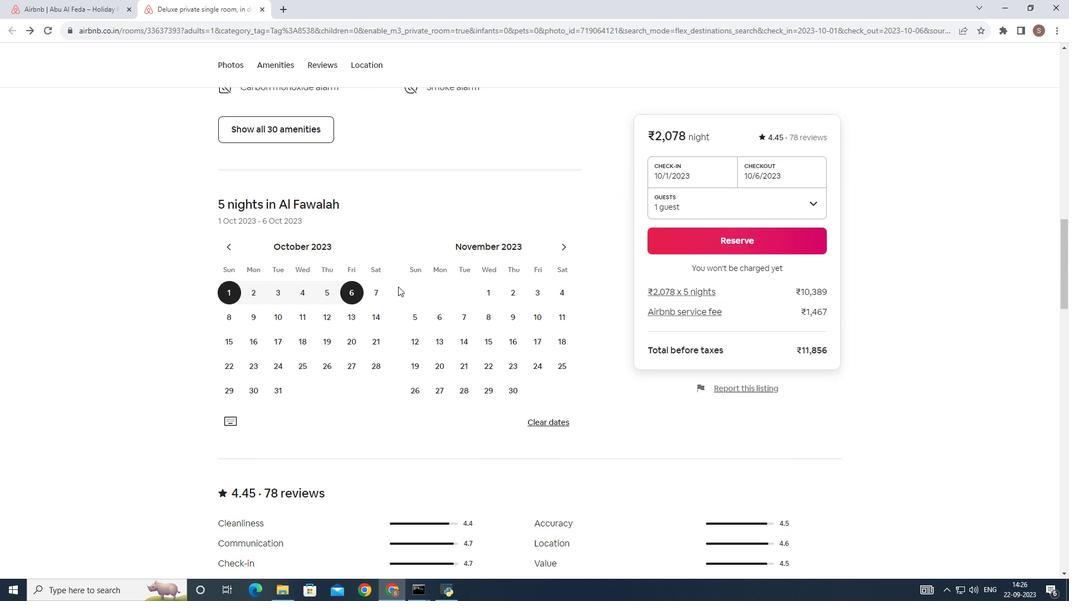 
Action: Mouse scrolled (398, 287) with delta (0, 0)
Screenshot: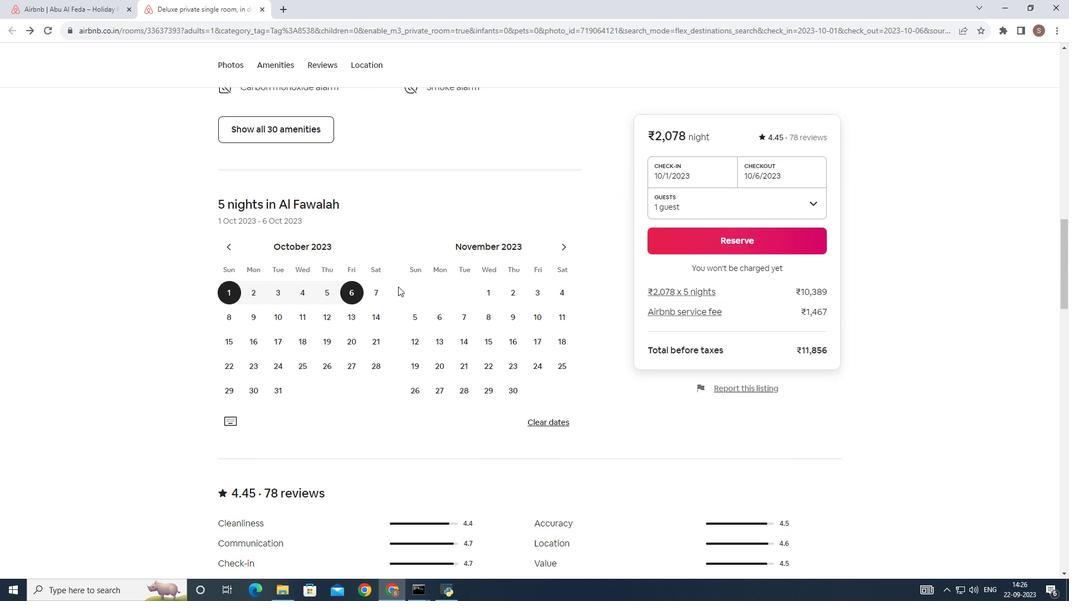 
Action: Mouse scrolled (398, 287) with delta (0, 0)
Screenshot: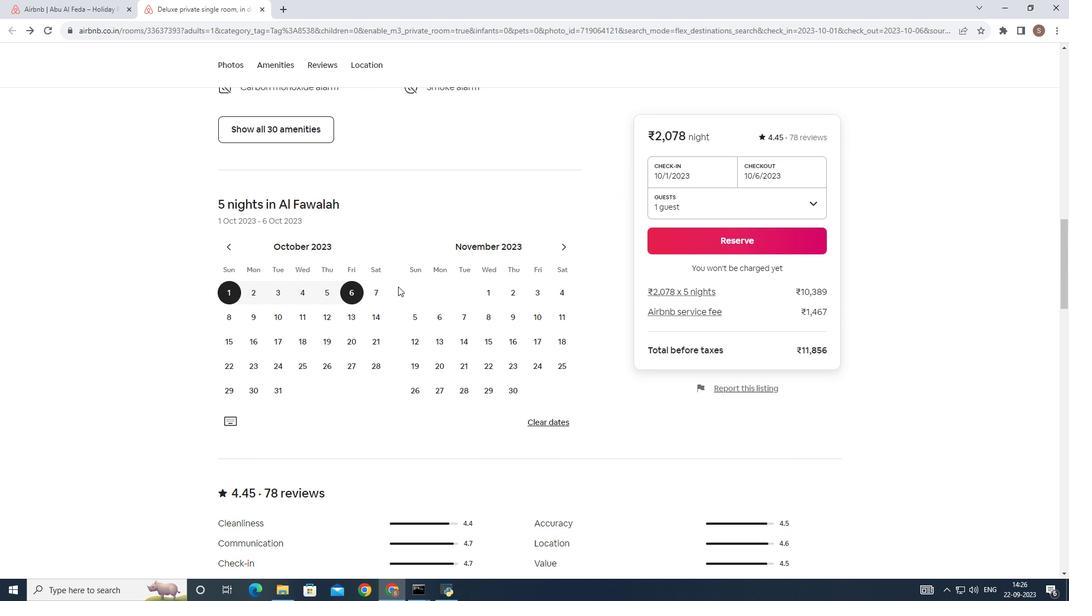 
Action: Mouse scrolled (398, 287) with delta (0, 0)
Screenshot: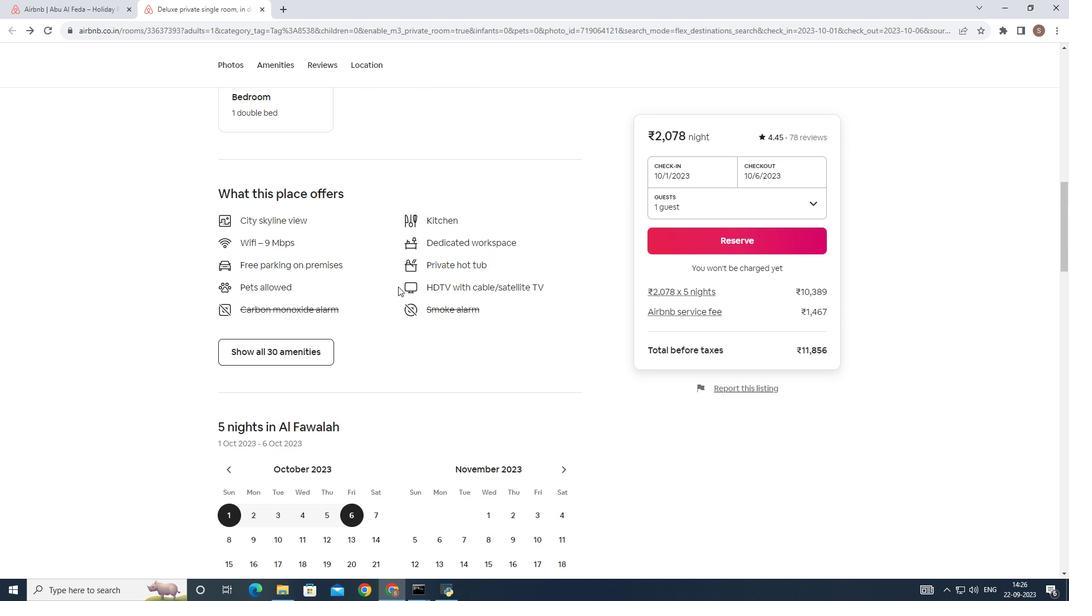 
Action: Mouse scrolled (398, 287) with delta (0, 0)
Screenshot: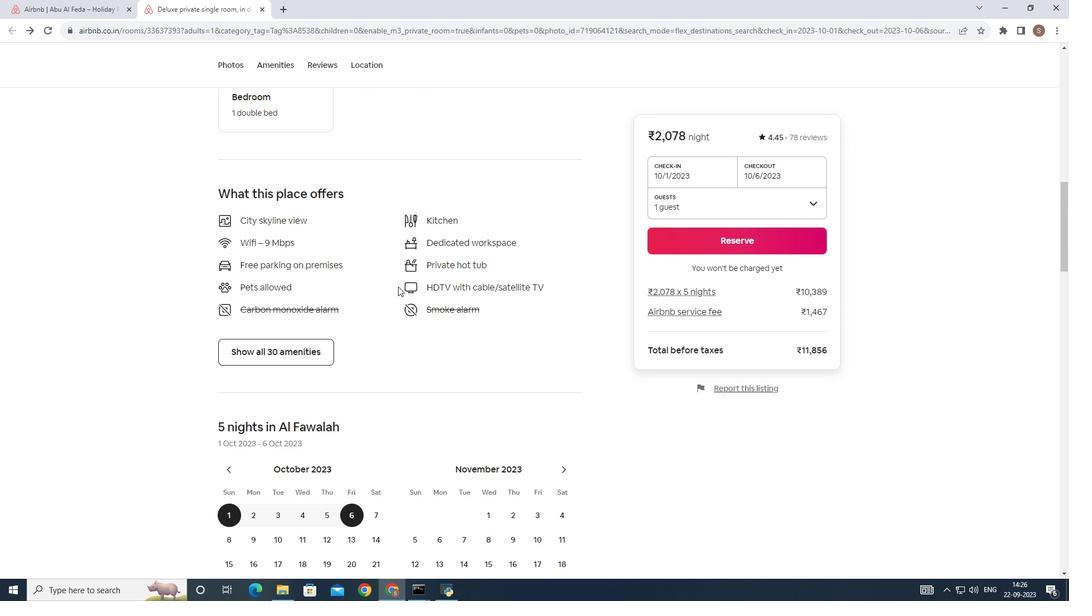 
Action: Mouse scrolled (398, 287) with delta (0, 0)
Screenshot: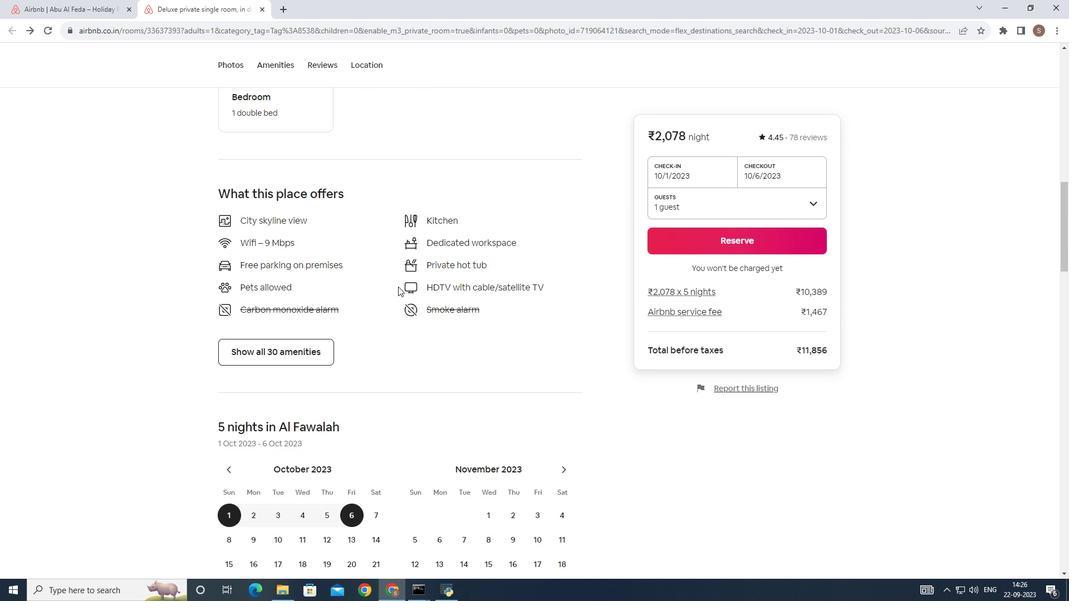 
Action: Mouse scrolled (398, 287) with delta (0, 0)
Screenshot: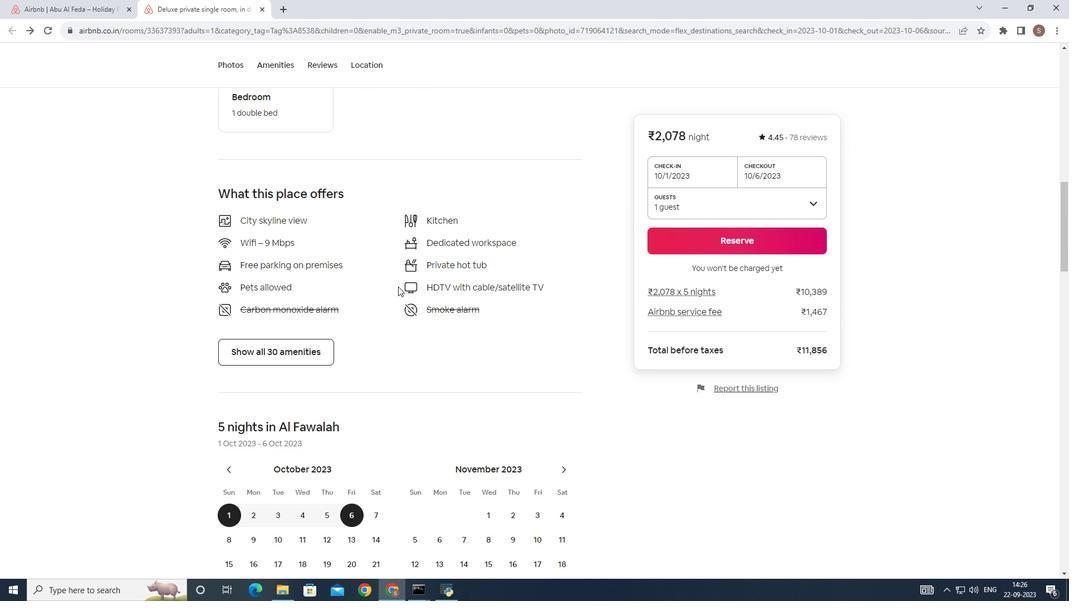 
Action: Mouse scrolled (398, 287) with delta (0, 0)
Screenshot: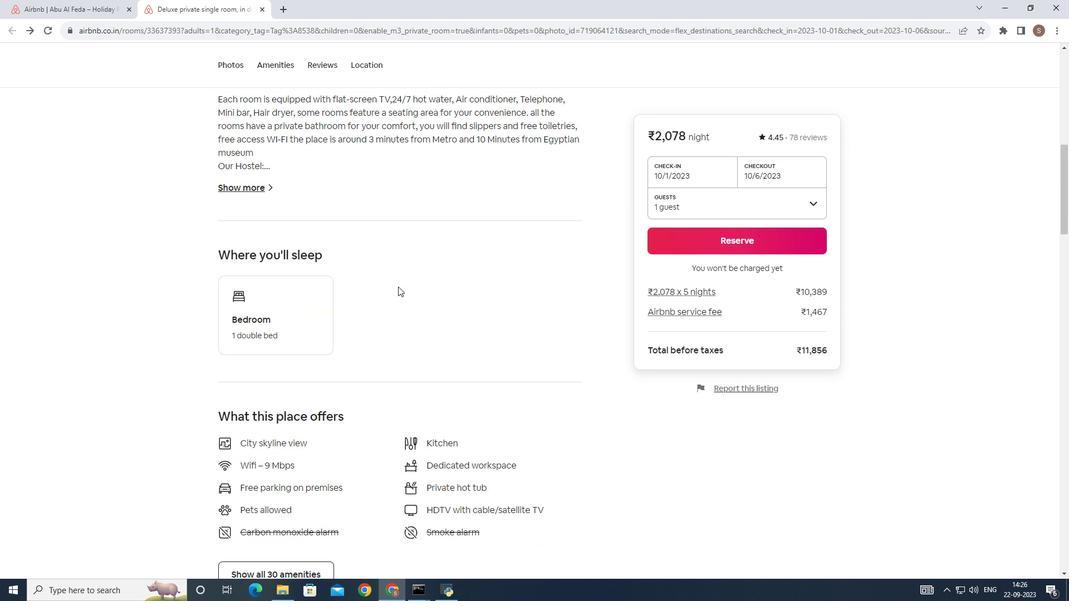 
Action: Mouse scrolled (398, 287) with delta (0, 0)
Screenshot: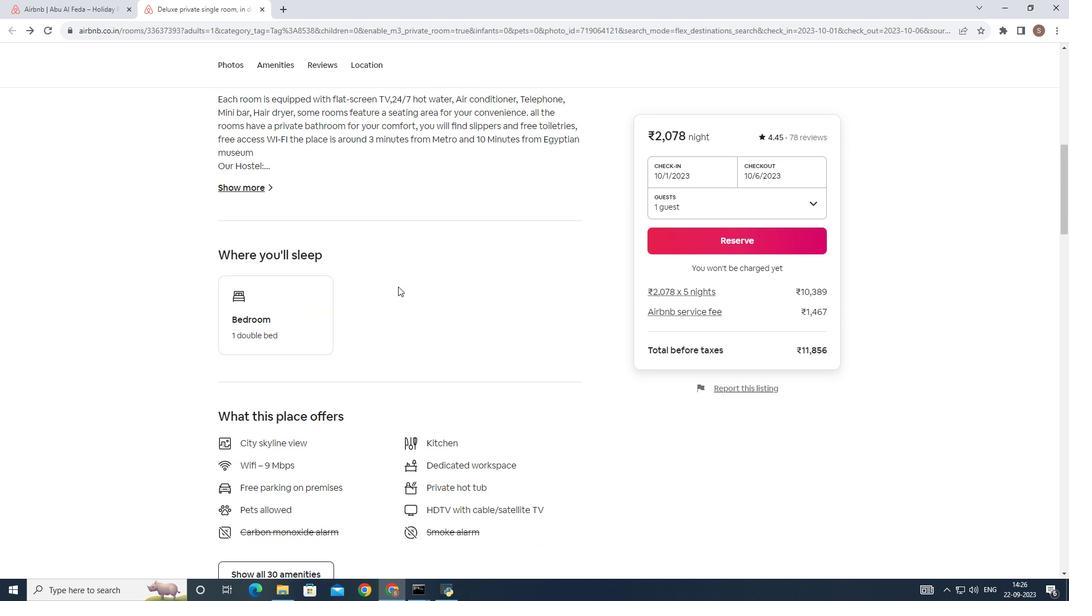 
Action: Mouse scrolled (398, 287) with delta (0, 0)
Screenshot: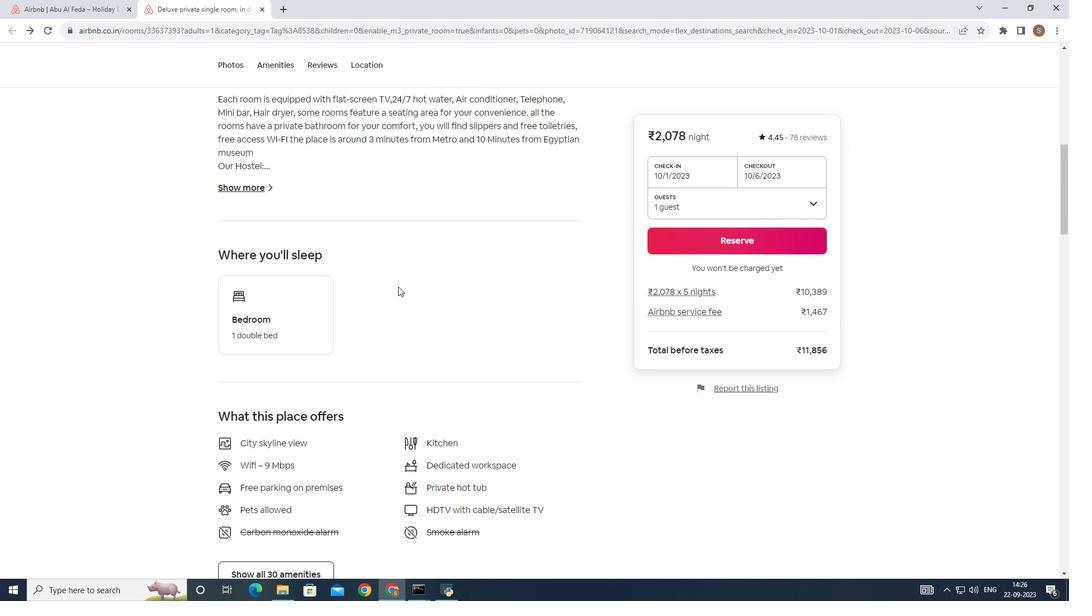
Action: Mouse scrolled (398, 287) with delta (0, 0)
Screenshot: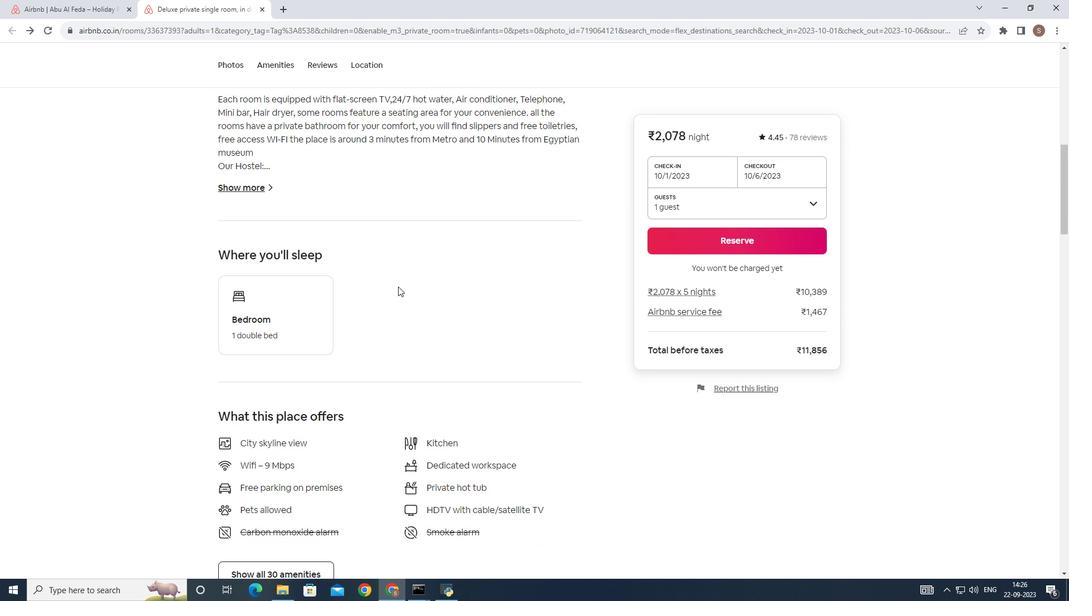 
Action: Mouse scrolled (398, 287) with delta (0, 0)
Screenshot: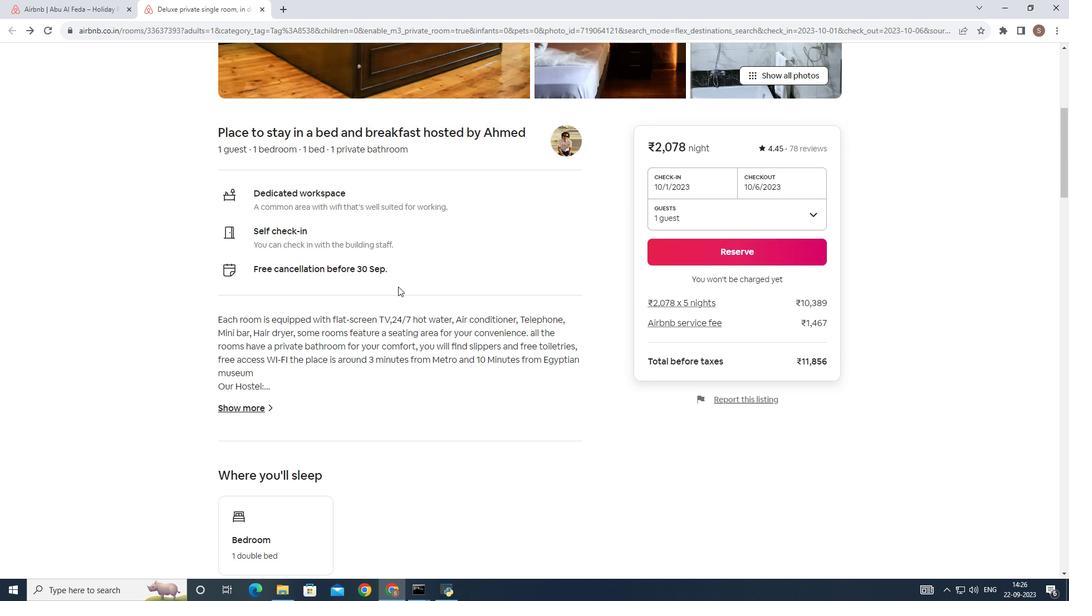 
Action: Mouse scrolled (398, 287) with delta (0, 0)
Screenshot: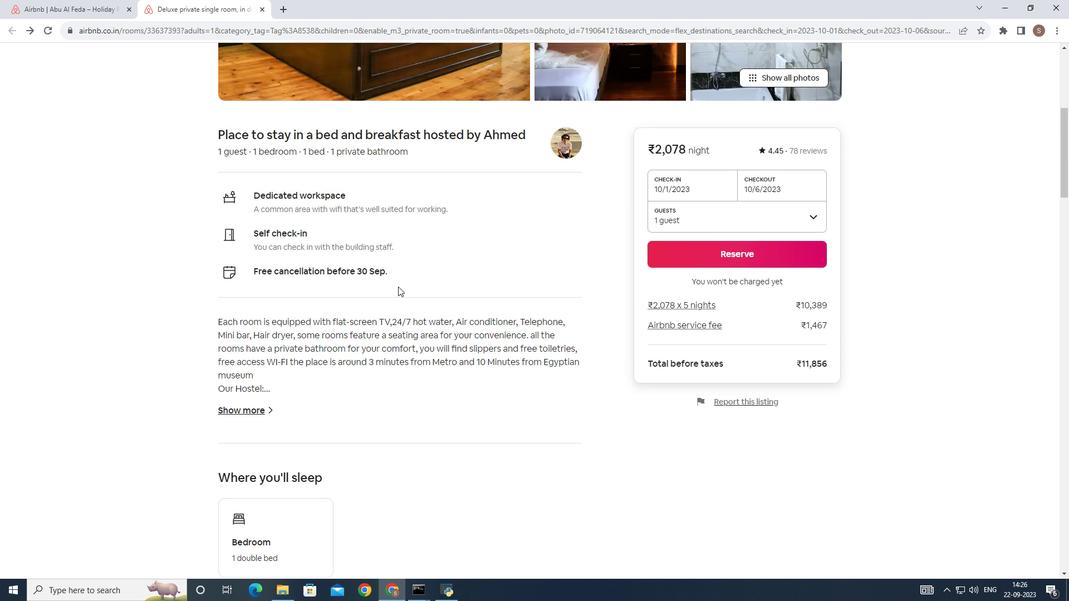 
Action: Mouse scrolled (398, 287) with delta (0, 0)
Screenshot: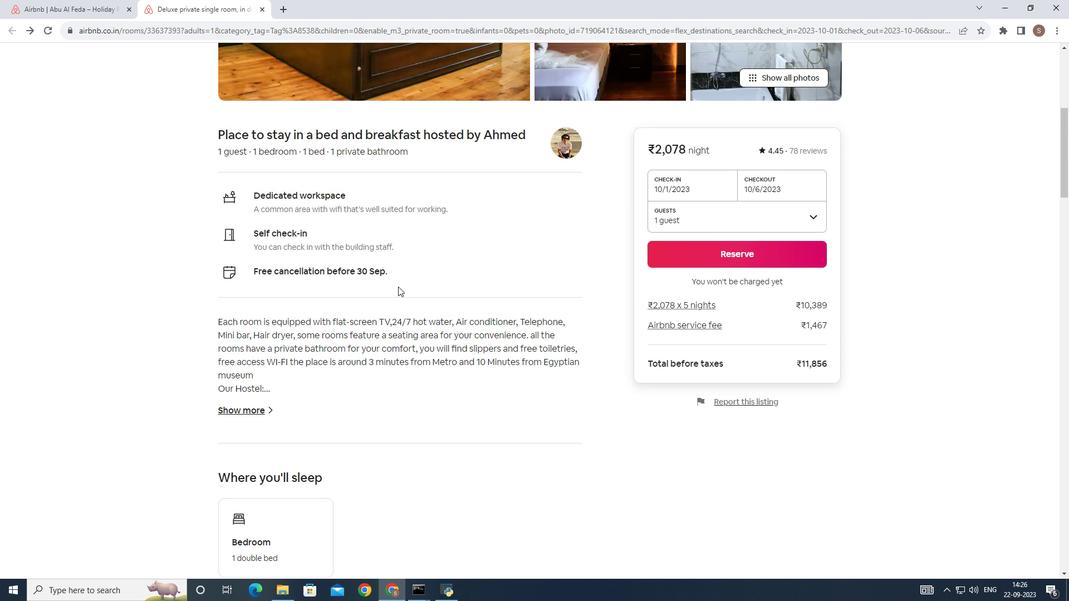 
Action: Mouse scrolled (398, 287) with delta (0, 0)
Screenshot: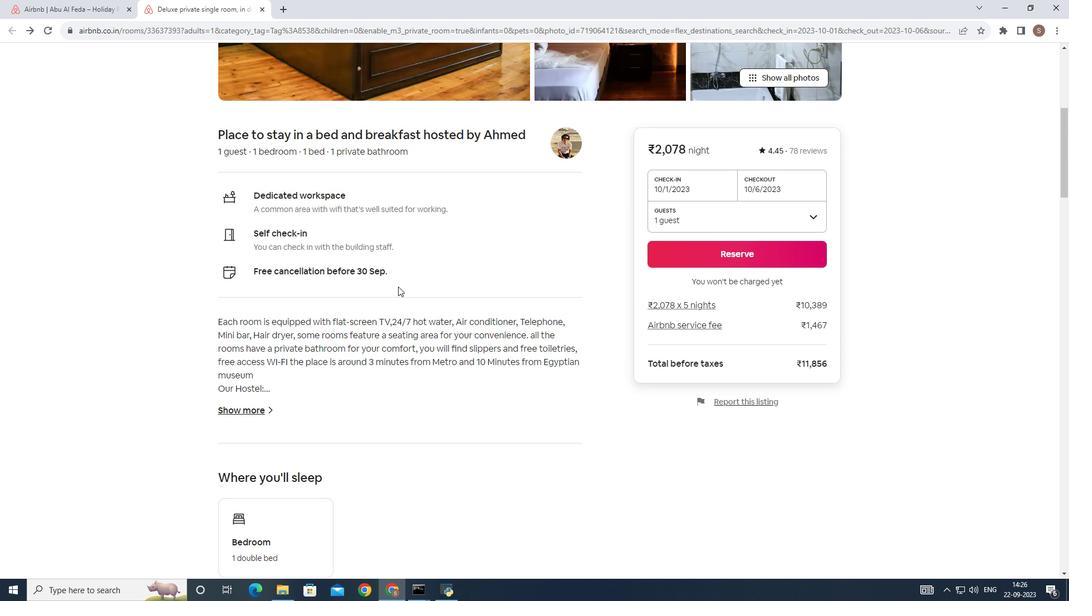 
Action: Mouse scrolled (398, 287) with delta (0, 0)
Screenshot: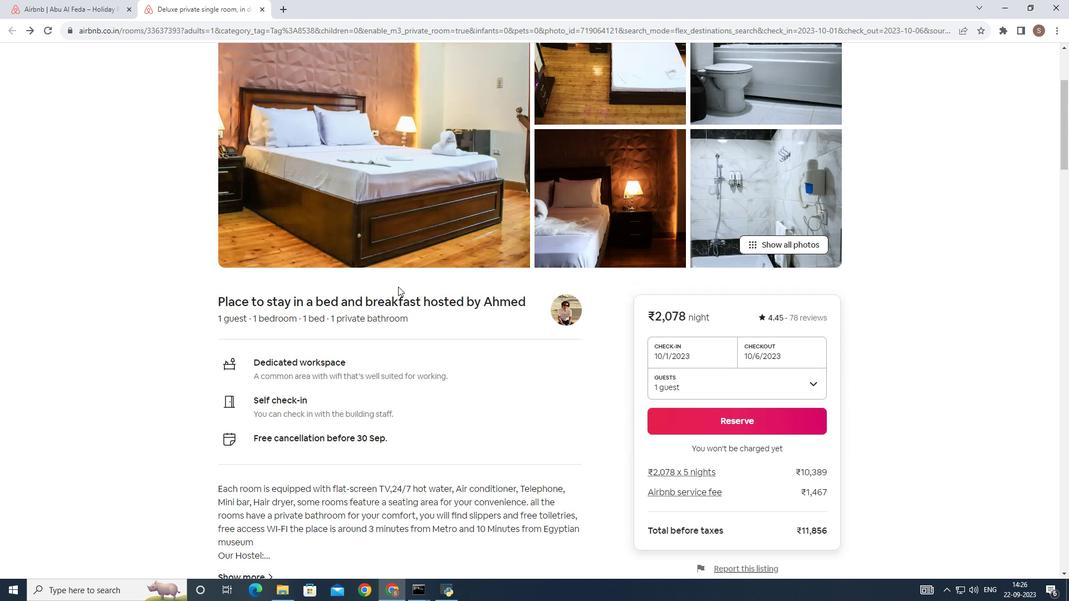 
Action: Mouse scrolled (398, 287) with delta (0, 0)
Screenshot: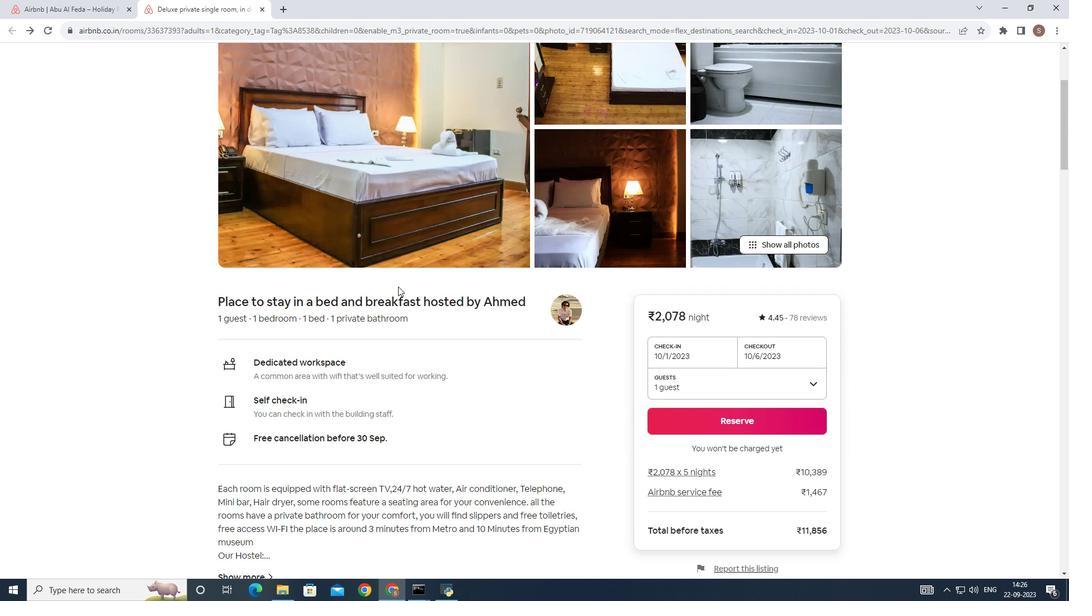 
Action: Mouse scrolled (398, 287) with delta (0, 0)
Screenshot: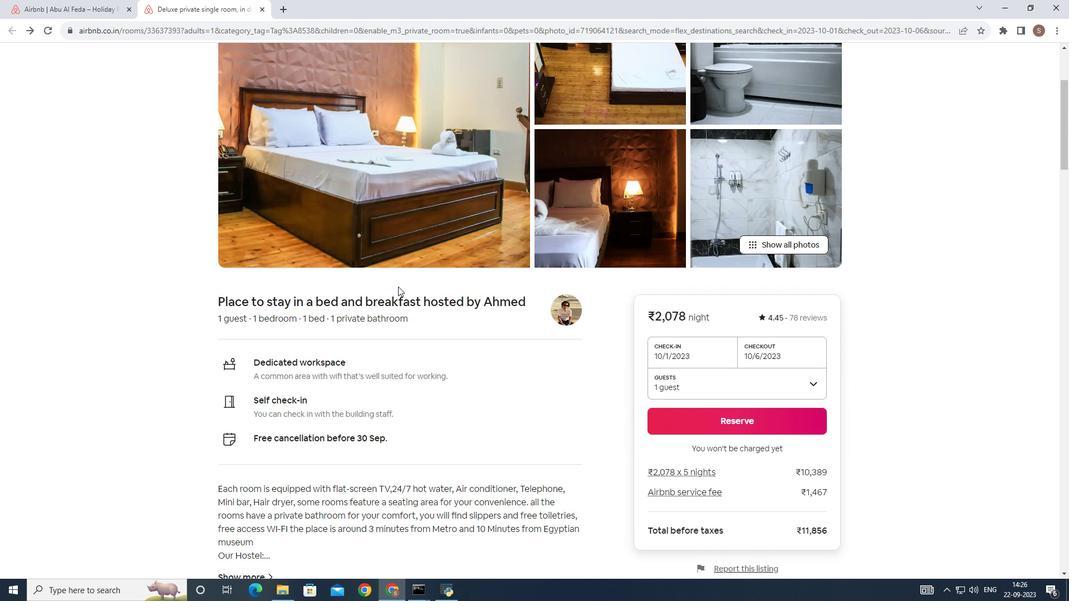 
Action: Mouse moved to (326, 228)
Screenshot: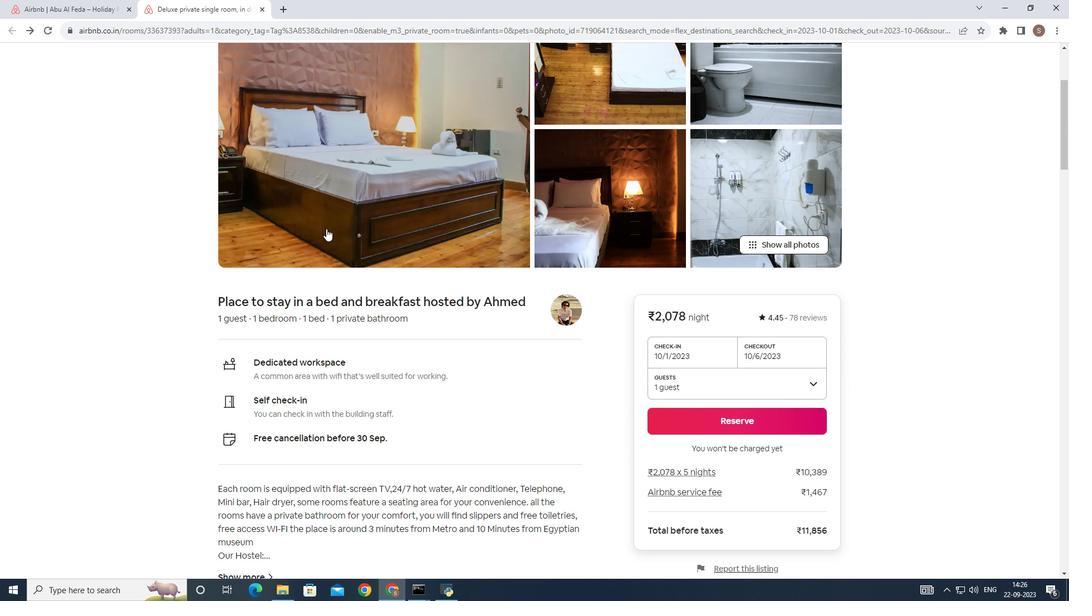 
Action: Mouse pressed left at (326, 228)
Screenshot: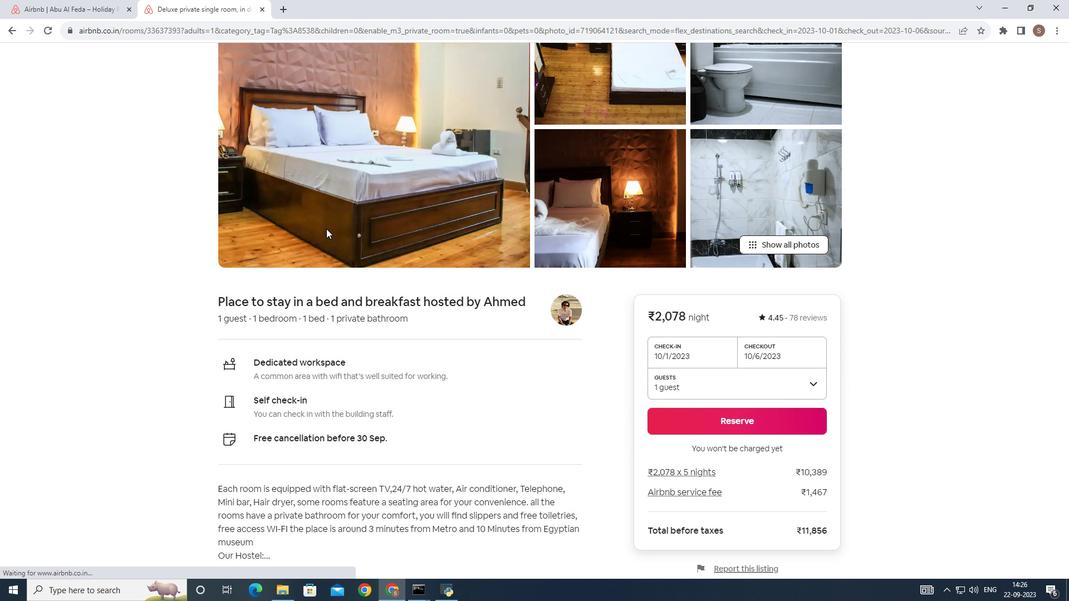 
Action: Mouse moved to (283, 325)
Screenshot: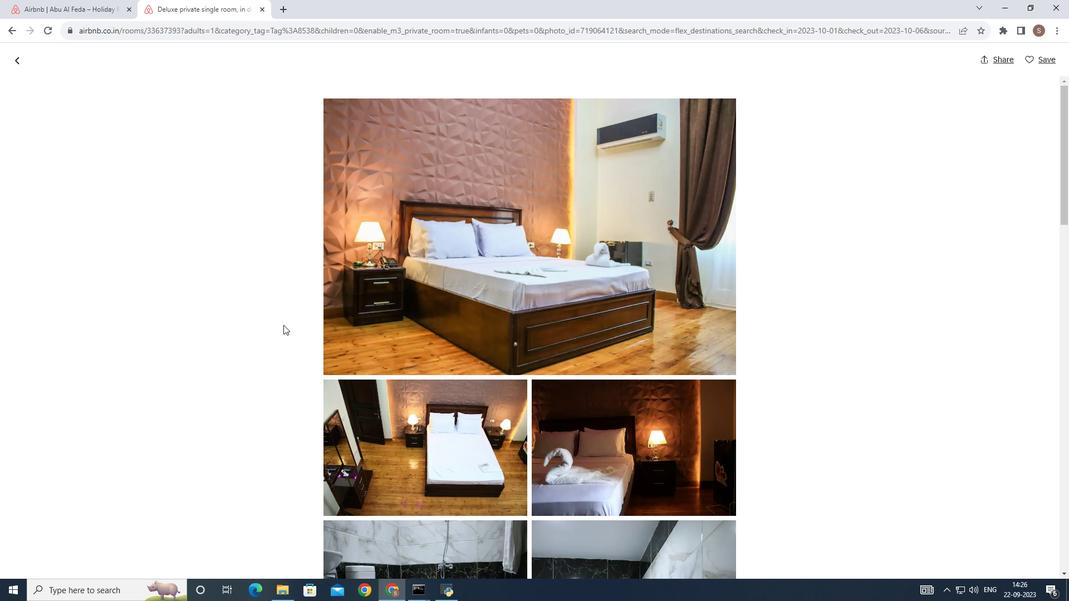 
Action: Mouse scrolled (283, 324) with delta (0, 0)
Screenshot: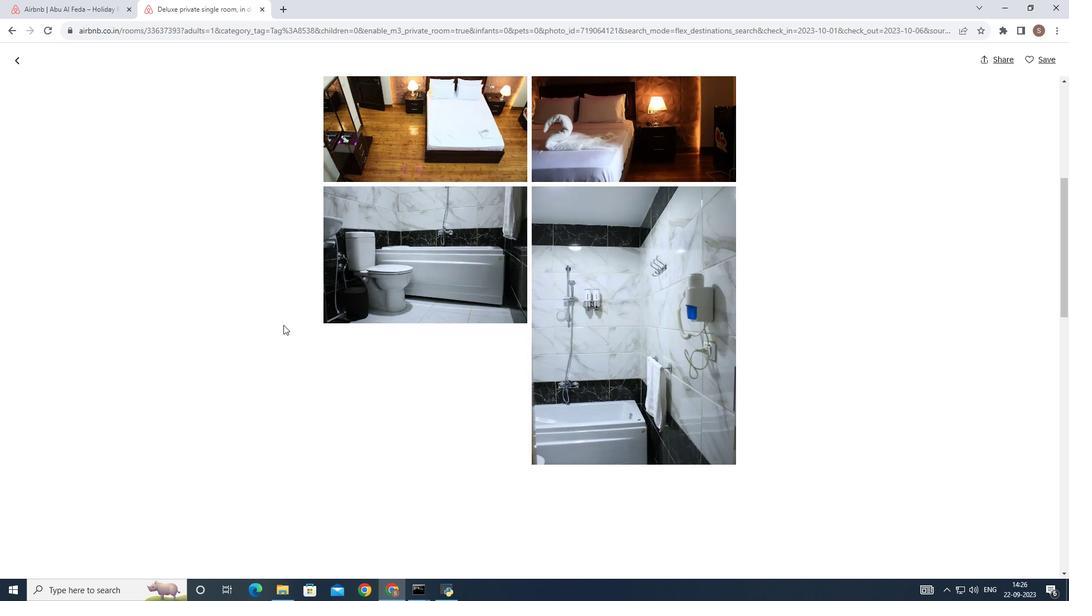 
Action: Mouse scrolled (283, 324) with delta (0, 0)
Screenshot: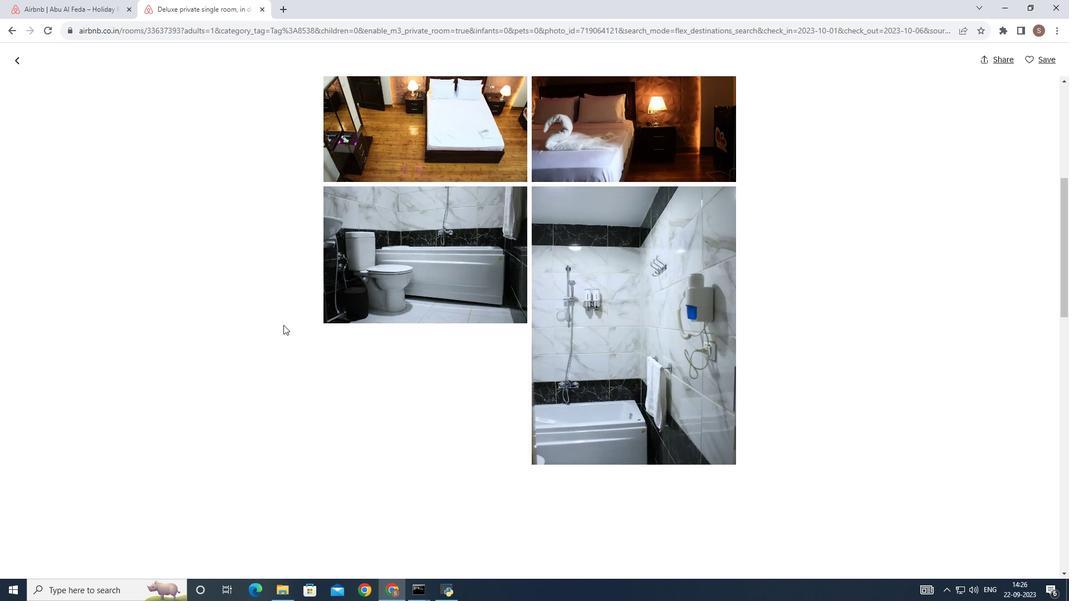 
Action: Mouse scrolled (283, 324) with delta (0, 0)
Screenshot: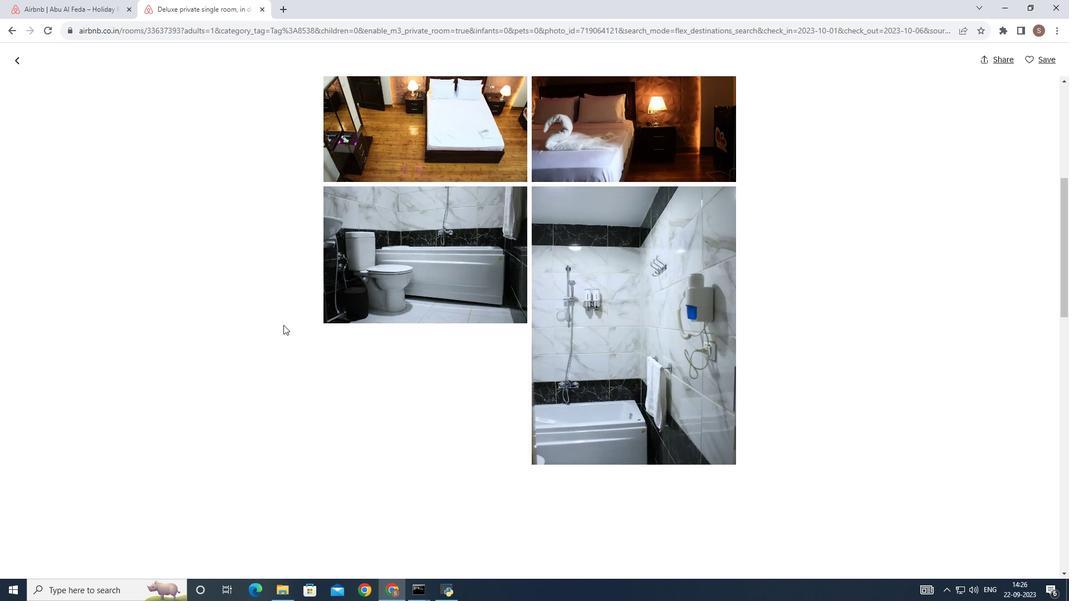 
Action: Mouse scrolled (283, 324) with delta (0, 0)
Screenshot: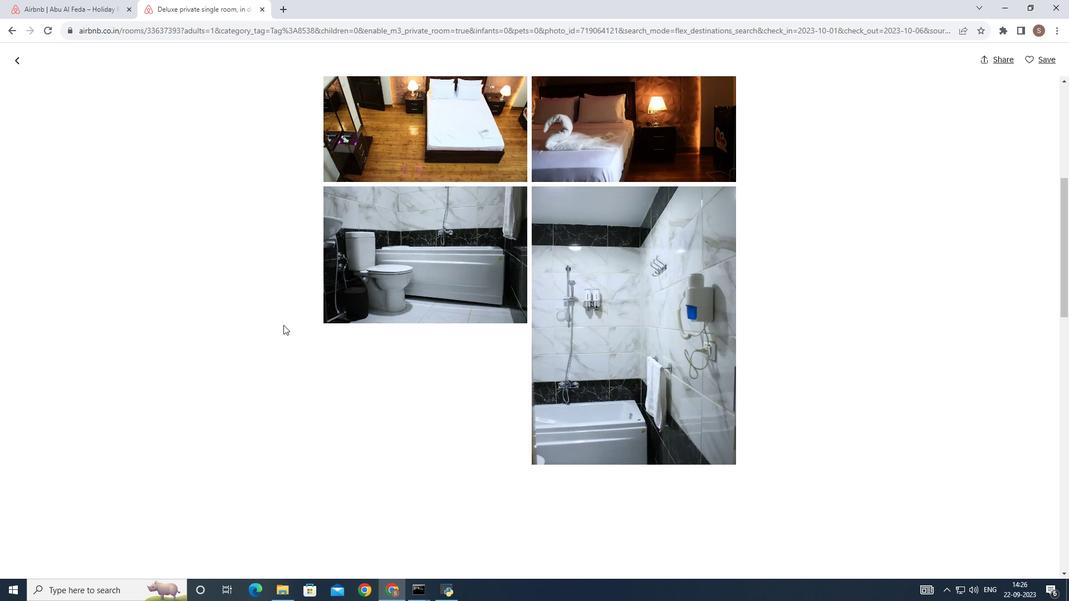 
Action: Mouse scrolled (283, 324) with delta (0, 0)
Screenshot: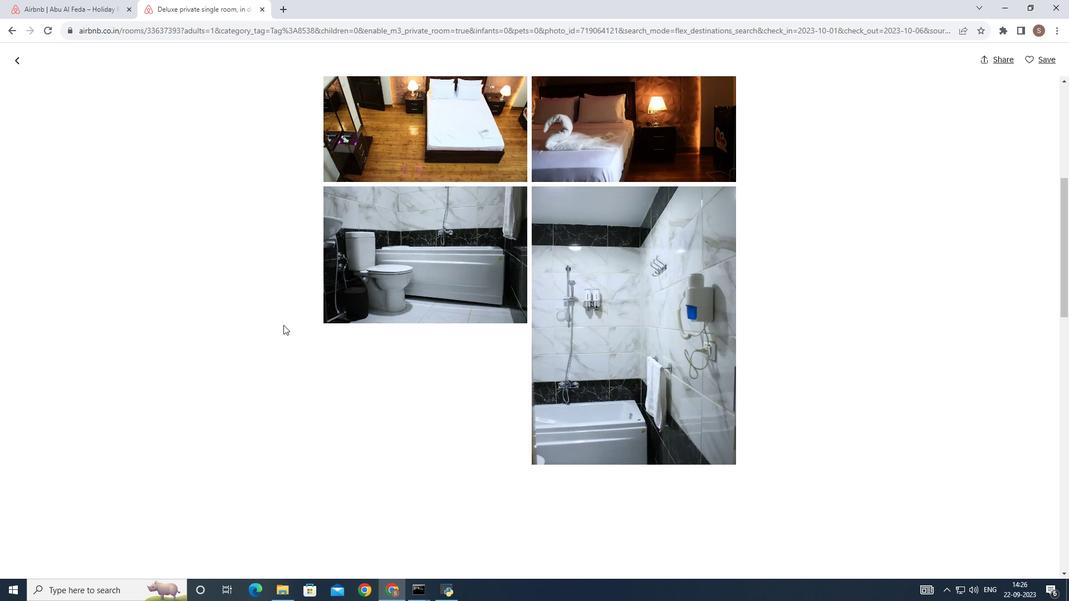 
Action: Mouse scrolled (283, 324) with delta (0, 0)
Screenshot: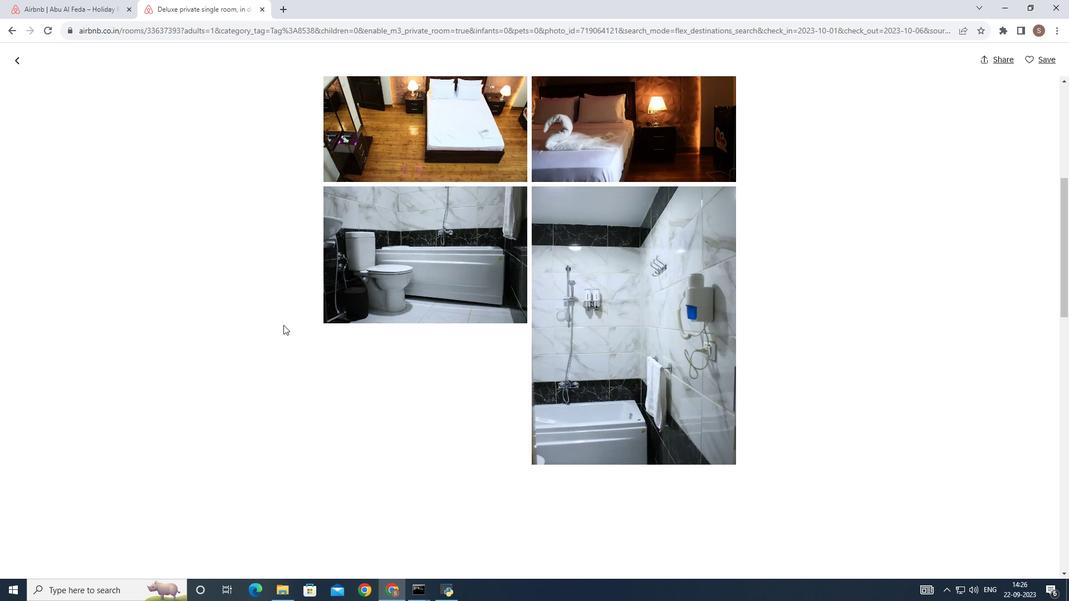 
Action: Mouse scrolled (283, 324) with delta (0, 0)
Screenshot: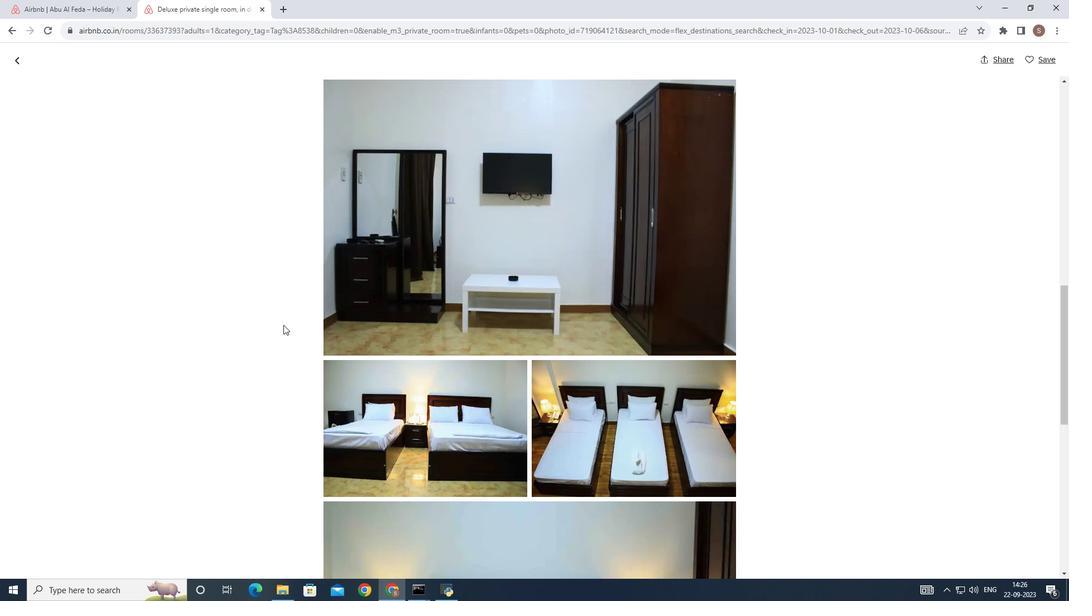 
Action: Mouse scrolled (283, 324) with delta (0, 0)
Screenshot: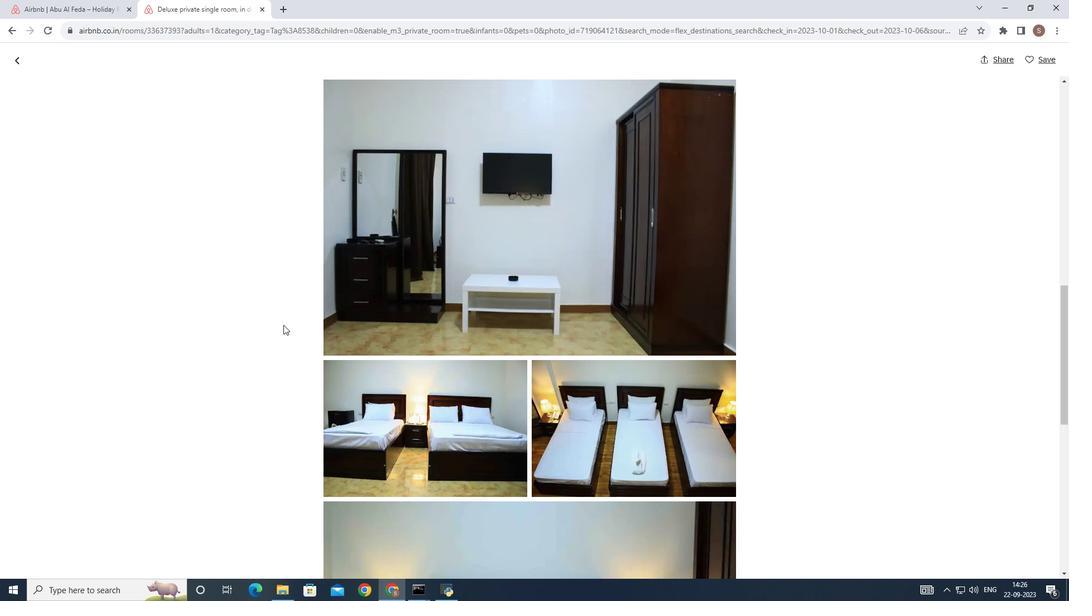 
Action: Mouse scrolled (283, 324) with delta (0, 0)
Screenshot: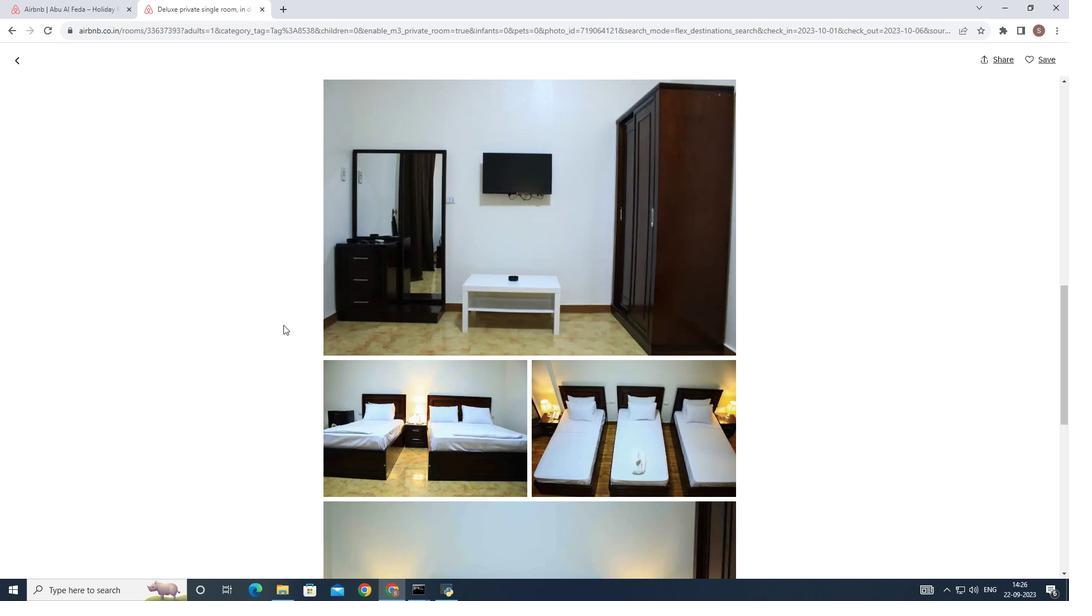 
Action: Mouse scrolled (283, 324) with delta (0, 0)
Screenshot: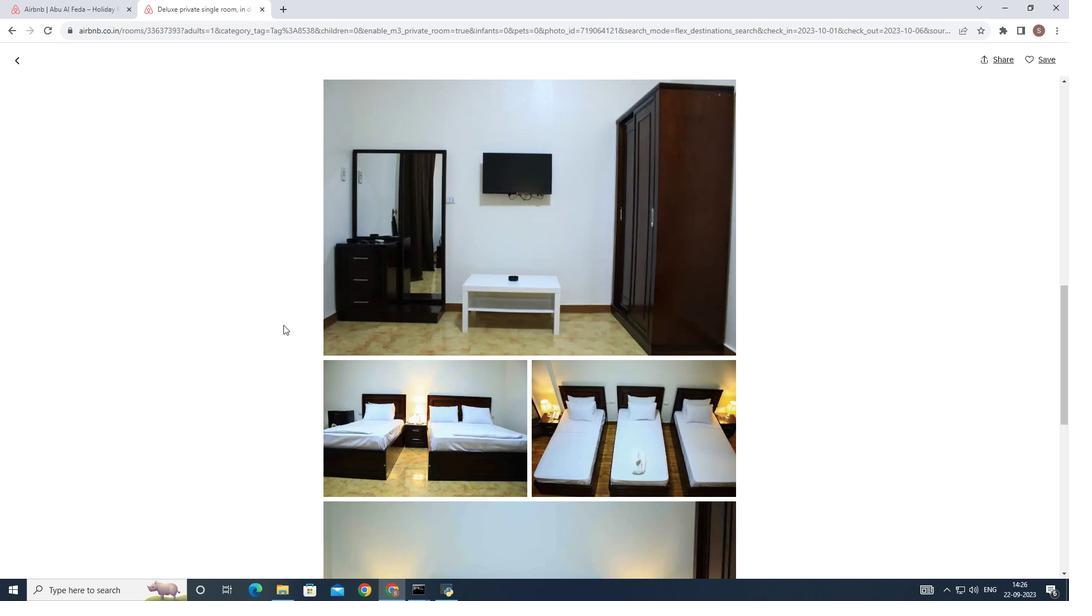 
Action: Mouse scrolled (283, 324) with delta (0, 0)
Screenshot: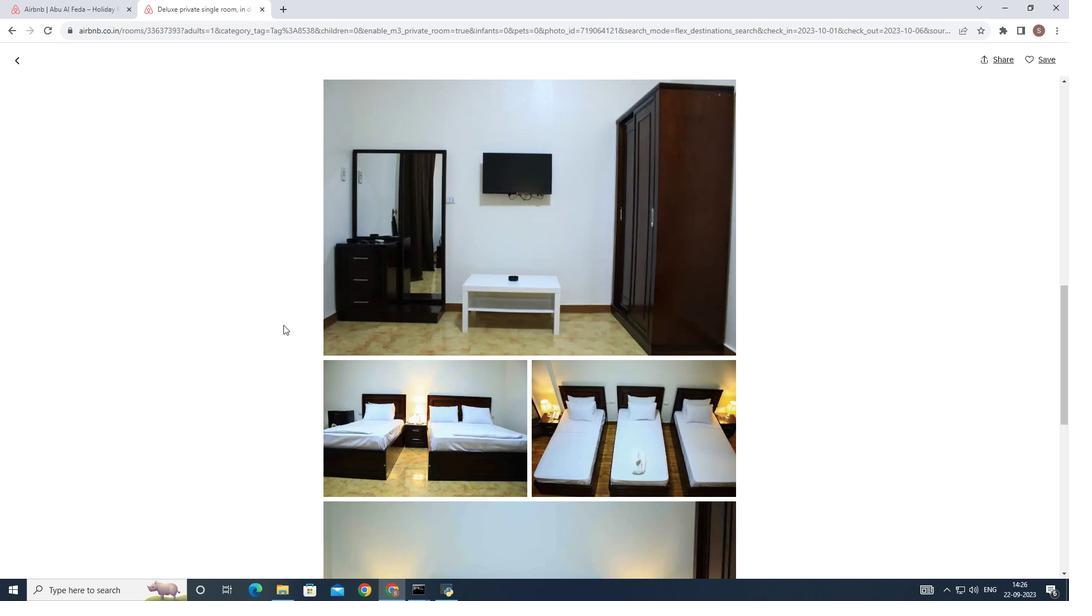 
Action: Mouse scrolled (283, 324) with delta (0, 0)
Screenshot: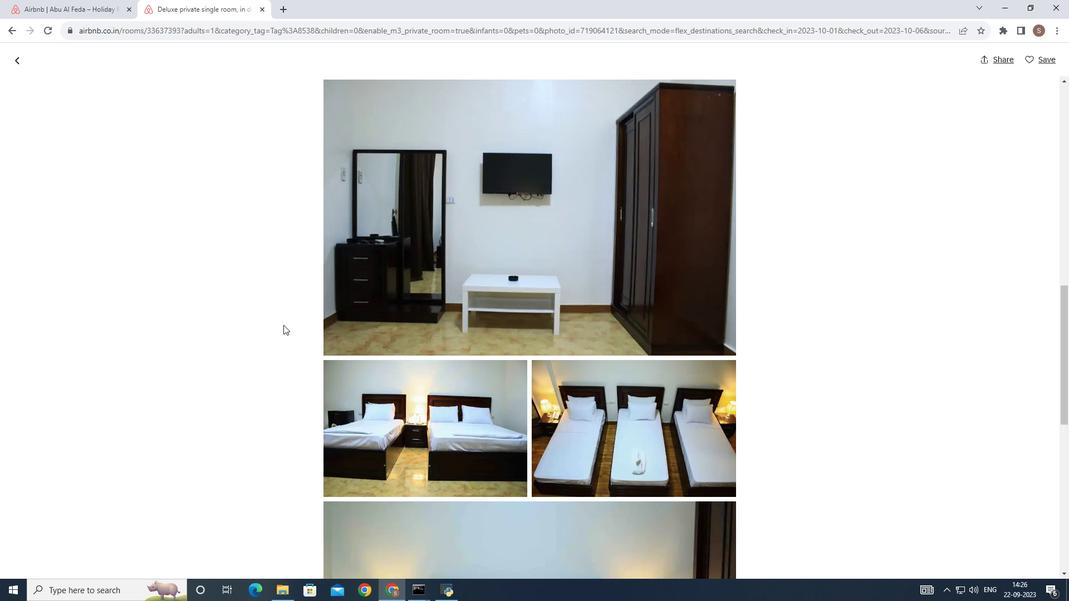 
Action: Mouse scrolled (283, 324) with delta (0, 0)
Screenshot: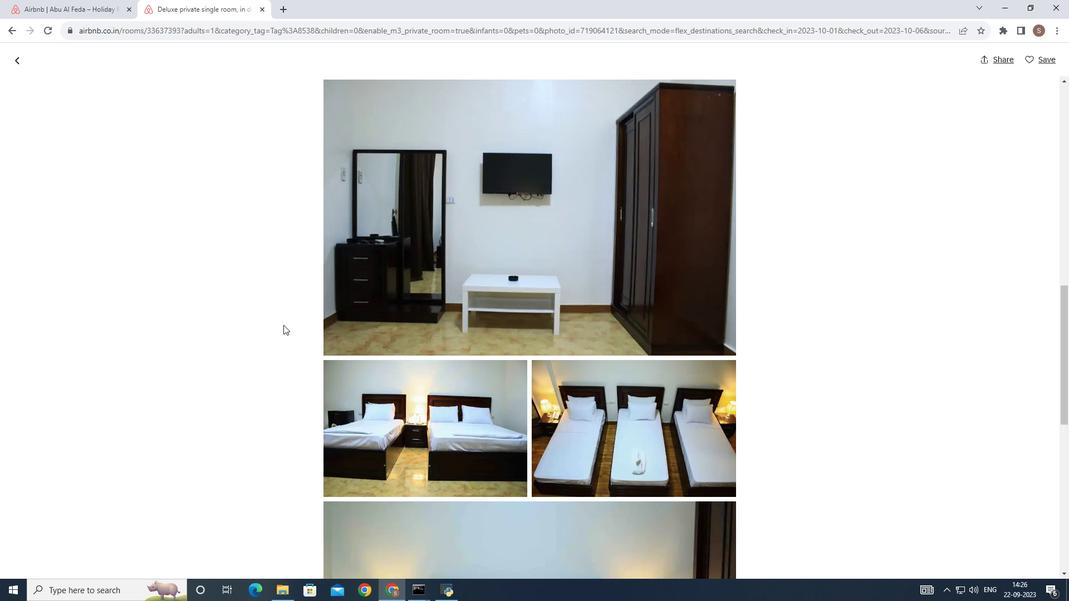 
Action: Mouse scrolled (283, 324) with delta (0, 0)
Screenshot: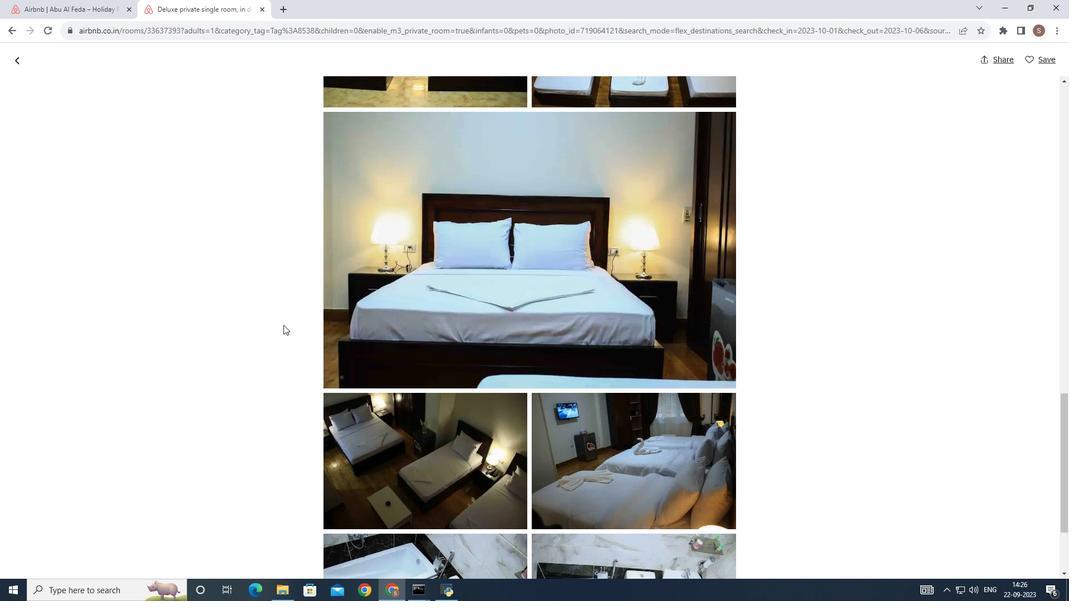 
Action: Mouse scrolled (283, 324) with delta (0, 0)
Screenshot: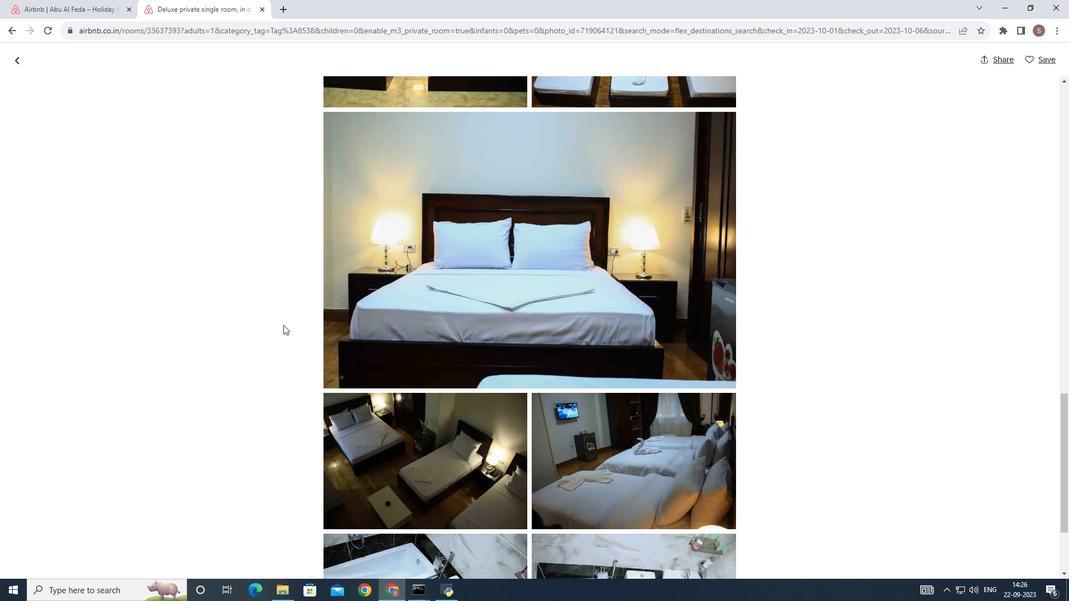 
Action: Mouse scrolled (283, 324) with delta (0, 0)
Screenshot: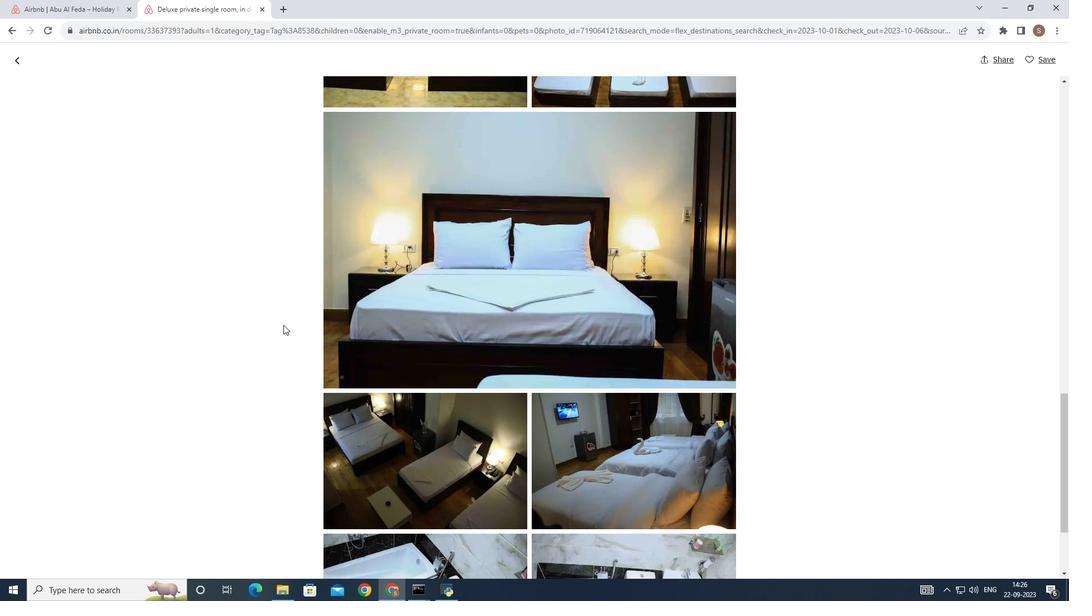 
Action: Mouse scrolled (283, 324) with delta (0, 0)
Screenshot: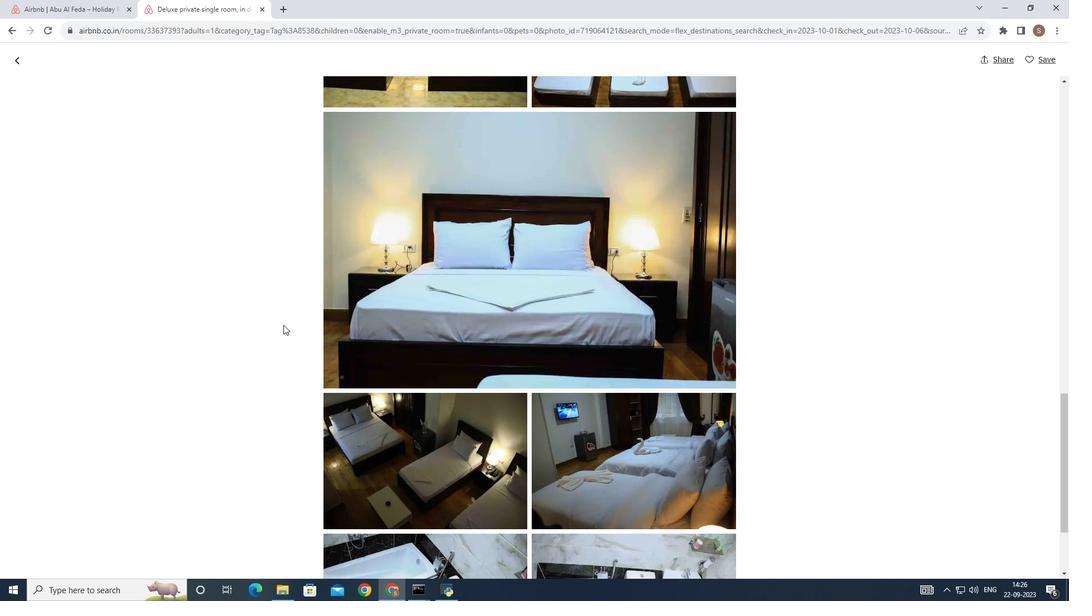 
Action: Mouse scrolled (283, 324) with delta (0, 0)
Screenshot: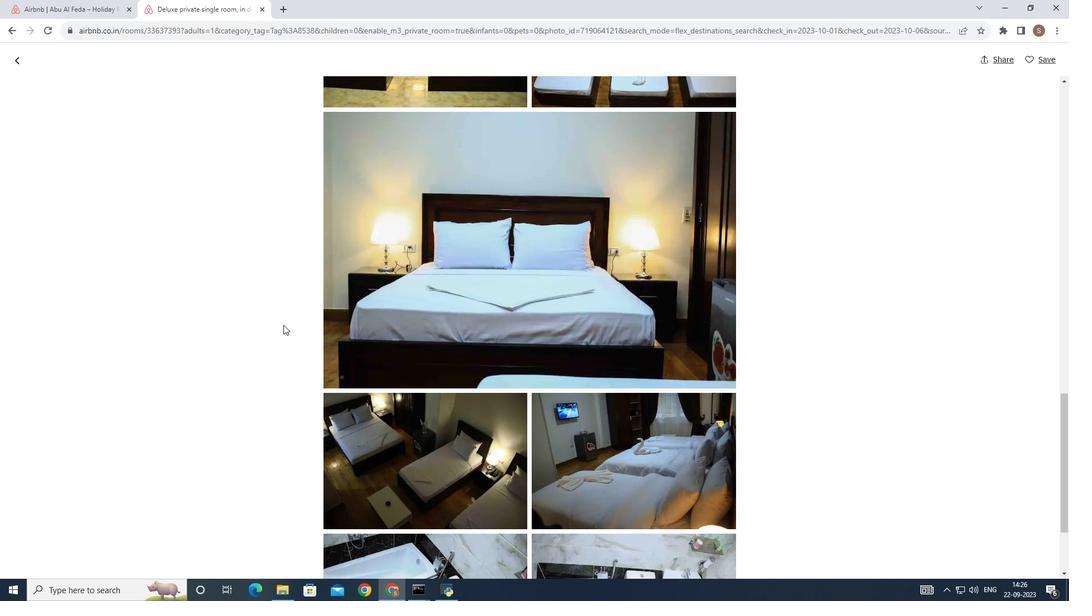 
Action: Mouse scrolled (283, 324) with delta (0, 0)
Screenshot: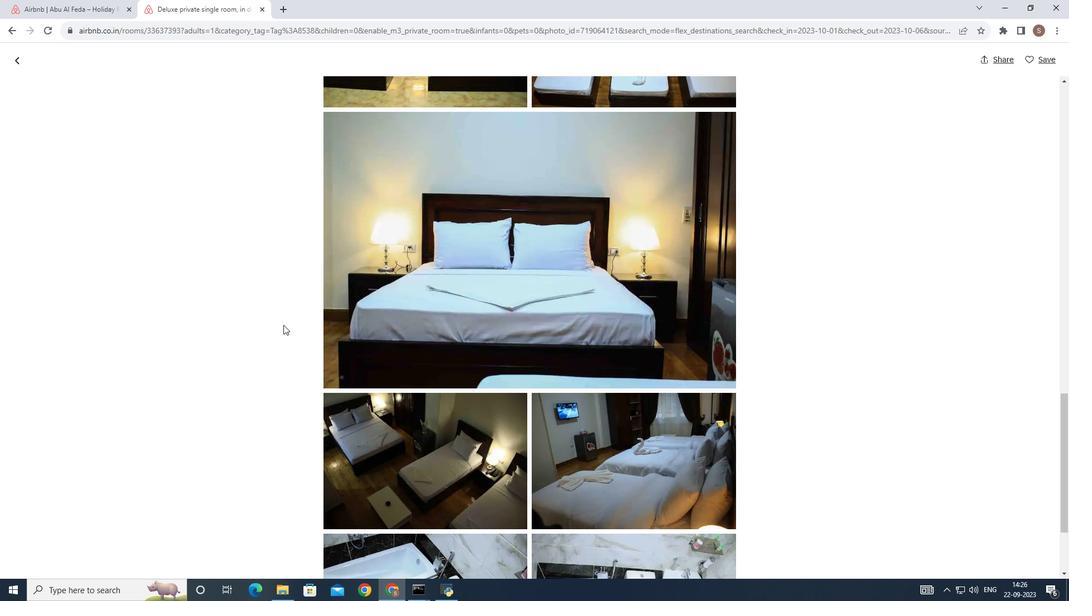 
Action: Mouse scrolled (283, 324) with delta (0, 0)
Screenshot: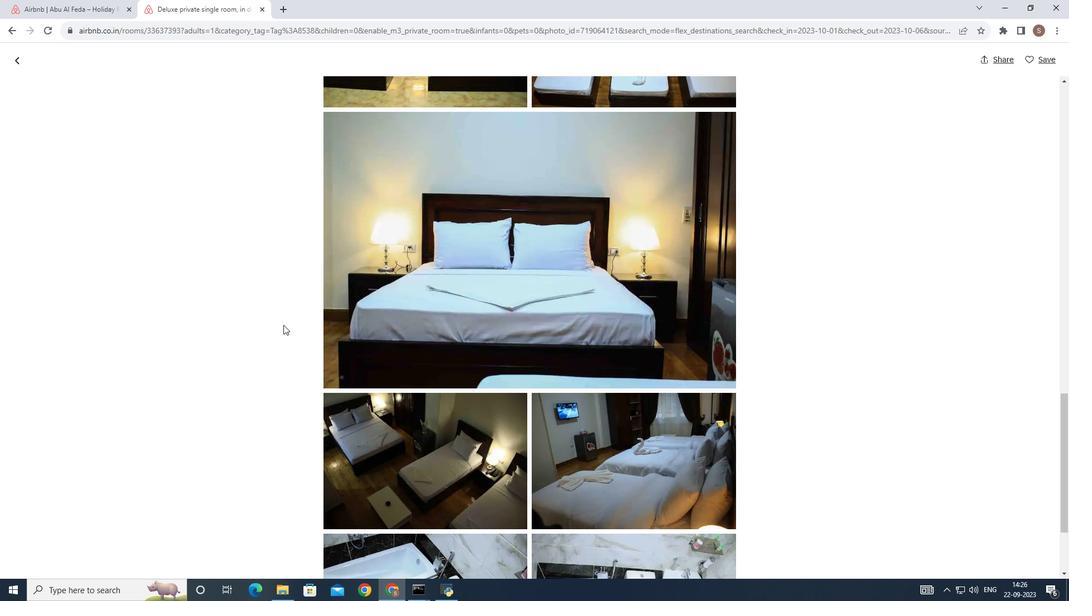 
Action: Mouse scrolled (283, 324) with delta (0, 0)
Screenshot: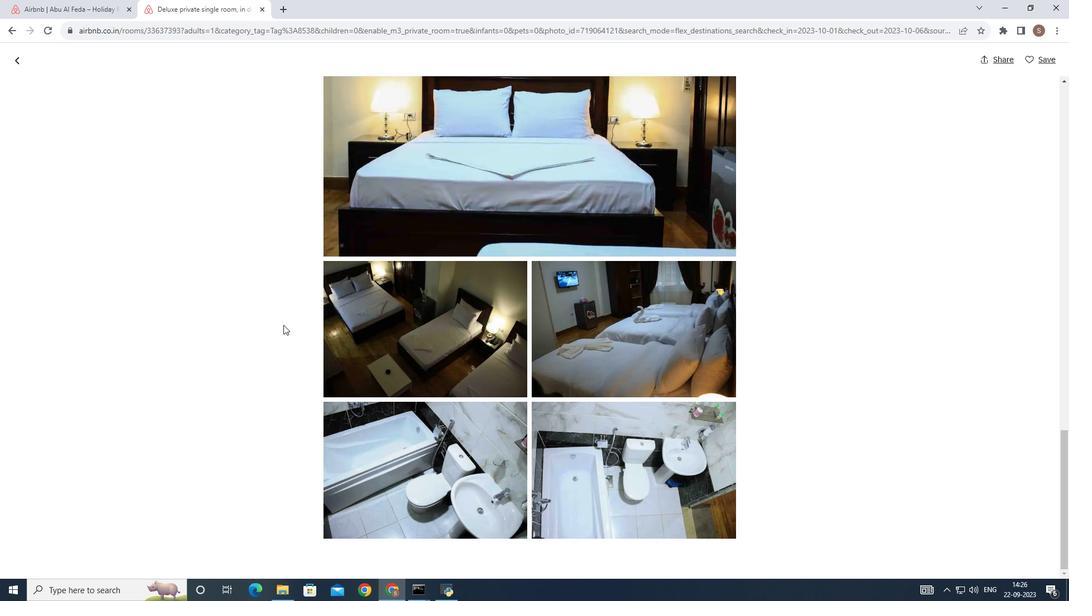 
Action: Mouse scrolled (283, 324) with delta (0, 0)
Screenshot: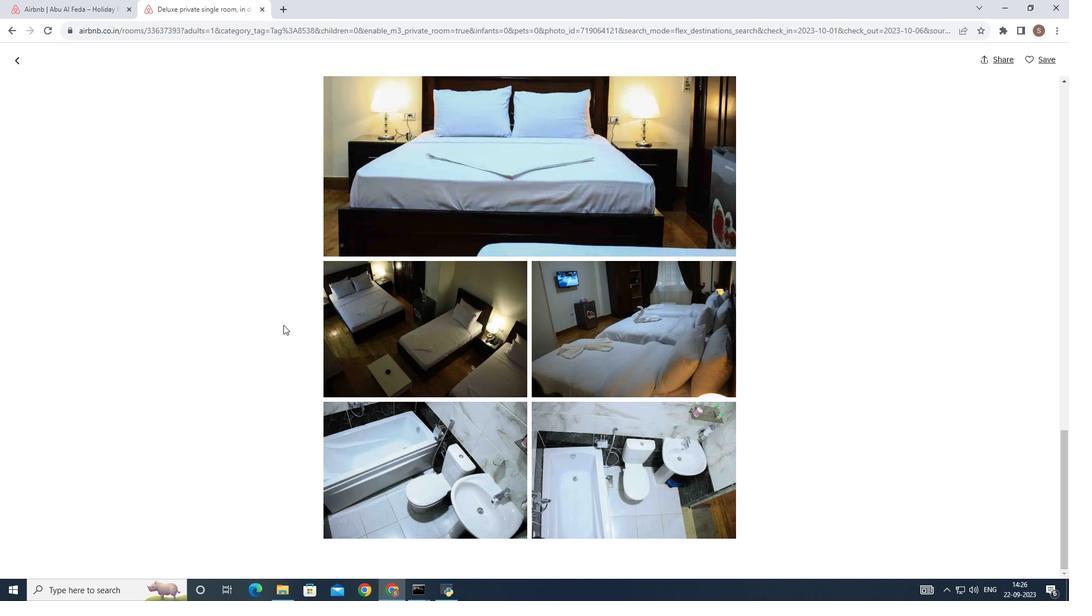 
Action: Mouse scrolled (283, 324) with delta (0, 0)
Screenshot: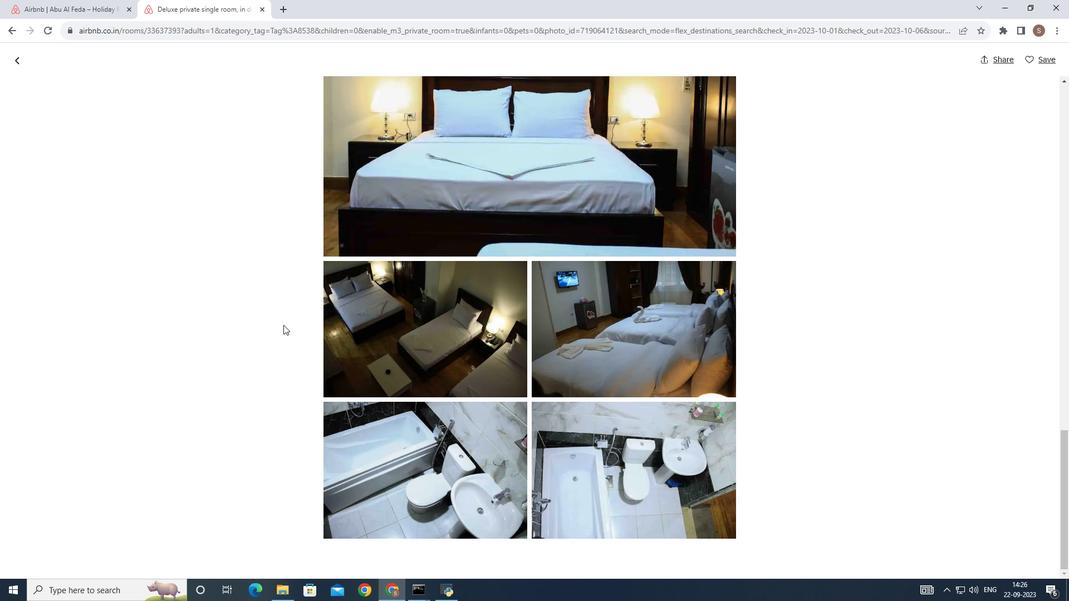 
Action: Mouse scrolled (283, 324) with delta (0, 0)
Screenshot: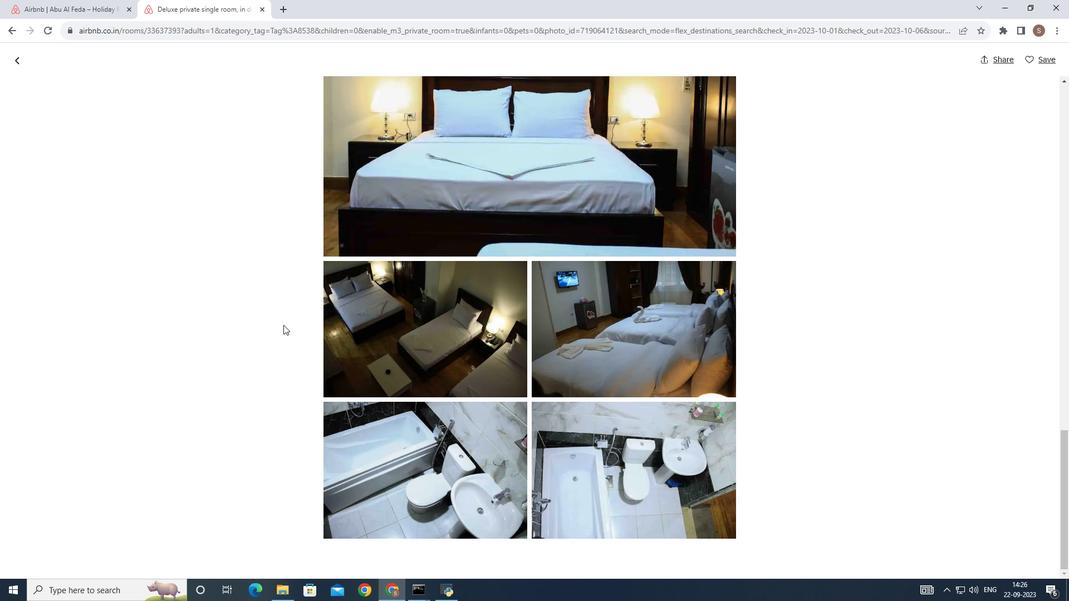 
Action: Mouse scrolled (283, 324) with delta (0, 0)
Screenshot: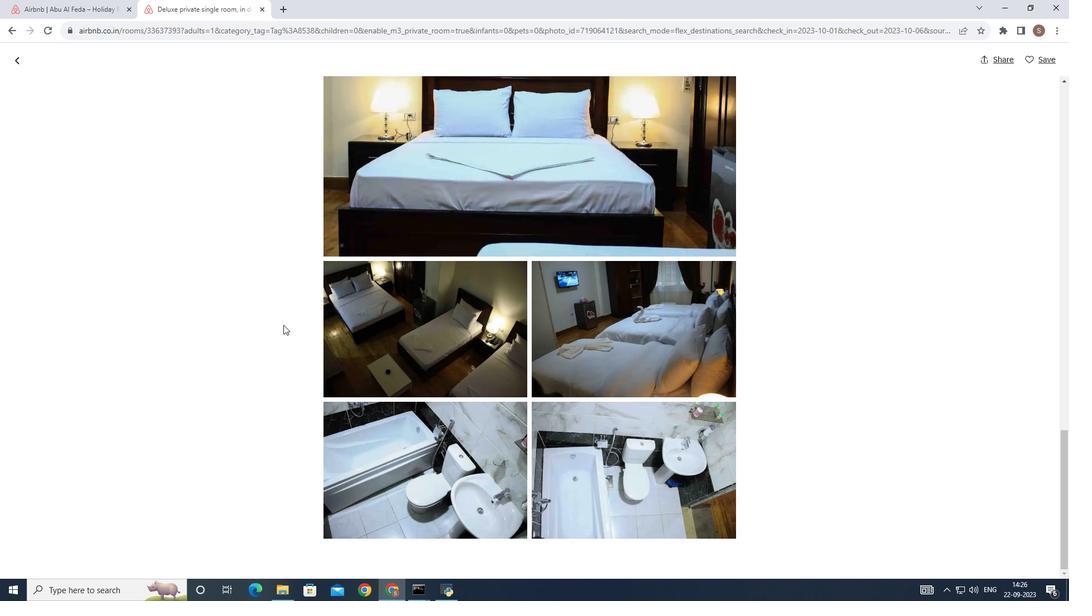 
Action: Mouse scrolled (283, 324) with delta (0, 0)
Screenshot: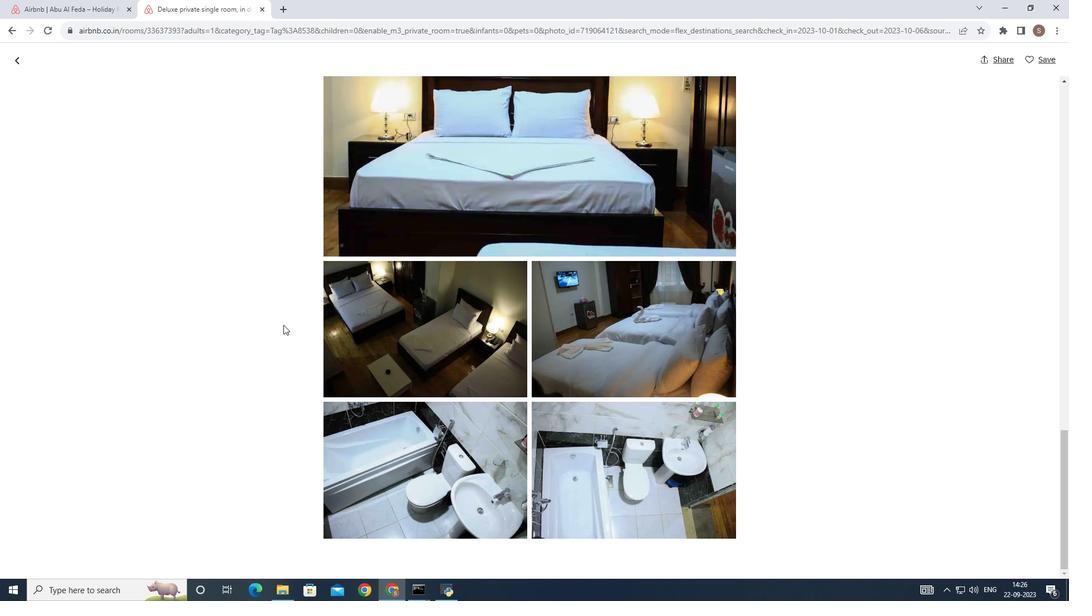 
Action: Mouse scrolled (283, 324) with delta (0, 0)
Screenshot: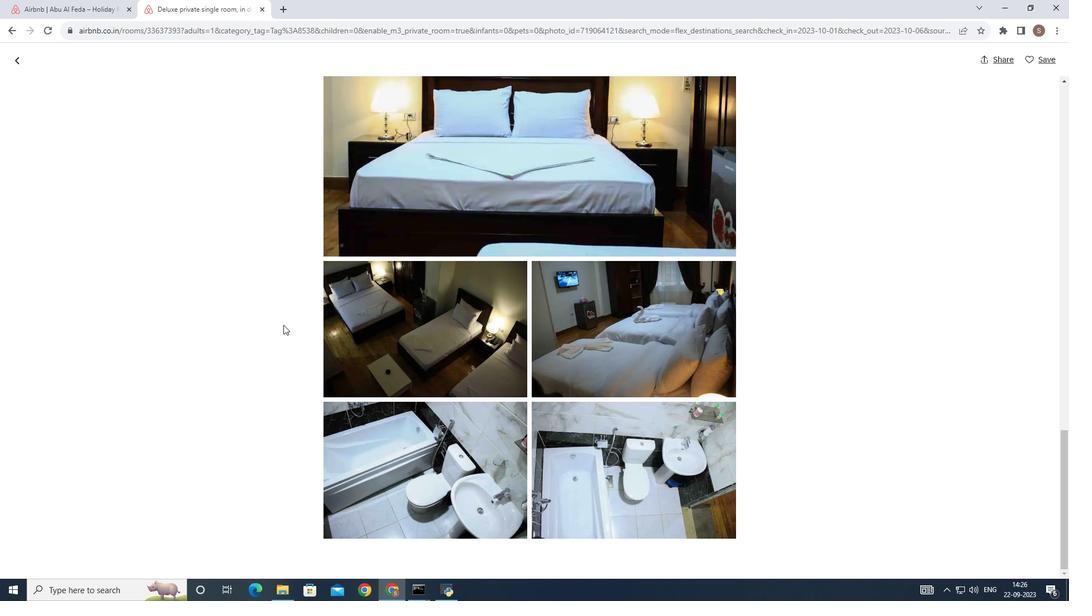 
Action: Mouse scrolled (283, 324) with delta (0, 0)
Screenshot: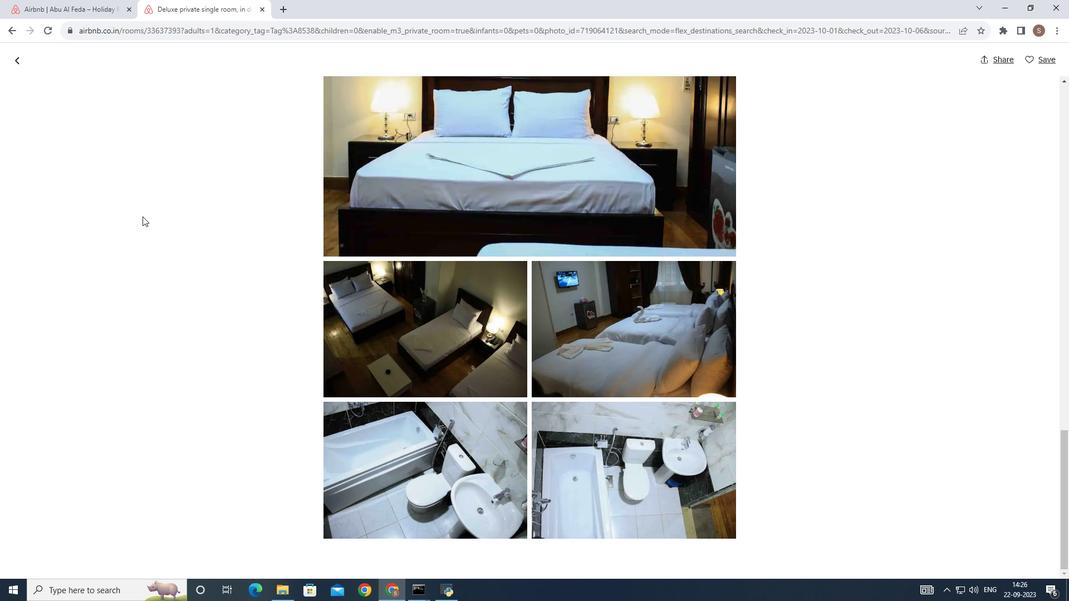 
Action: Mouse scrolled (283, 324) with delta (0, 0)
Screenshot: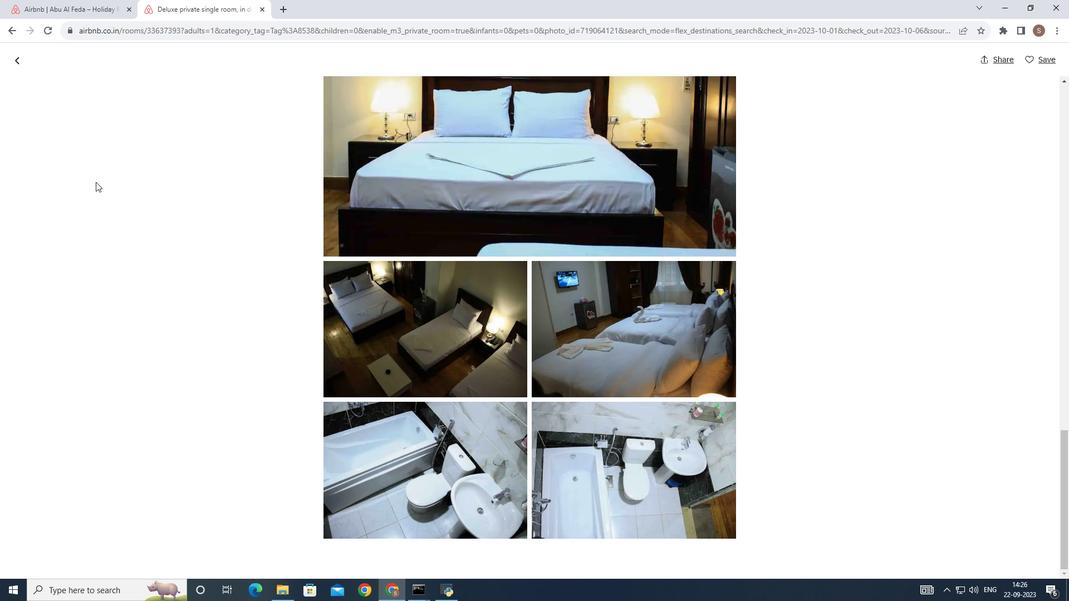 
Action: Mouse scrolled (283, 324) with delta (0, 0)
Screenshot: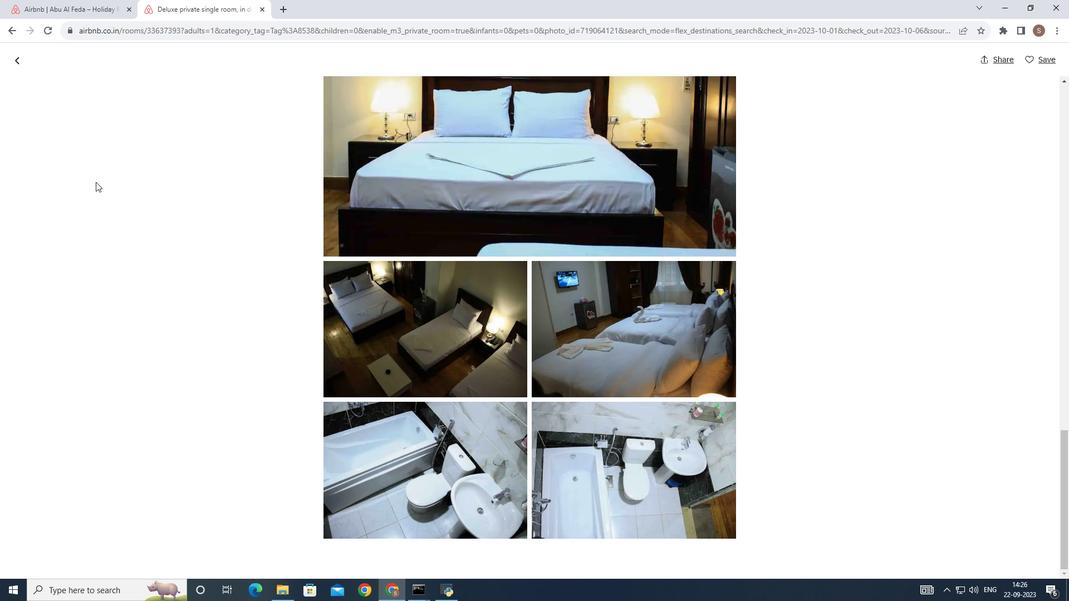 
Action: Mouse scrolled (283, 324) with delta (0, 0)
Screenshot: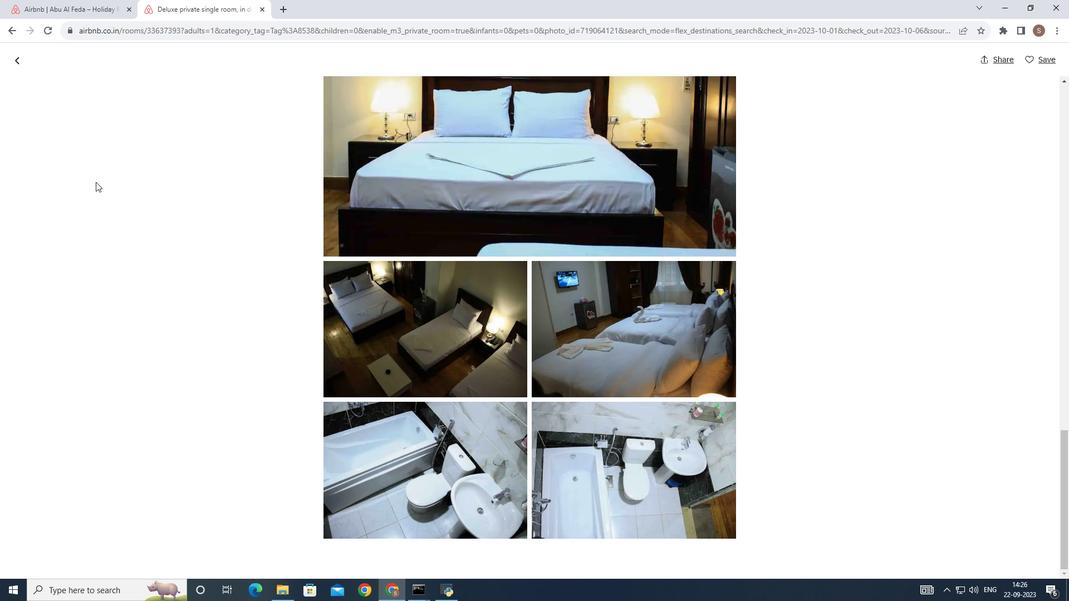 
Action: Mouse scrolled (283, 324) with delta (0, 0)
Screenshot: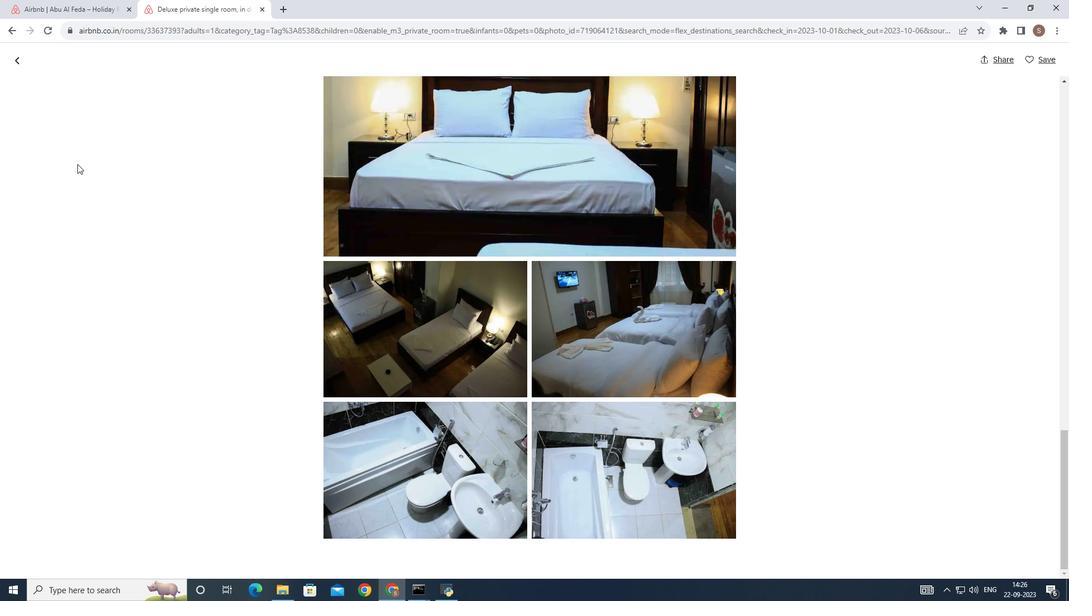 
Action: Mouse moved to (15, 57)
